 Task: Create a route with stops at Rockefeller Center, Fifth Avenue Shopping, and Grand Central Terminal.
Action: Mouse moved to (250, 61)
Screenshot: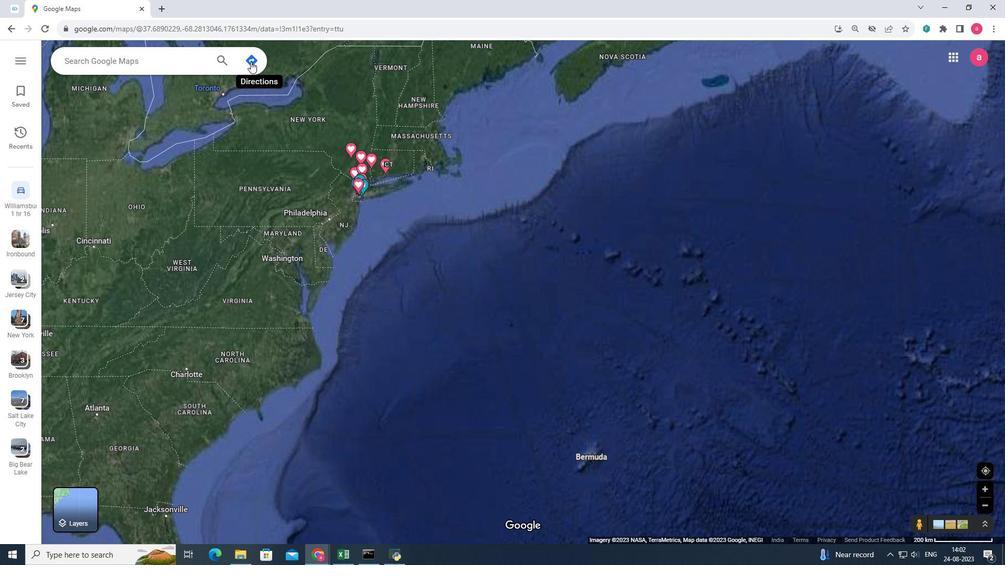 
Action: Mouse pressed left at (250, 61)
Screenshot: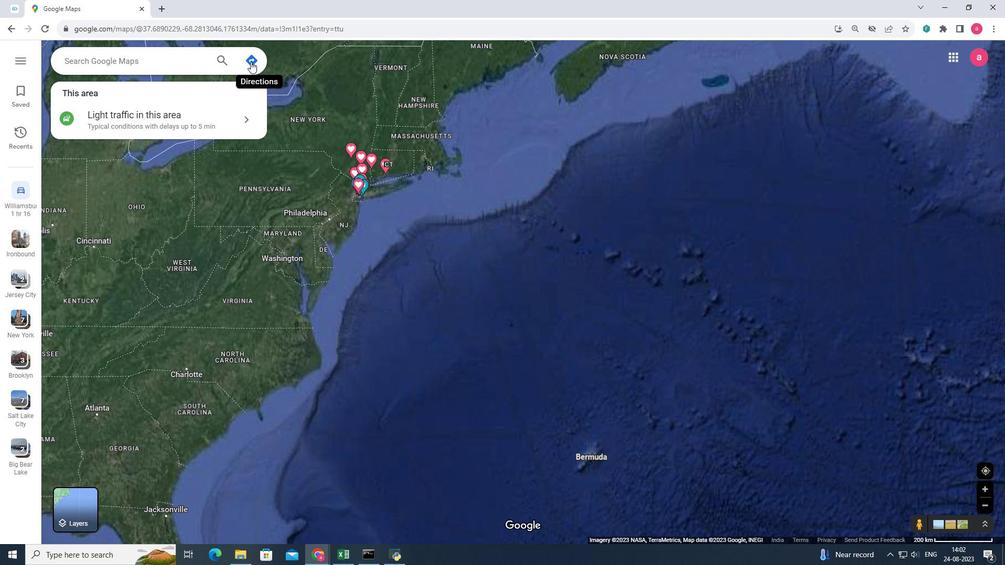 
Action: Mouse moved to (135, 100)
Screenshot: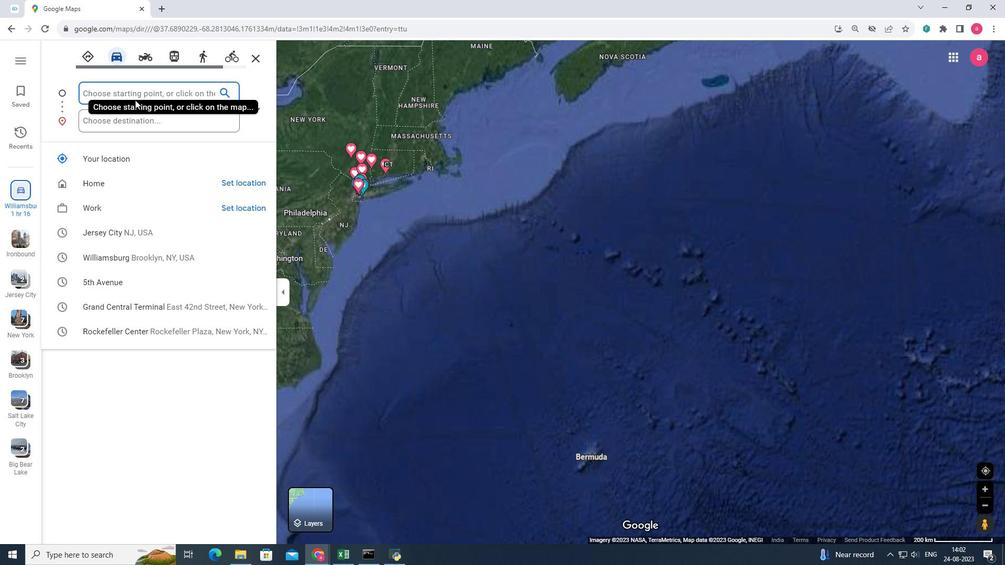 
Action: Mouse pressed left at (135, 100)
Screenshot: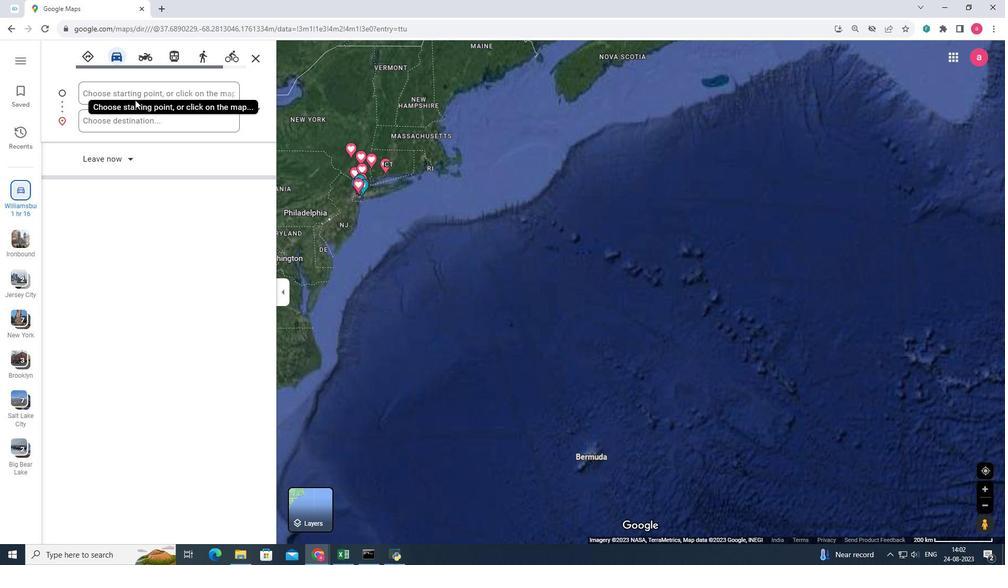 
Action: Mouse moved to (134, 91)
Screenshot: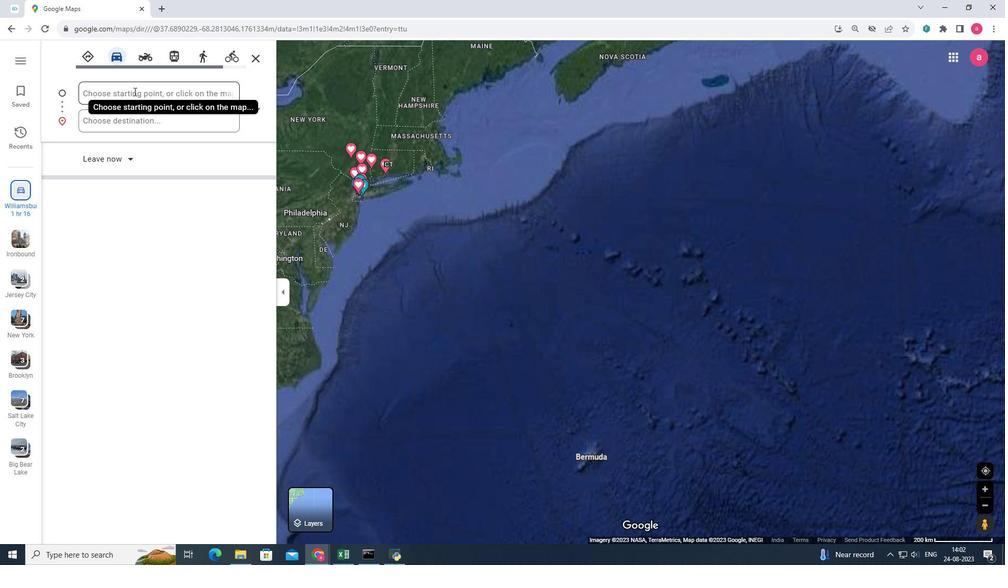 
Action: Mouse pressed left at (134, 91)
Screenshot: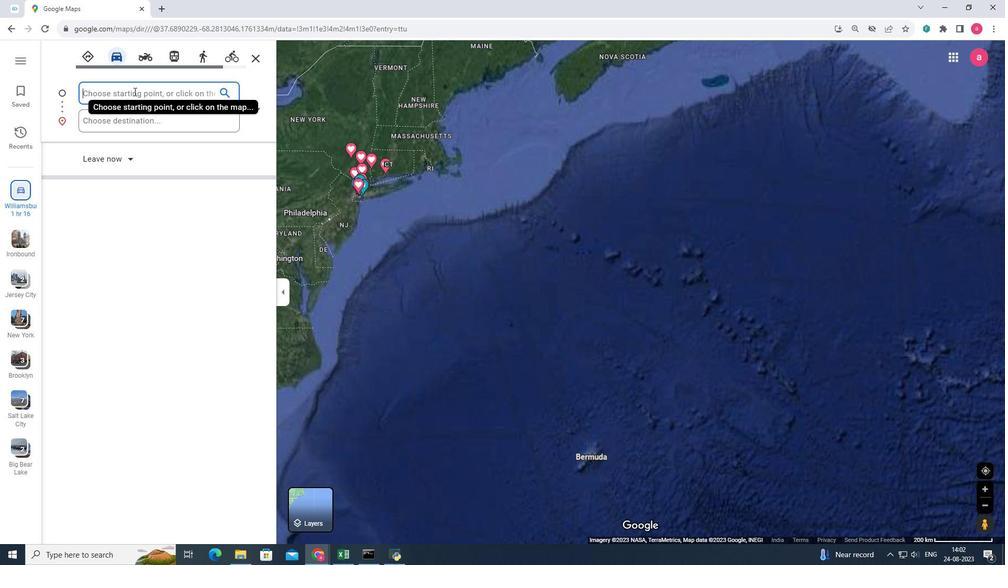 
Action: Key pressed jer
Screenshot: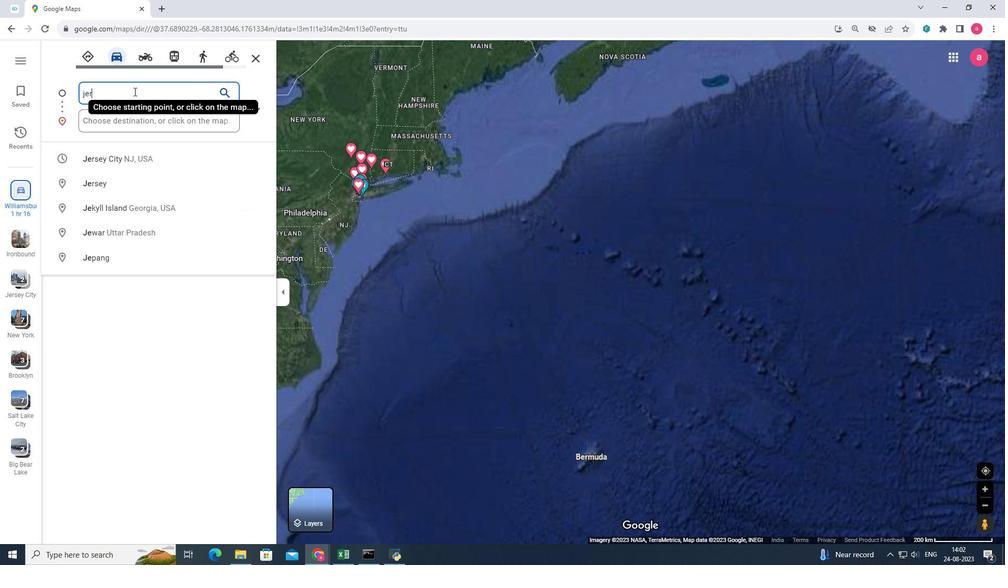 
Action: Mouse moved to (132, 153)
Screenshot: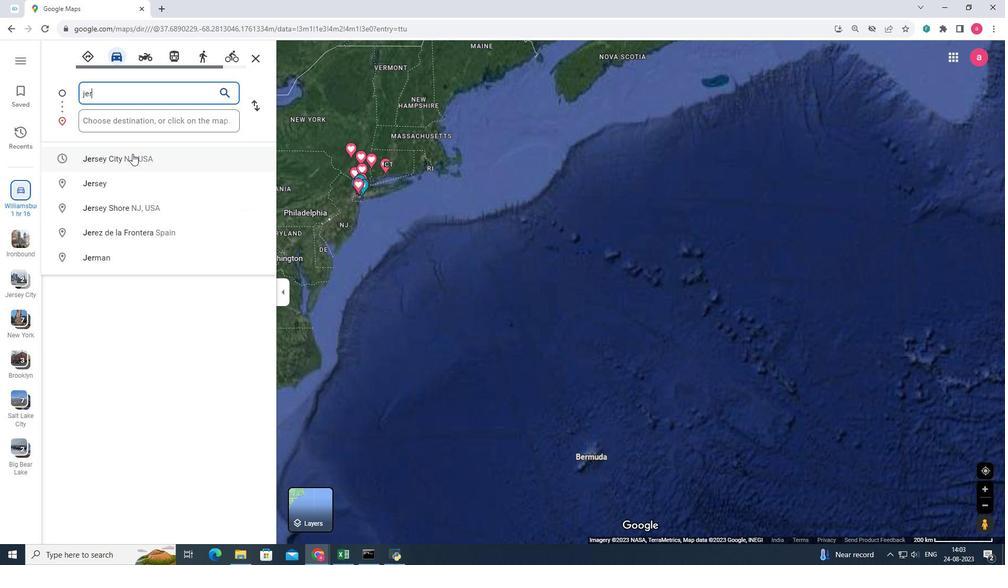 
Action: Mouse pressed left at (132, 153)
Screenshot: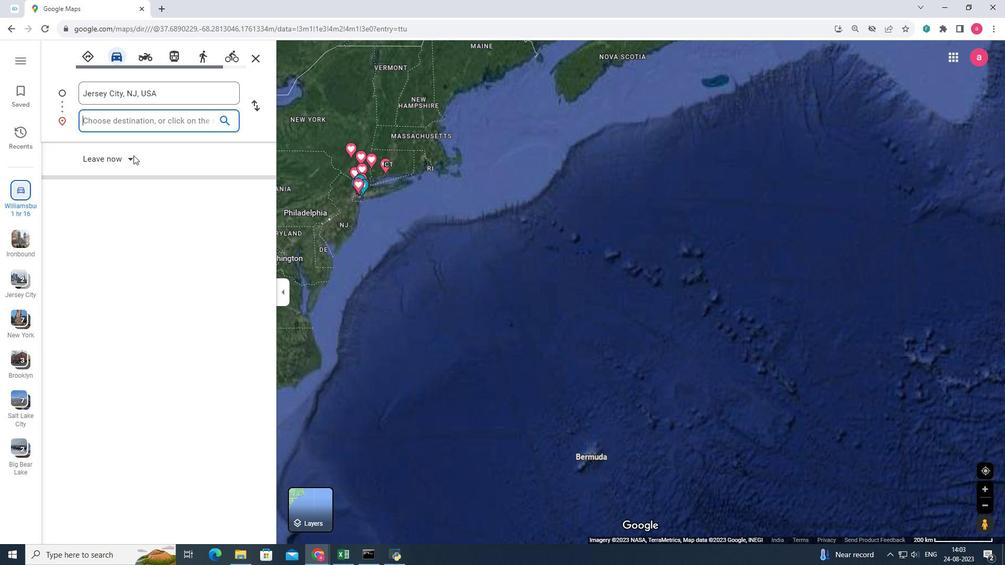 
Action: Mouse moved to (121, 122)
Screenshot: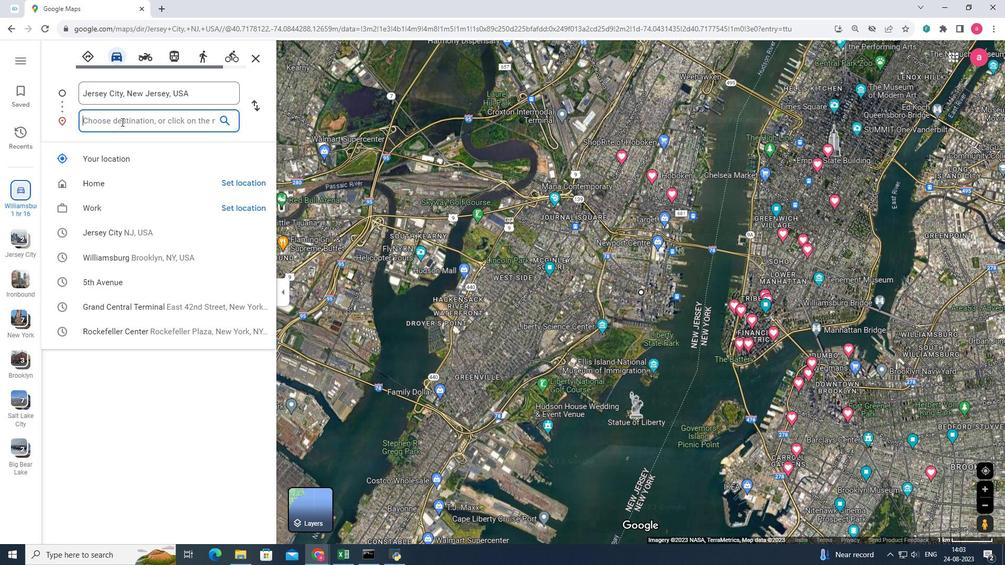 
Action: Mouse pressed left at (121, 122)
Screenshot: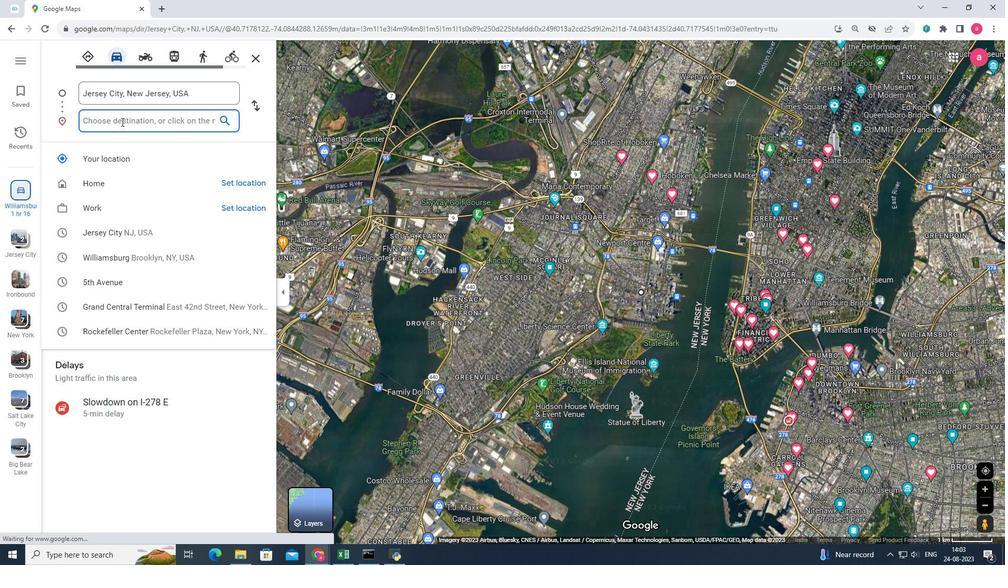 
Action: Key pressed <Key.shift>Rockefeller<Key.space>center
Screenshot: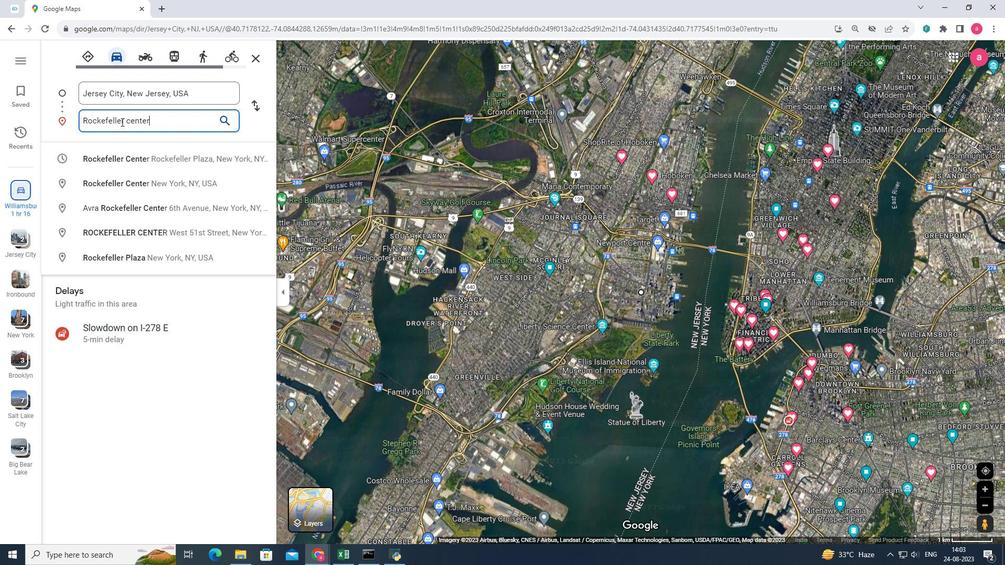 
Action: Mouse moved to (118, 162)
Screenshot: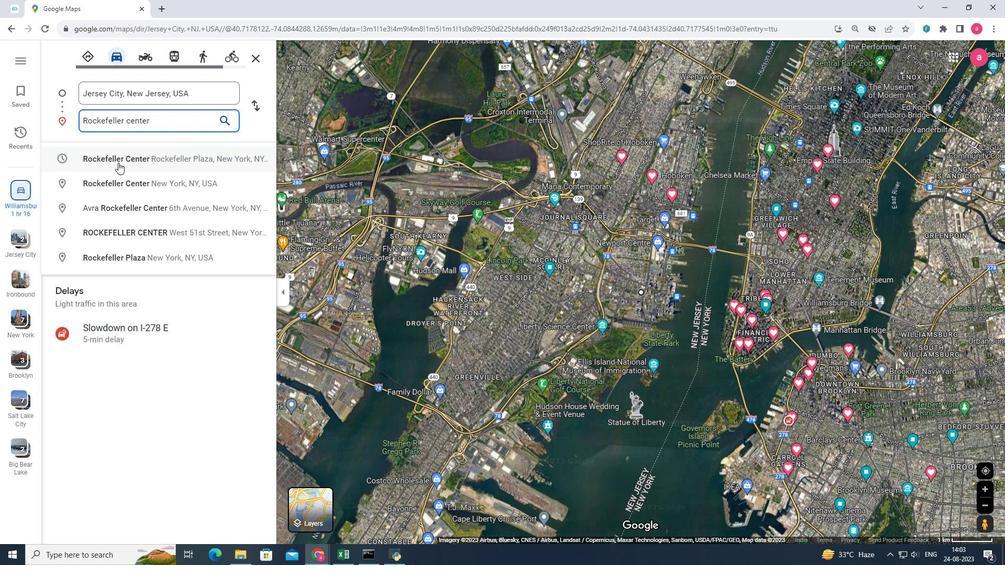 
Action: Mouse pressed left at (118, 162)
Screenshot: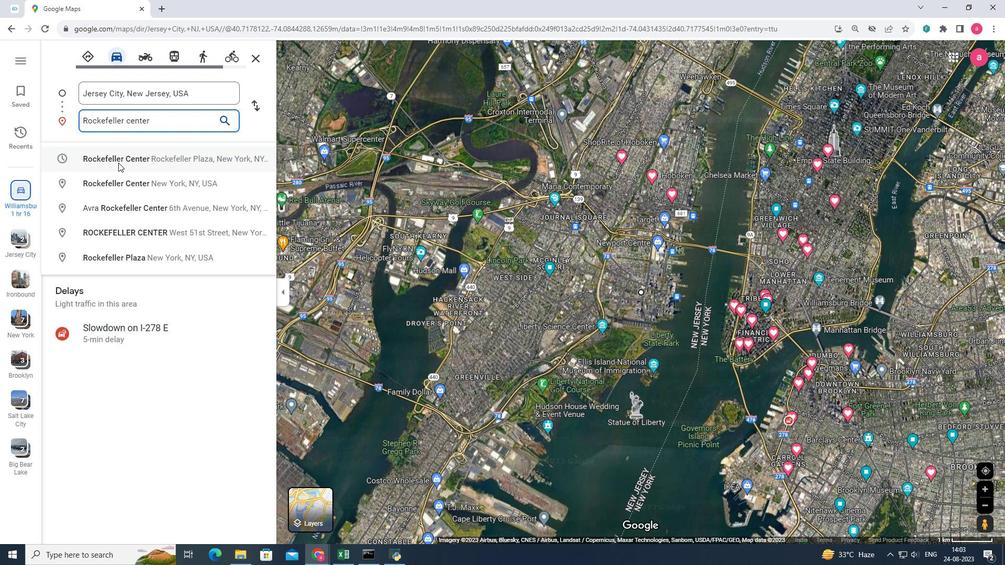 
Action: Mouse moved to (69, 145)
Screenshot: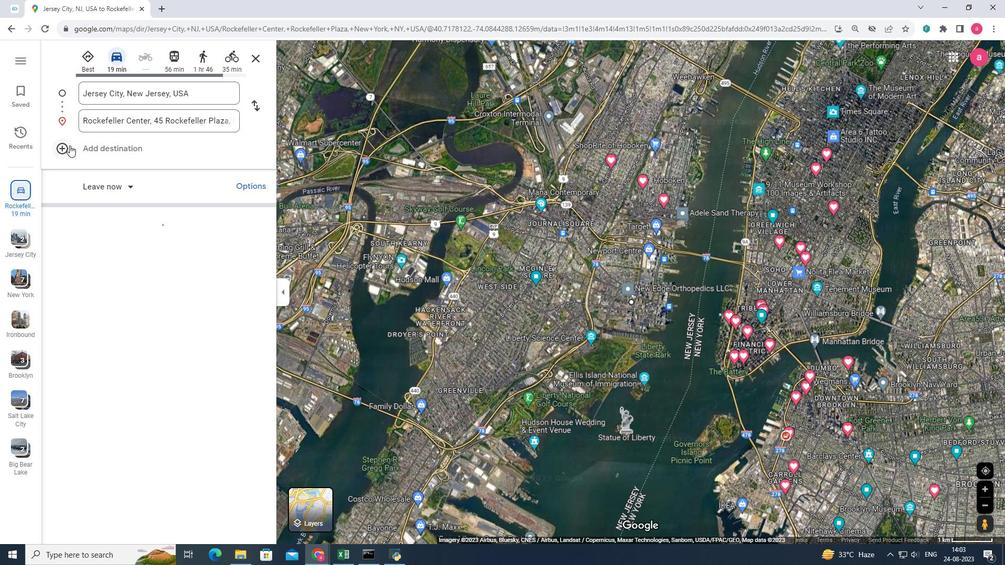 
Action: Mouse pressed left at (69, 145)
Screenshot: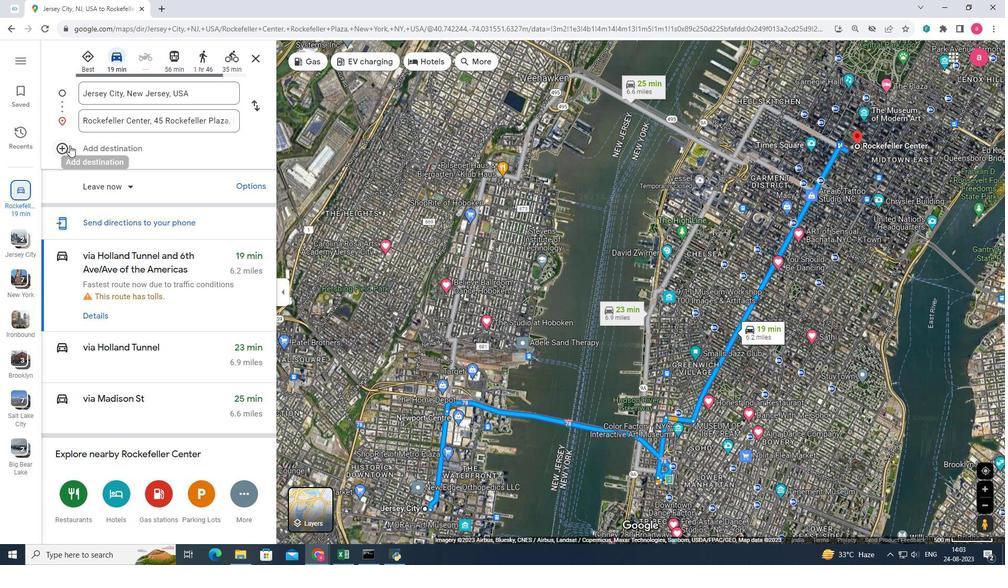 
Action: Mouse moved to (87, 150)
Screenshot: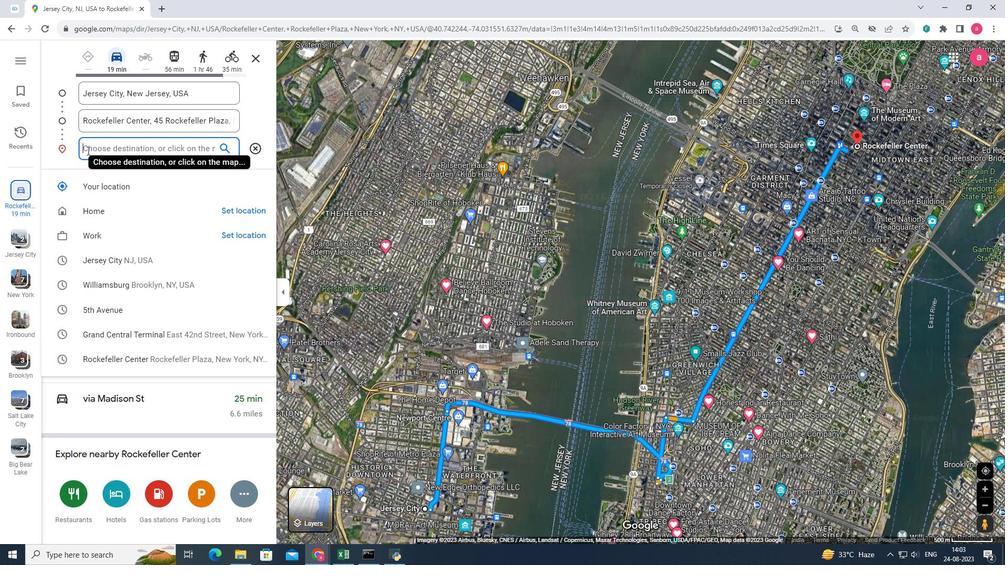 
Action: Key pressed <Key.shift>Fifth<Key.space><Key.shift>Avenue<Key.space>shopping
Screenshot: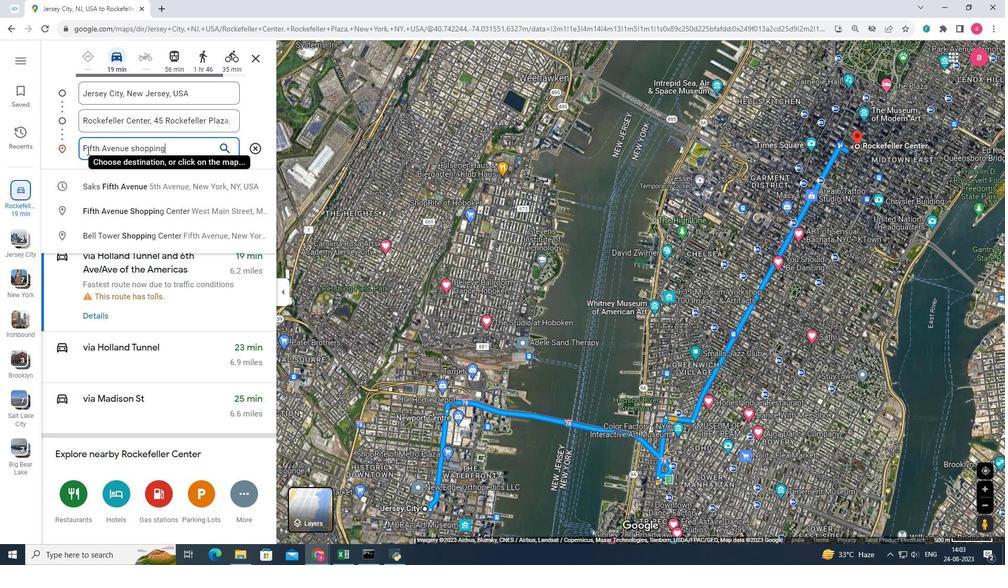
Action: Mouse moved to (106, 205)
Screenshot: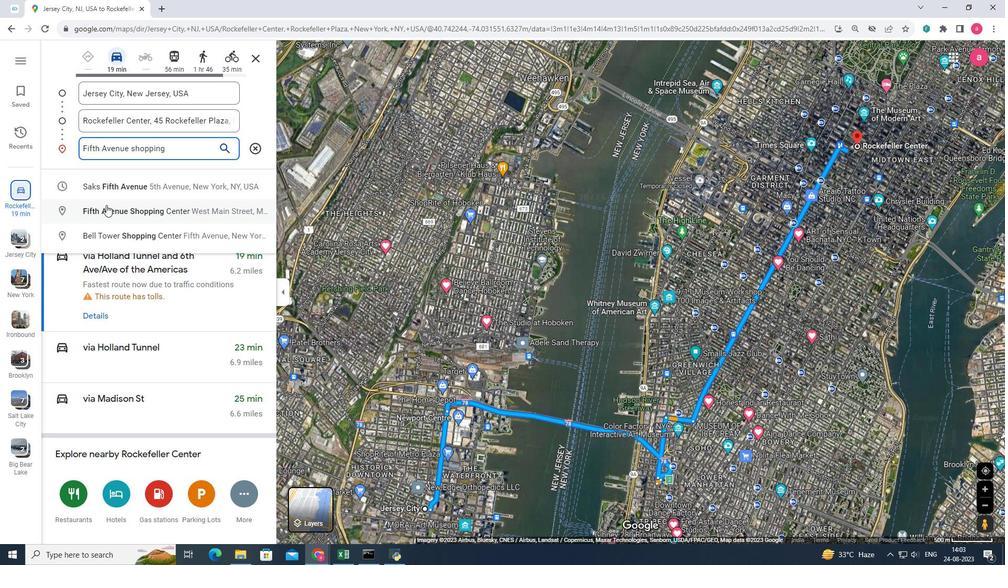 
Action: Mouse pressed left at (106, 205)
Screenshot: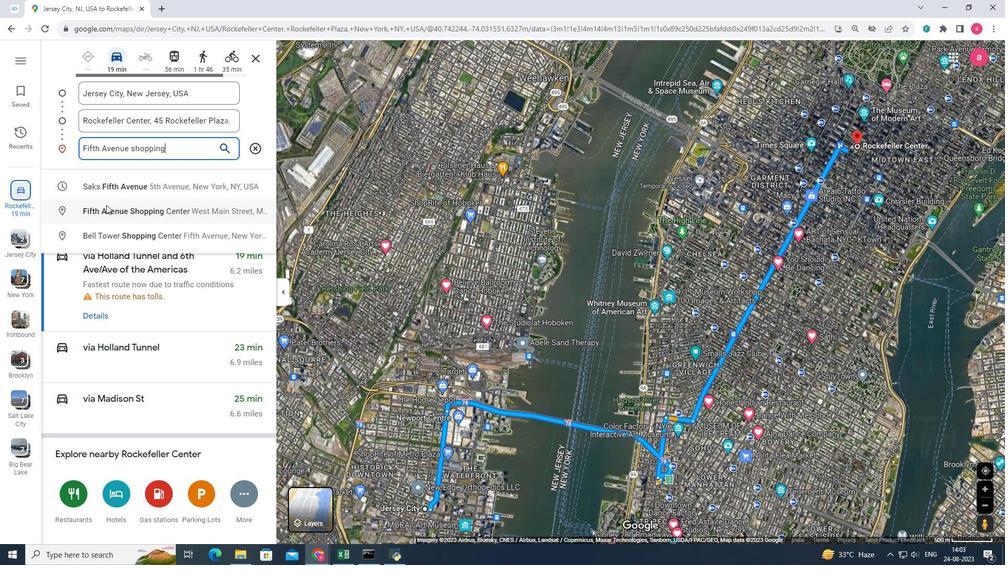 
Action: Mouse moved to (125, 150)
Screenshot: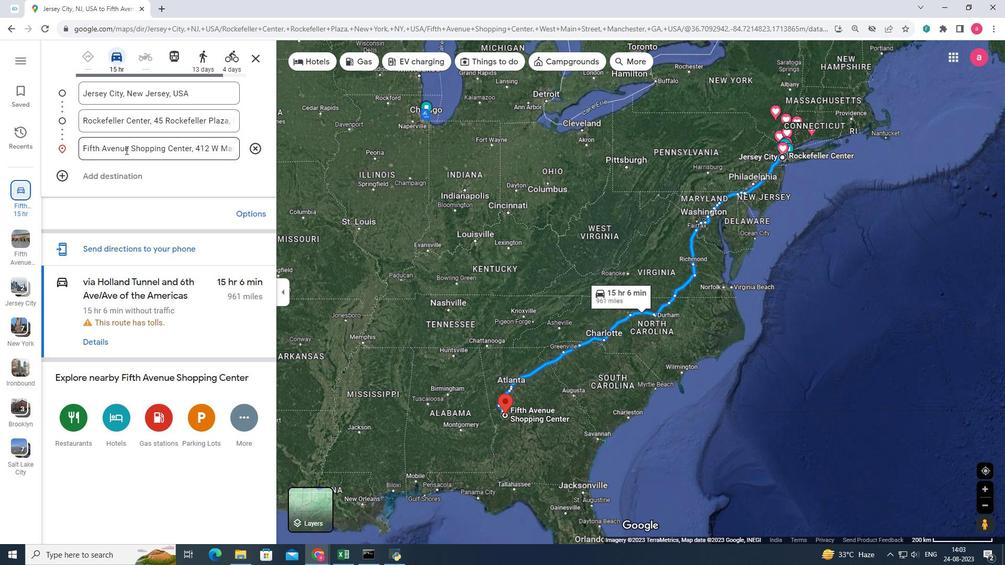 
Action: Mouse pressed left at (125, 150)
Screenshot: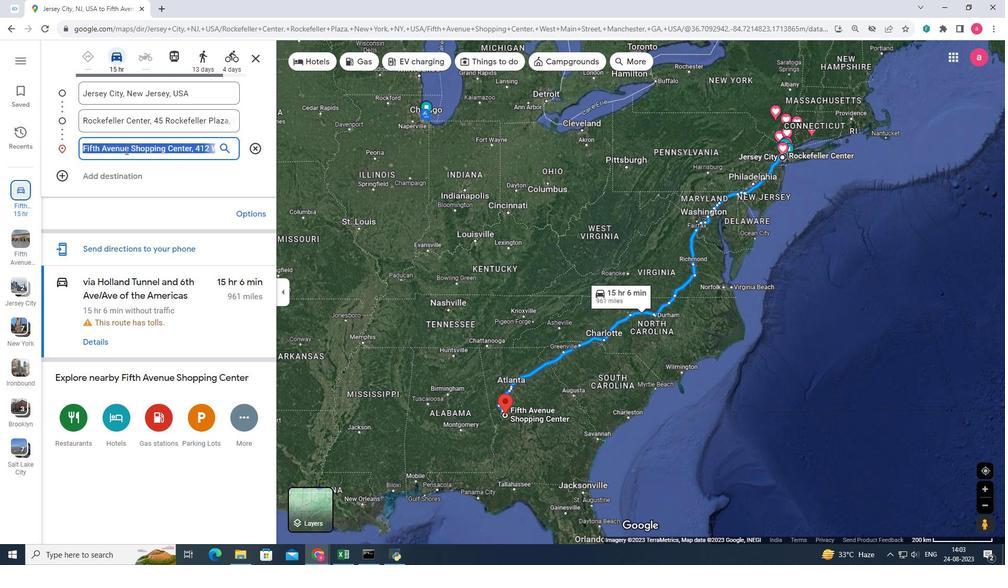 
Action: Mouse moved to (255, 146)
Screenshot: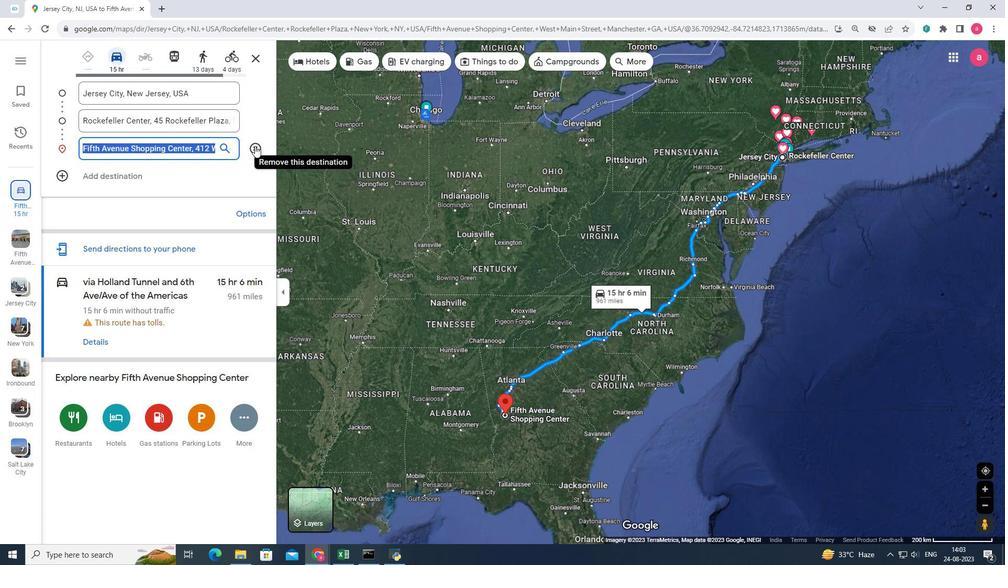 
Action: Mouse pressed left at (255, 146)
Screenshot: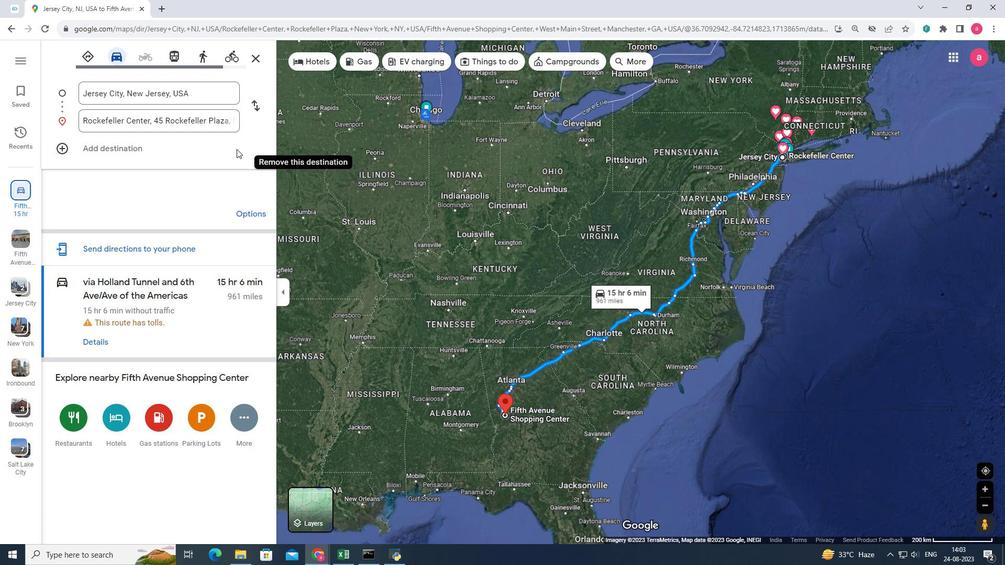 
Action: Mouse moved to (125, 148)
Screenshot: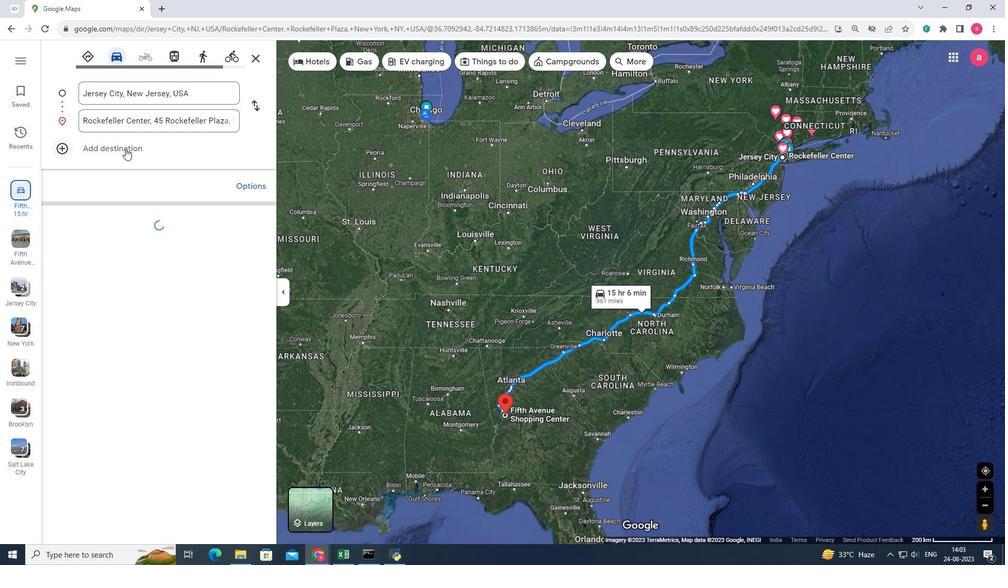 
Action: Mouse pressed left at (125, 148)
Screenshot: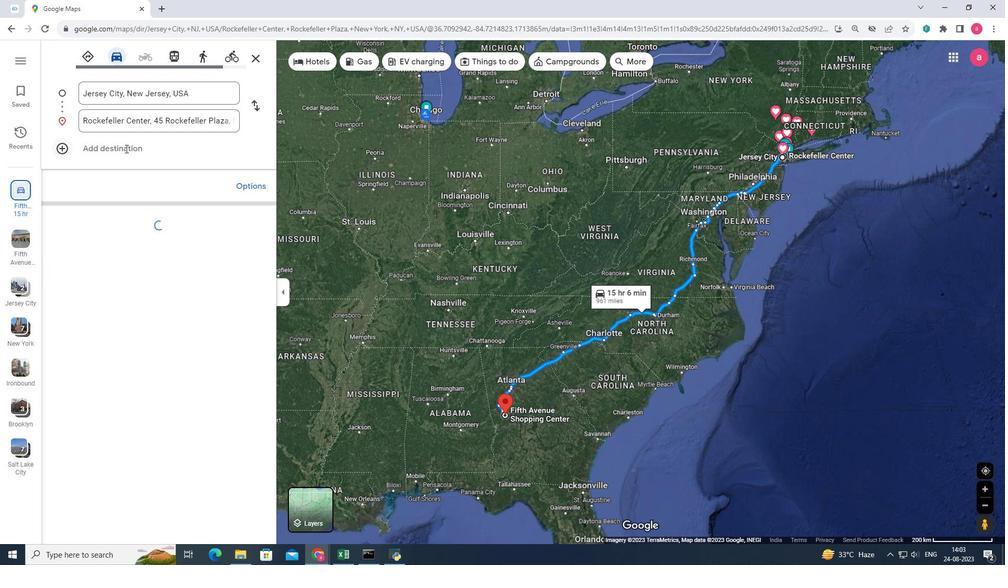 
Action: Mouse moved to (118, 148)
Screenshot: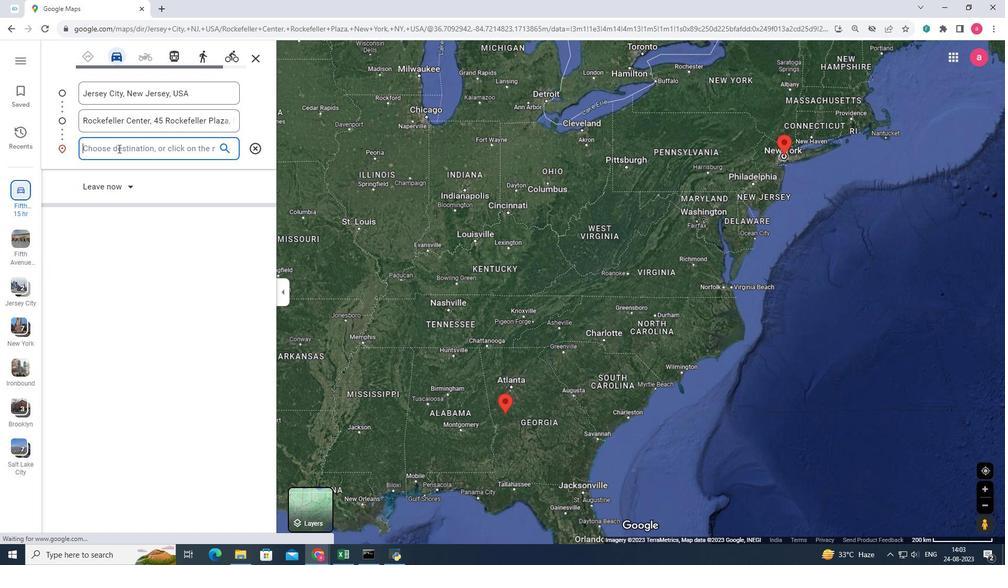 
Action: Key pressed <Key.shift>fifth<Key.space>avenue<Key.space>shopping
Screenshot: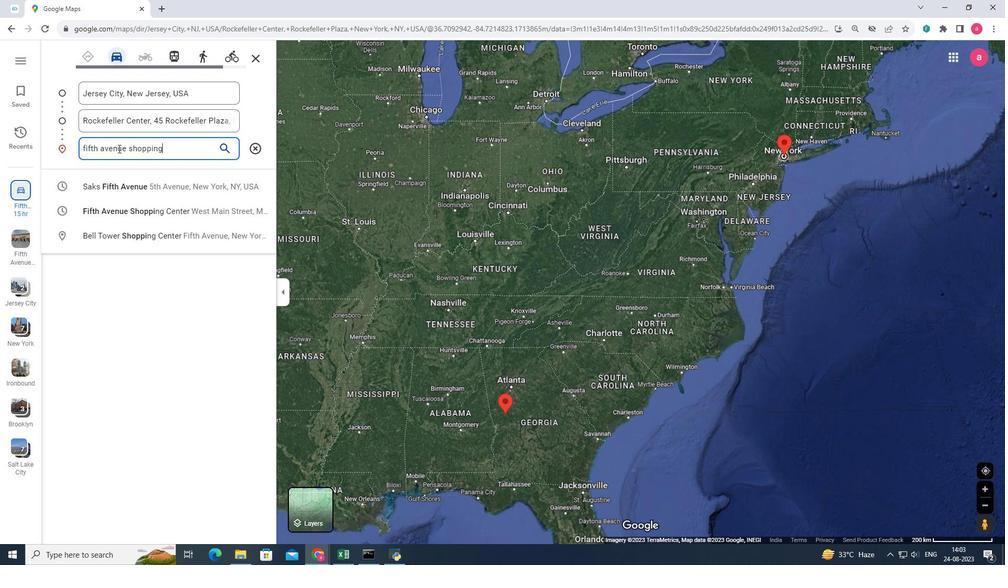 
Action: Mouse moved to (134, 184)
Screenshot: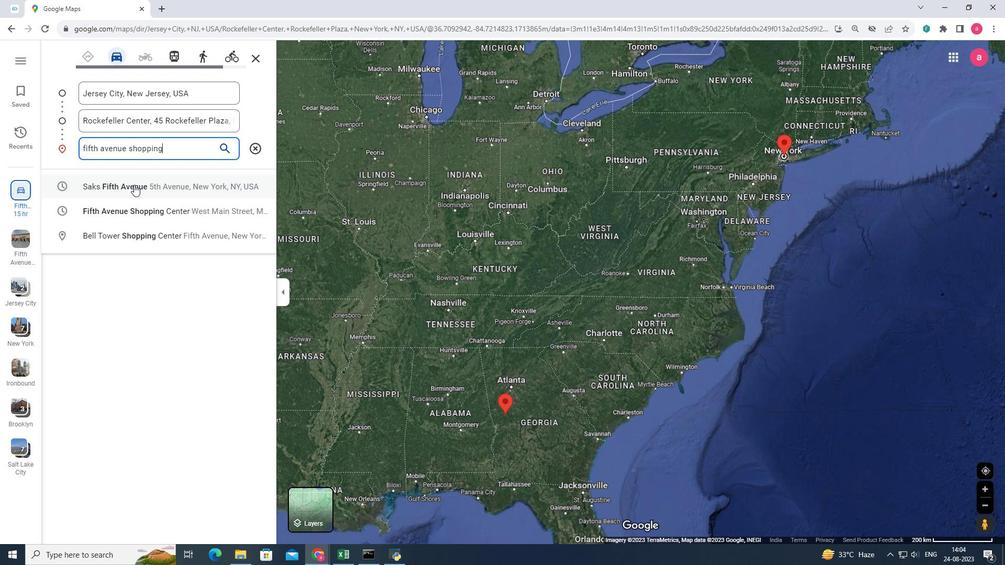 
Action: Mouse pressed left at (134, 184)
Screenshot: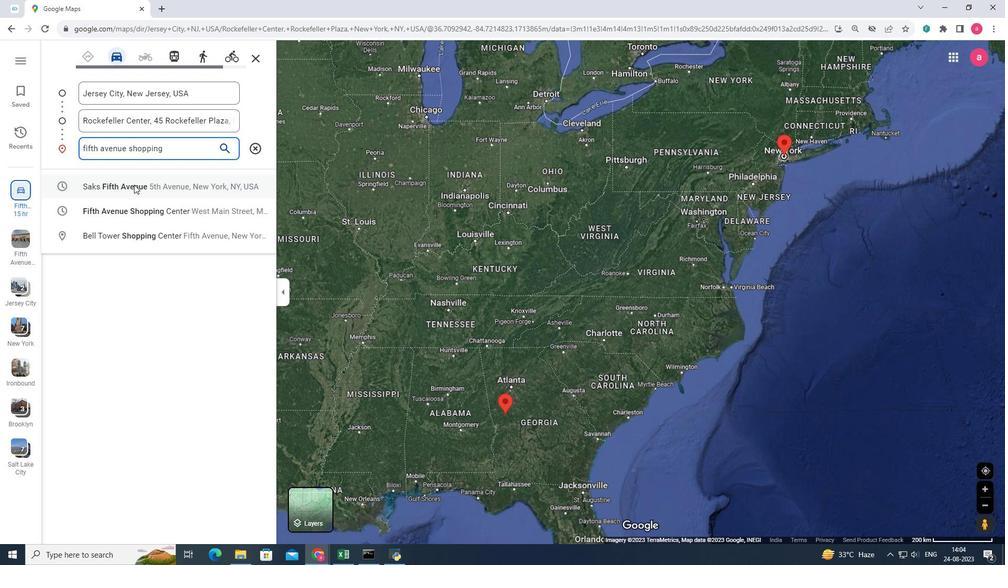 
Action: Mouse moved to (121, 178)
Screenshot: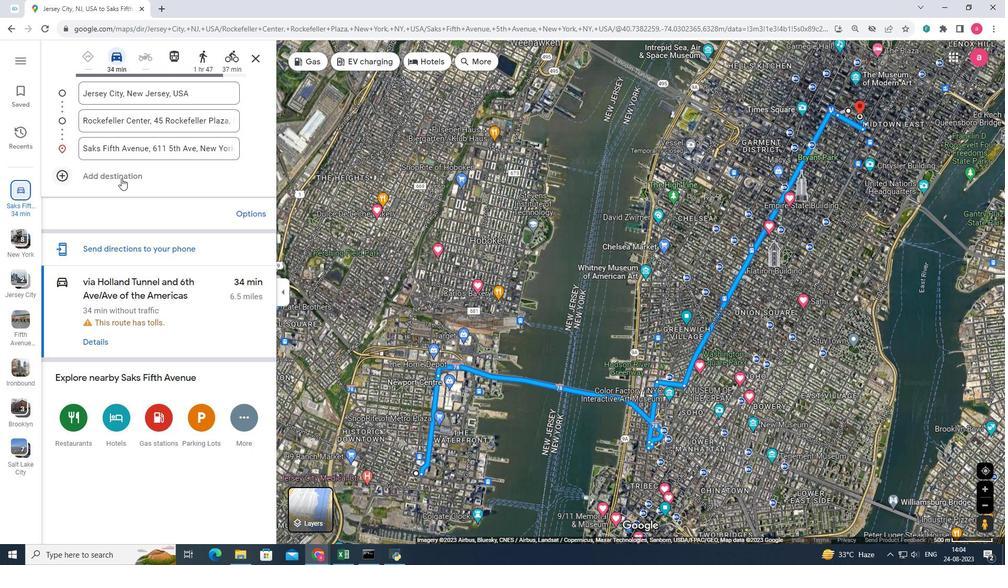 
Action: Mouse pressed left at (121, 178)
Screenshot: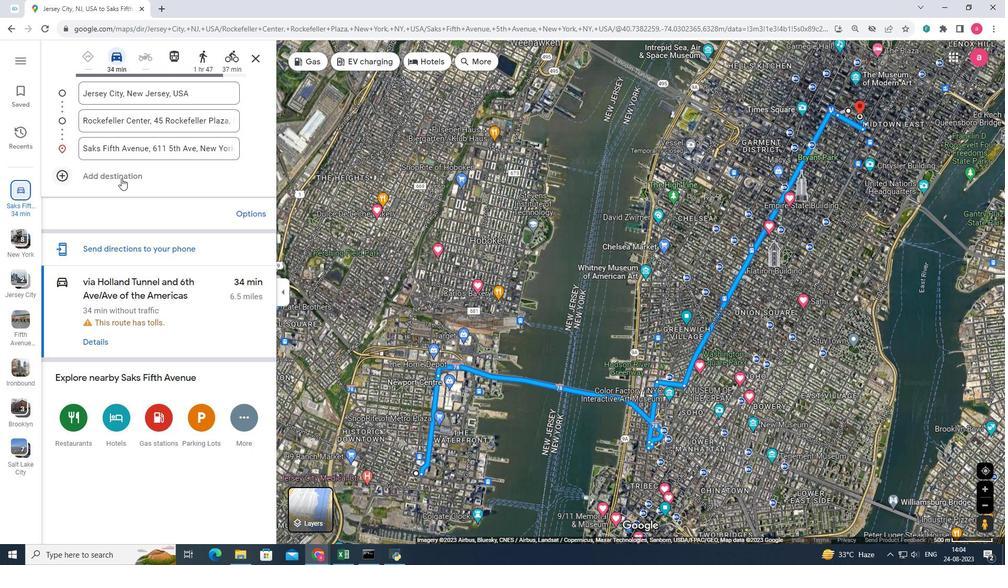 
Action: Key pressed <Key.shift>Grand<Key.space>central<Key.space>termal<Key.enter>
Screenshot: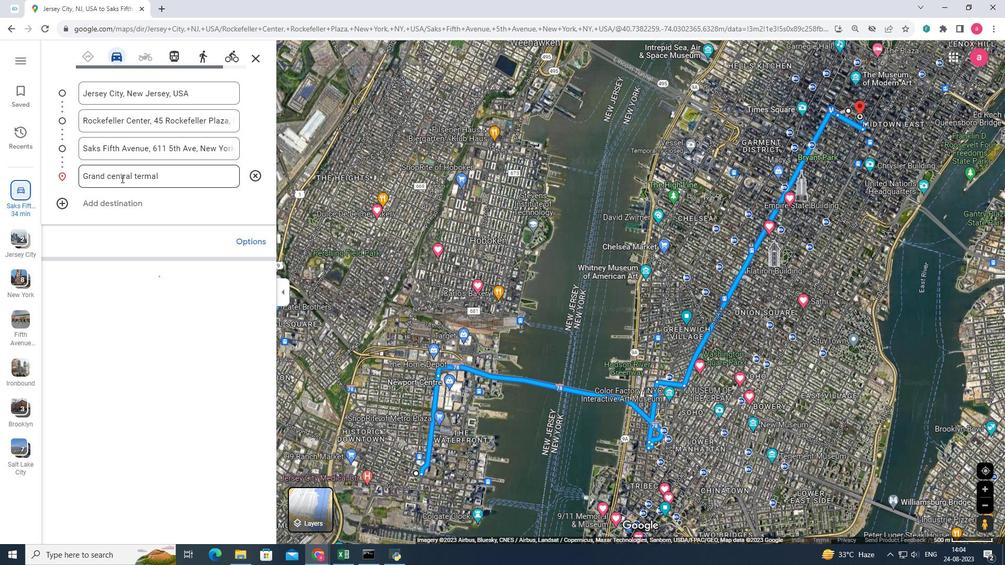 
Action: Mouse moved to (749, 316)
Screenshot: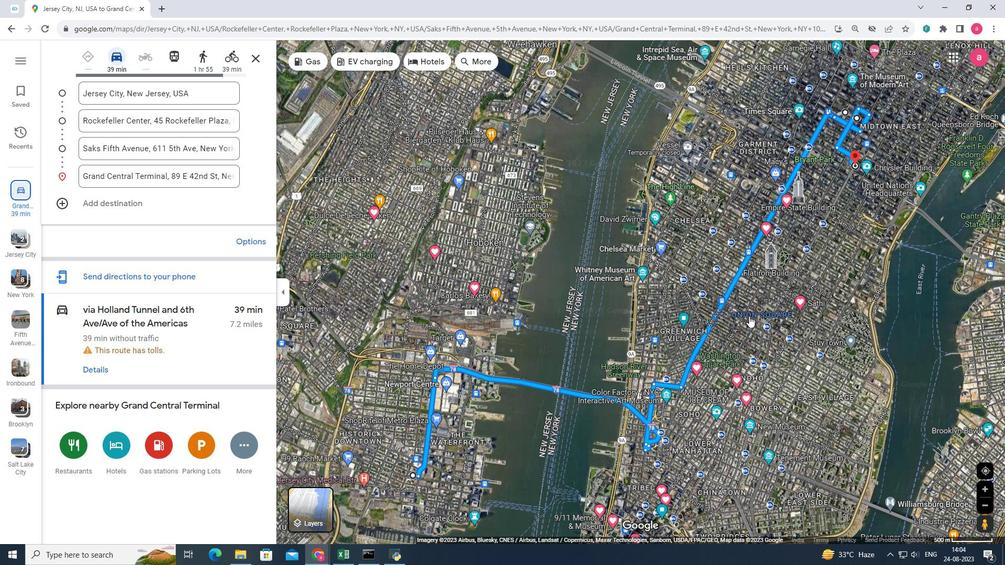 
Action: Mouse scrolled (749, 315) with delta (0, 0)
Screenshot: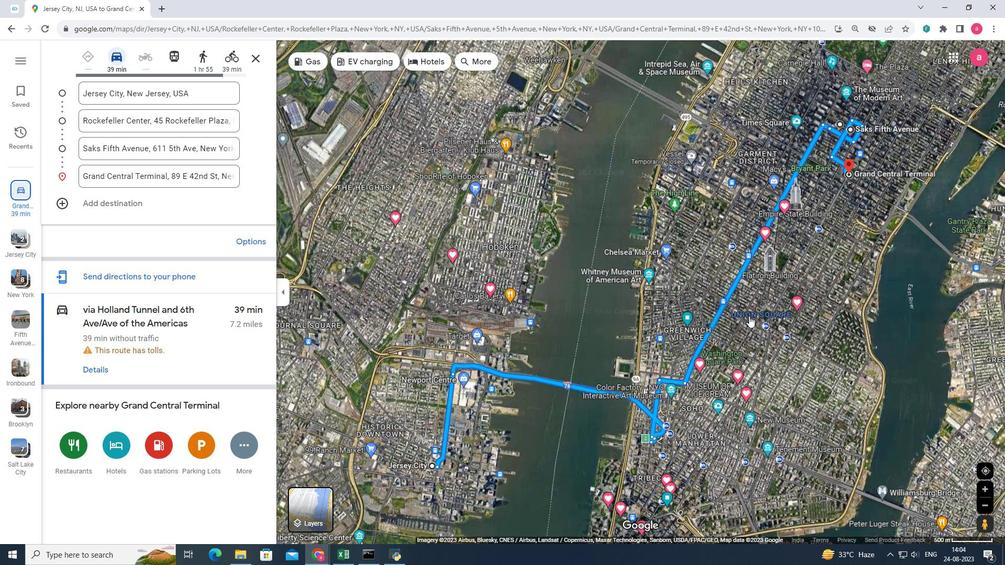 
Action: Mouse scrolled (749, 315) with delta (0, 0)
Screenshot: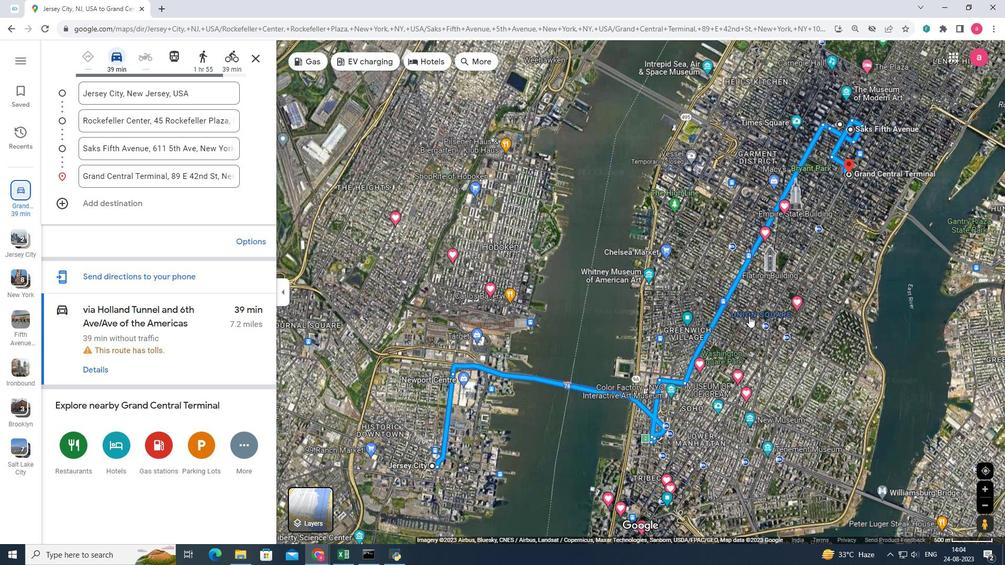 
Action: Mouse moved to (746, 316)
Screenshot: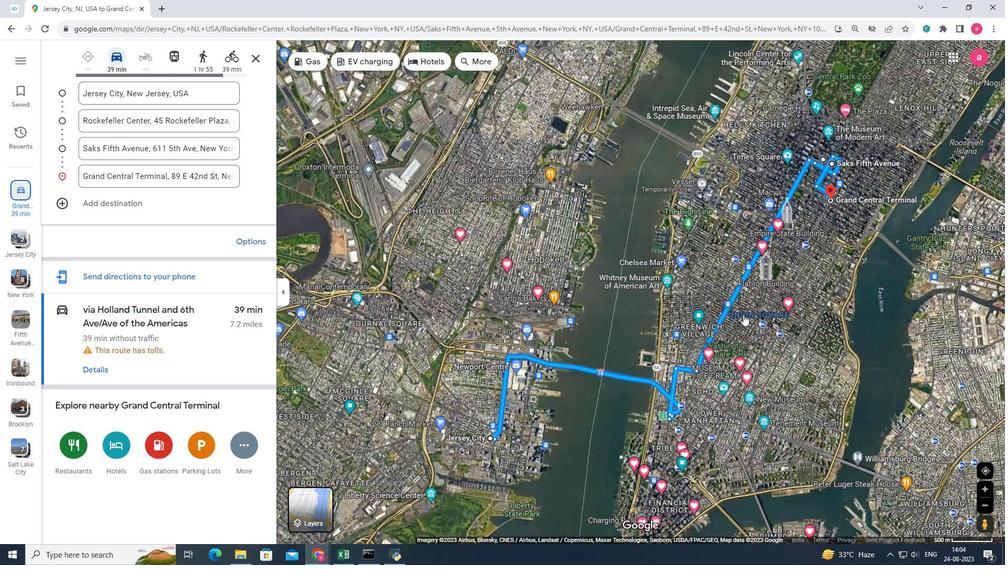
Action: Mouse scrolled (746, 315) with delta (0, 0)
Screenshot: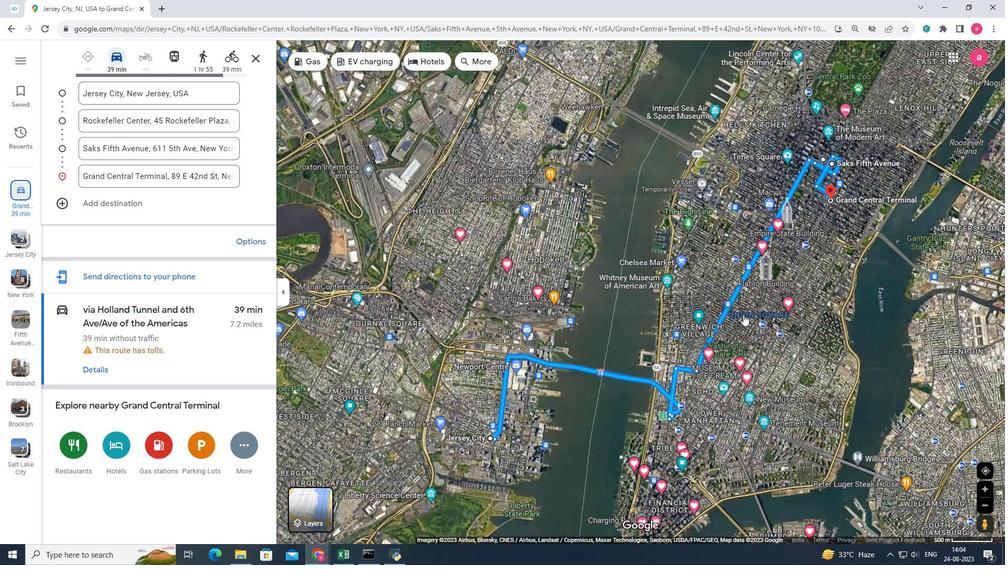 
Action: Mouse moved to (760, 364)
Screenshot: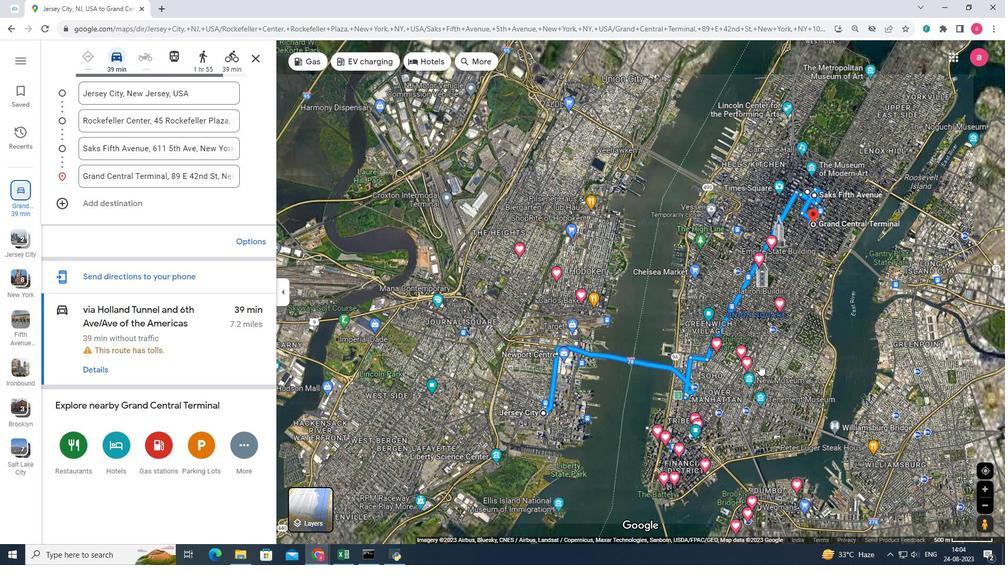 
Action: Mouse pressed left at (760, 364)
Screenshot: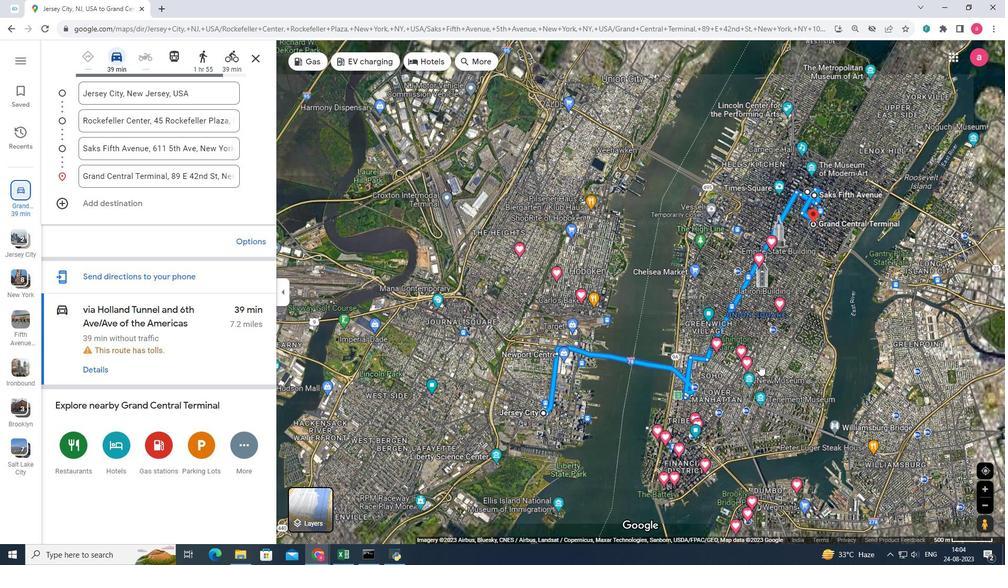
Action: Mouse moved to (105, 205)
Screenshot: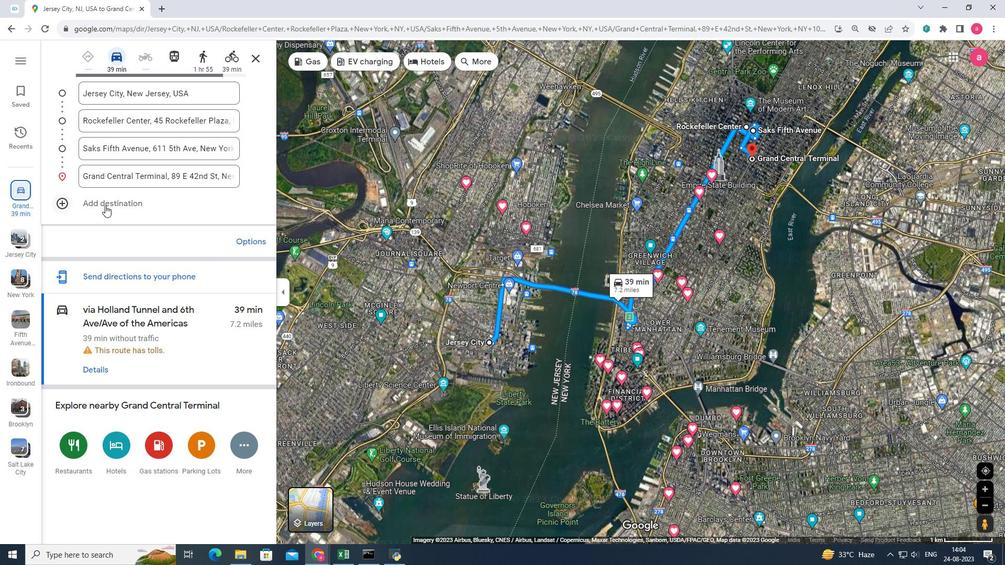 
Action: Mouse pressed left at (105, 205)
Screenshot: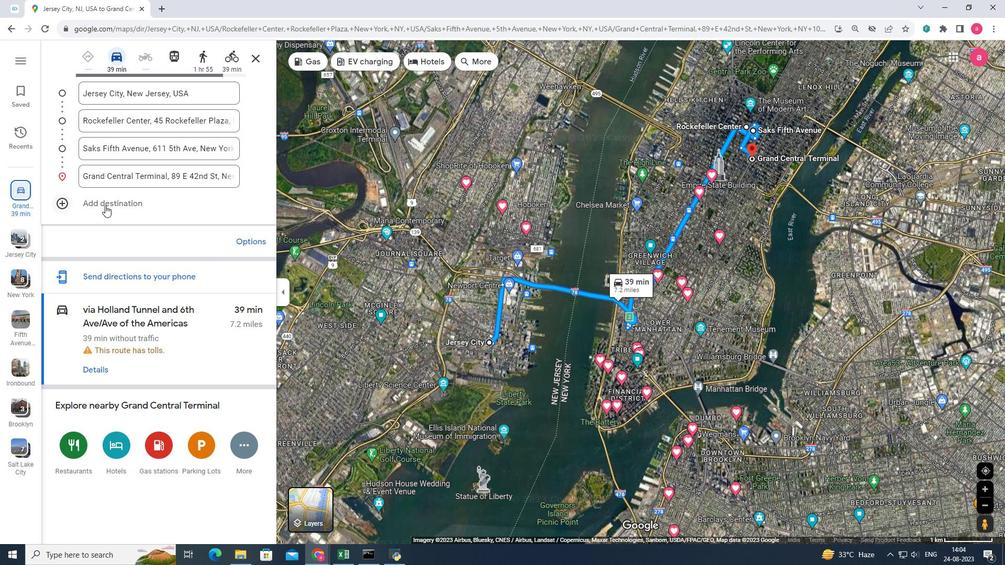 
Action: Key pressed manhattan<Key.space>bridge
Screenshot: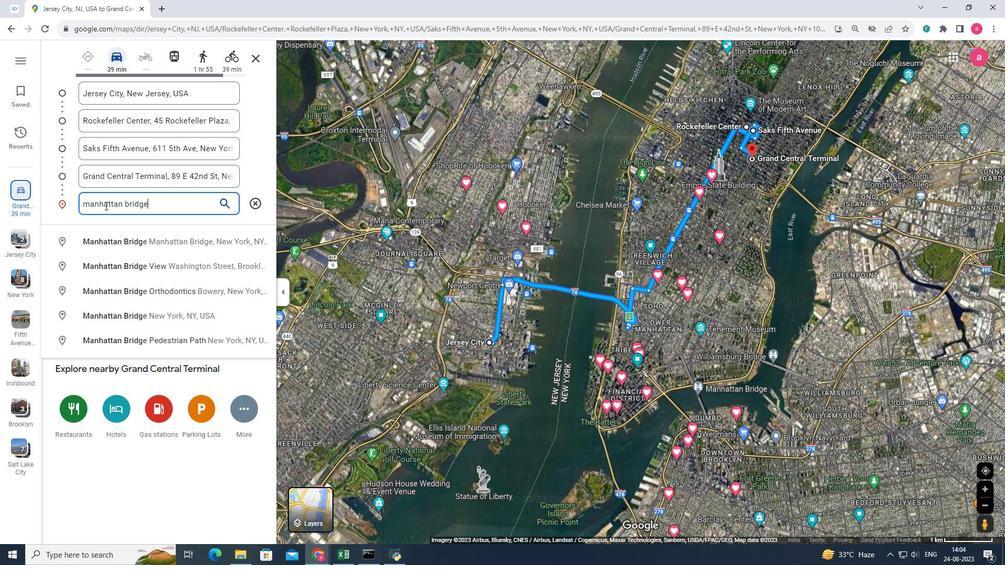 
Action: Mouse moved to (135, 236)
Screenshot: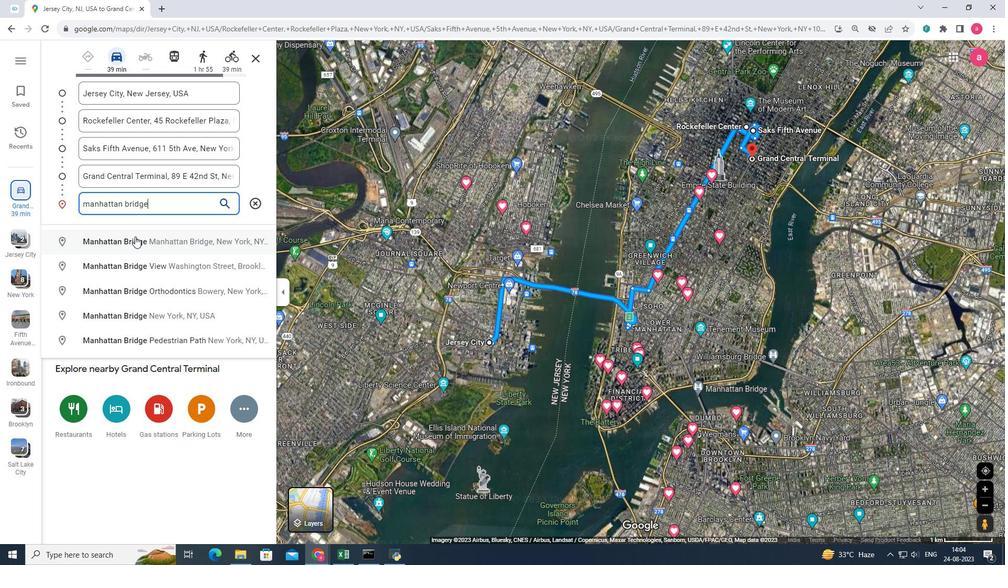 
Action: Mouse pressed left at (135, 236)
Screenshot: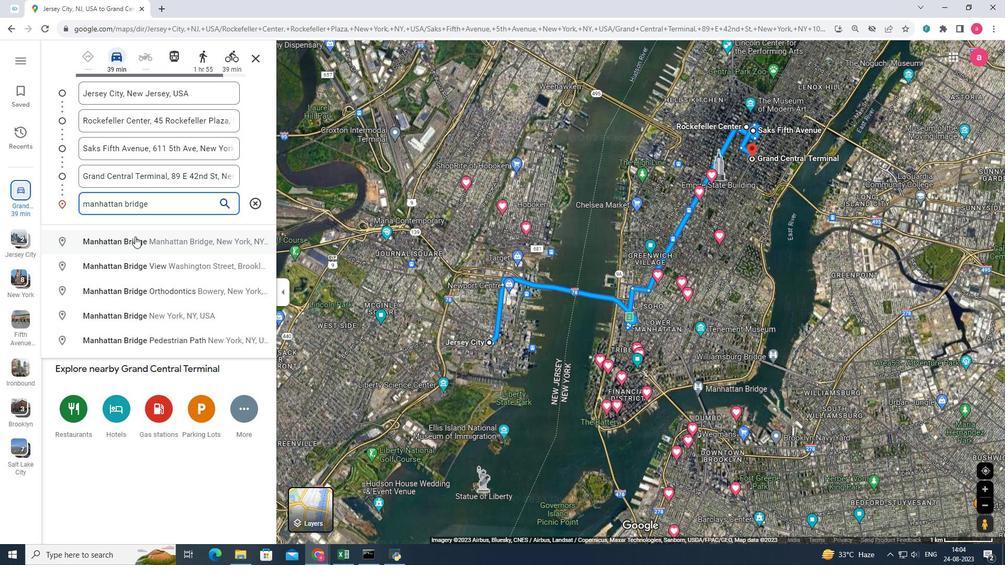 
Action: Mouse moved to (505, 345)
Screenshot: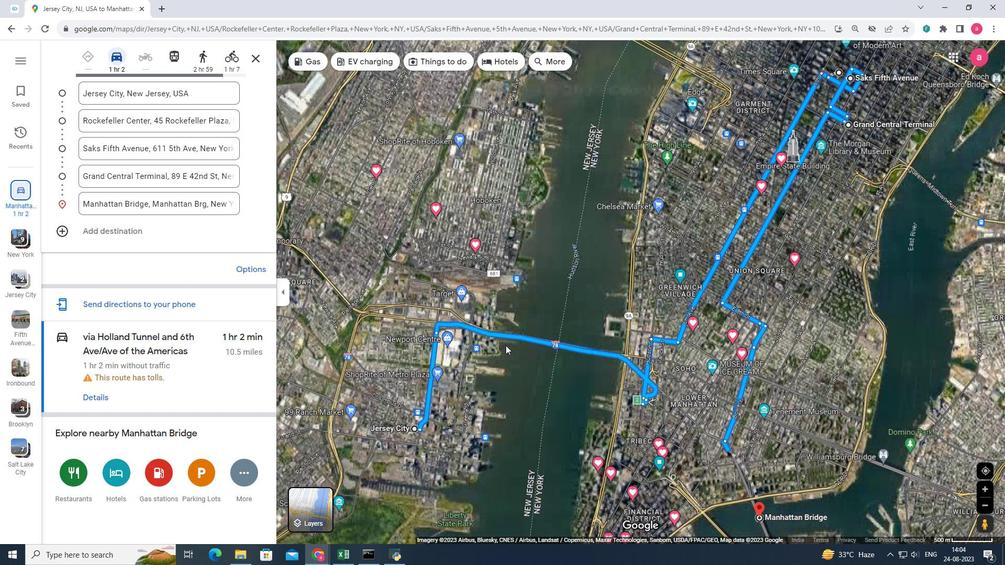 
Action: Mouse scrolled (505, 345) with delta (0, 0)
Screenshot: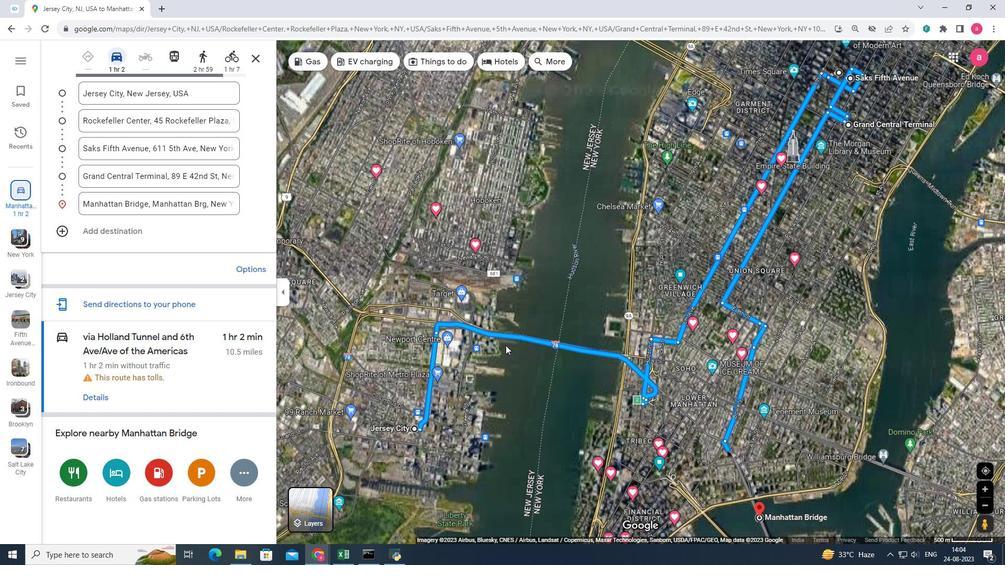 
Action: Mouse scrolled (505, 345) with delta (0, 0)
Screenshot: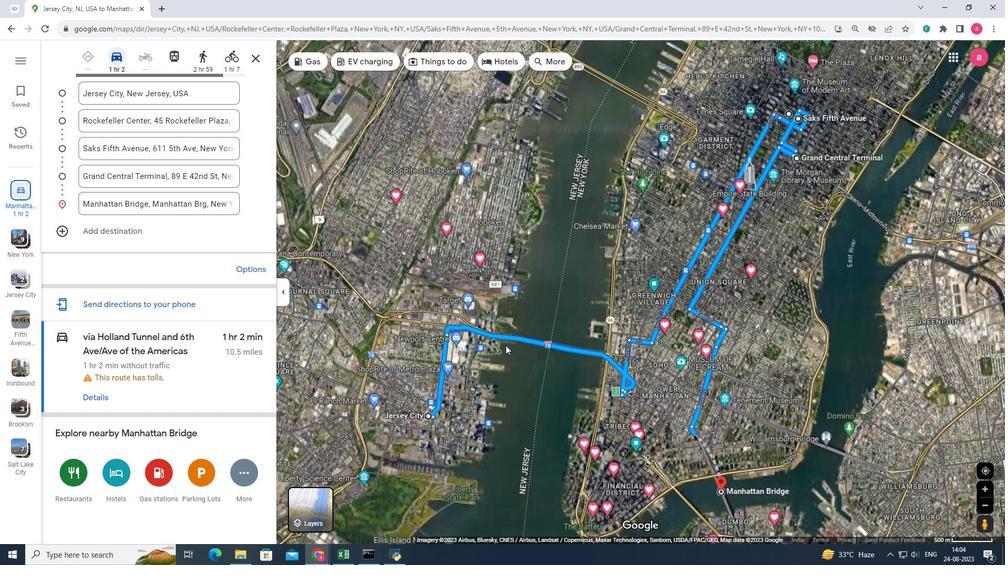 
Action: Mouse scrolled (505, 345) with delta (0, 0)
Screenshot: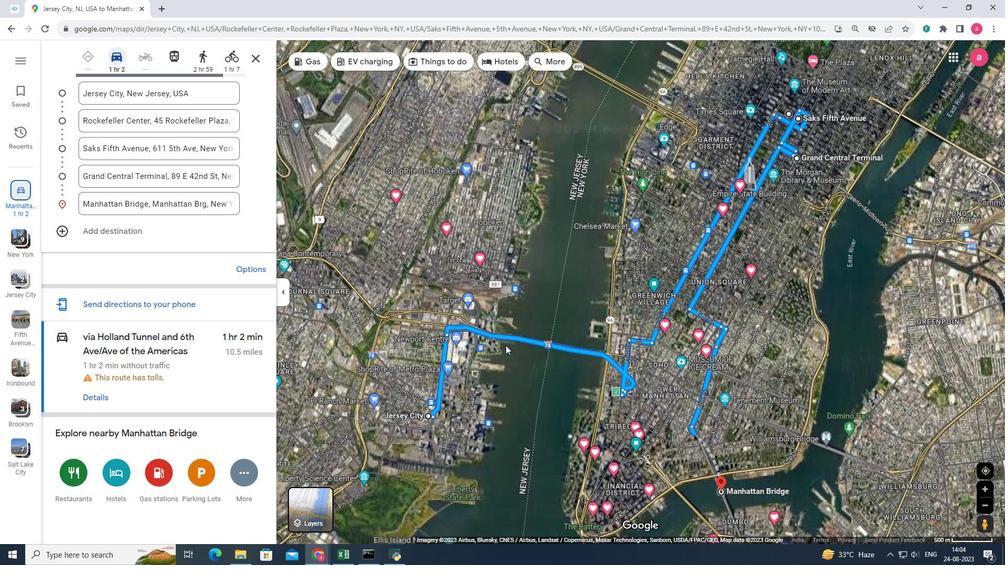 
Action: Mouse moved to (710, 213)
Screenshot: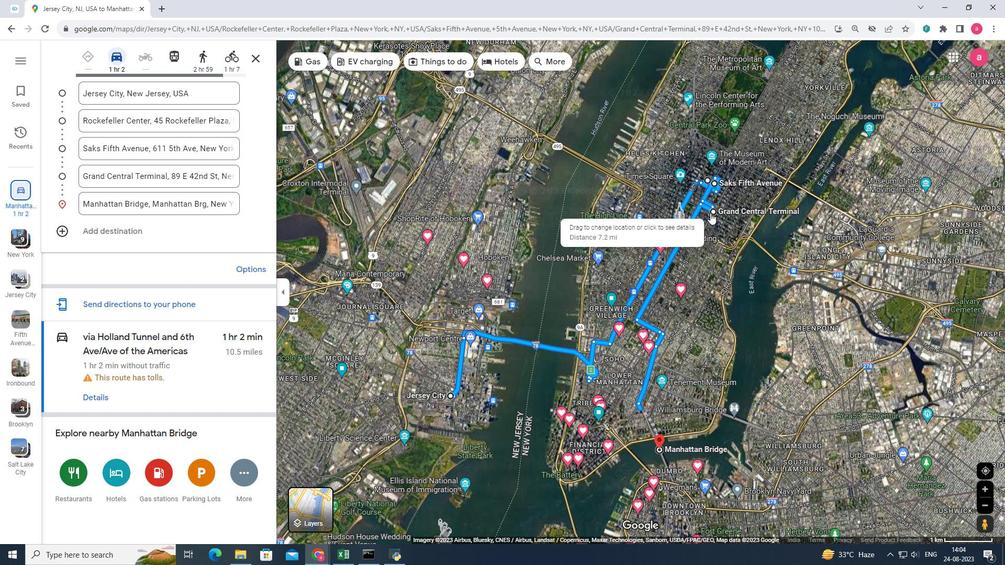 
Action: Mouse scrolled (710, 213) with delta (0, 0)
Screenshot: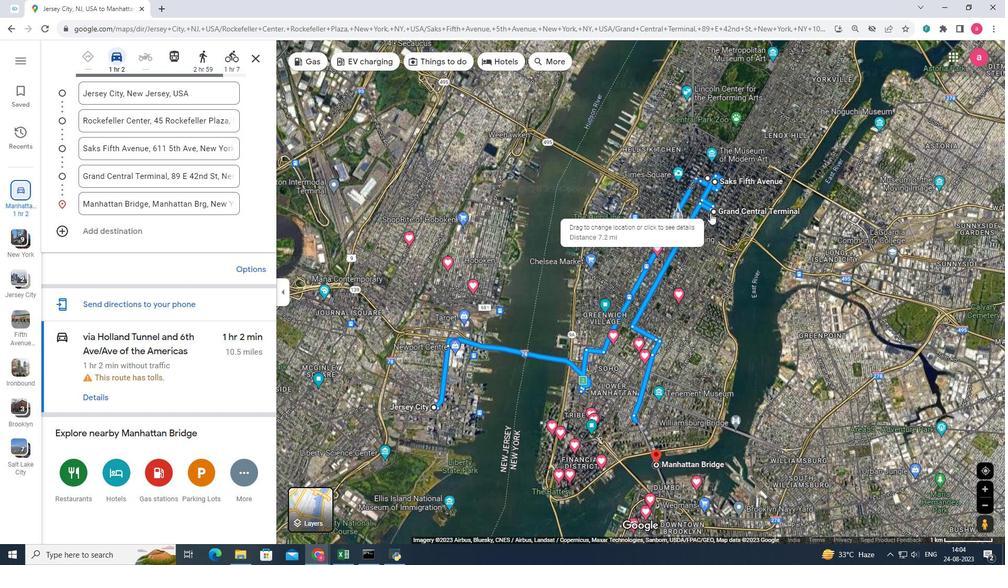 
Action: Mouse scrolled (710, 213) with delta (0, 0)
Screenshot: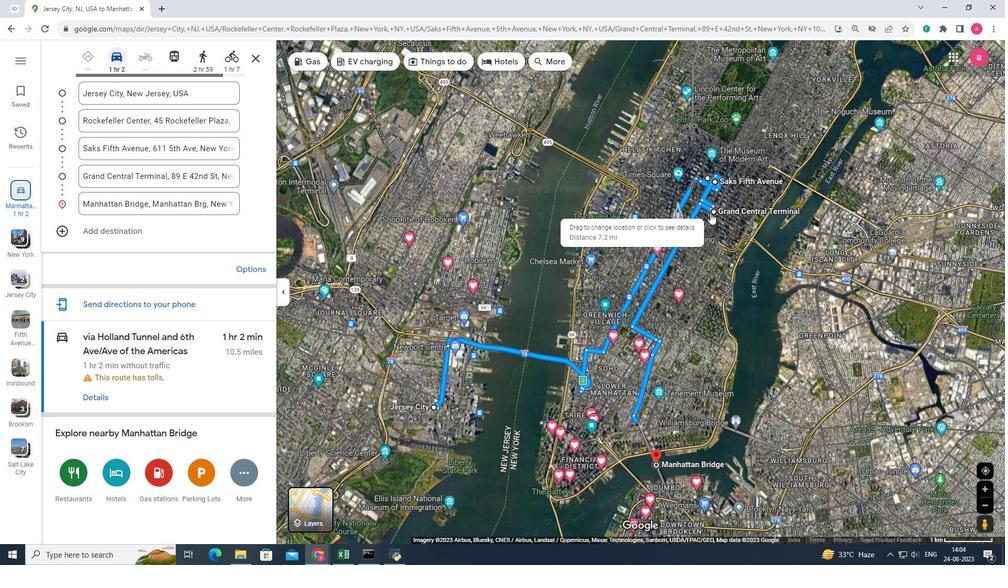 
Action: Mouse scrolled (710, 213) with delta (0, 0)
Screenshot: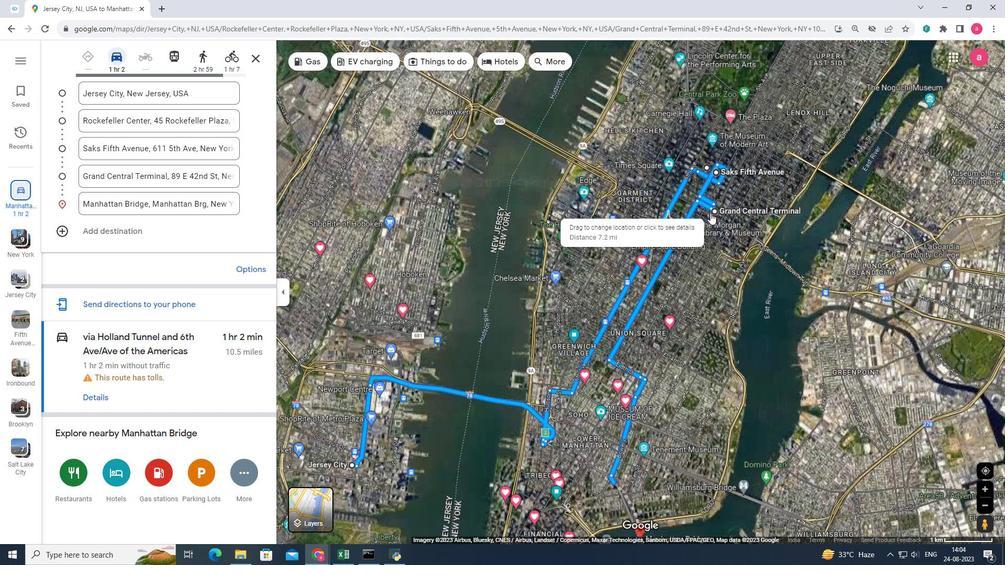 
Action: Mouse moved to (681, 285)
Screenshot: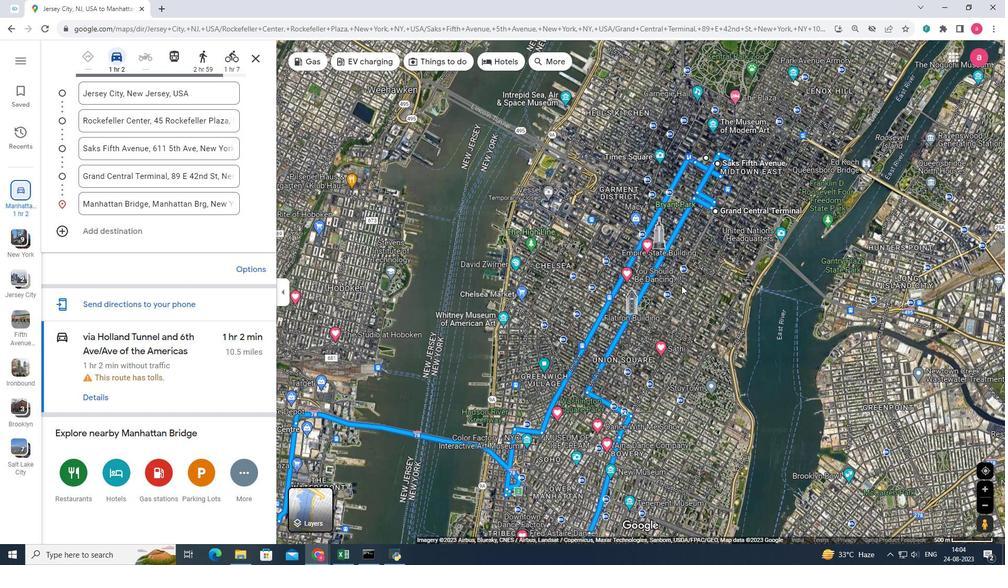 
Action: Mouse scrolled (681, 285) with delta (0, 0)
Screenshot: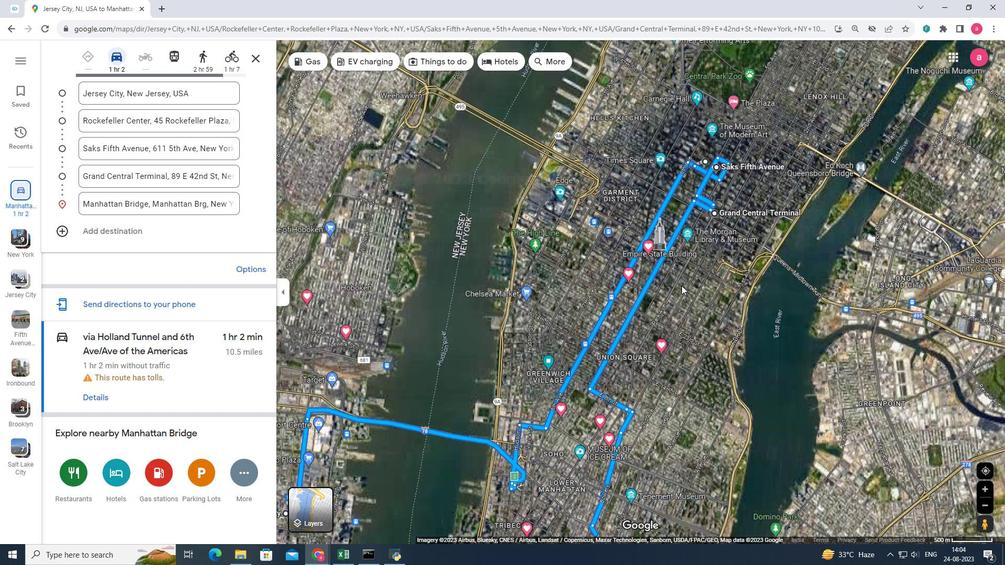 
Action: Mouse scrolled (681, 285) with delta (0, 0)
Screenshot: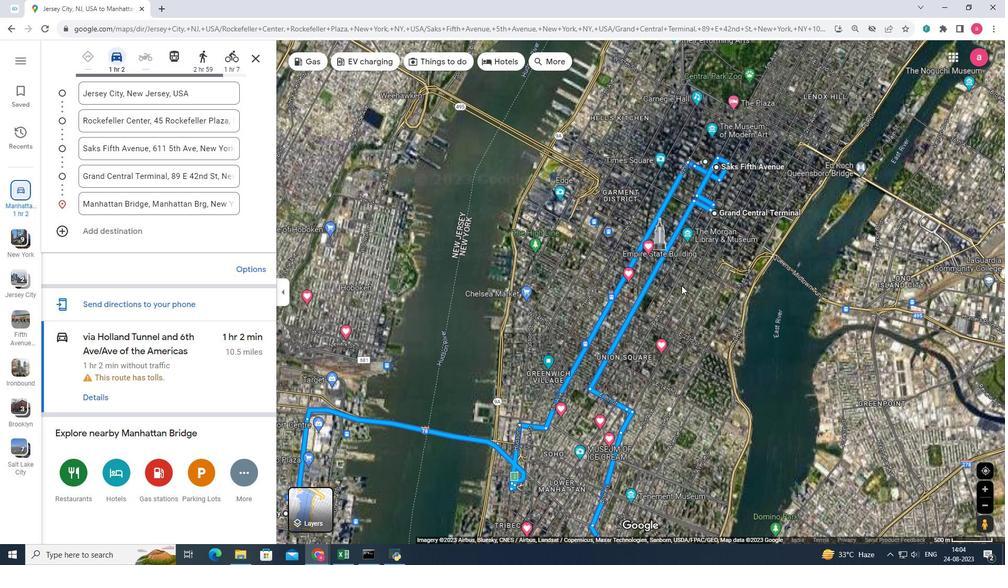 
Action: Mouse scrolled (681, 285) with delta (0, 0)
Screenshot: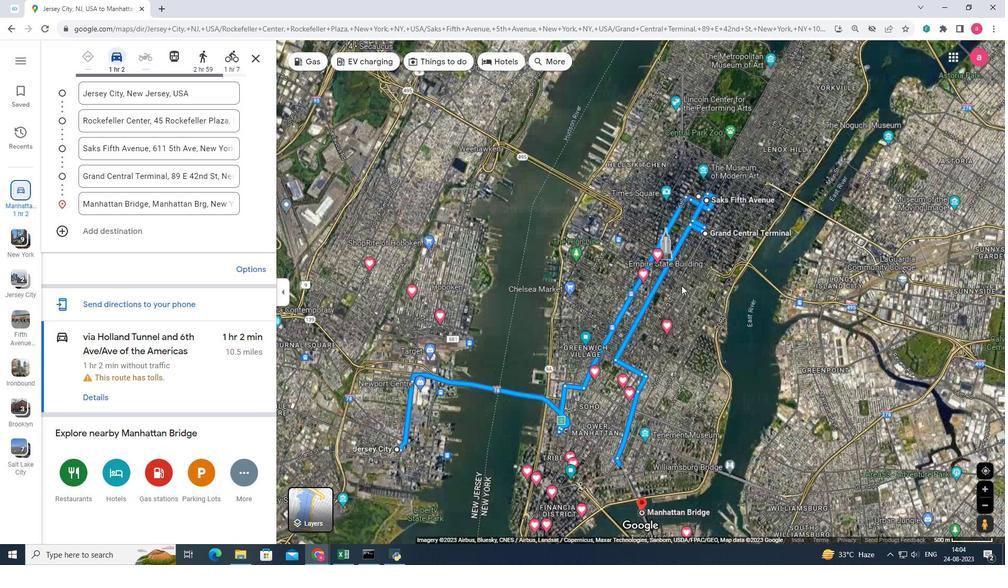 
Action: Mouse moved to (599, 405)
Screenshot: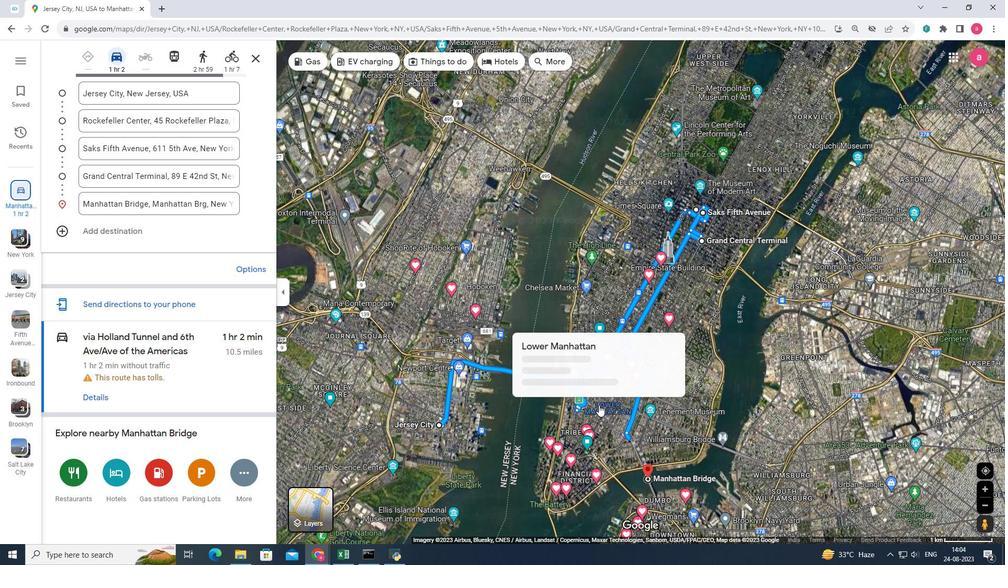 
Action: Mouse scrolled (599, 405) with delta (0, 0)
Screenshot: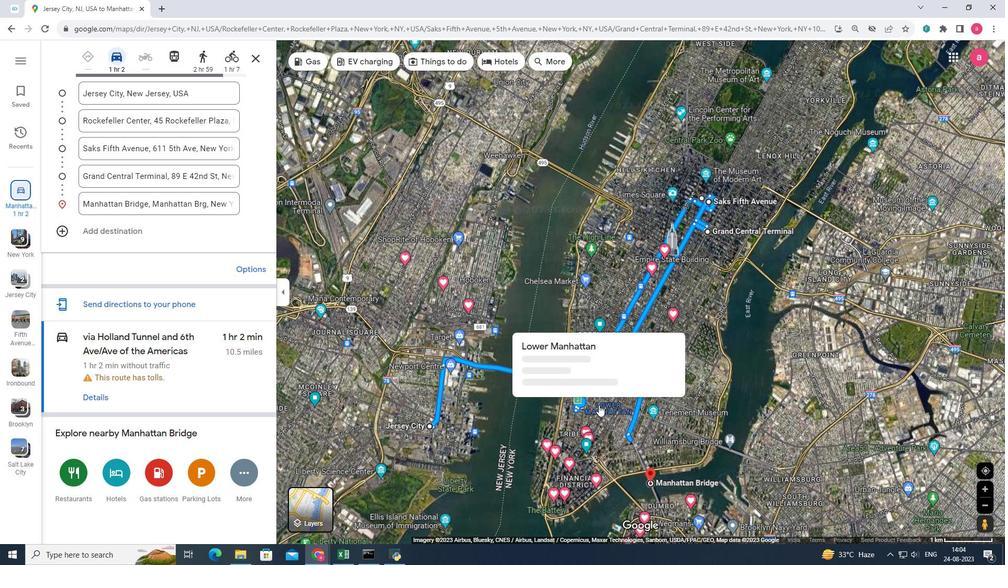 
Action: Mouse scrolled (599, 405) with delta (0, 0)
Screenshot: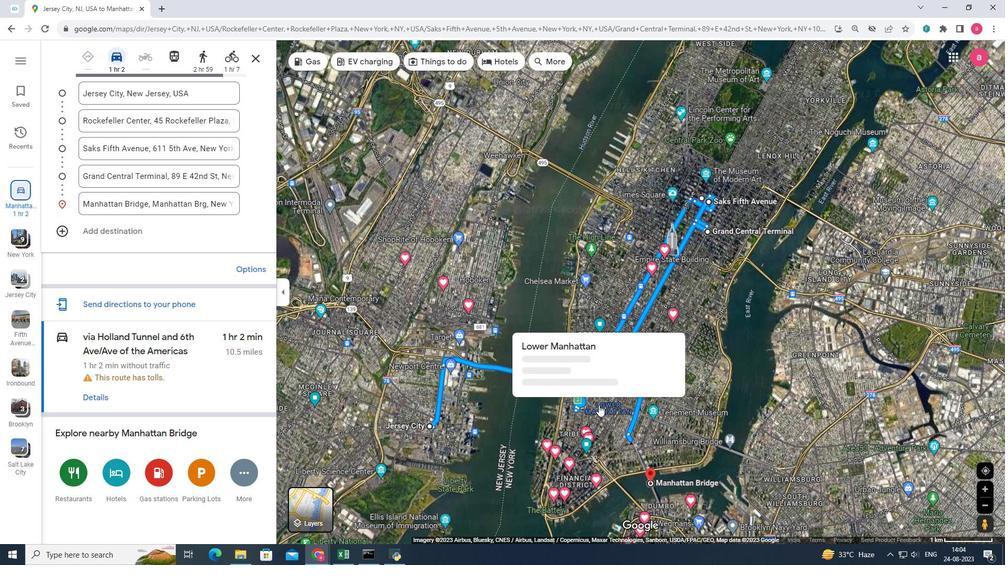 
Action: Mouse scrolled (599, 405) with delta (0, 0)
Screenshot: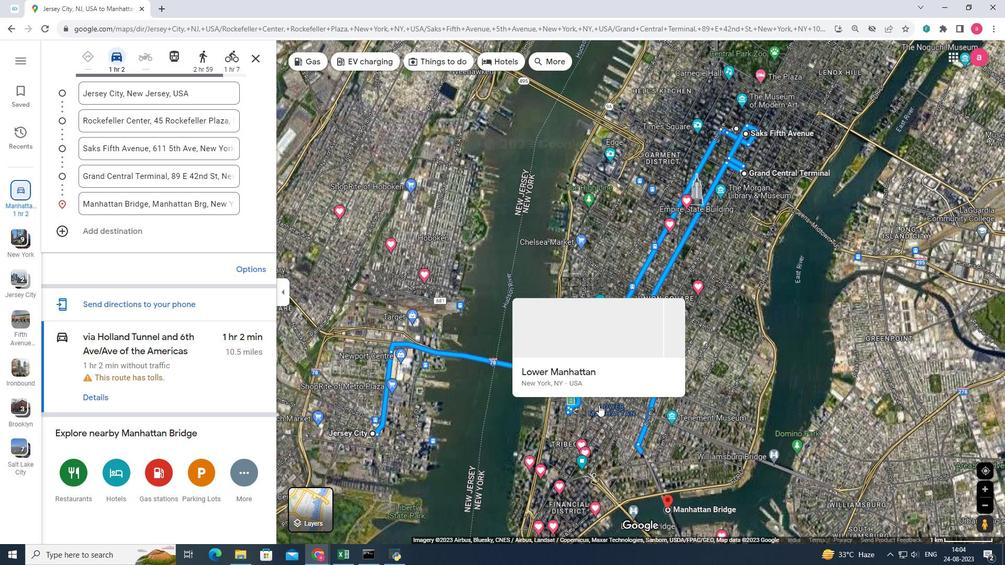
Action: Mouse scrolled (599, 405) with delta (0, 0)
Screenshot: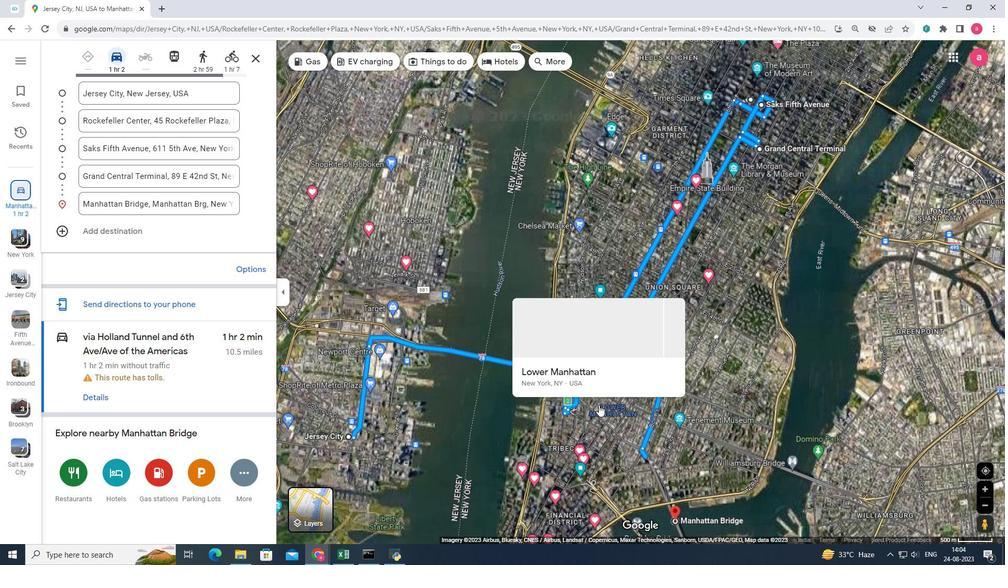 
Action: Mouse moved to (632, 346)
Screenshot: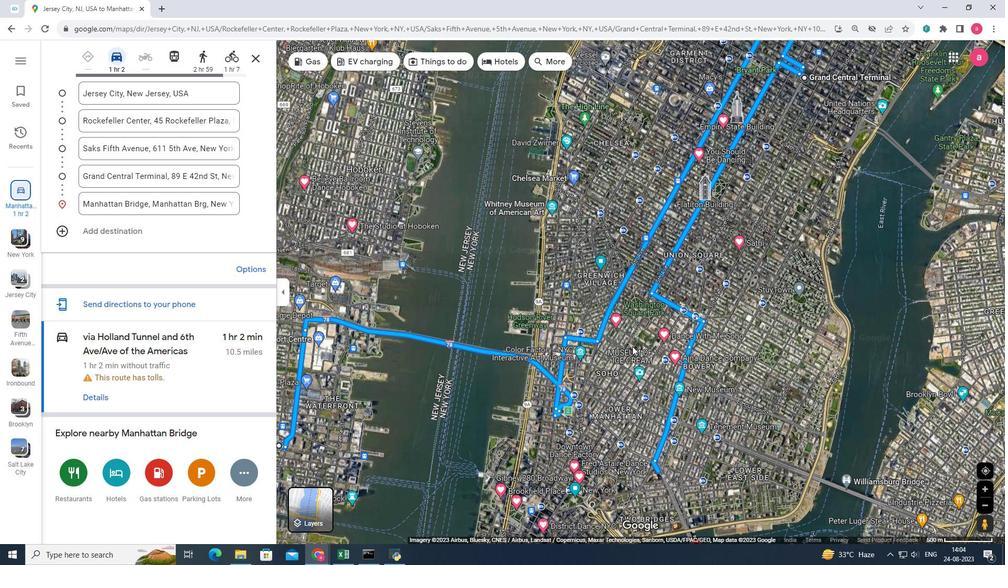 
Action: Mouse pressed left at (632, 346)
Screenshot: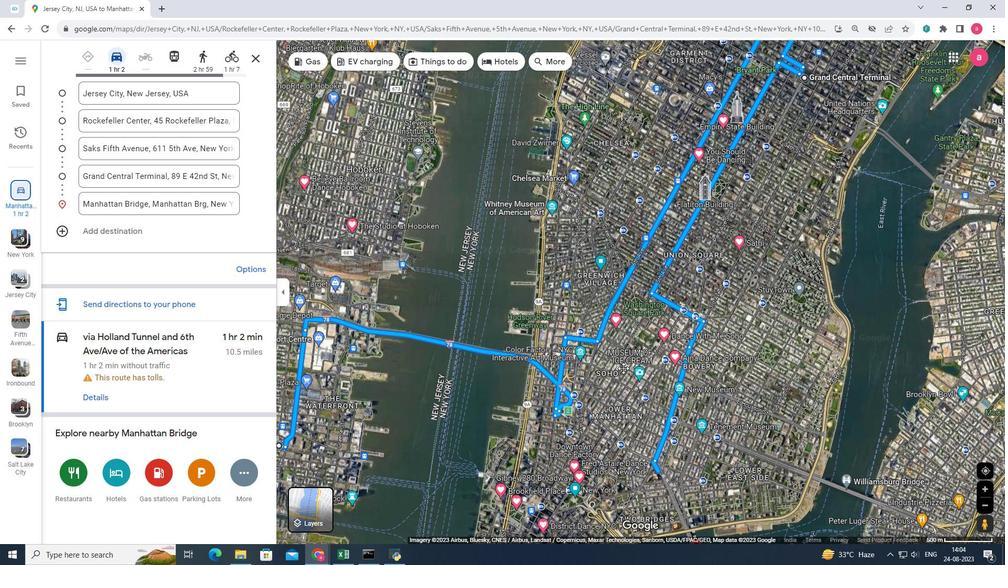 
Action: Mouse moved to (721, 234)
Screenshot: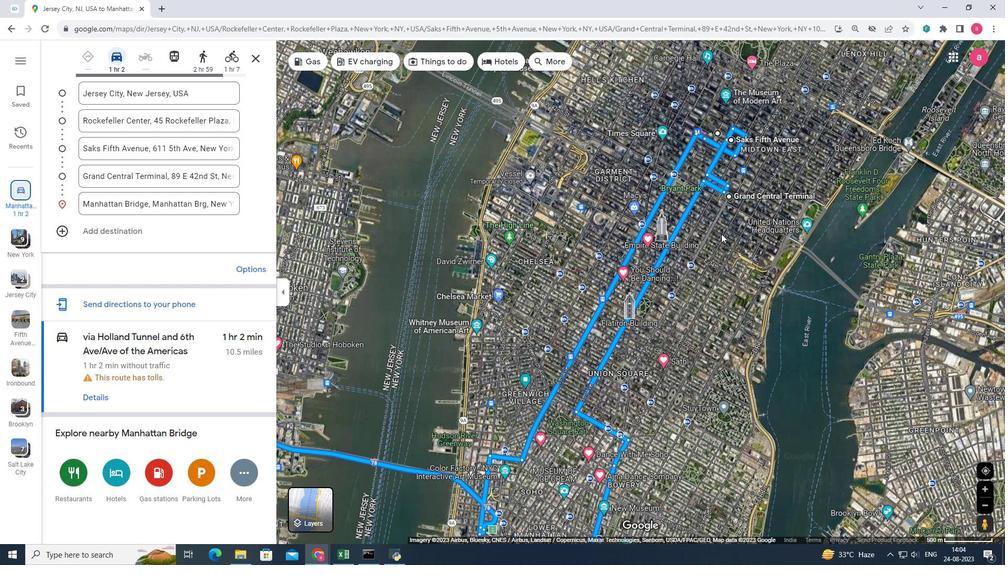 
Action: Mouse scrolled (721, 233) with delta (0, 0)
Screenshot: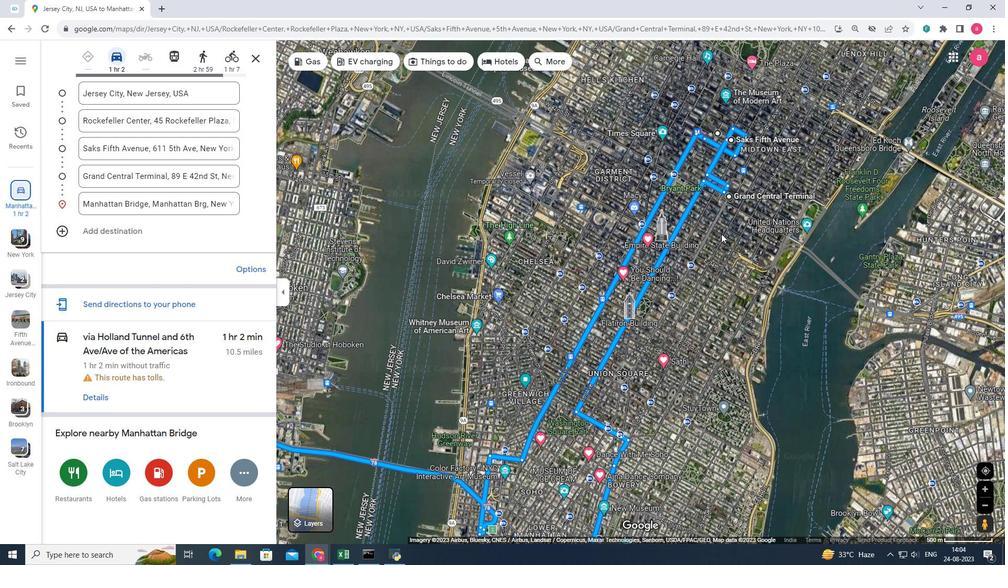 
Action: Mouse scrolled (721, 233) with delta (0, 0)
Screenshot: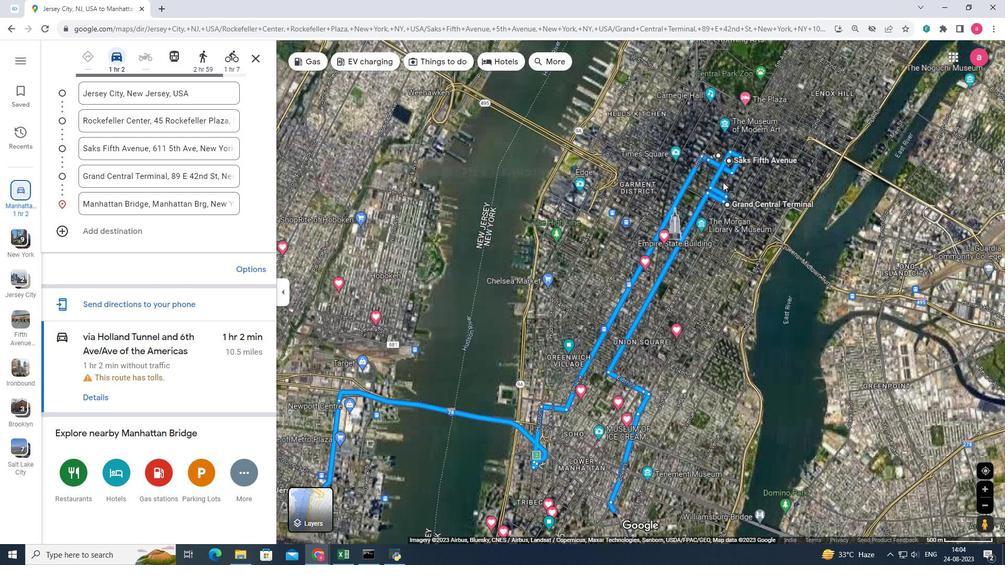 
Action: Mouse moved to (717, 163)
Screenshot: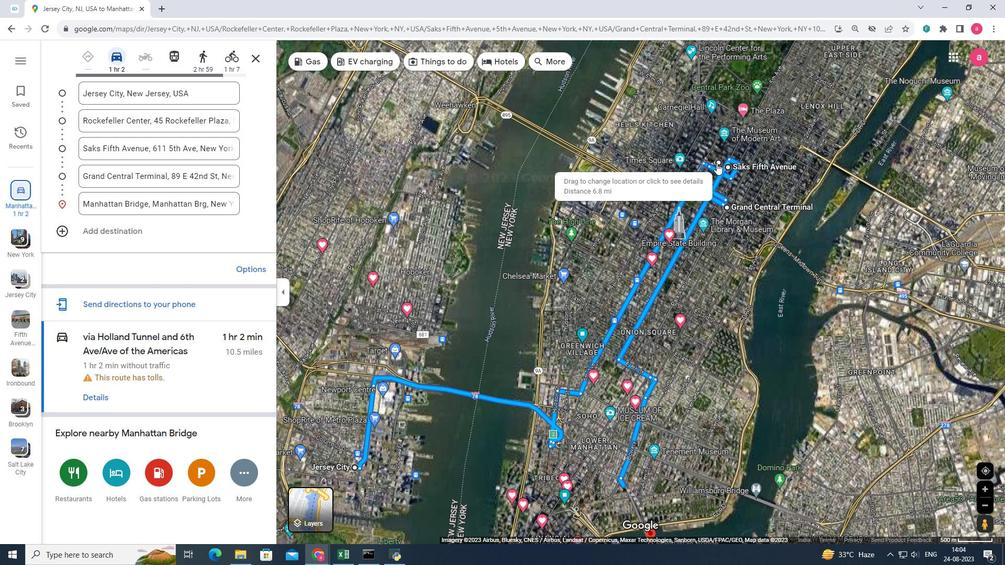 
Action: Mouse pressed left at (717, 163)
Screenshot: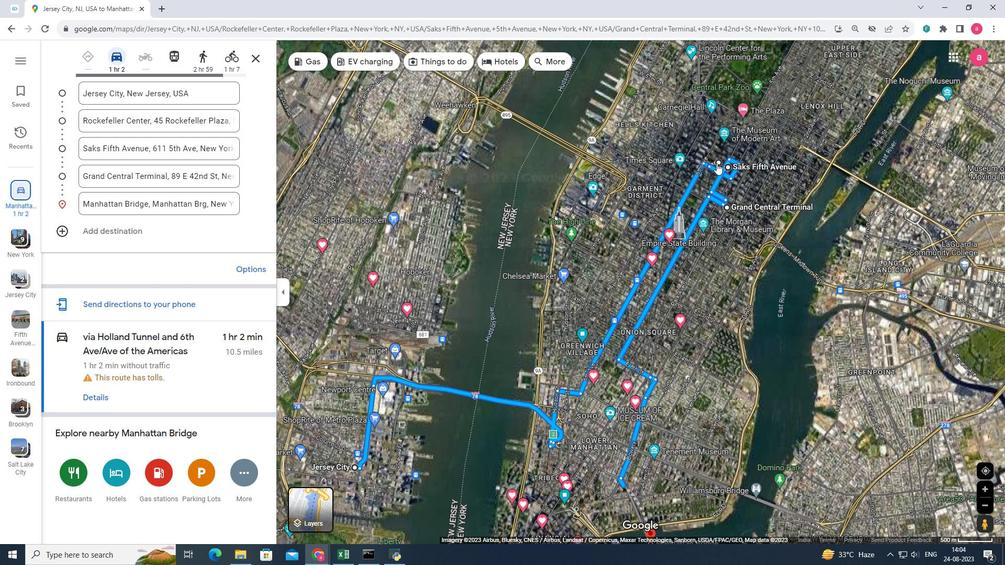 
Action: Mouse moved to (159, 302)
Screenshot: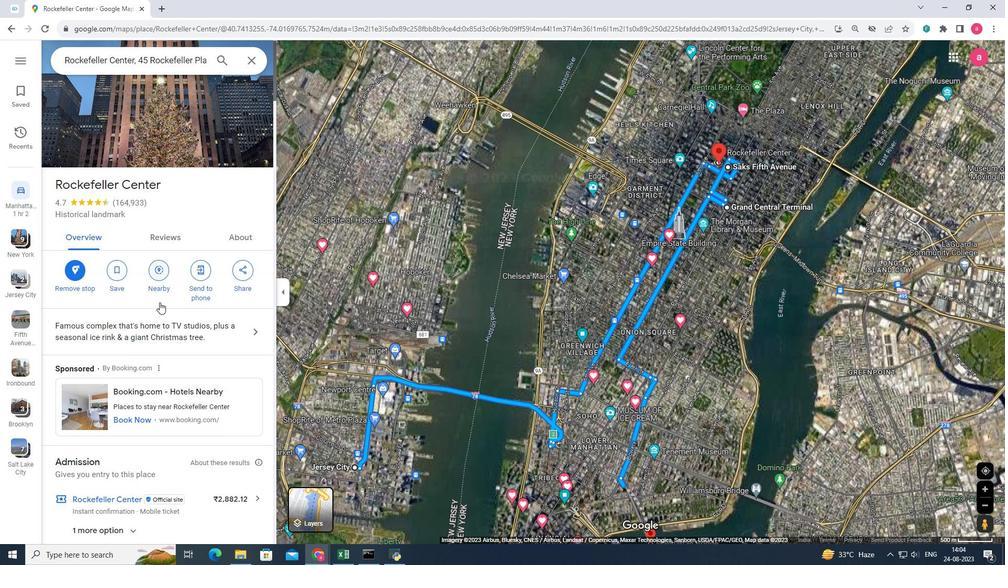 
Action: Mouse scrolled (159, 302) with delta (0, 0)
Screenshot: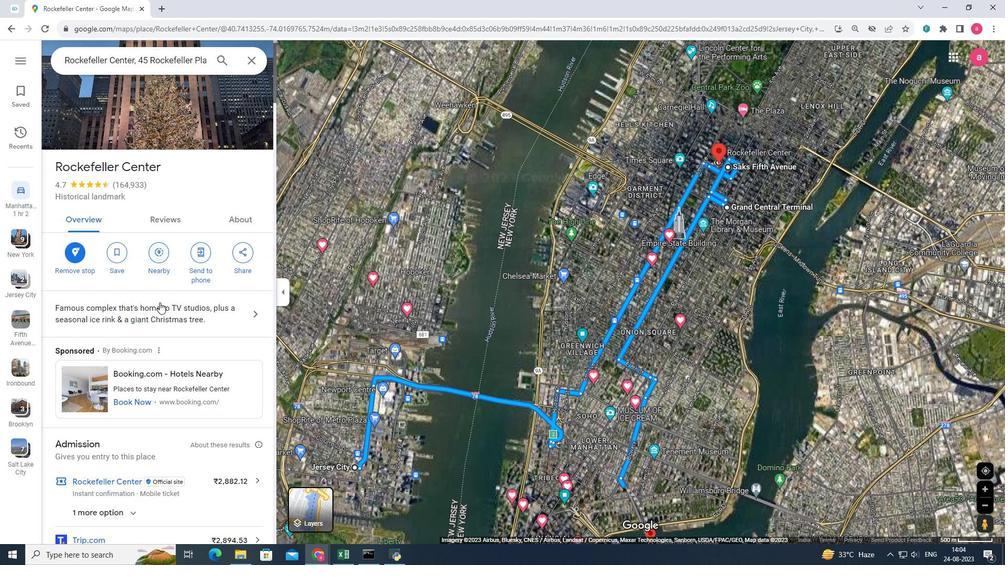 
Action: Mouse scrolled (159, 302) with delta (0, 0)
Screenshot: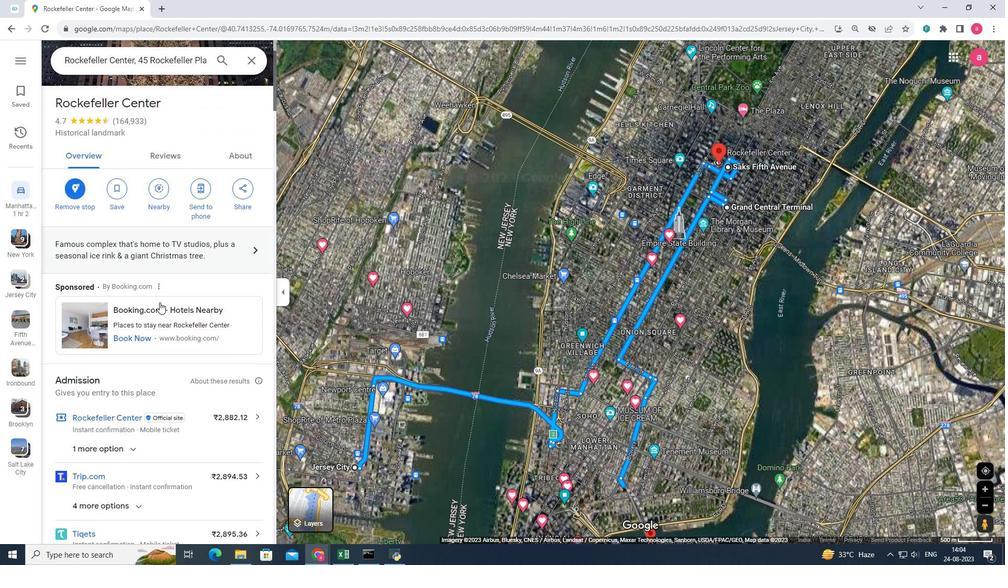 
Action: Mouse moved to (163, 304)
Screenshot: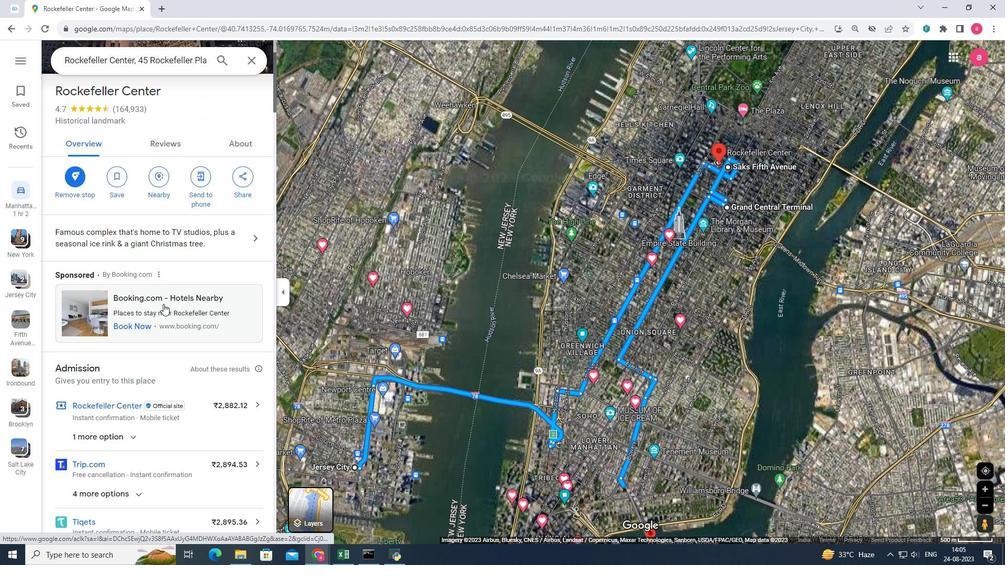 
Action: Mouse scrolled (163, 304) with delta (0, 0)
Screenshot: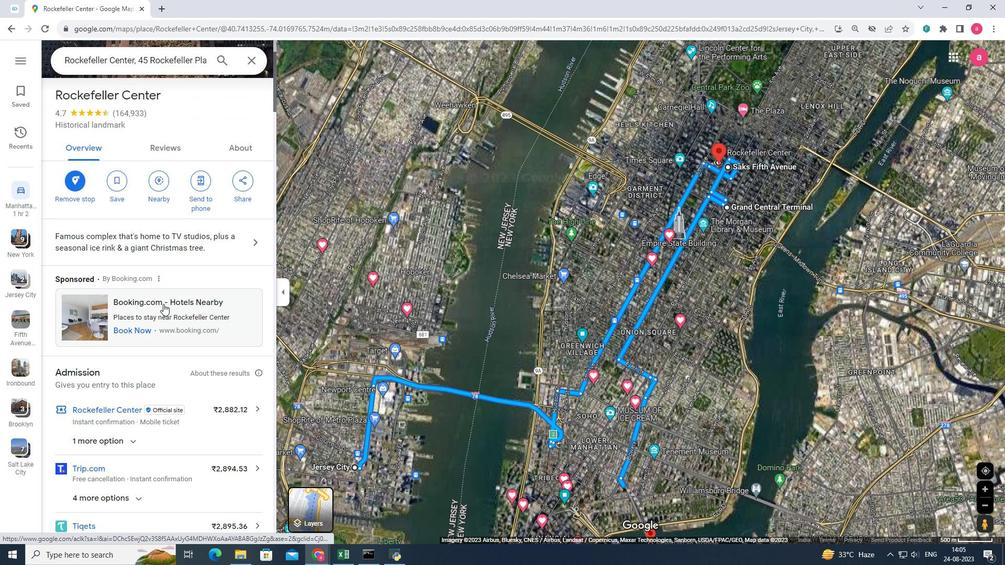 
Action: Mouse scrolled (163, 304) with delta (0, 0)
Screenshot: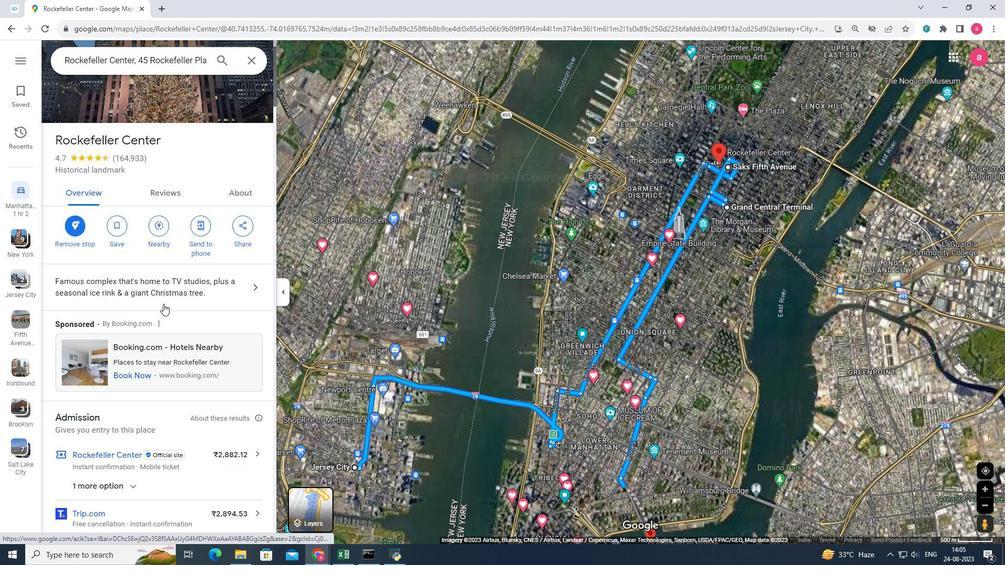 
Action: Mouse scrolled (163, 304) with delta (0, 0)
Screenshot: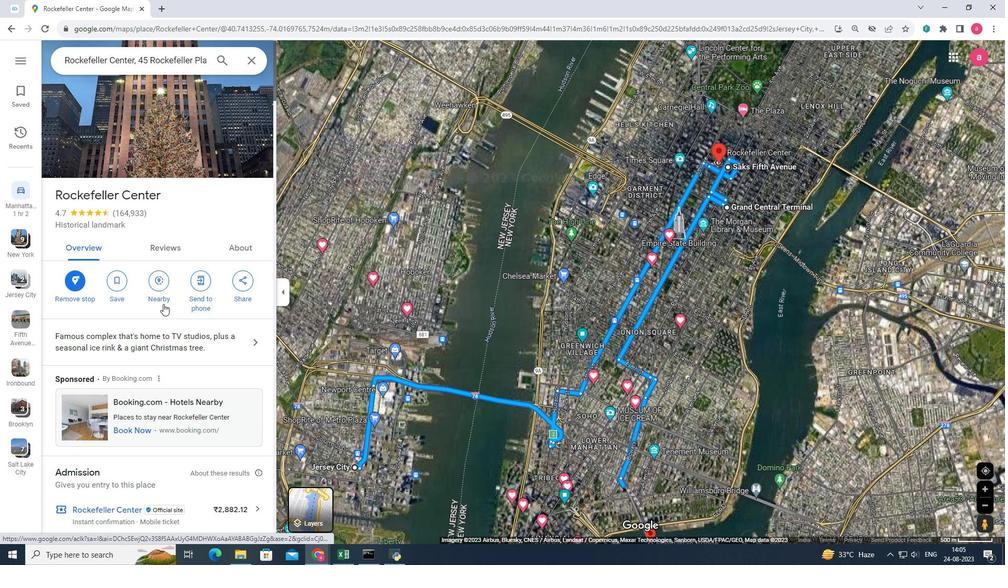 
Action: Mouse scrolled (163, 304) with delta (0, 0)
Screenshot: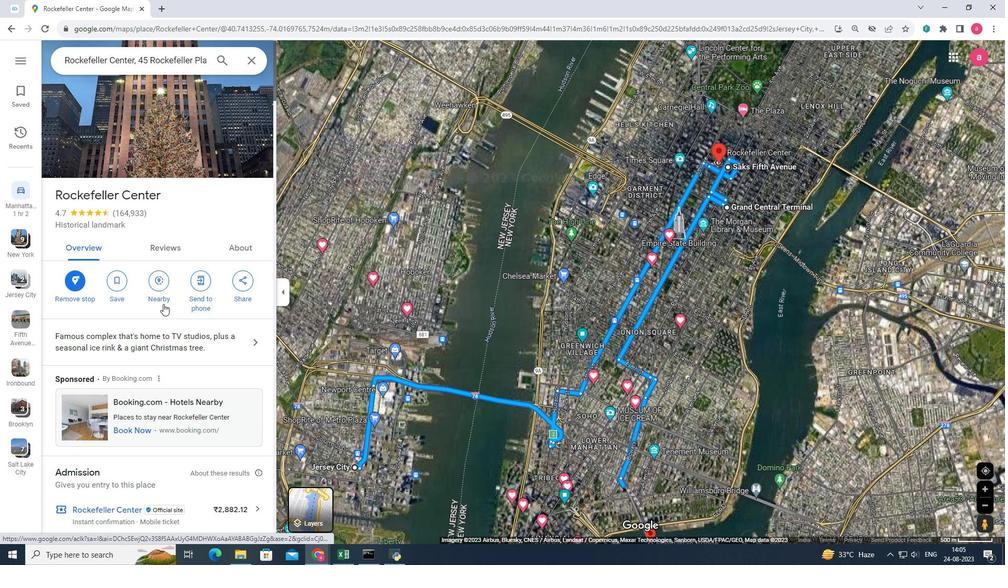 
Action: Mouse moved to (162, 248)
Screenshot: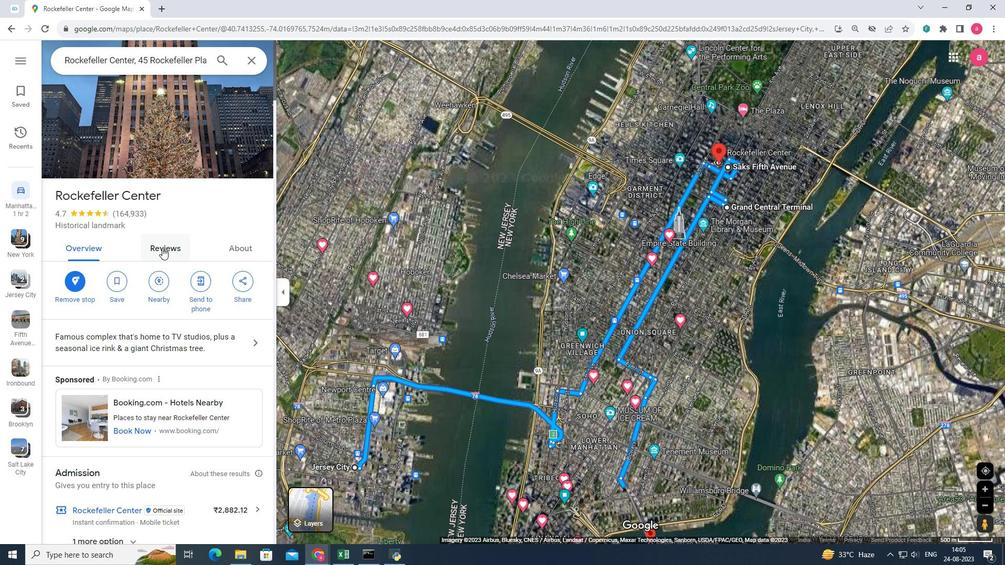 
Action: Mouse pressed left at (162, 248)
Screenshot: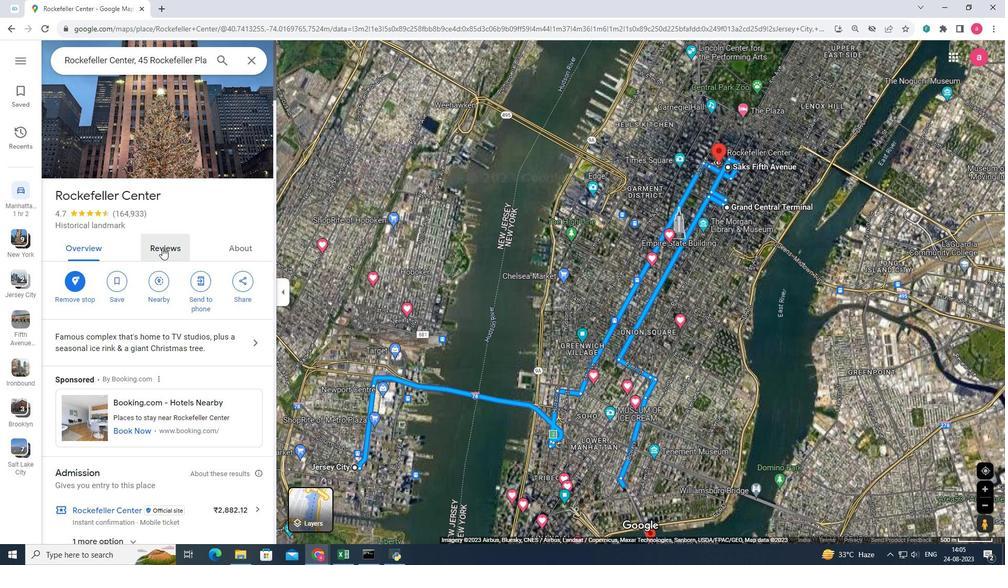
Action: Mouse moved to (189, 311)
Screenshot: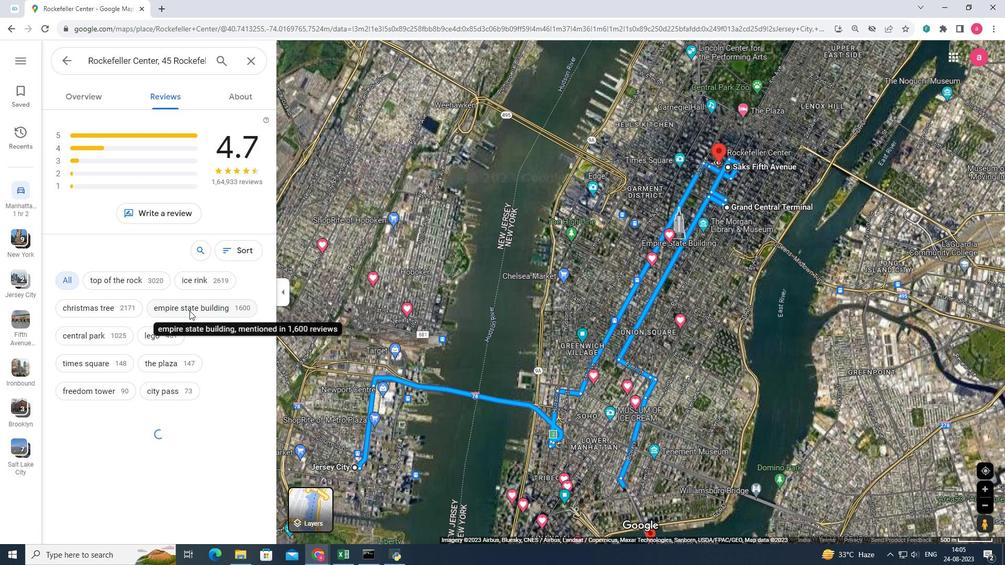 
Action: Mouse scrolled (189, 310) with delta (0, 0)
Screenshot: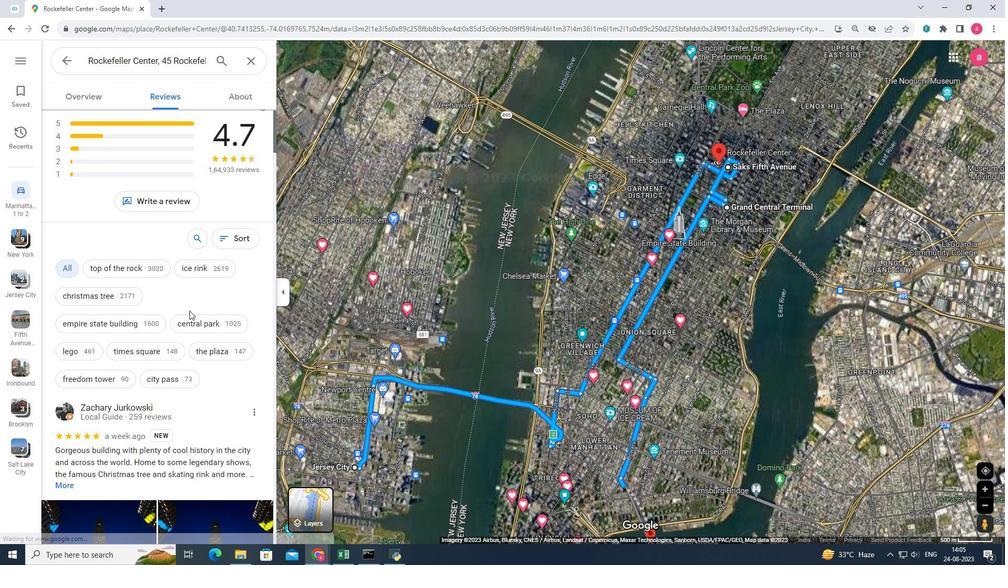 
Action: Mouse scrolled (189, 310) with delta (0, 0)
Screenshot: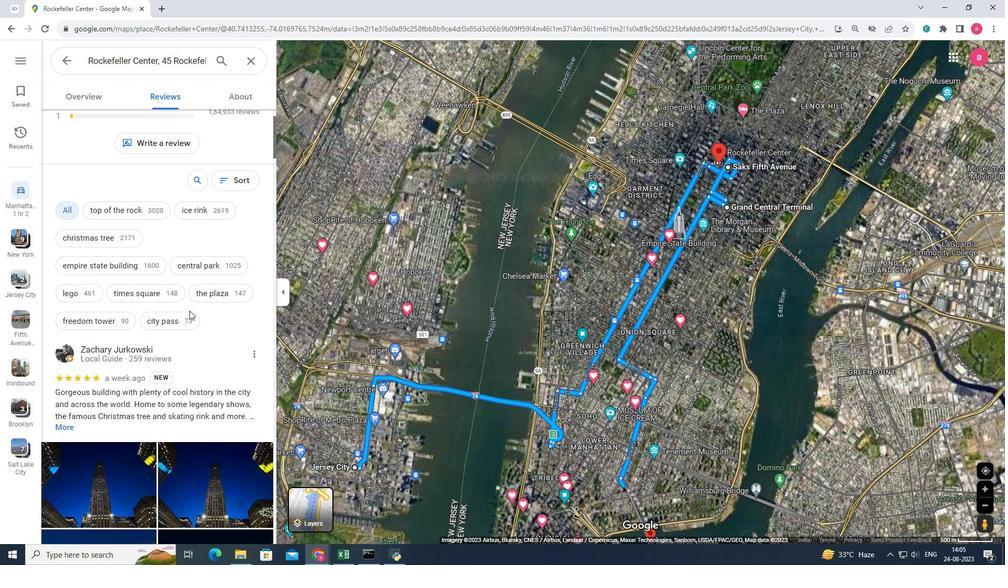 
Action: Mouse scrolled (189, 310) with delta (0, 0)
Screenshot: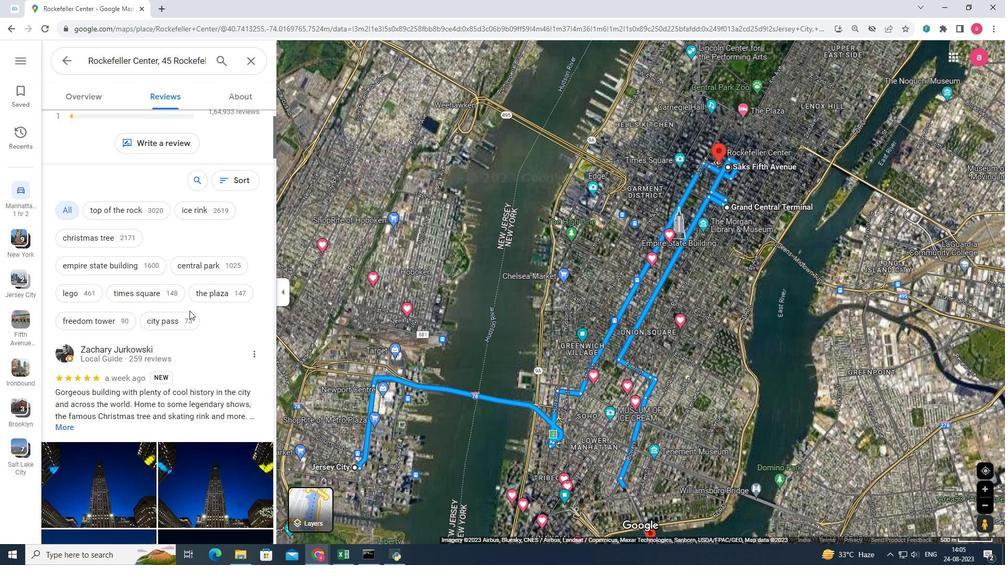 
Action: Mouse scrolled (189, 310) with delta (0, 0)
Screenshot: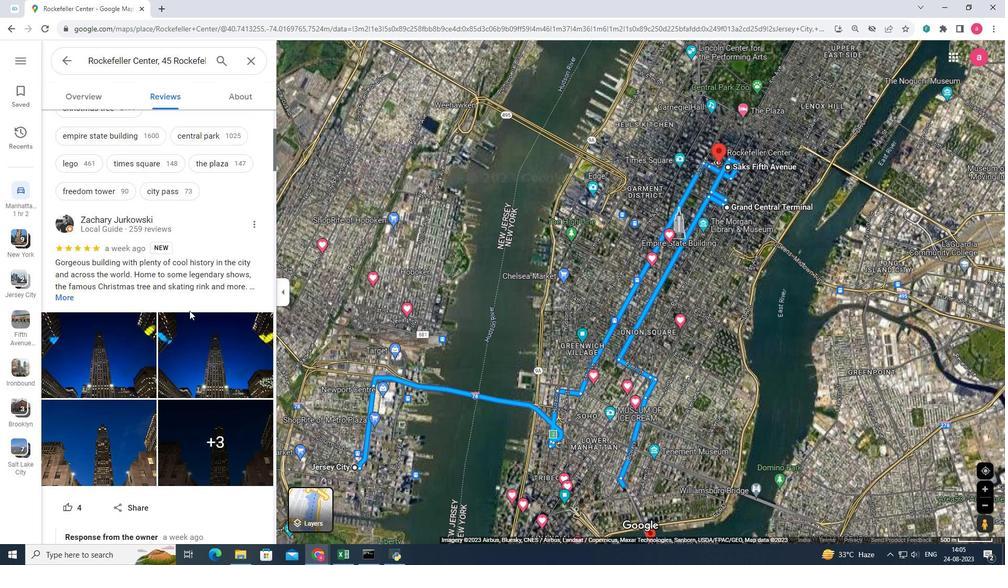 
Action: Mouse scrolled (189, 310) with delta (0, 0)
Screenshot: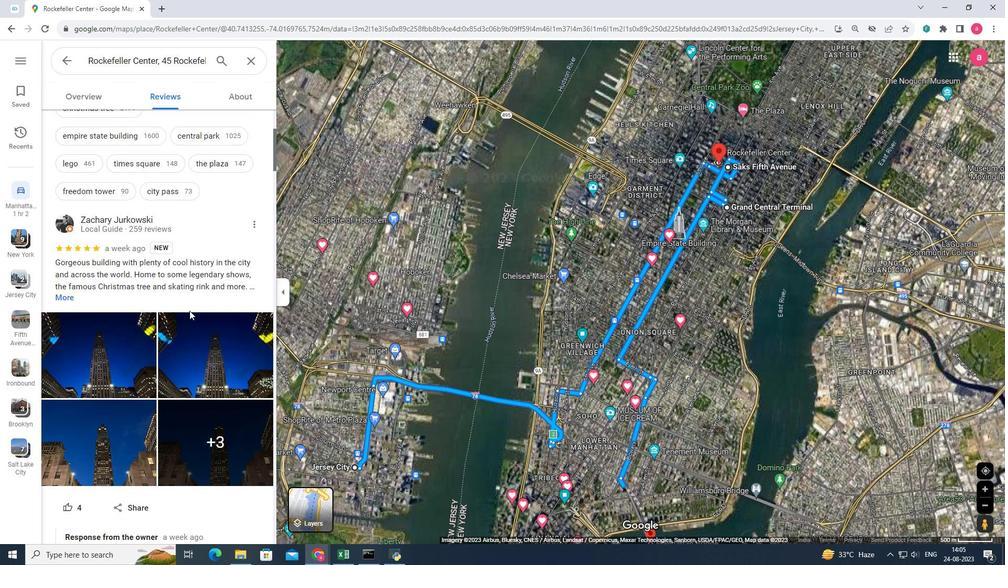 
Action: Mouse scrolled (189, 310) with delta (0, 0)
Screenshot: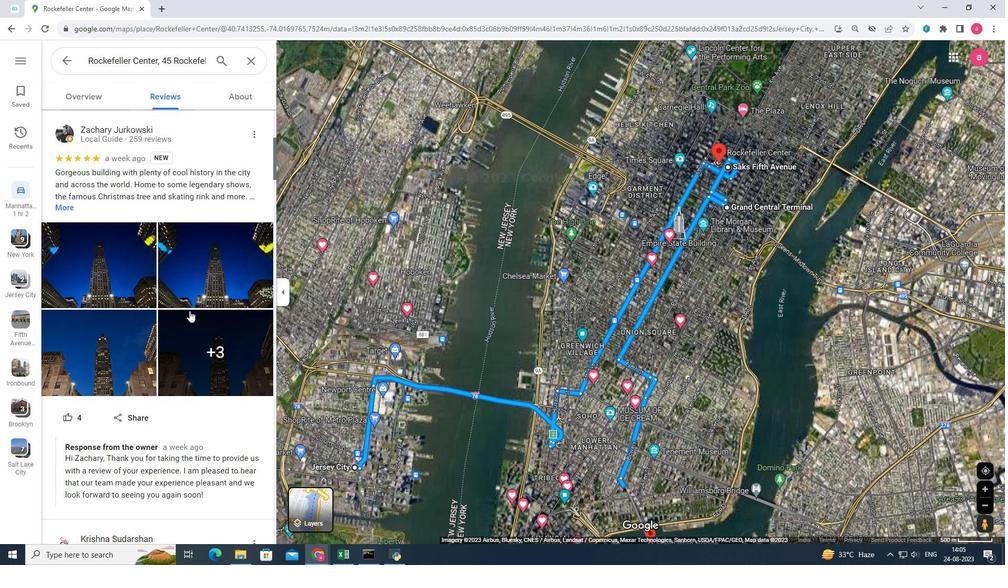 
Action: Mouse scrolled (189, 310) with delta (0, 0)
Screenshot: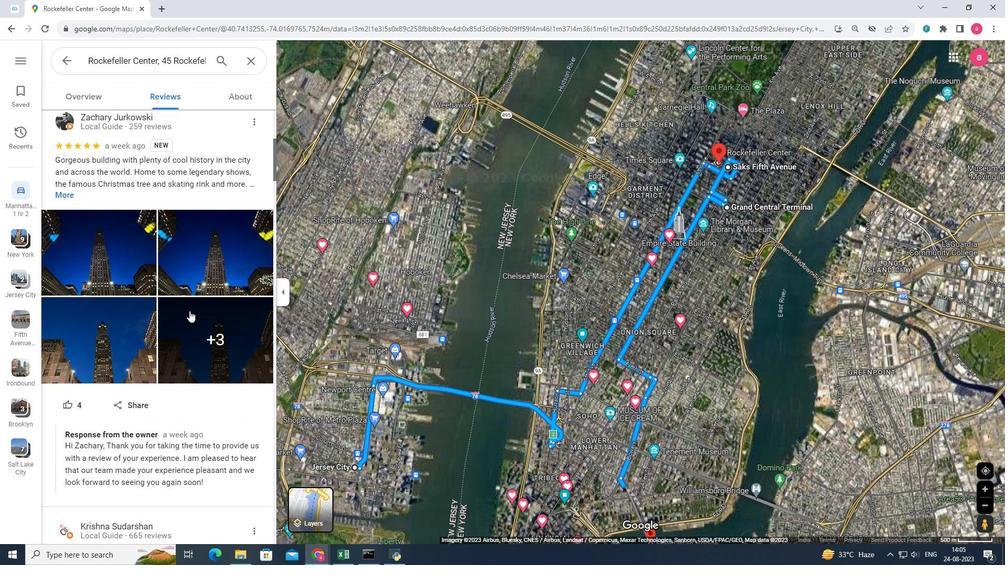 
Action: Mouse scrolled (189, 310) with delta (0, 0)
Screenshot: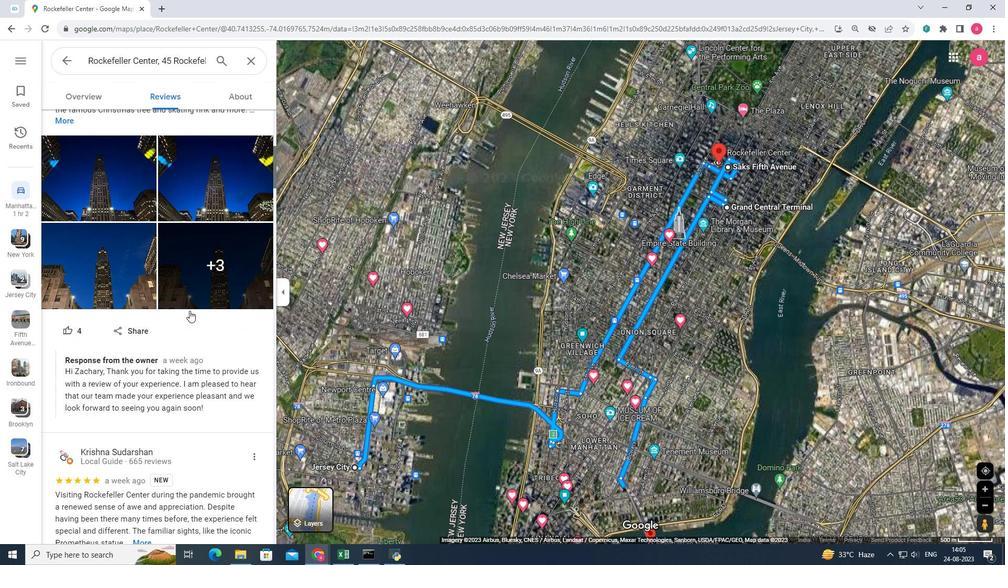 
Action: Mouse scrolled (189, 310) with delta (0, 0)
Screenshot: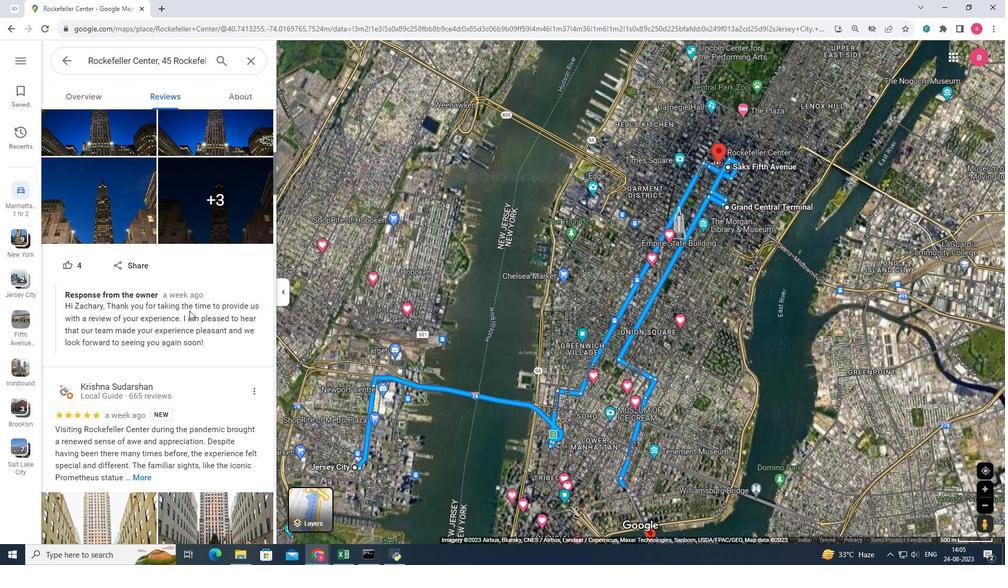 
Action: Mouse scrolled (189, 310) with delta (0, 0)
Screenshot: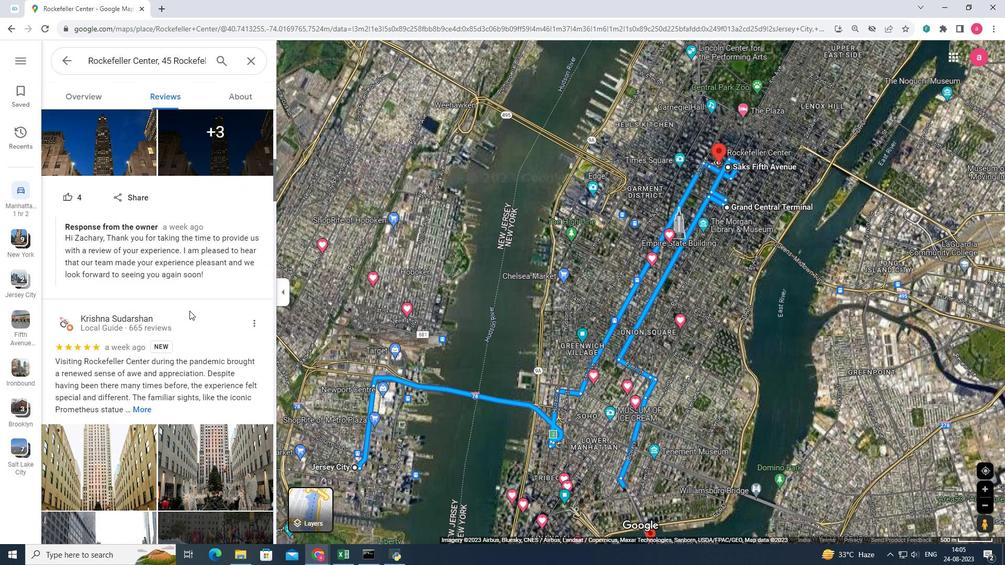 
Action: Mouse scrolled (189, 310) with delta (0, 0)
Screenshot: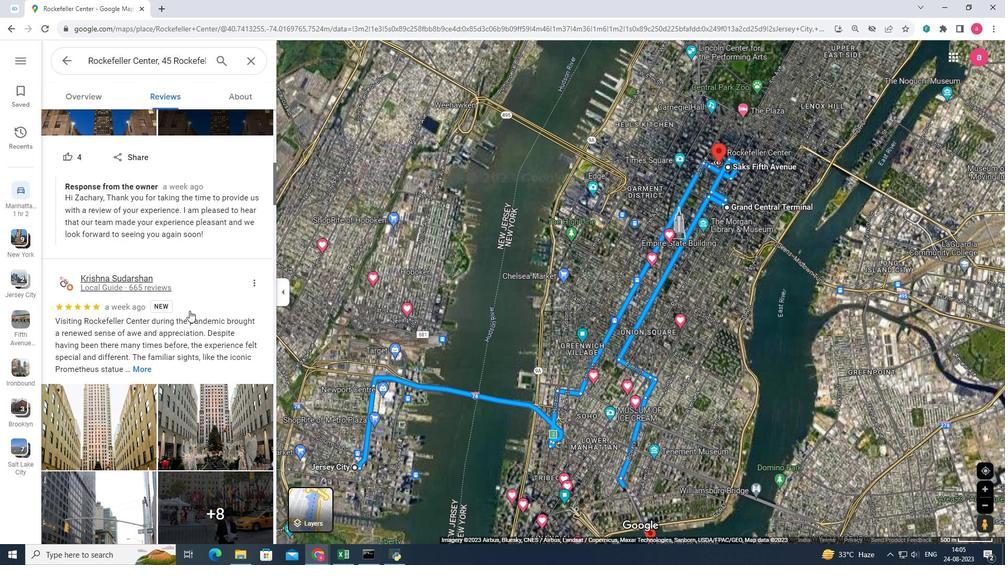 
Action: Mouse scrolled (189, 310) with delta (0, 0)
Screenshot: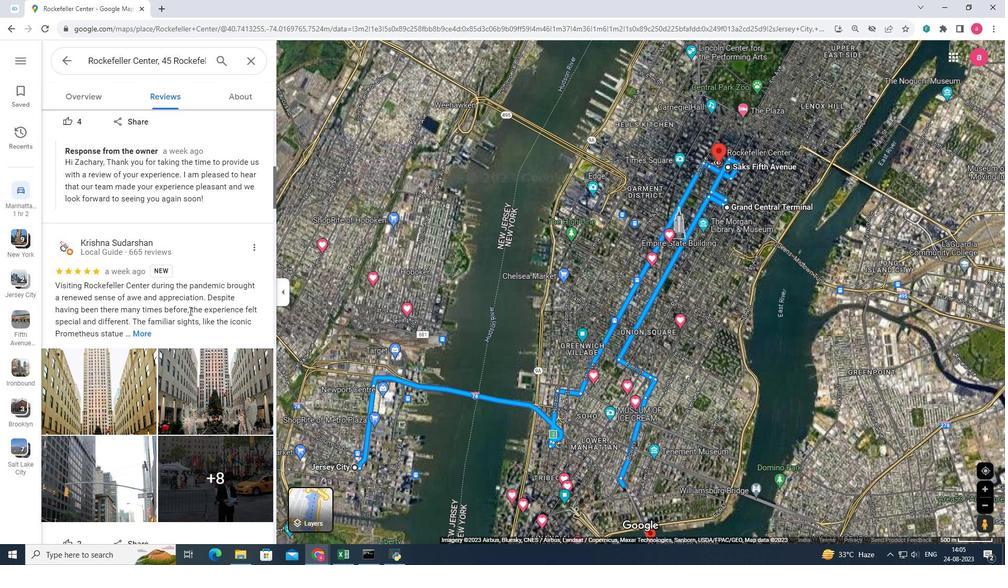 
Action: Mouse scrolled (189, 310) with delta (0, 0)
Screenshot: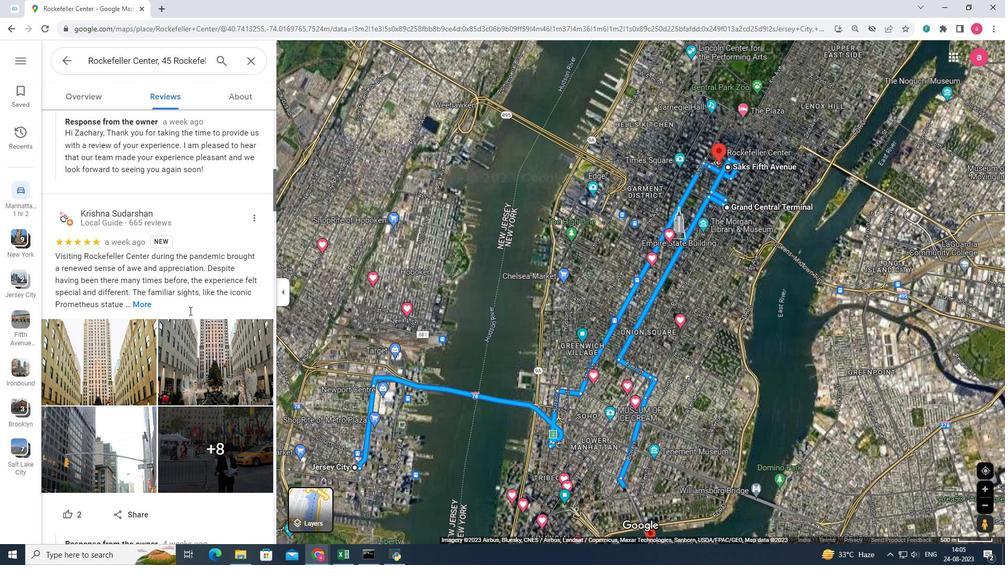
Action: Mouse scrolled (189, 310) with delta (0, 0)
Screenshot: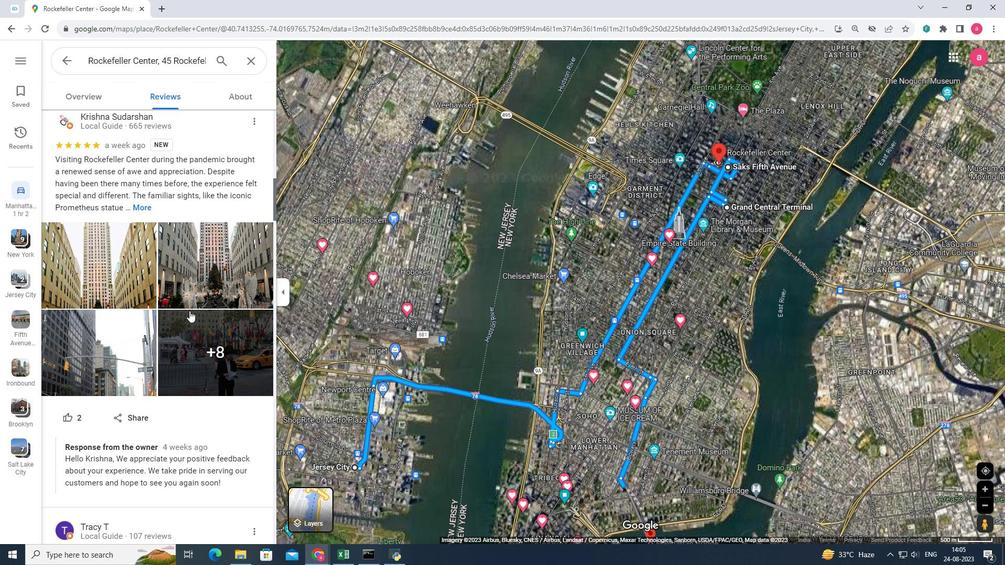 
Action: Mouse scrolled (189, 310) with delta (0, 0)
Screenshot: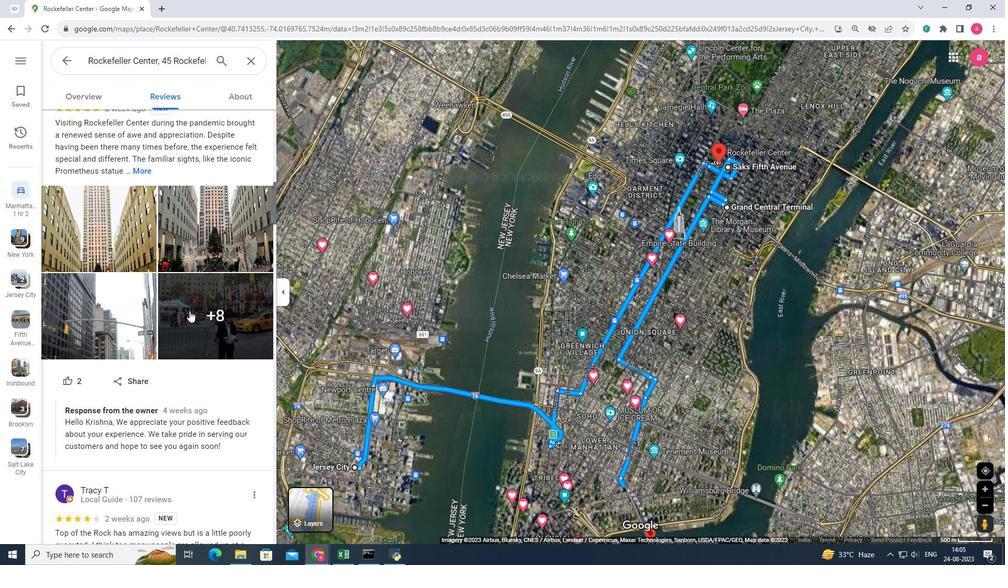 
Action: Mouse scrolled (189, 310) with delta (0, 0)
Screenshot: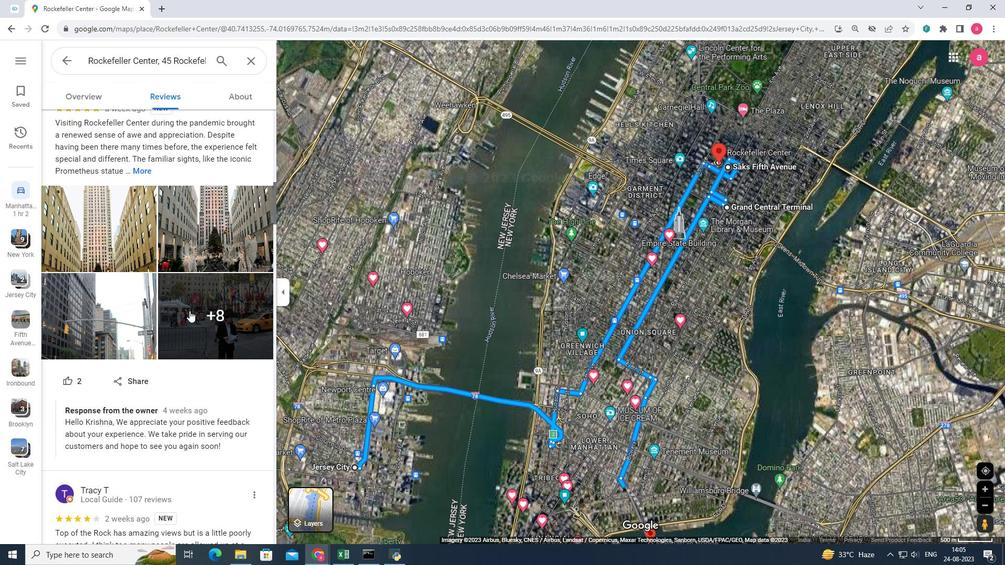 
Action: Mouse scrolled (189, 310) with delta (0, 0)
Screenshot: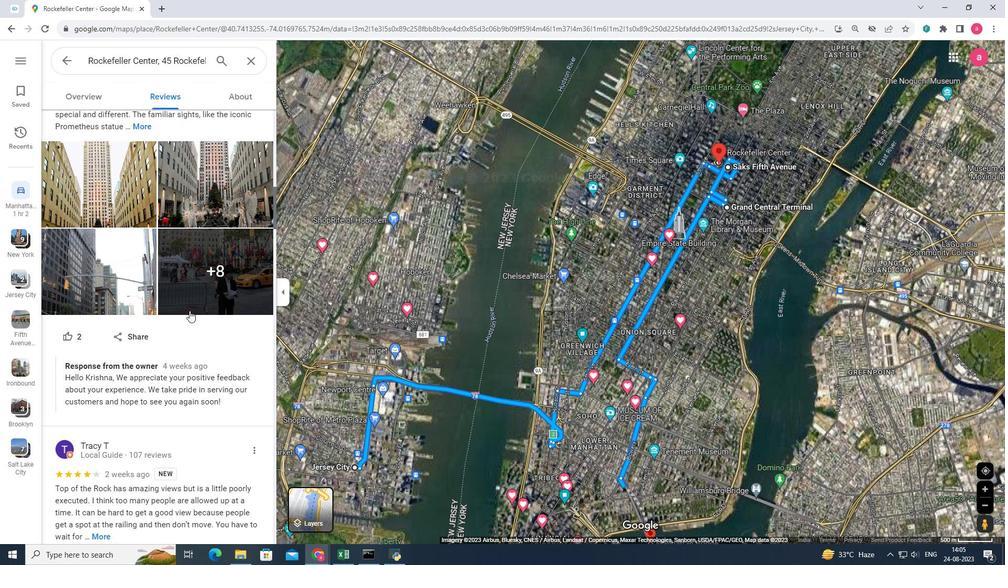 
Action: Mouse scrolled (189, 310) with delta (0, 0)
Screenshot: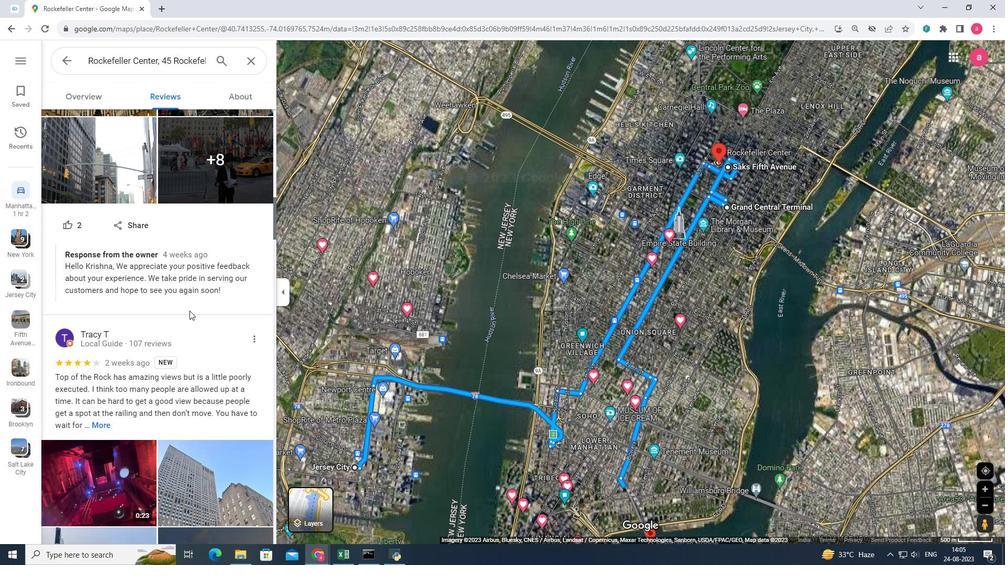 
Action: Mouse scrolled (189, 310) with delta (0, 0)
Screenshot: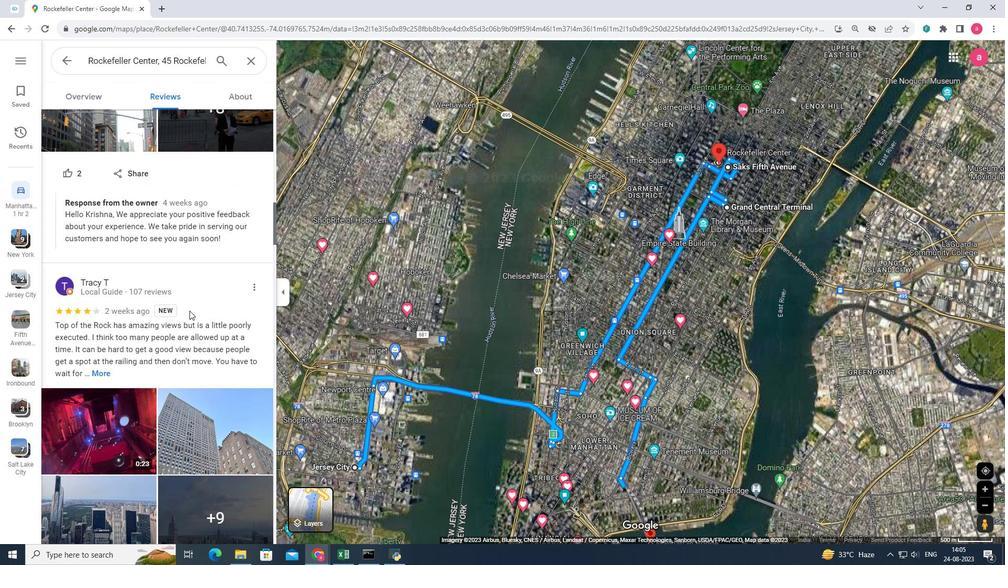 
Action: Mouse scrolled (189, 310) with delta (0, 0)
Screenshot: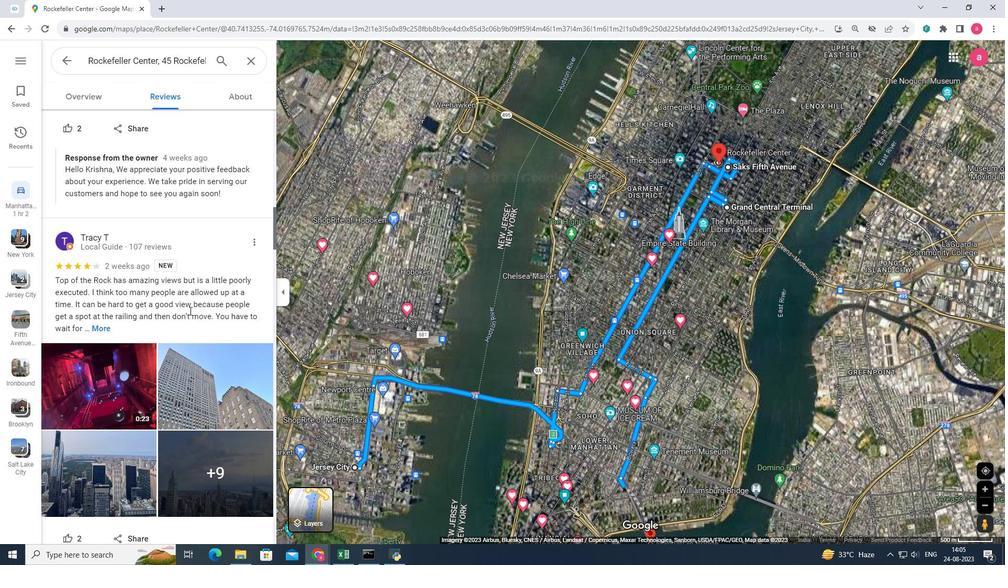 
Action: Mouse scrolled (189, 310) with delta (0, 0)
Screenshot: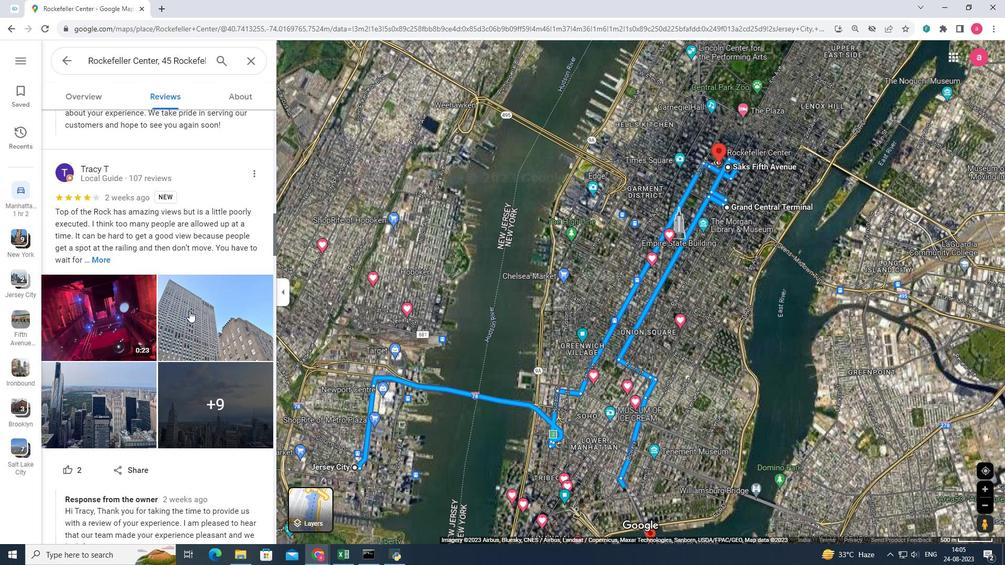 
Action: Mouse scrolled (189, 310) with delta (0, 0)
Screenshot: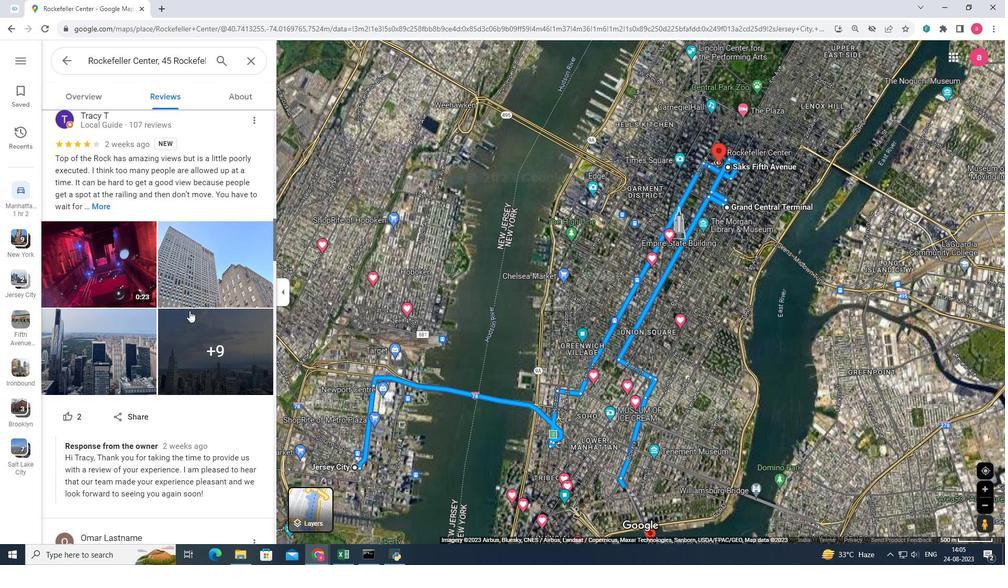
Action: Mouse scrolled (189, 310) with delta (0, 0)
Screenshot: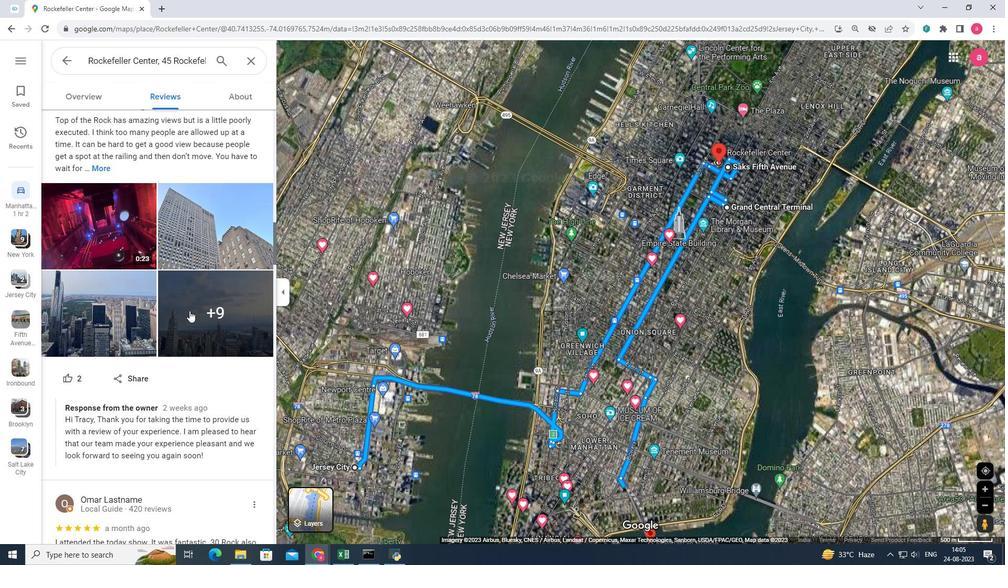 
Action: Mouse scrolled (189, 310) with delta (0, 0)
Screenshot: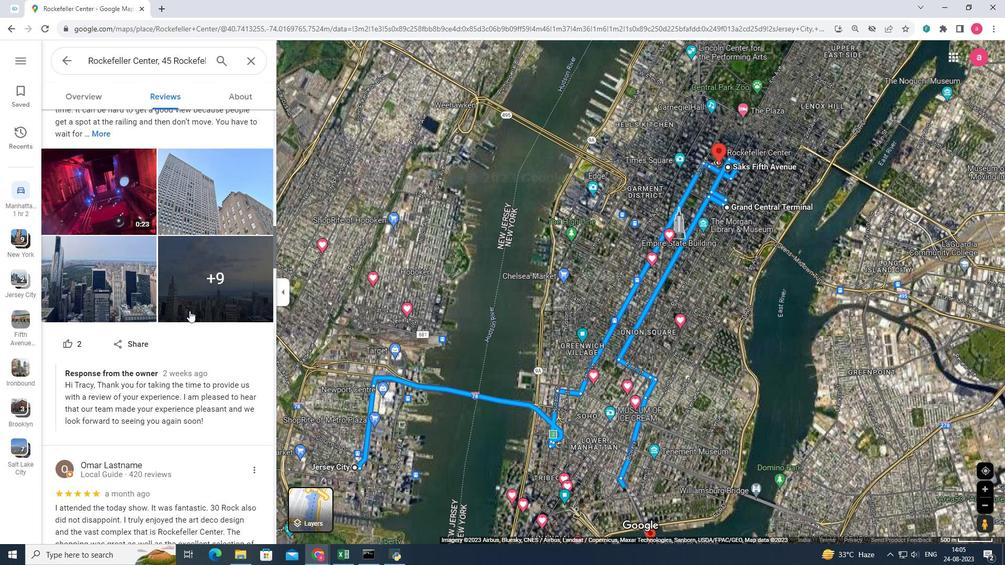 
Action: Mouse scrolled (189, 310) with delta (0, 0)
Screenshot: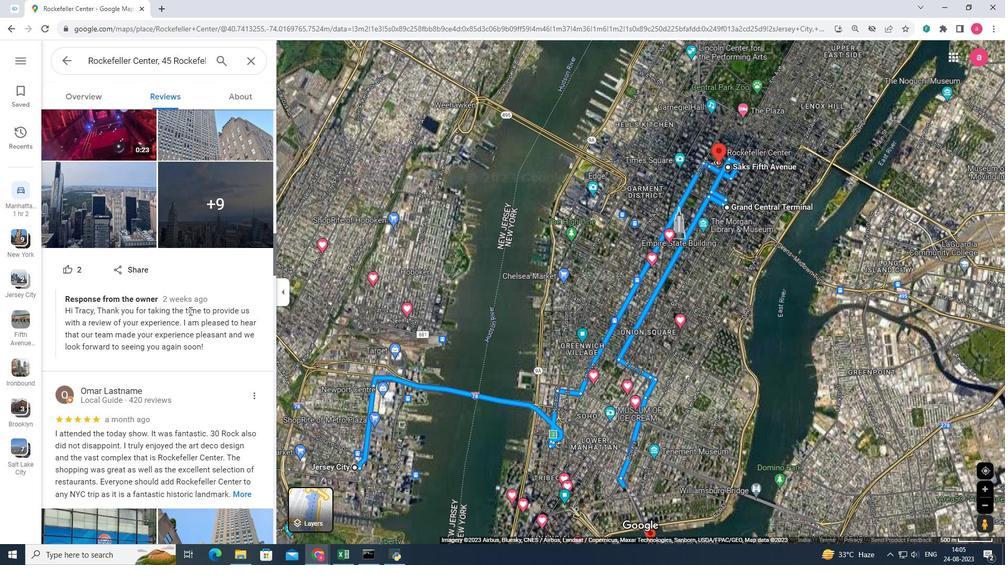 
Action: Mouse scrolled (189, 310) with delta (0, 0)
Screenshot: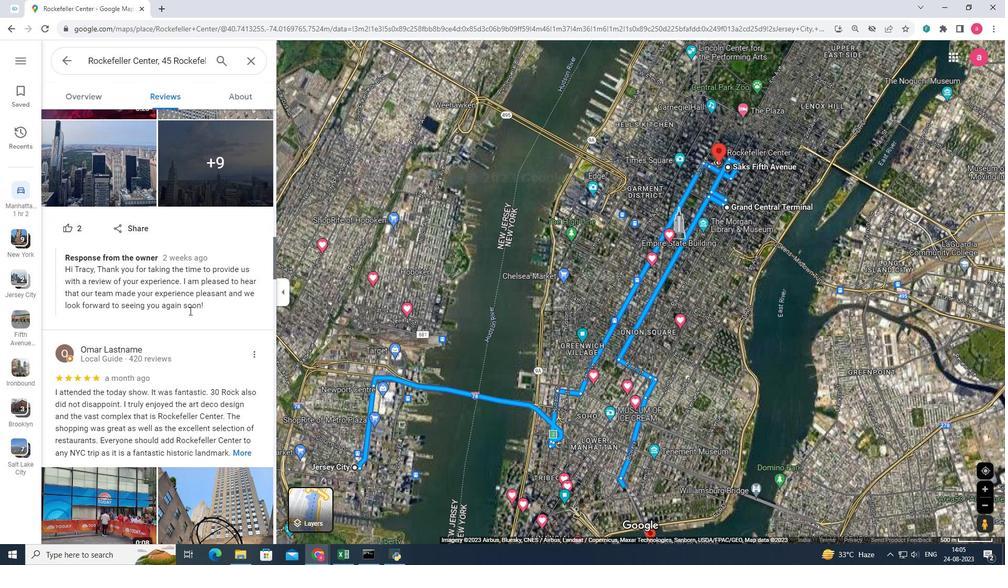 
Action: Mouse scrolled (189, 310) with delta (0, 0)
Screenshot: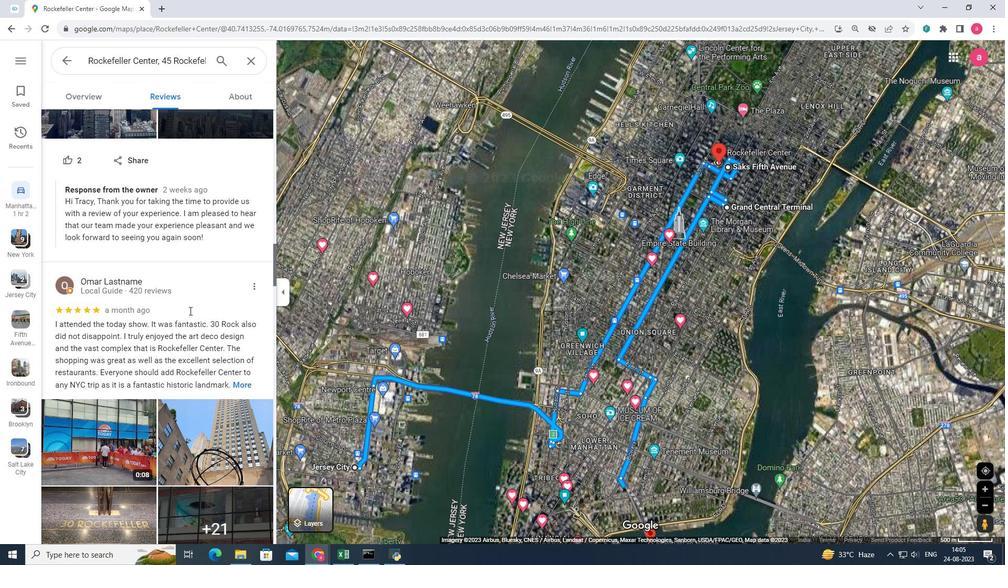 
Action: Mouse scrolled (189, 310) with delta (0, 0)
Screenshot: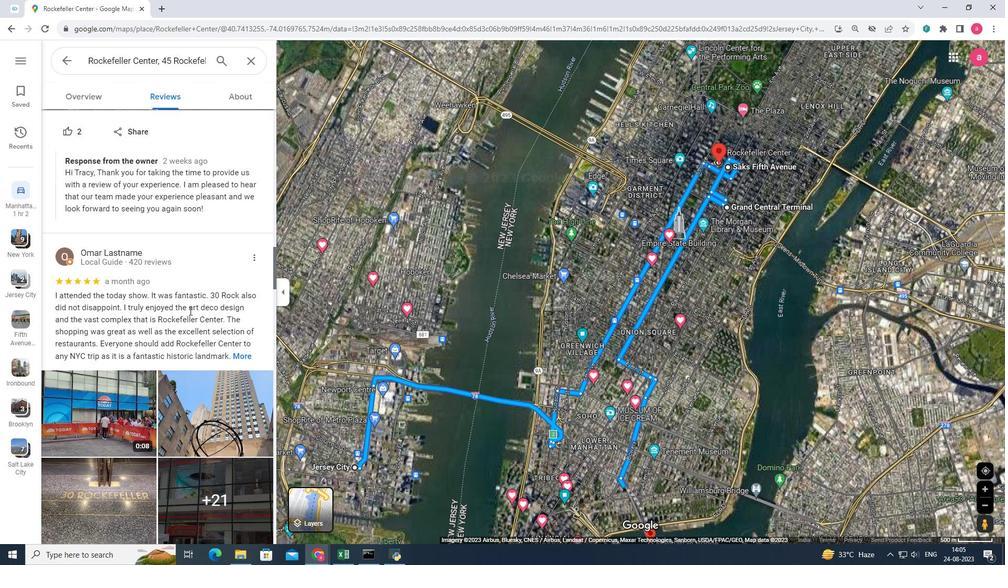 
Action: Mouse scrolled (189, 310) with delta (0, 0)
Screenshot: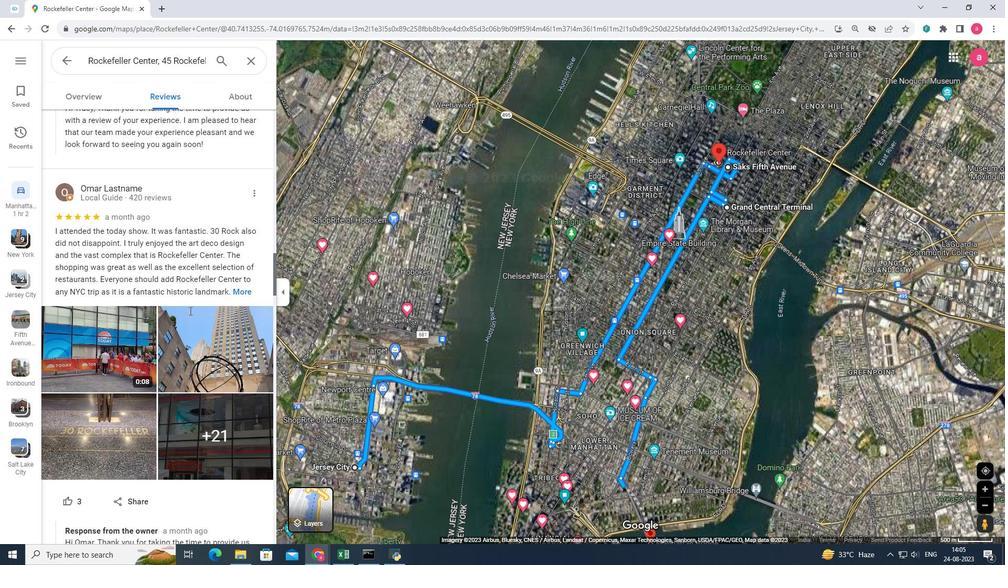 
Action: Mouse scrolled (189, 310) with delta (0, 0)
Screenshot: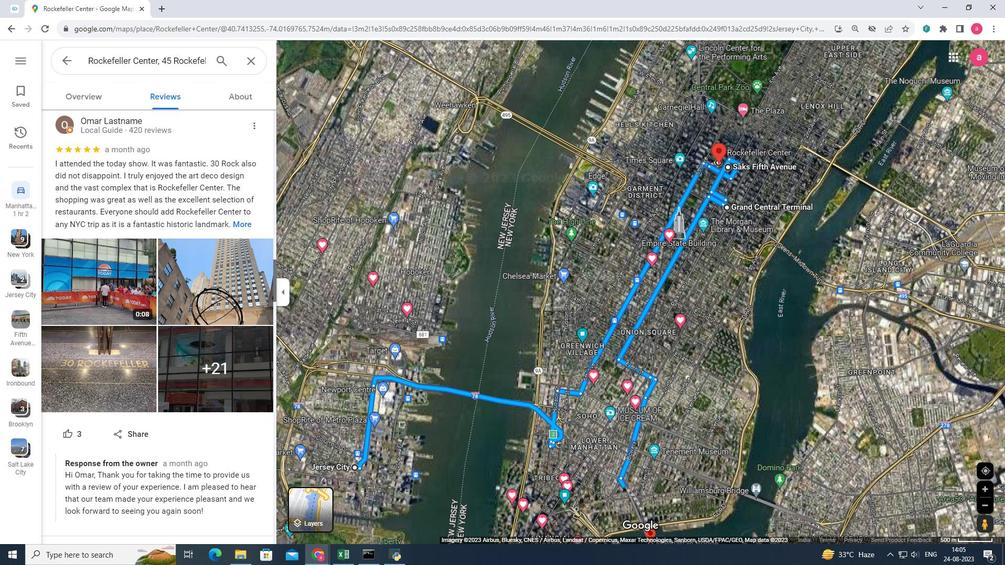 
Action: Mouse scrolled (189, 310) with delta (0, 0)
Screenshot: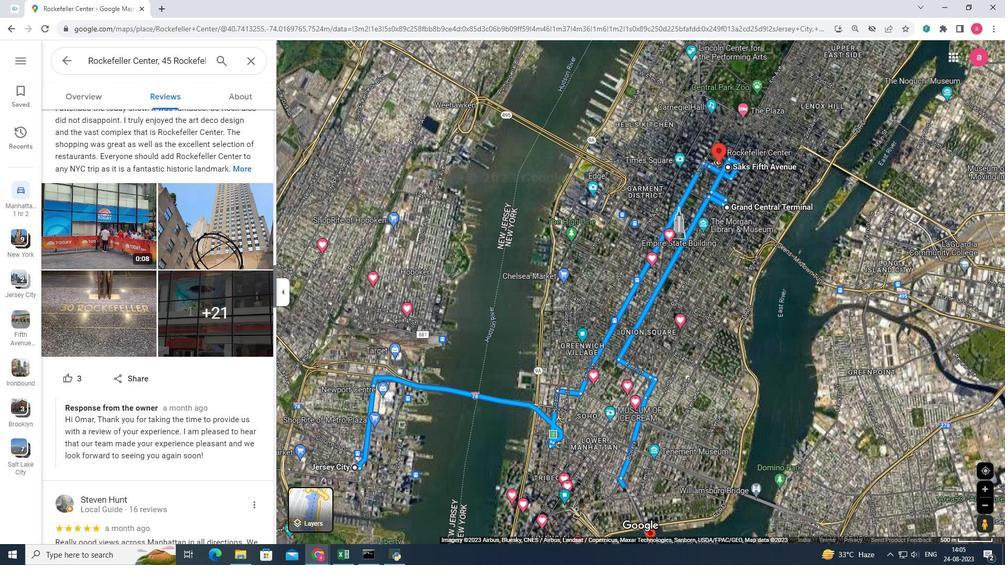 
Action: Mouse scrolled (189, 310) with delta (0, 0)
Screenshot: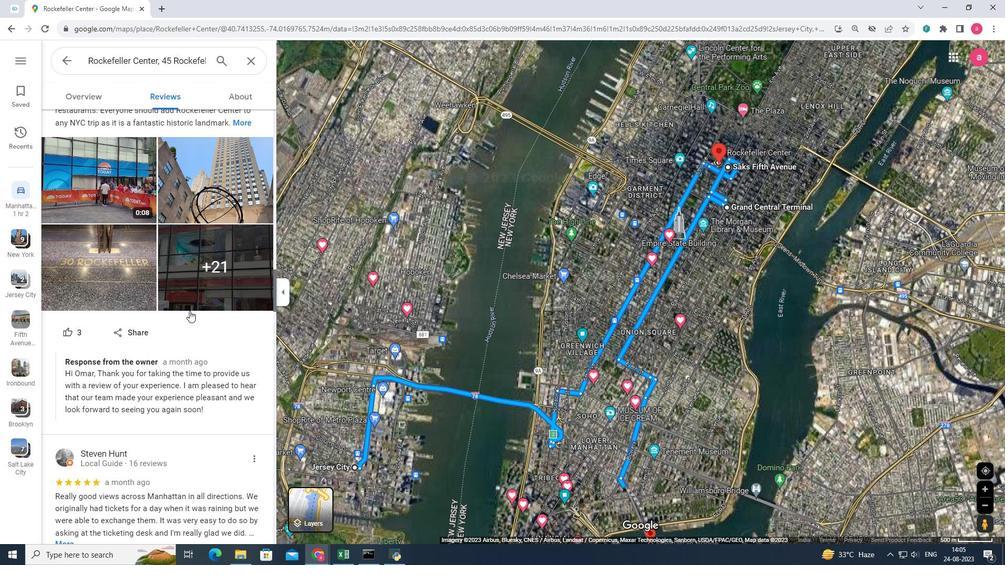 
Action: Mouse scrolled (189, 310) with delta (0, 0)
Screenshot: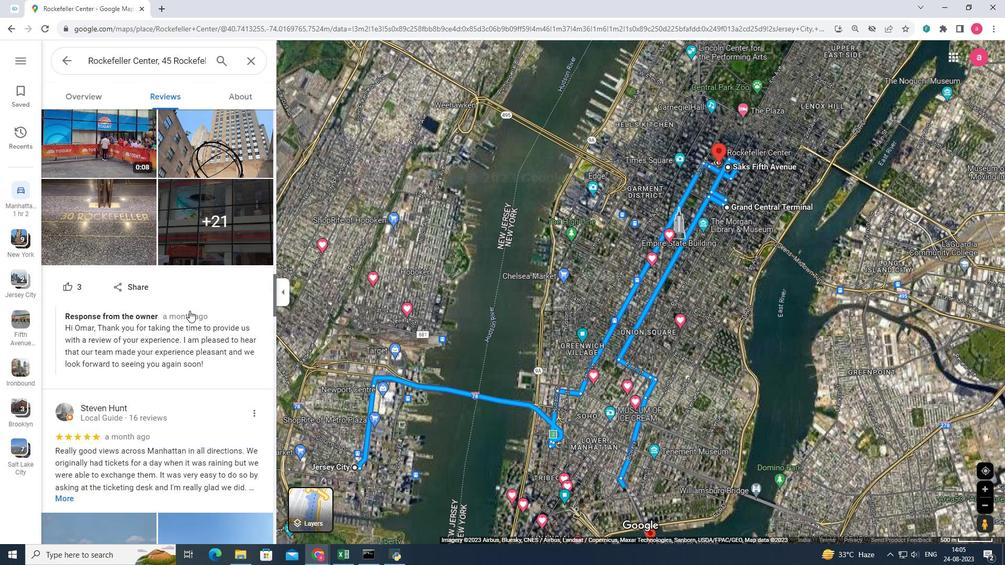 
Action: Mouse scrolled (189, 310) with delta (0, 0)
Screenshot: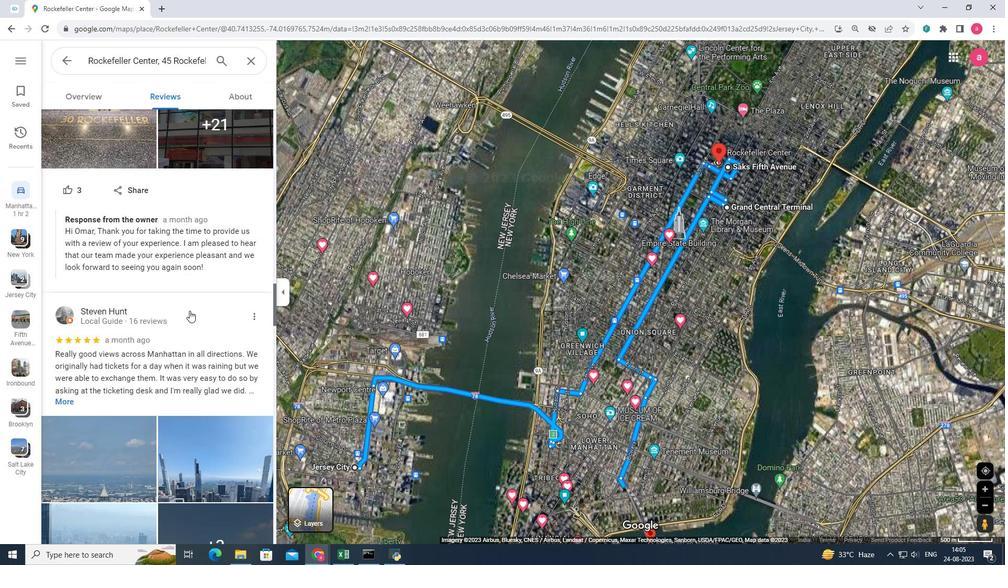 
Action: Mouse scrolled (189, 310) with delta (0, 0)
Screenshot: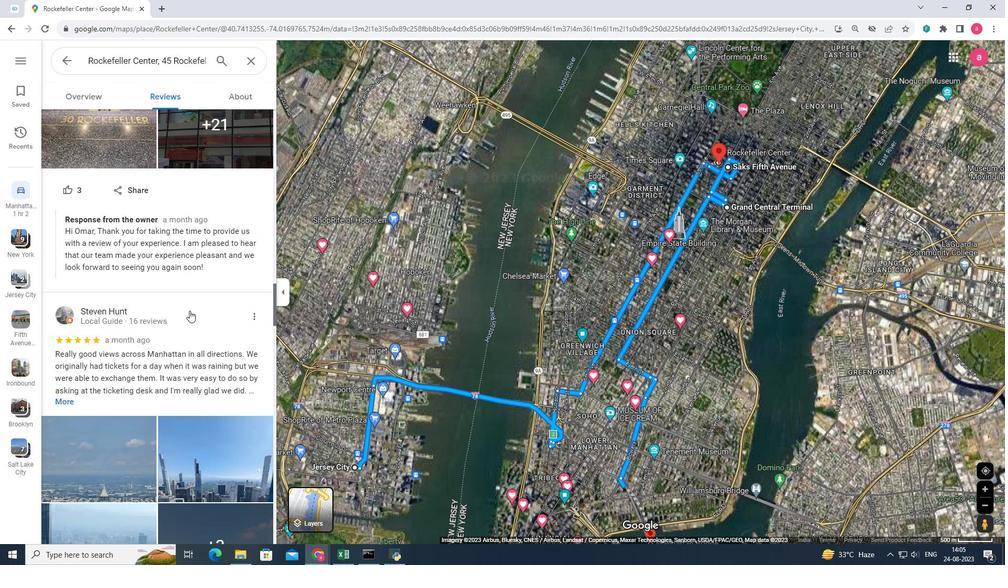 
Action: Mouse scrolled (189, 310) with delta (0, 0)
Screenshot: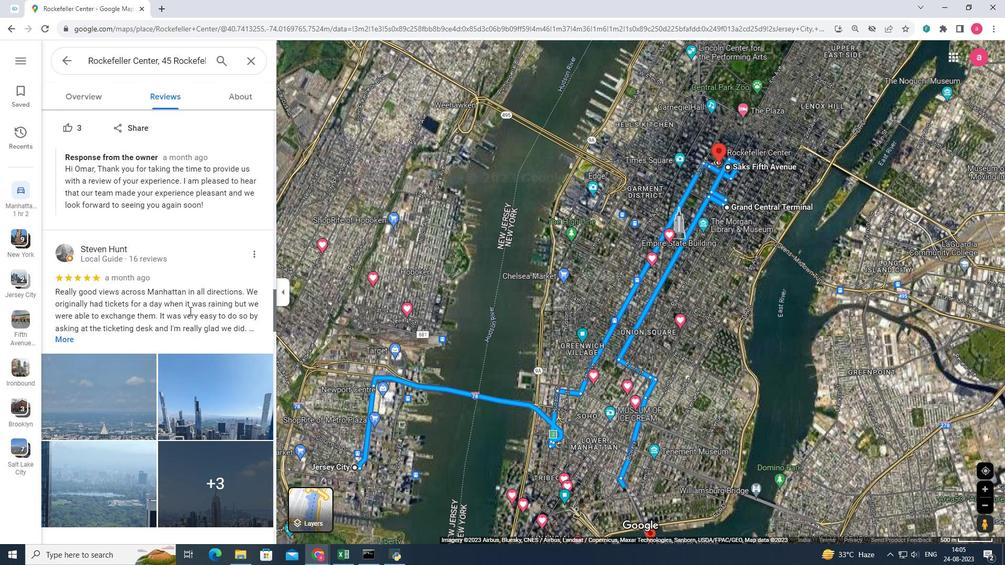 
Action: Mouse scrolled (189, 310) with delta (0, 0)
Screenshot: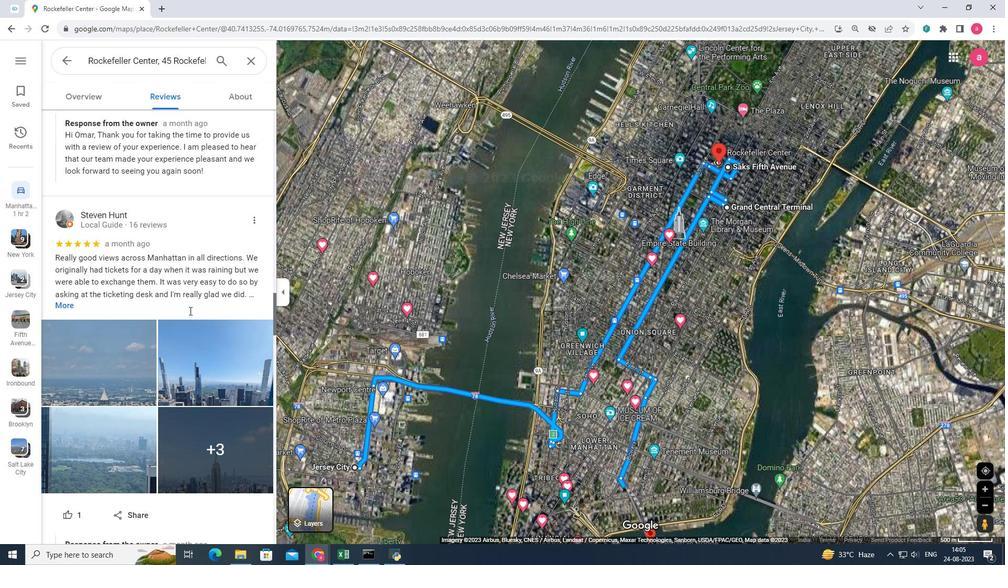
Action: Mouse scrolled (189, 310) with delta (0, 0)
Screenshot: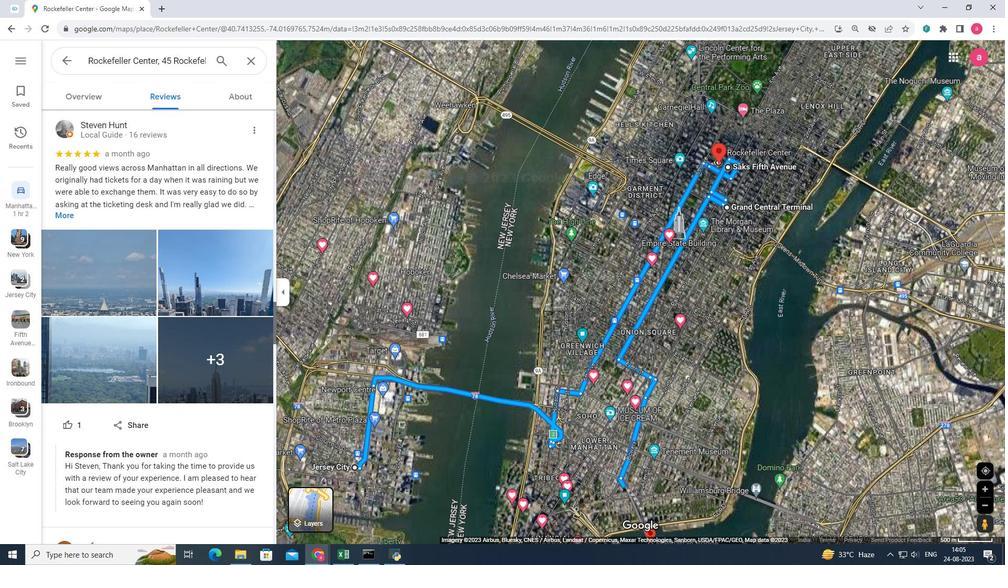
Action: Mouse scrolled (189, 310) with delta (0, 0)
Screenshot: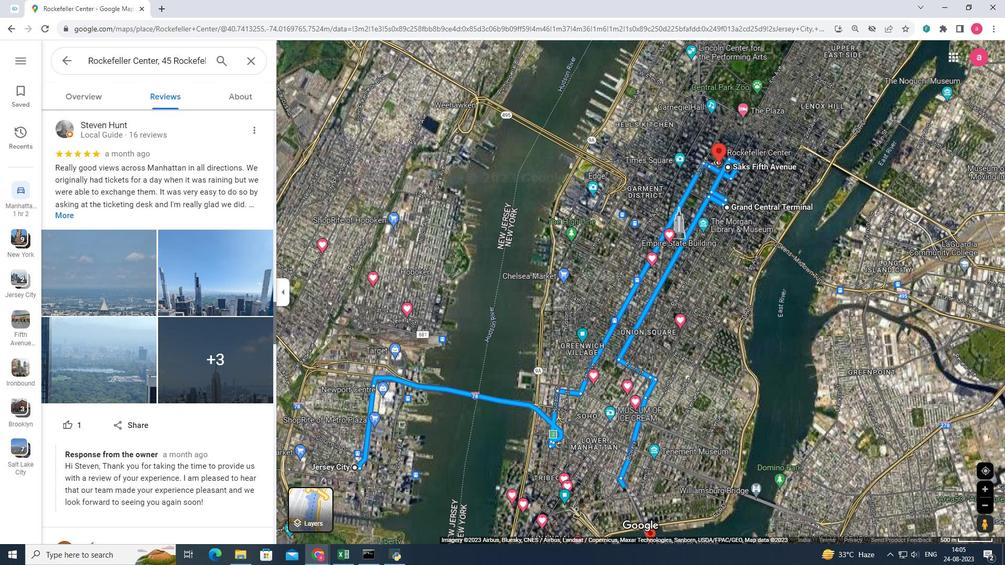 
Action: Mouse scrolled (189, 310) with delta (0, 0)
Screenshot: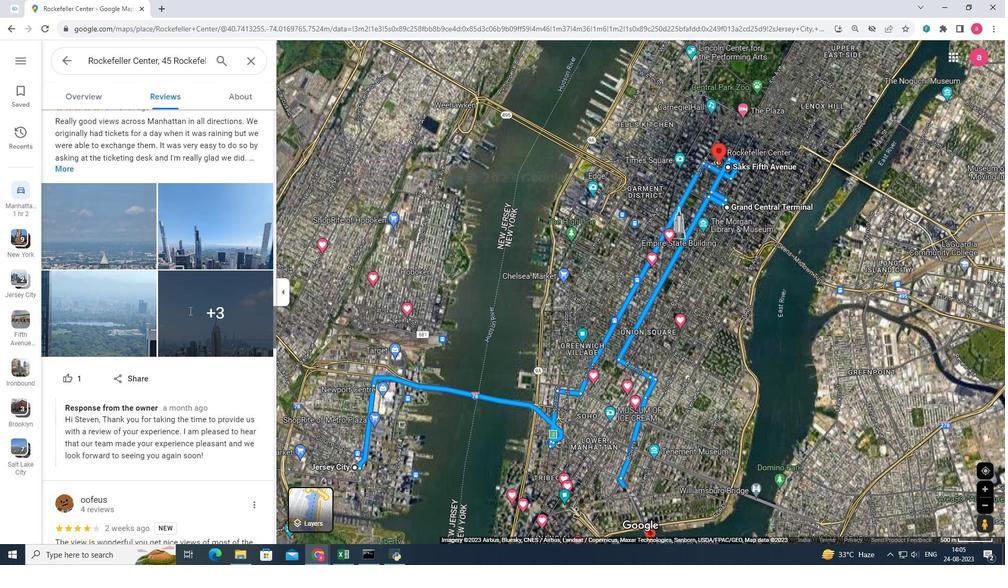 
Action: Mouse scrolled (189, 310) with delta (0, 0)
Screenshot: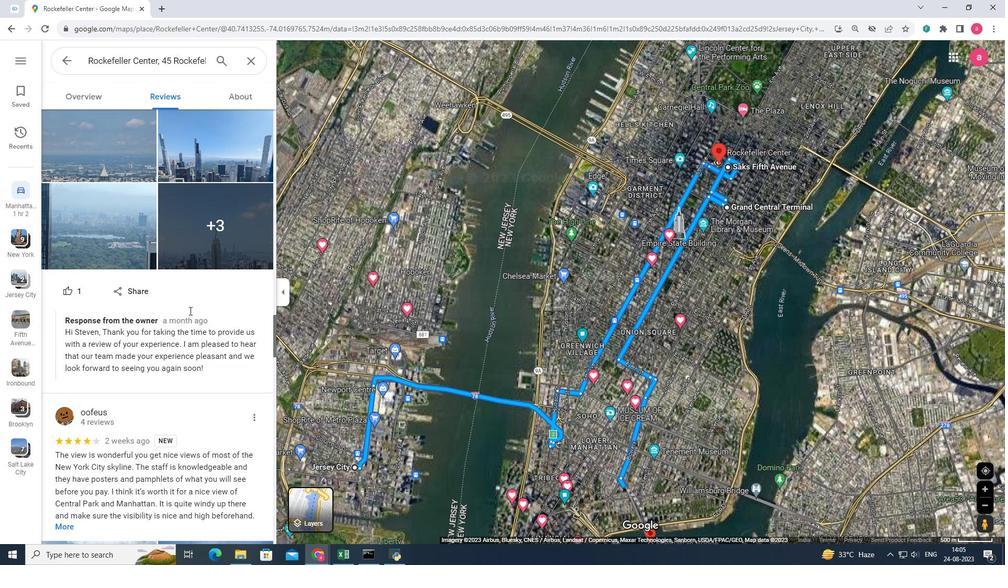 
Action: Mouse scrolled (189, 310) with delta (0, 0)
Screenshot: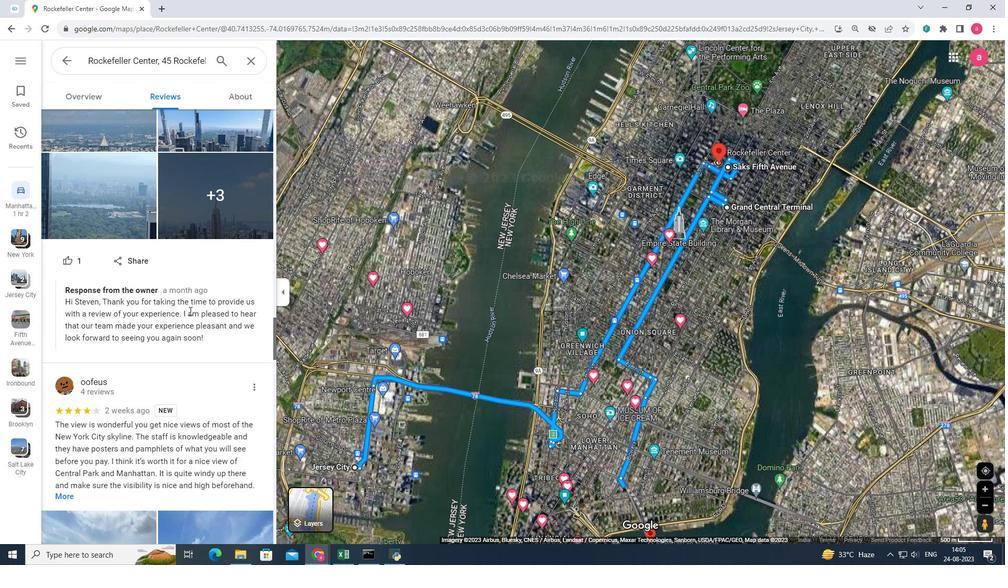 
Action: Mouse scrolled (189, 310) with delta (0, 0)
Screenshot: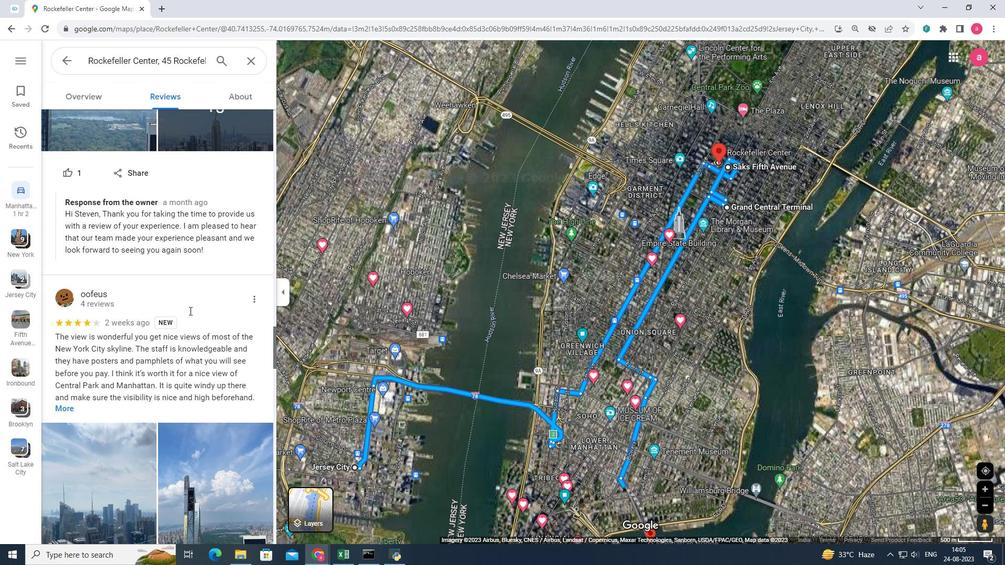
Action: Mouse scrolled (189, 310) with delta (0, 0)
Screenshot: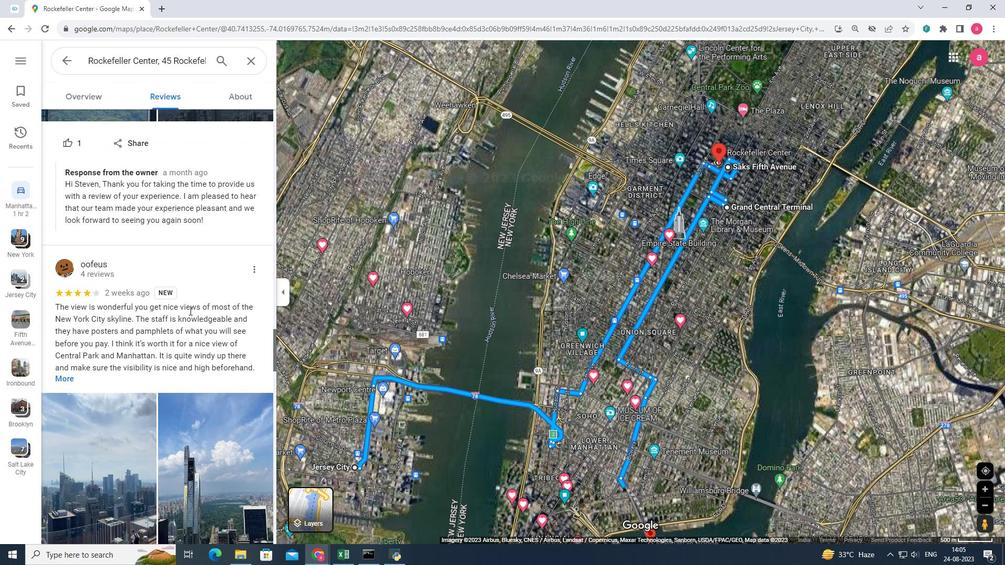 
Action: Mouse scrolled (189, 310) with delta (0, 0)
Screenshot: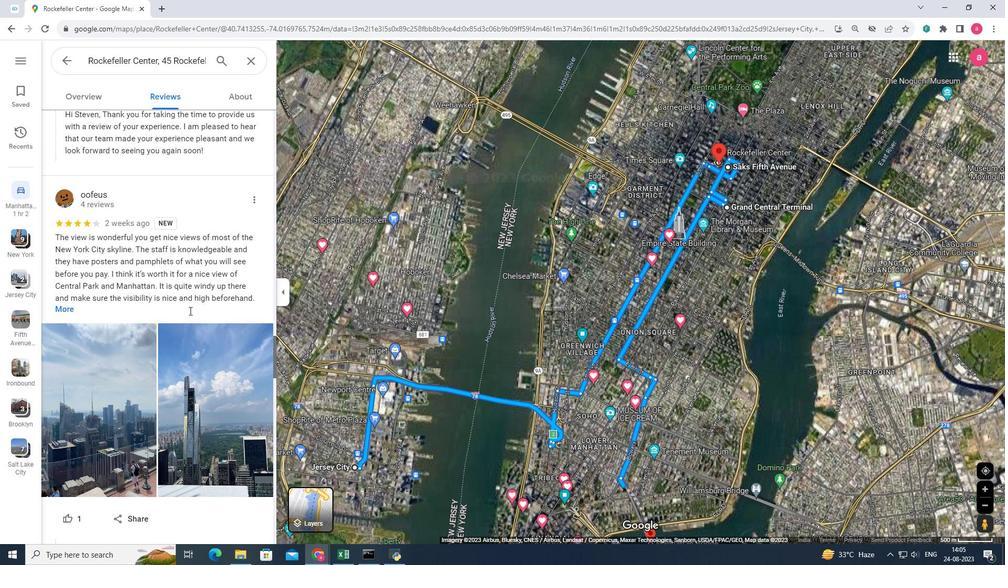 
Action: Mouse scrolled (189, 310) with delta (0, 0)
Screenshot: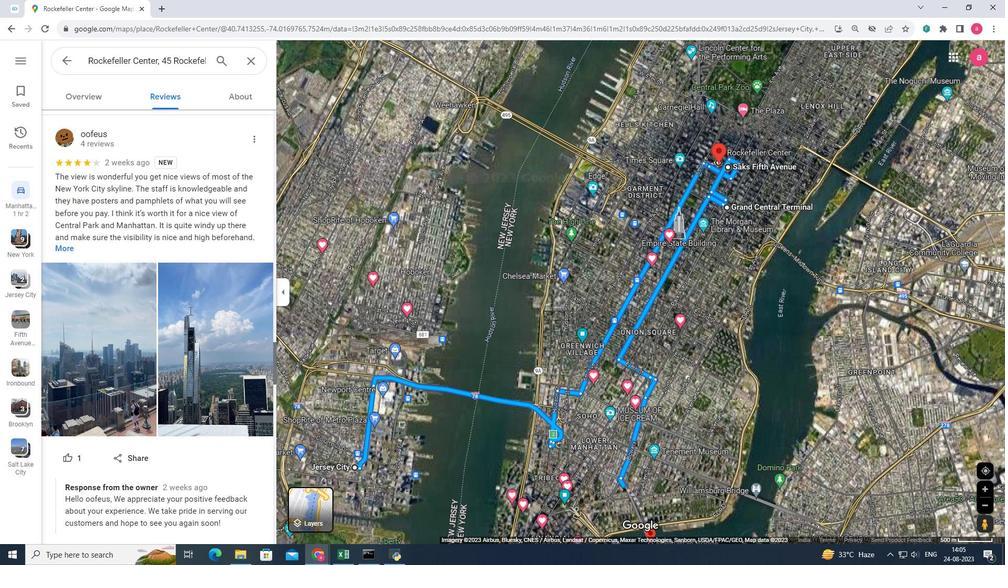 
Action: Mouse scrolled (189, 310) with delta (0, 0)
Screenshot: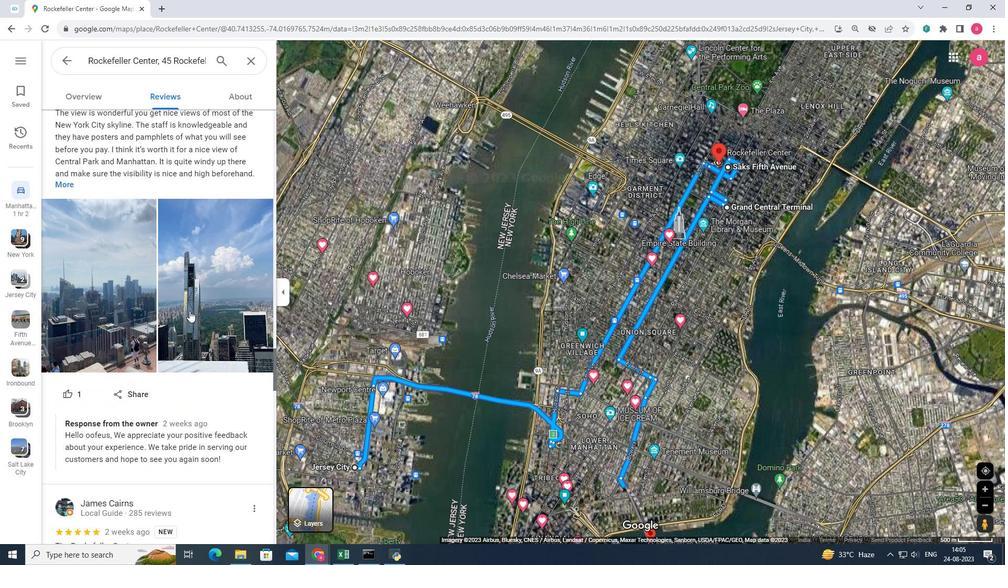 
Action: Mouse scrolled (189, 310) with delta (0, 0)
Screenshot: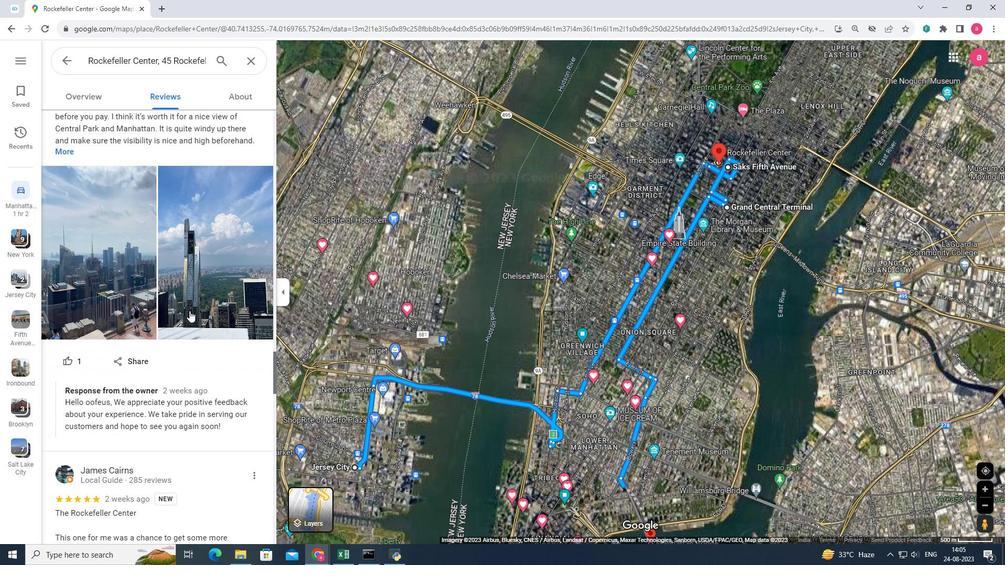 
Action: Mouse scrolled (189, 310) with delta (0, 0)
Screenshot: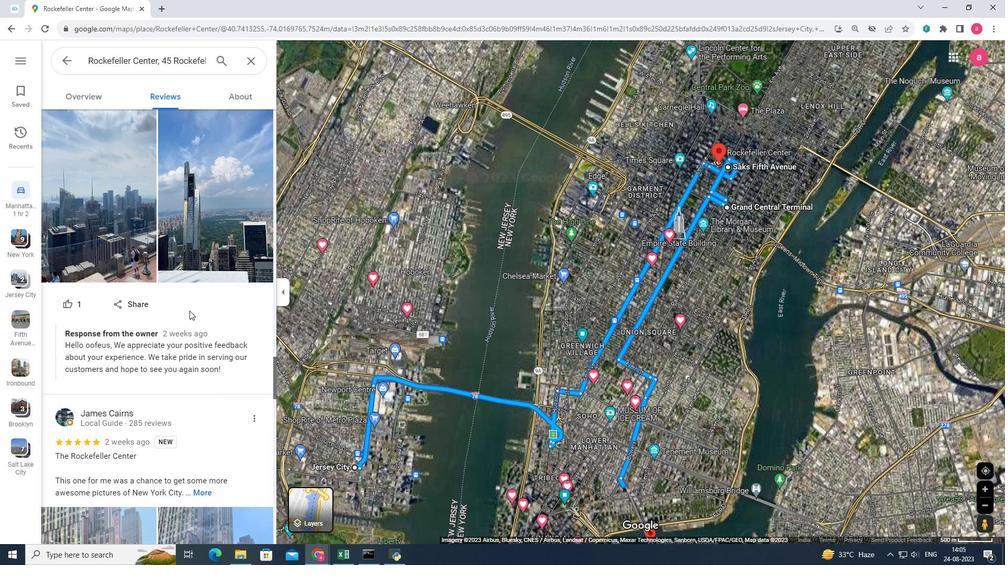 
Action: Mouse scrolled (189, 310) with delta (0, 0)
Screenshot: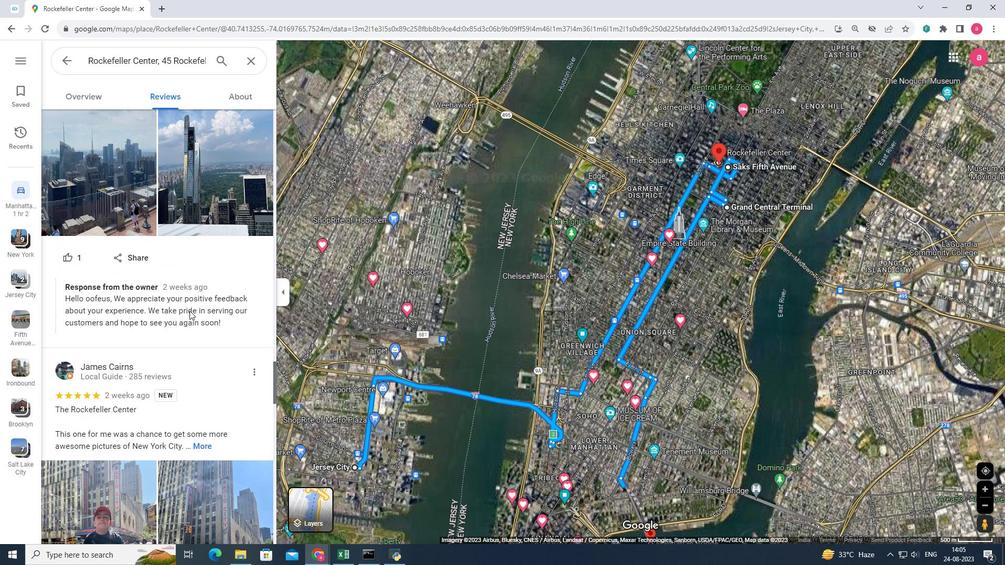 
Action: Mouse scrolled (189, 310) with delta (0, 0)
Screenshot: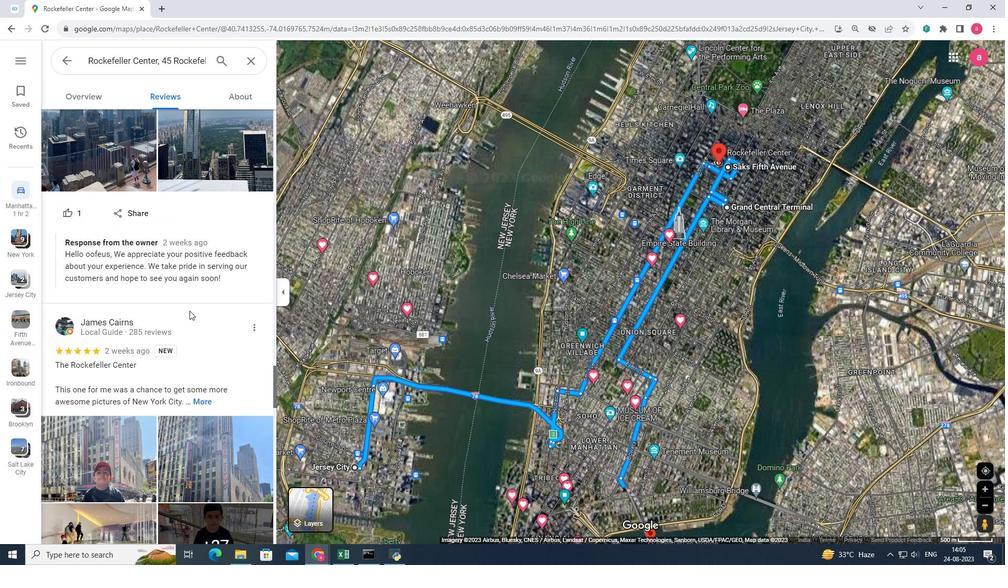 
Action: Mouse scrolled (189, 310) with delta (0, 0)
Screenshot: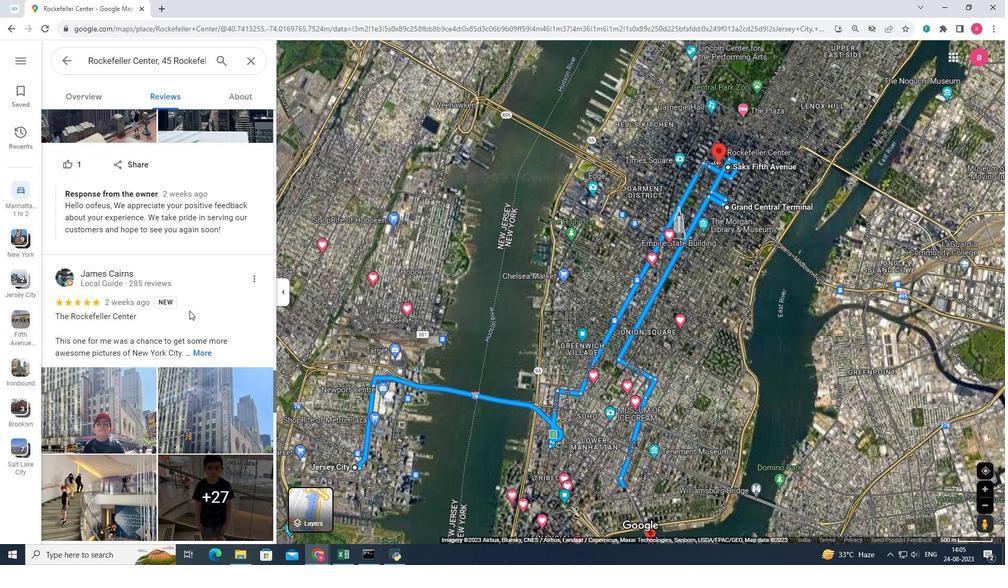 
Action: Mouse scrolled (189, 310) with delta (0, 0)
Screenshot: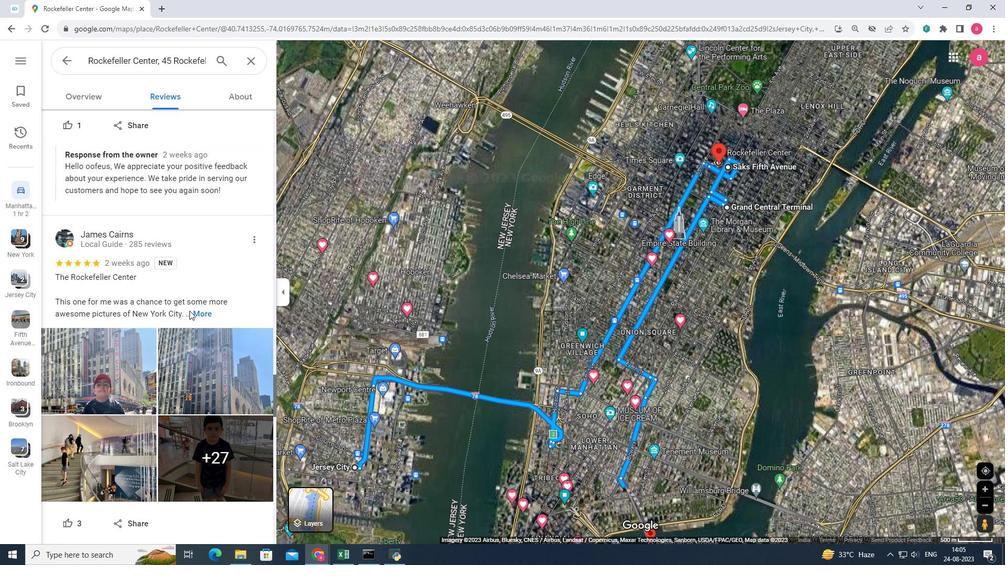 
Action: Mouse scrolled (189, 310) with delta (0, 0)
Screenshot: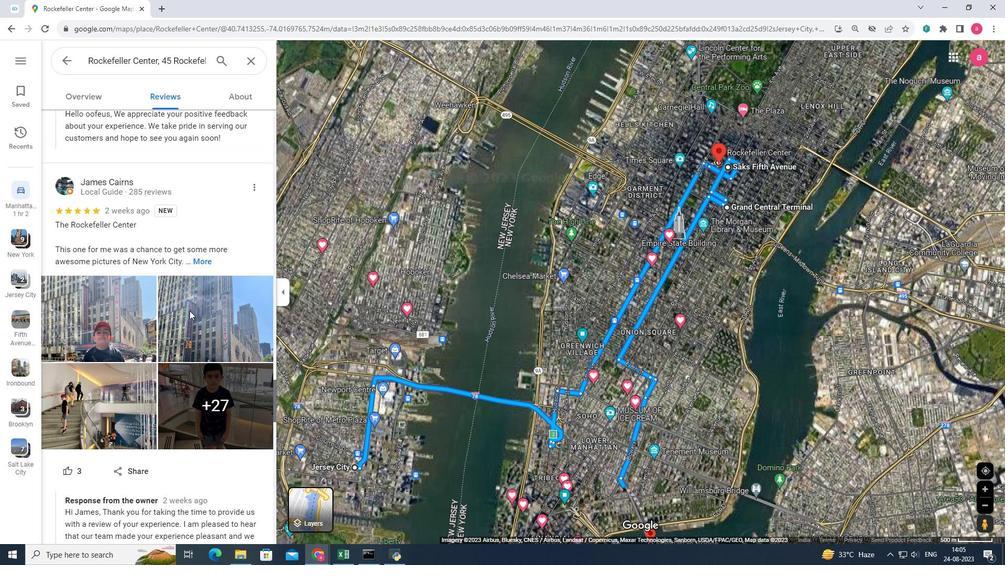 
Action: Mouse scrolled (189, 310) with delta (0, 0)
Screenshot: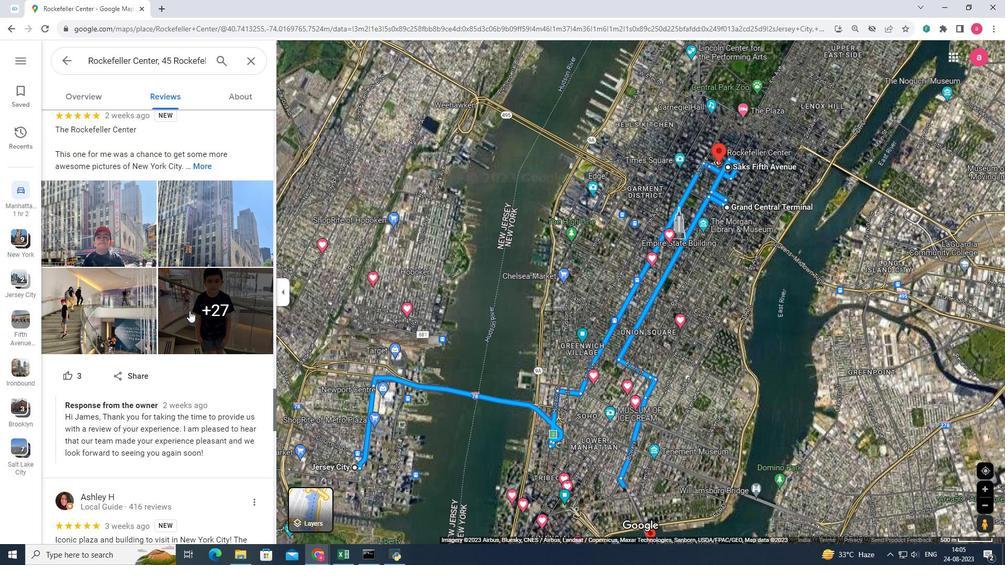 
Action: Mouse scrolled (189, 310) with delta (0, 0)
Screenshot: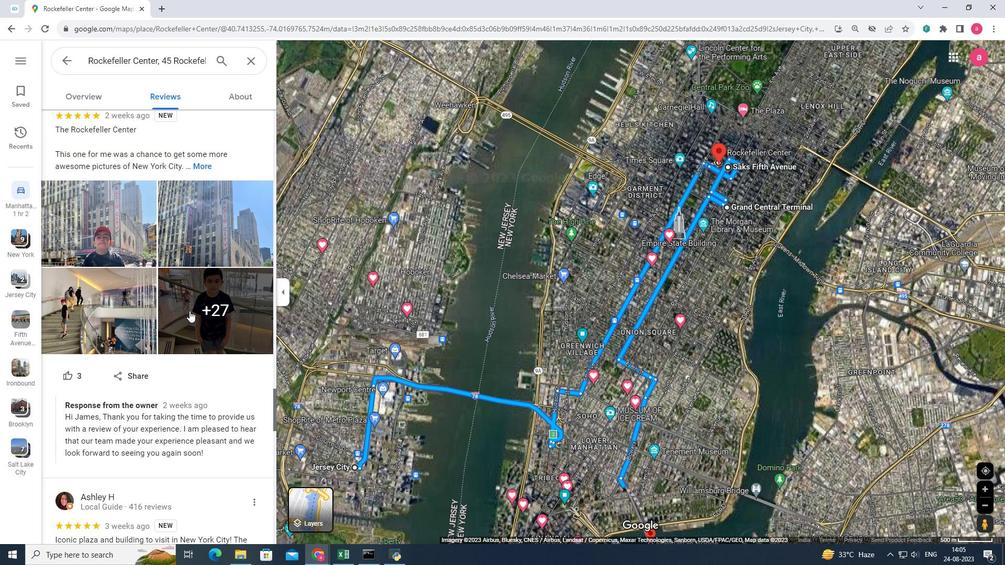 
Action: Mouse scrolled (189, 310) with delta (0, 0)
Screenshot: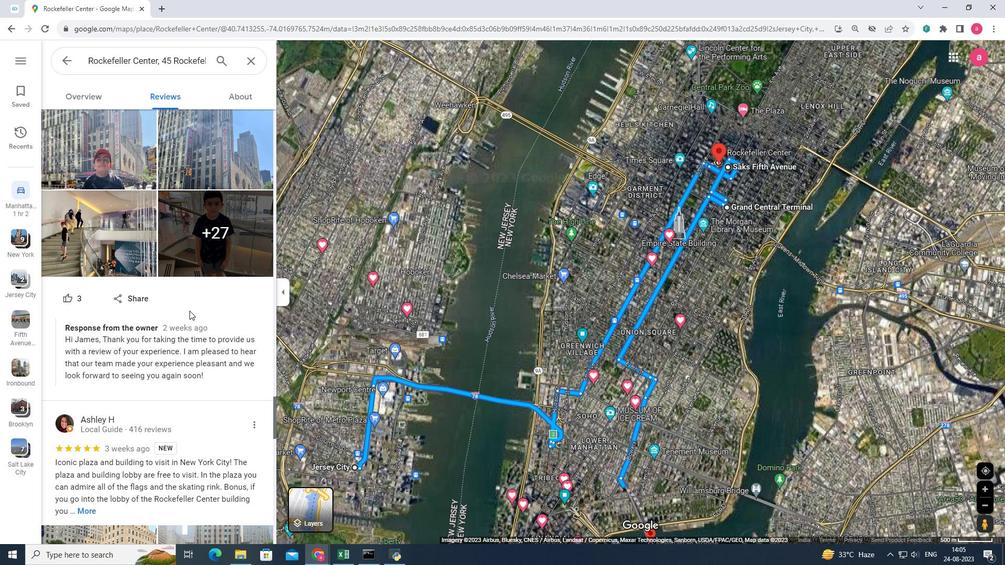 
Action: Mouse scrolled (189, 310) with delta (0, 0)
Screenshot: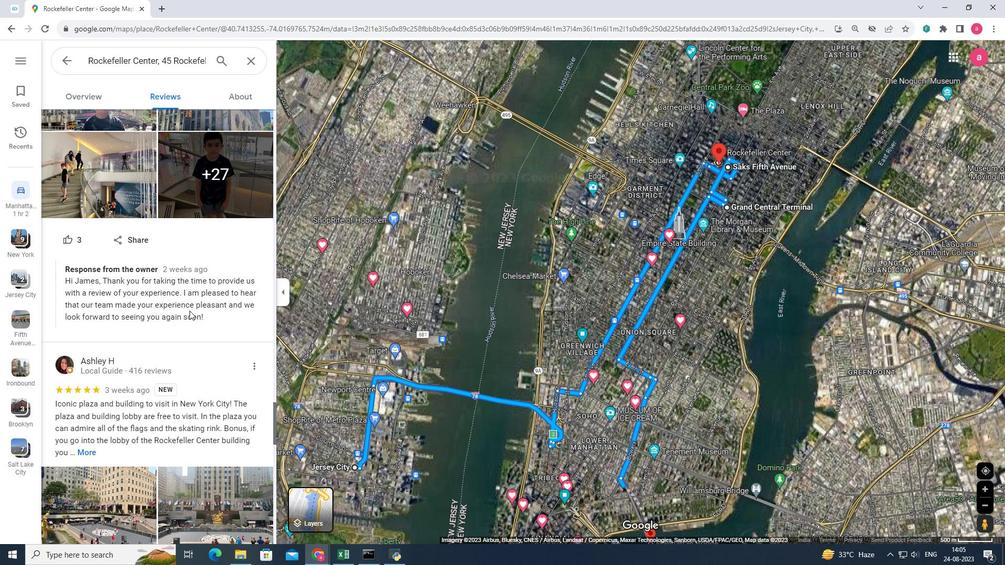 
Action: Mouse scrolled (189, 310) with delta (0, 0)
Screenshot: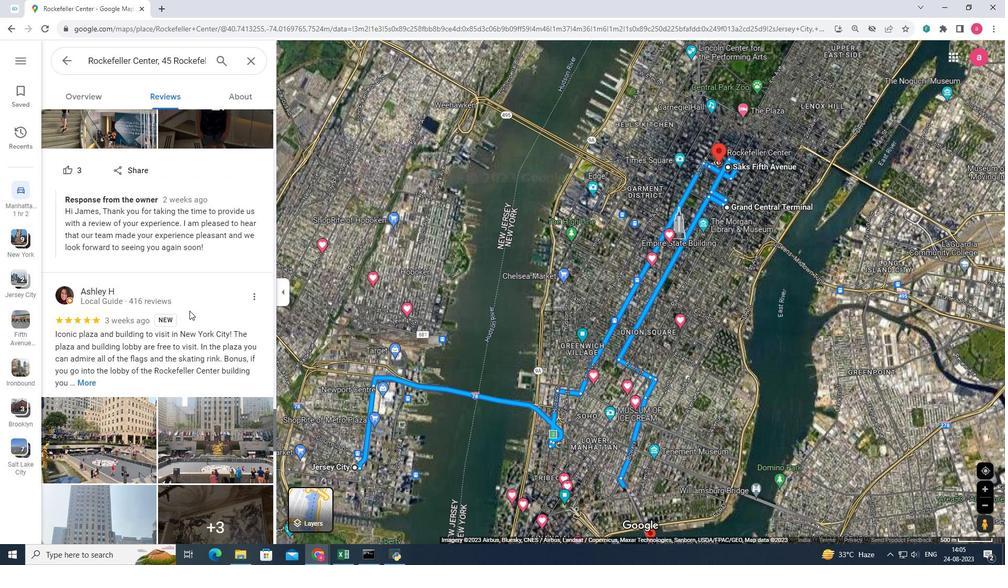 
Action: Mouse scrolled (189, 310) with delta (0, 0)
Screenshot: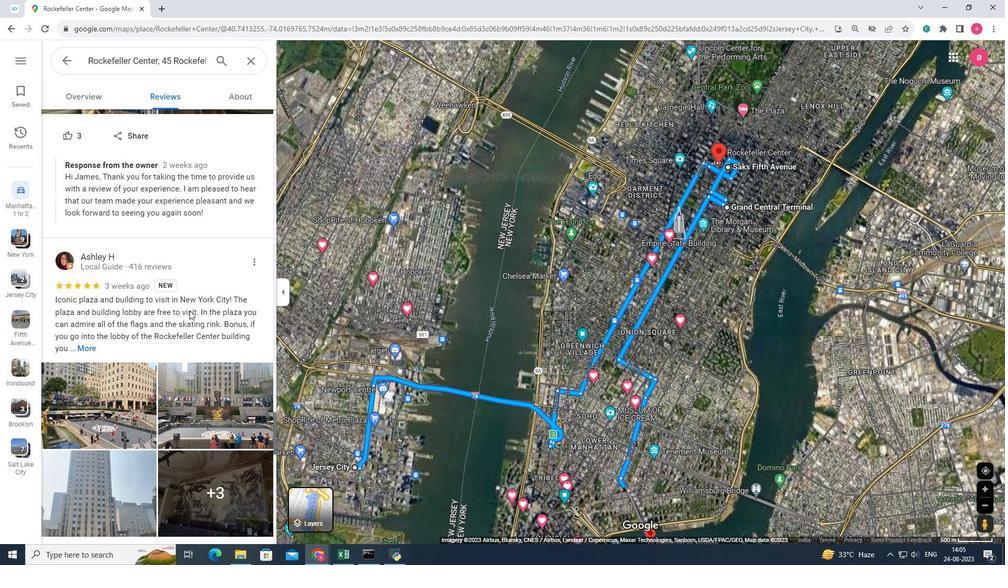 
Action: Mouse scrolled (189, 310) with delta (0, 0)
Screenshot: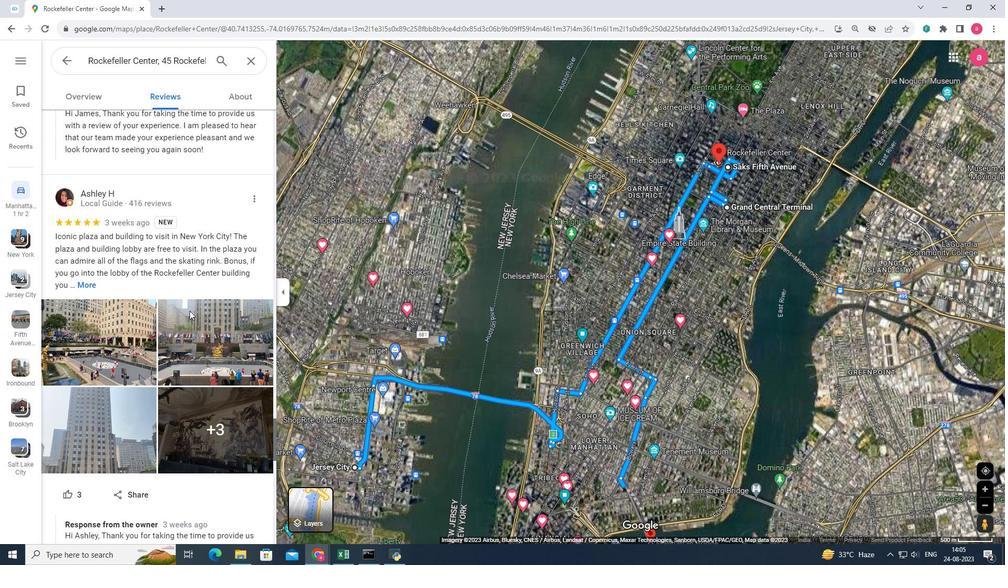 
Action: Mouse scrolled (189, 310) with delta (0, 0)
Screenshot: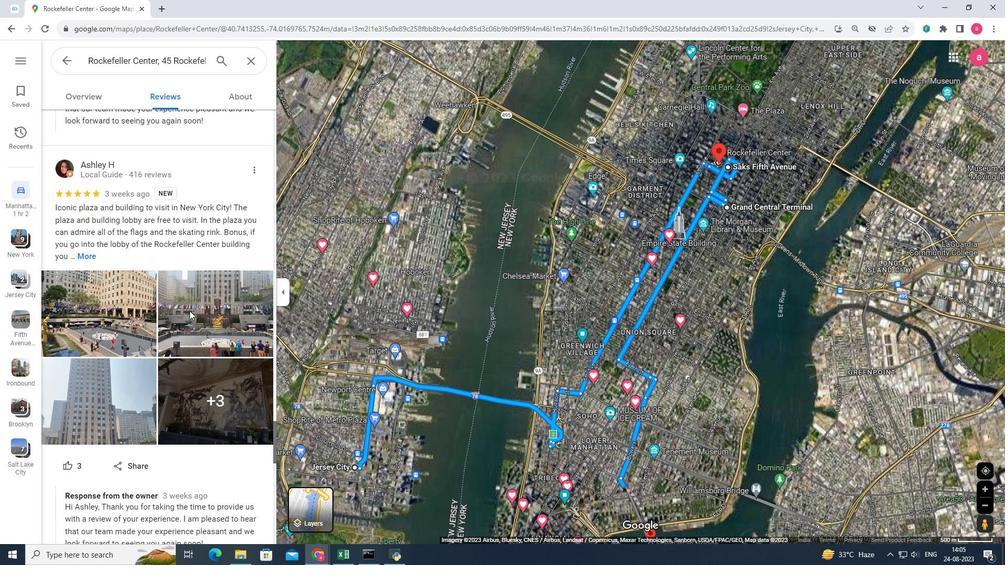 
Action: Mouse scrolled (189, 310) with delta (0, 0)
Screenshot: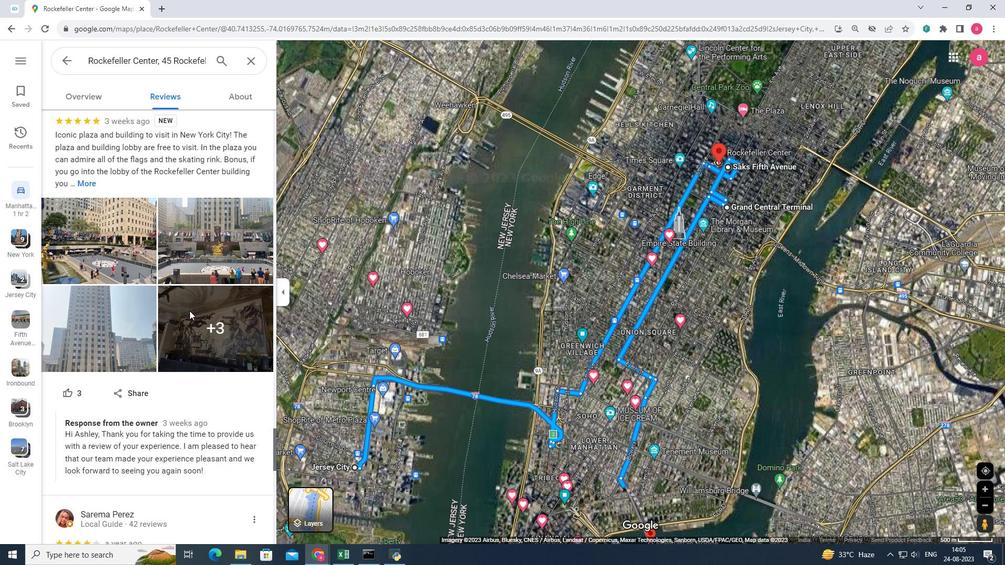 
Action: Mouse scrolled (189, 310) with delta (0, 0)
Screenshot: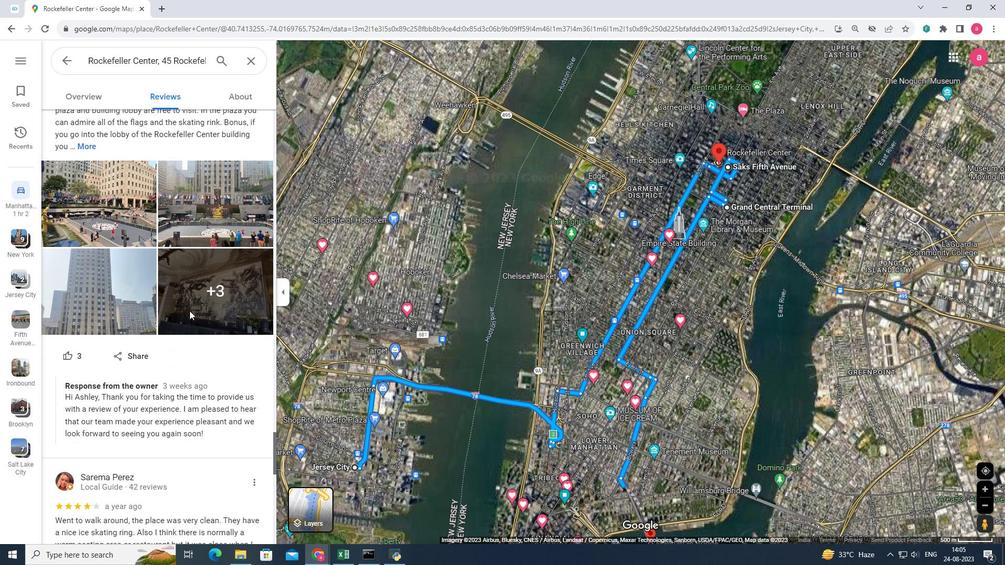 
Action: Mouse scrolled (189, 310) with delta (0, 0)
Screenshot: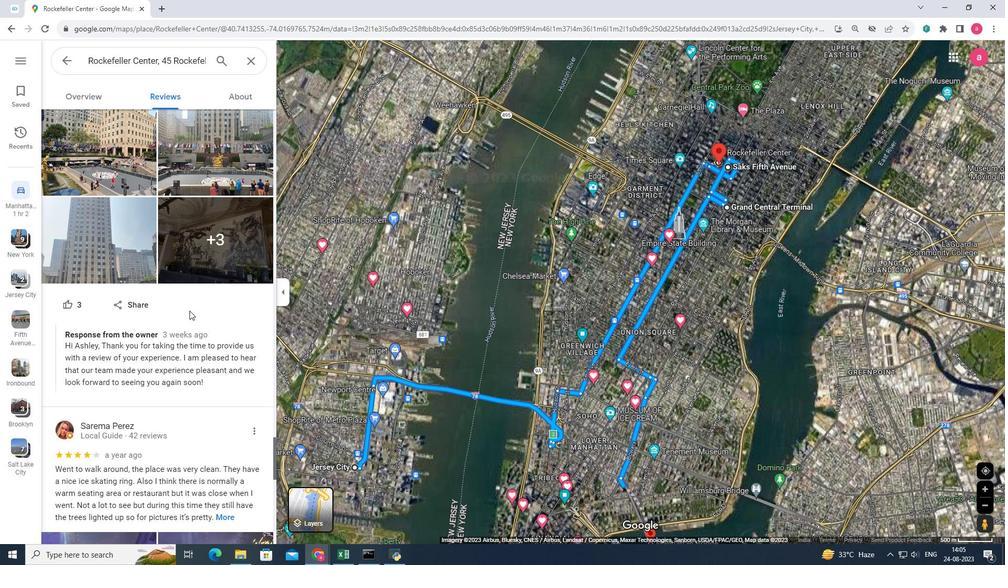 
Action: Mouse scrolled (189, 310) with delta (0, 0)
Screenshot: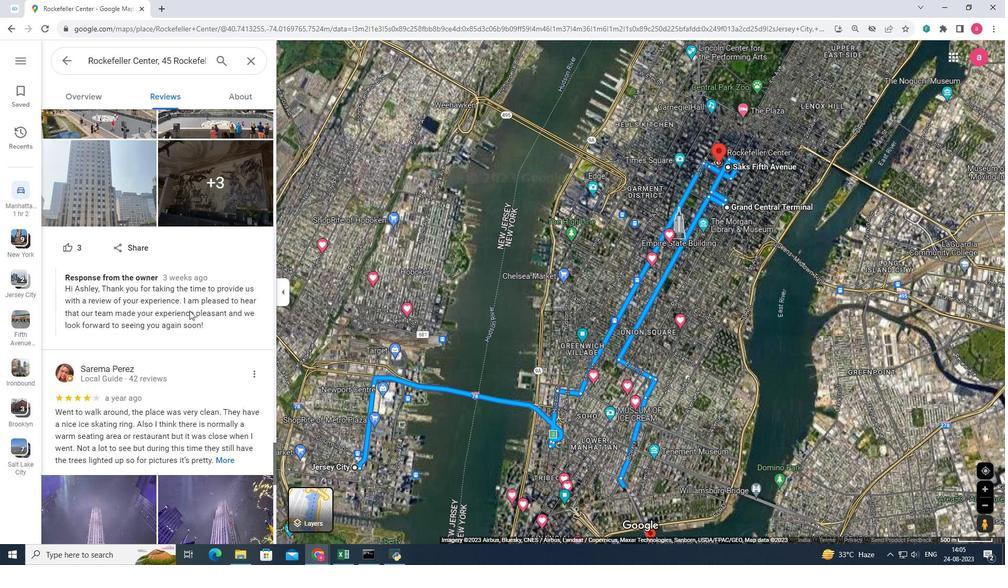 
Action: Mouse scrolled (189, 310) with delta (0, 0)
Screenshot: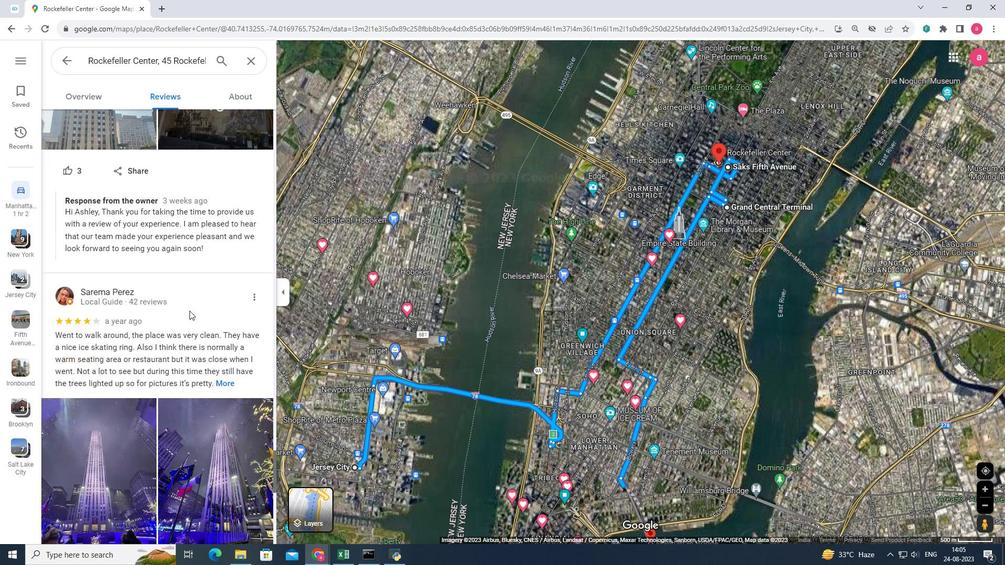 
Action: Mouse scrolled (189, 310) with delta (0, 0)
Screenshot: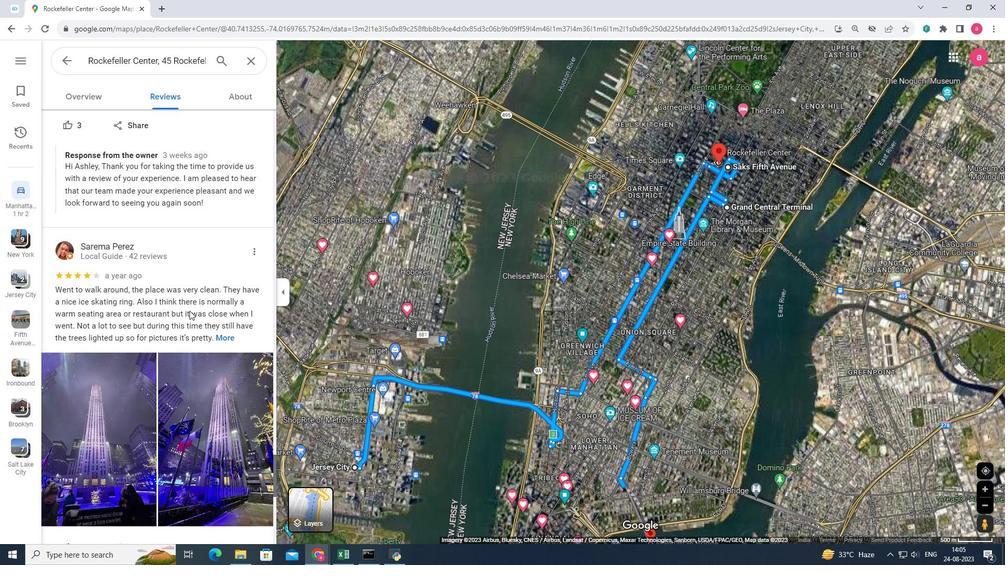 
Action: Mouse scrolled (189, 310) with delta (0, 0)
Screenshot: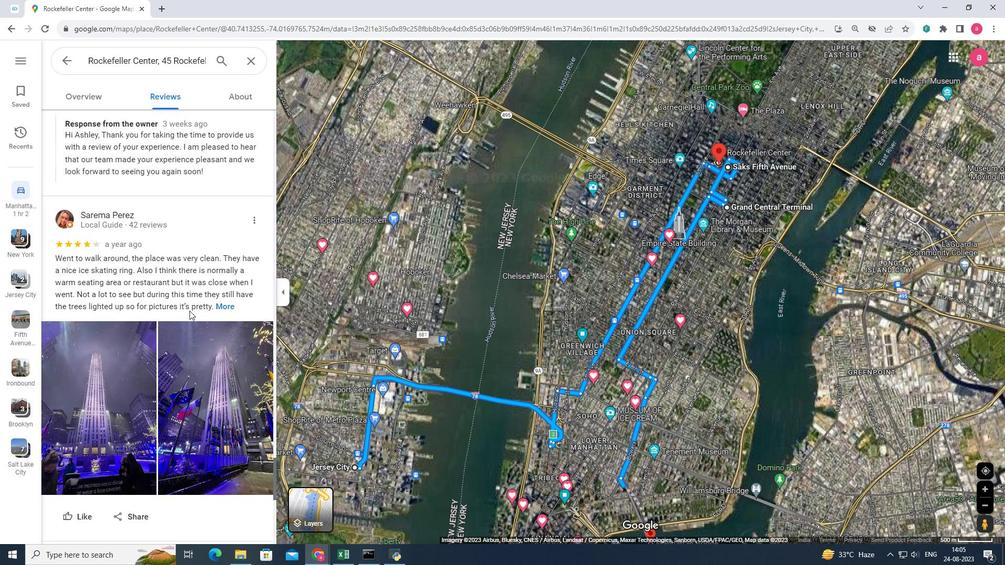
Action: Mouse scrolled (189, 310) with delta (0, 0)
Screenshot: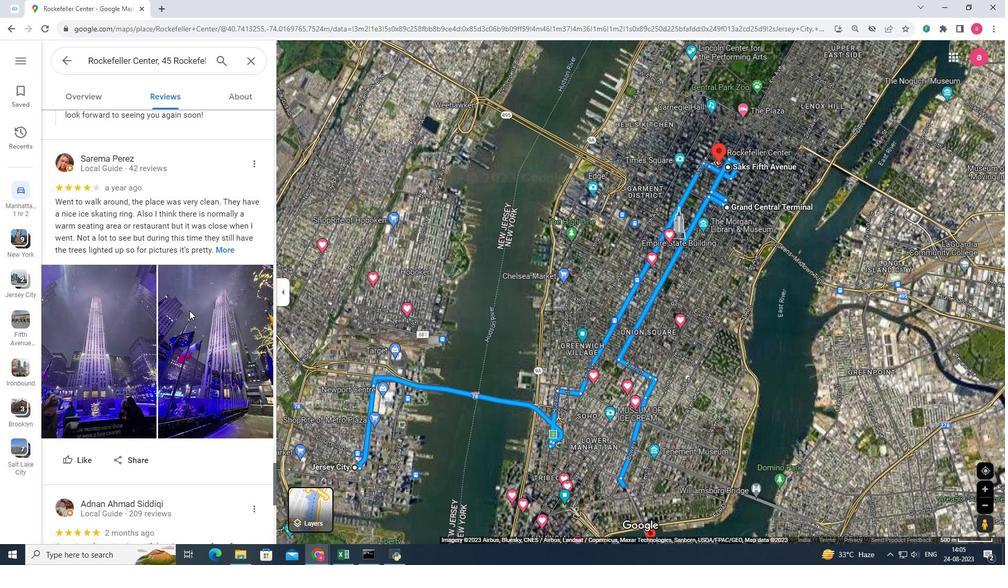 
Action: Mouse scrolled (189, 310) with delta (0, 0)
Screenshot: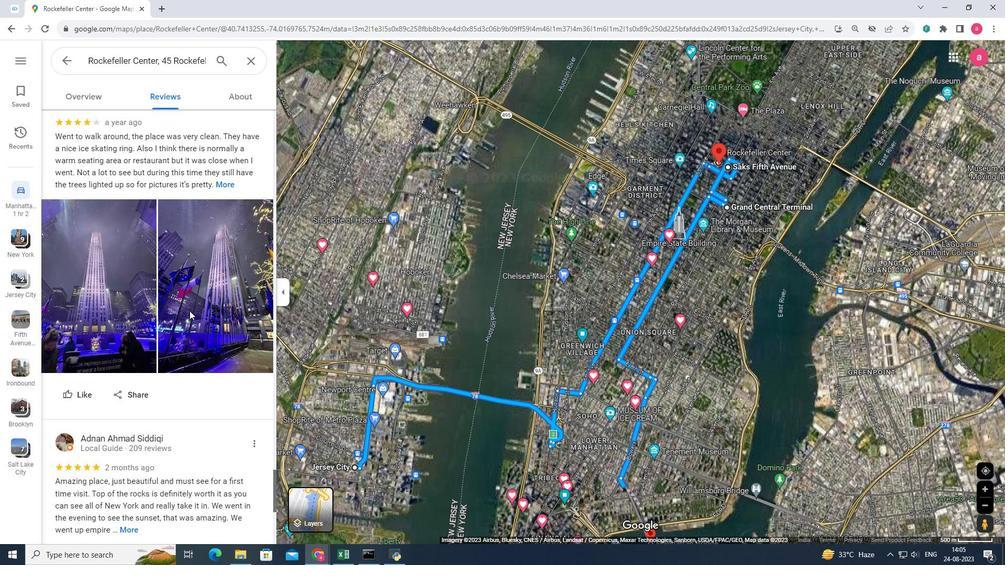 
Action: Mouse scrolled (189, 310) with delta (0, 0)
Screenshot: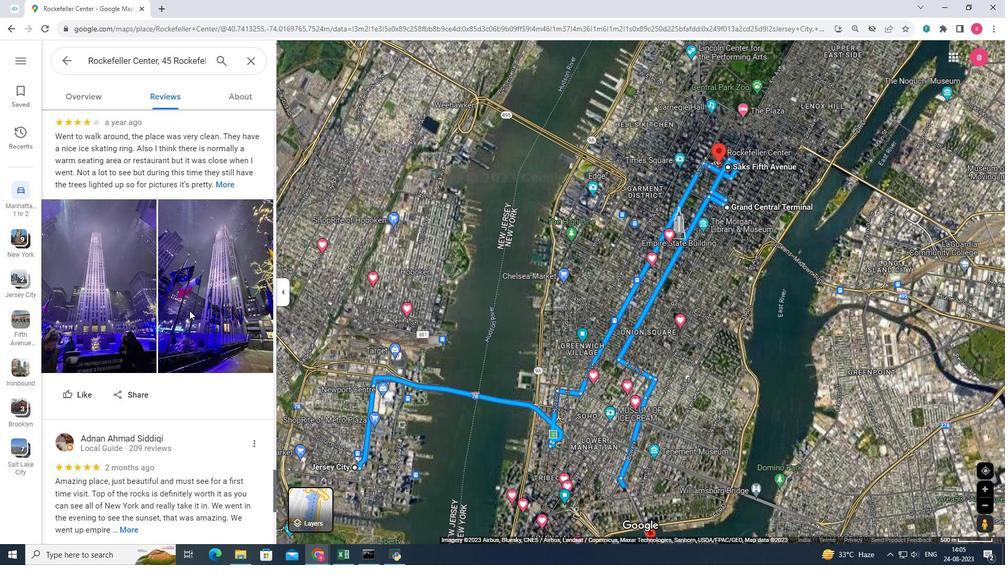 
Action: Mouse scrolled (189, 310) with delta (0, 0)
Screenshot: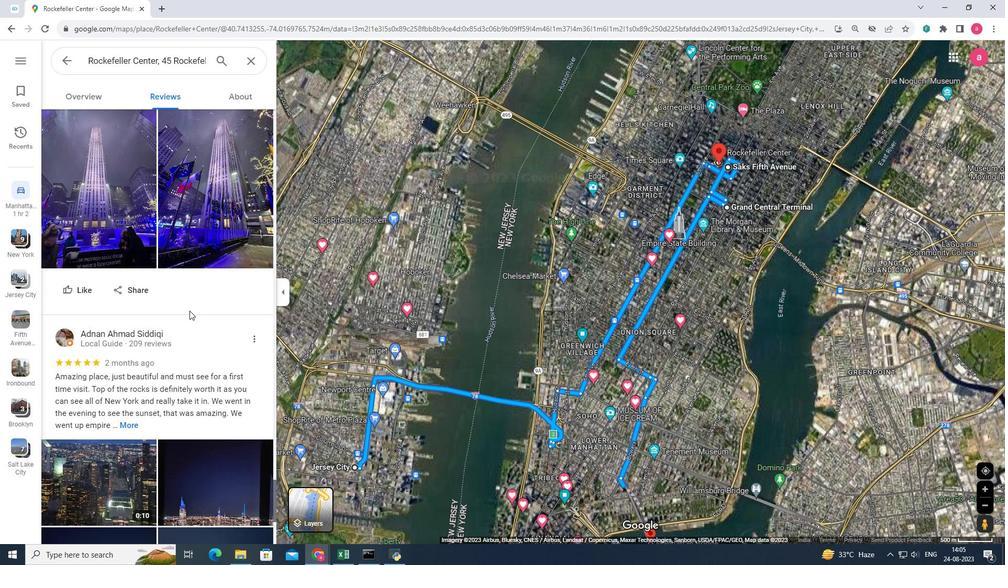 
Action: Mouse scrolled (189, 310) with delta (0, 0)
Screenshot: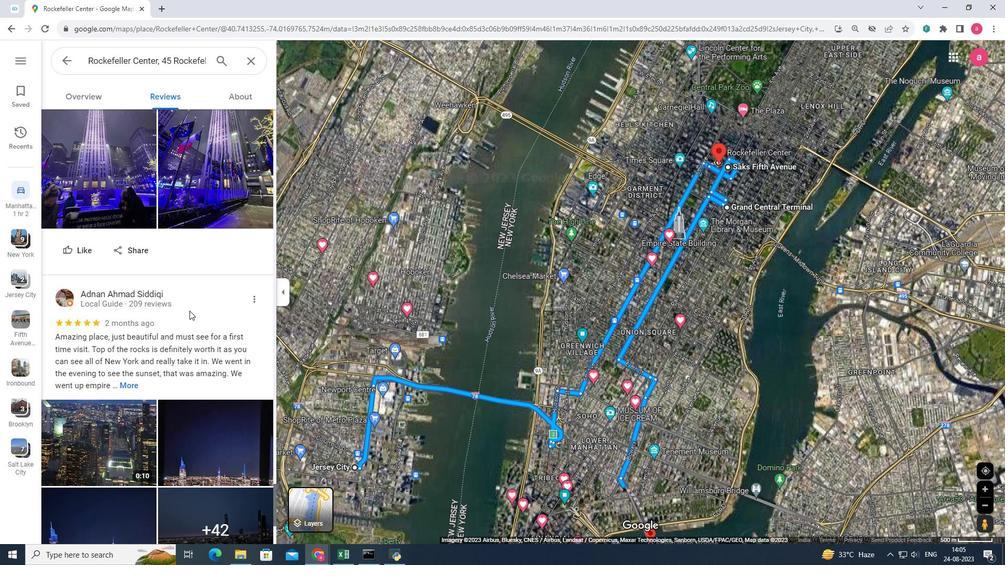 
Action: Mouse scrolled (189, 310) with delta (0, 0)
Screenshot: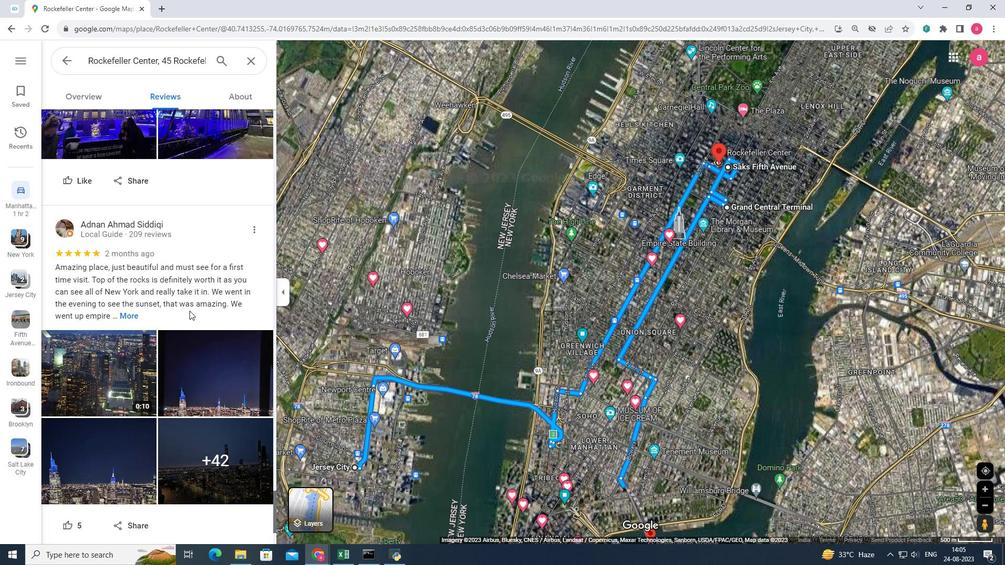 
Action: Mouse scrolled (189, 310) with delta (0, 0)
Screenshot: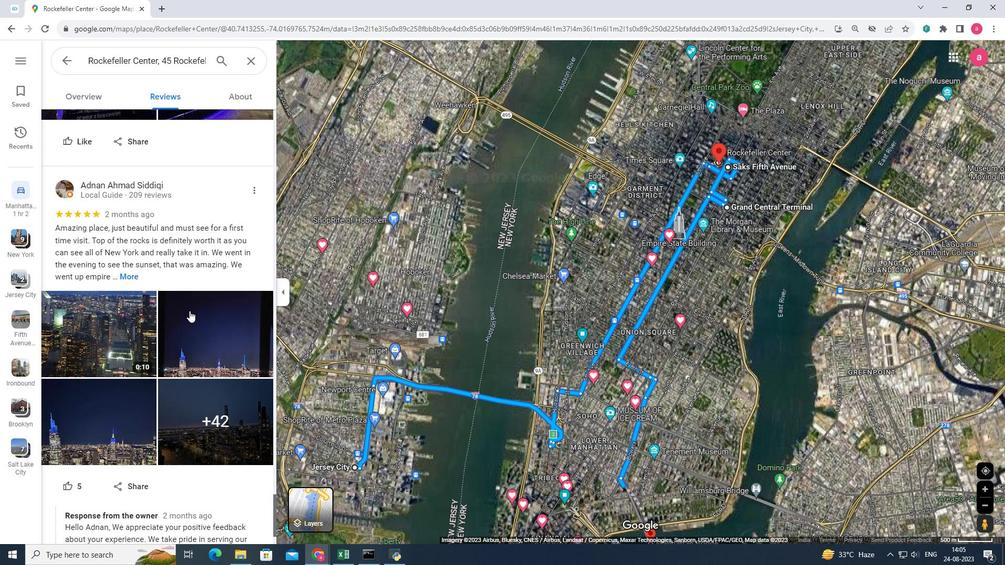 
Action: Mouse scrolled (189, 310) with delta (0, 0)
Screenshot: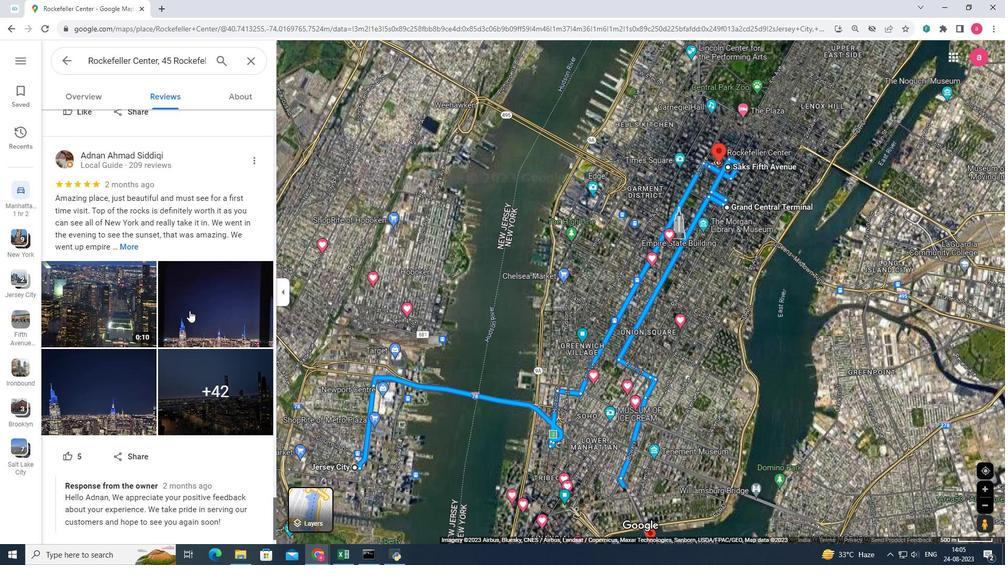 
Action: Mouse scrolled (189, 310) with delta (0, 0)
Screenshot: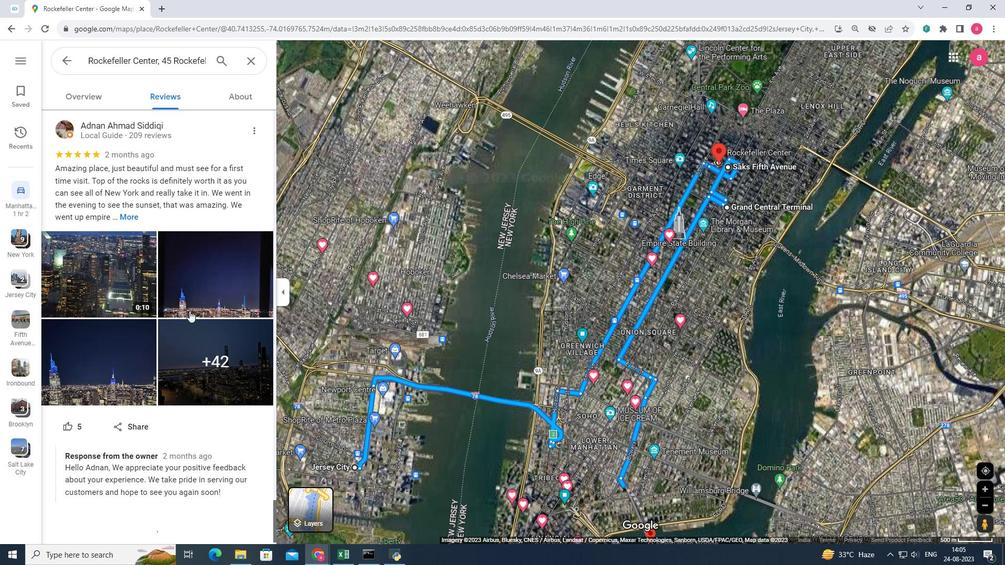 
Action: Mouse scrolled (189, 310) with delta (0, 0)
Screenshot: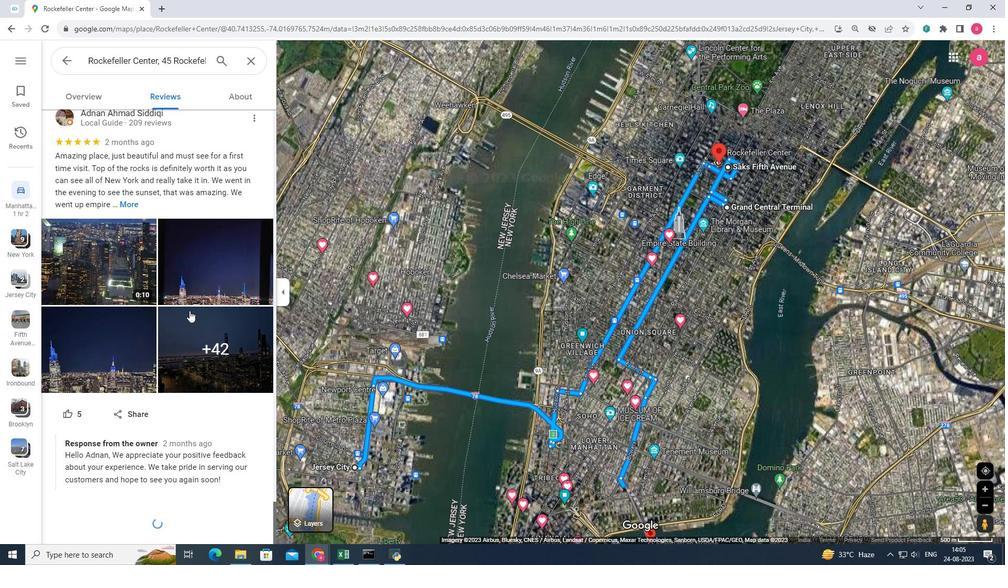 
Action: Mouse scrolled (189, 310) with delta (0, 0)
Screenshot: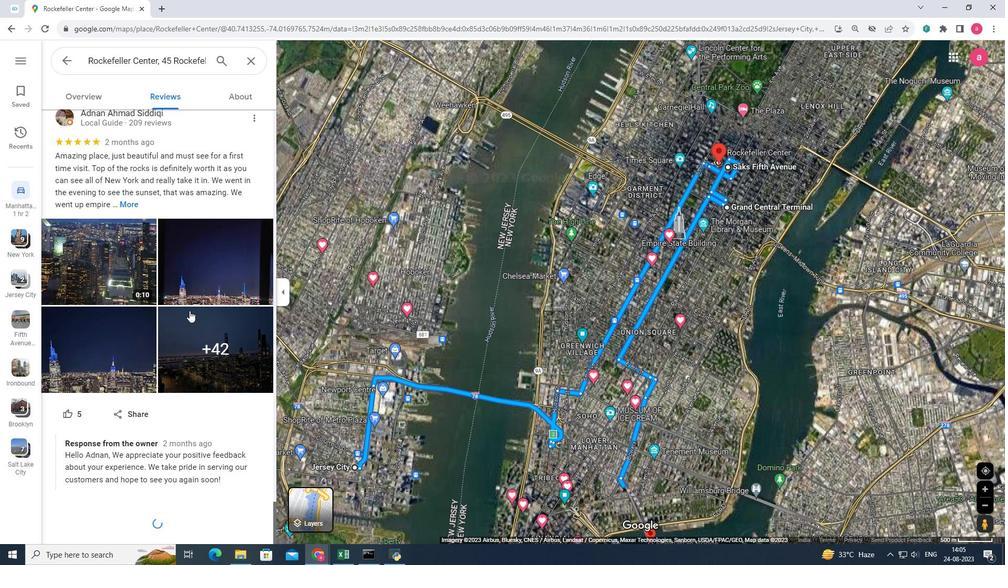 
Action: Mouse scrolled (189, 310) with delta (0, 0)
Screenshot: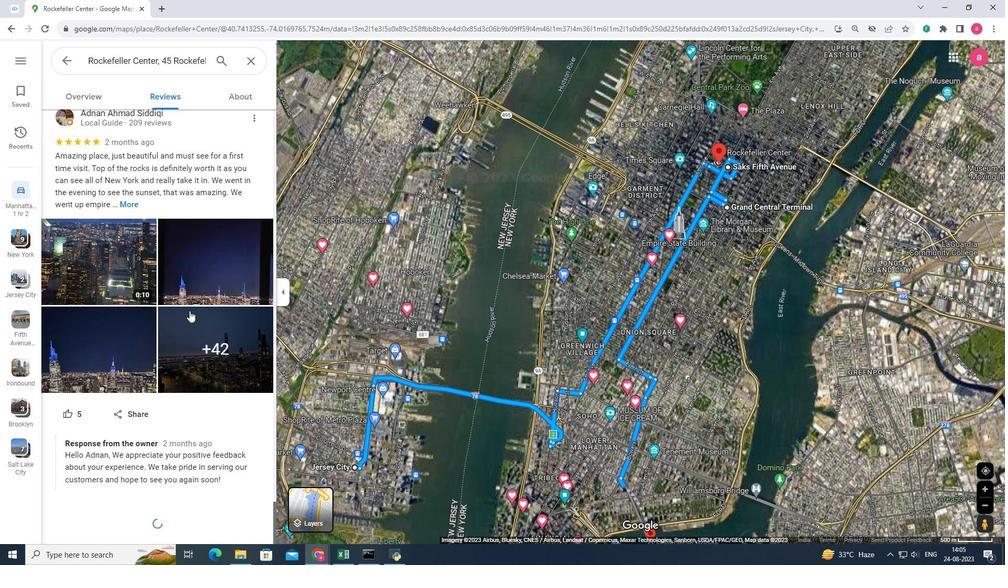 
Action: Mouse scrolled (189, 311) with delta (0, 0)
Screenshot: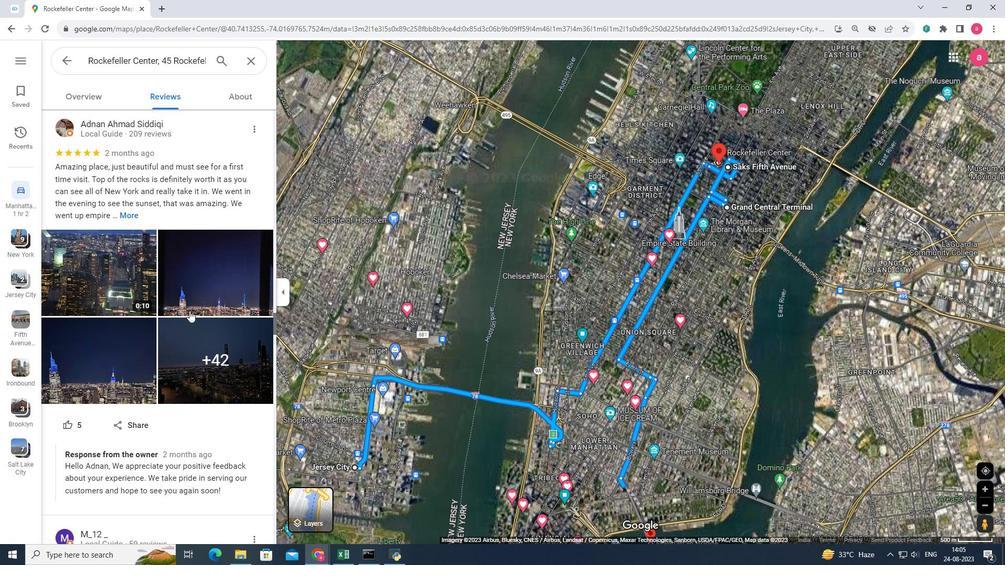 
Action: Mouse scrolled (189, 311) with delta (0, 0)
Screenshot: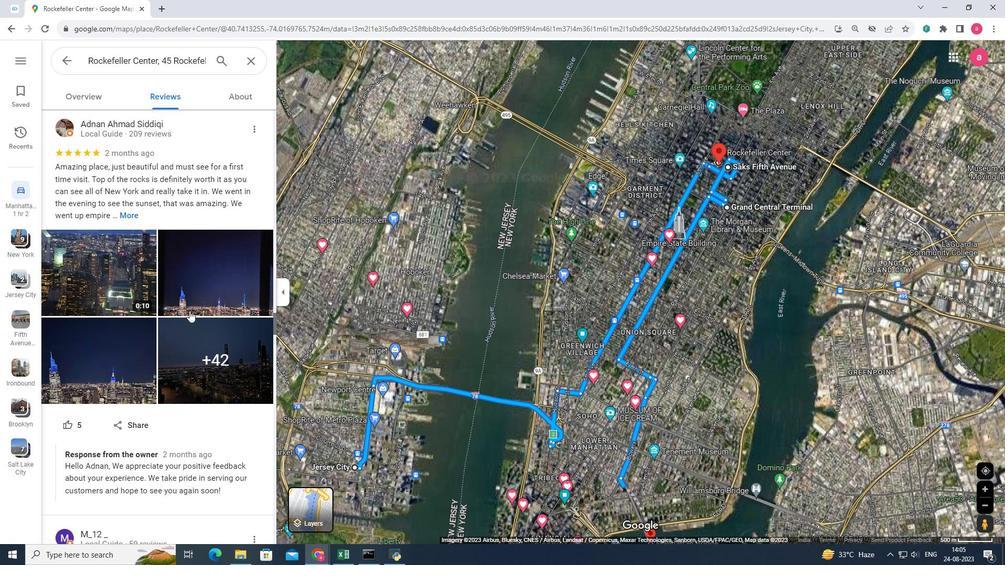 
Action: Mouse scrolled (189, 311) with delta (0, 0)
Screenshot: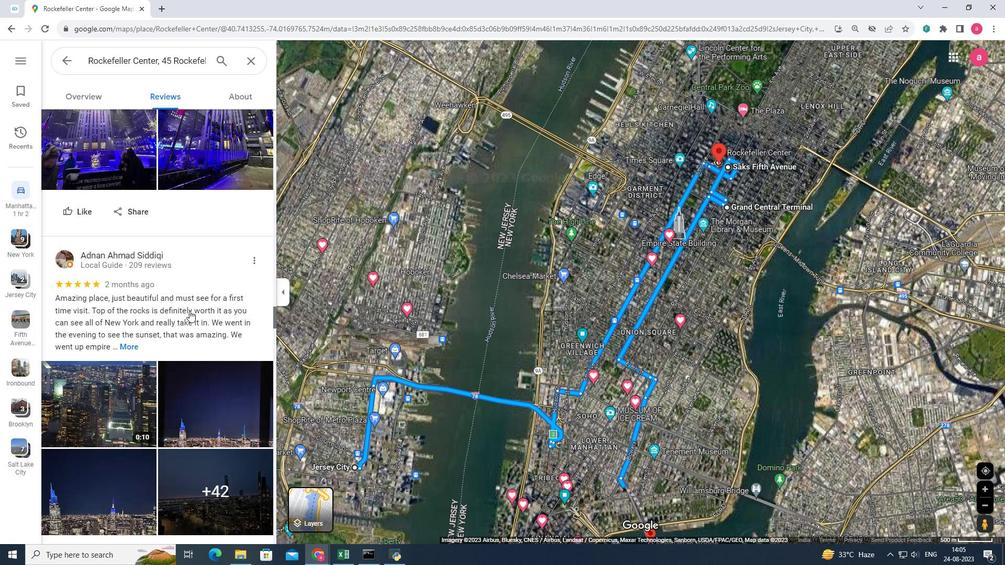 
Action: Mouse scrolled (189, 311) with delta (0, 0)
Screenshot: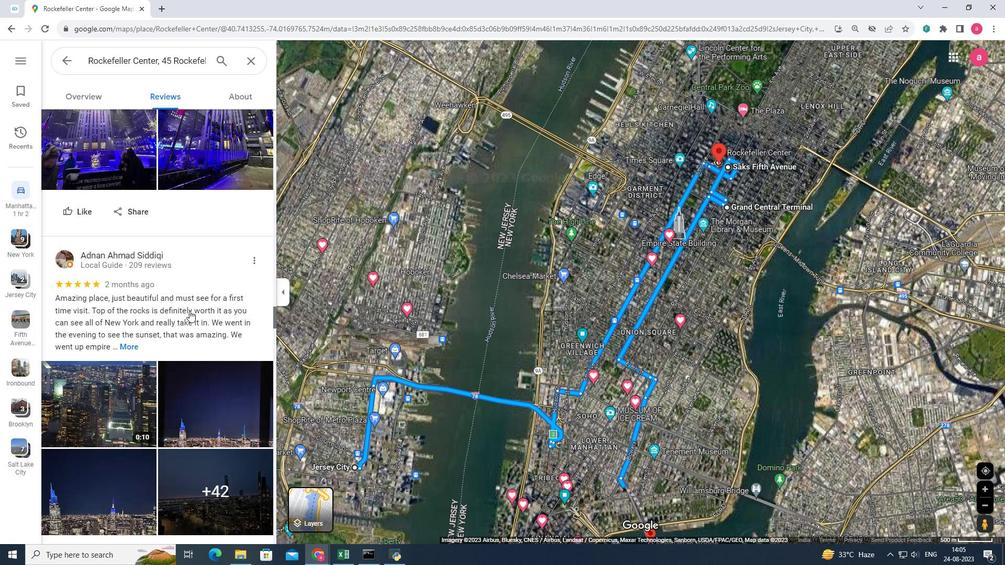 
Action: Mouse scrolled (189, 311) with delta (0, 0)
Screenshot: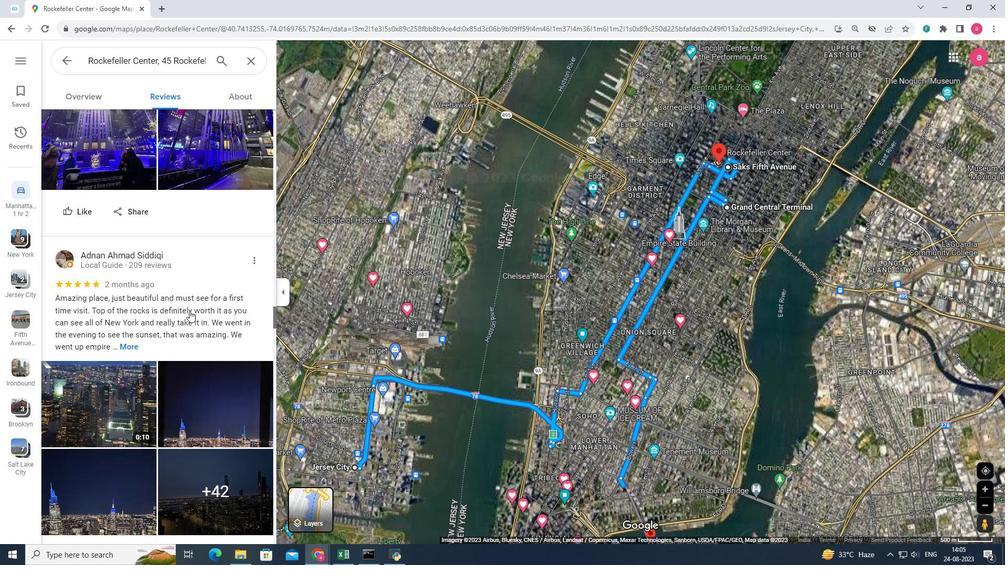 
Action: Mouse scrolled (189, 311) with delta (0, 0)
Screenshot: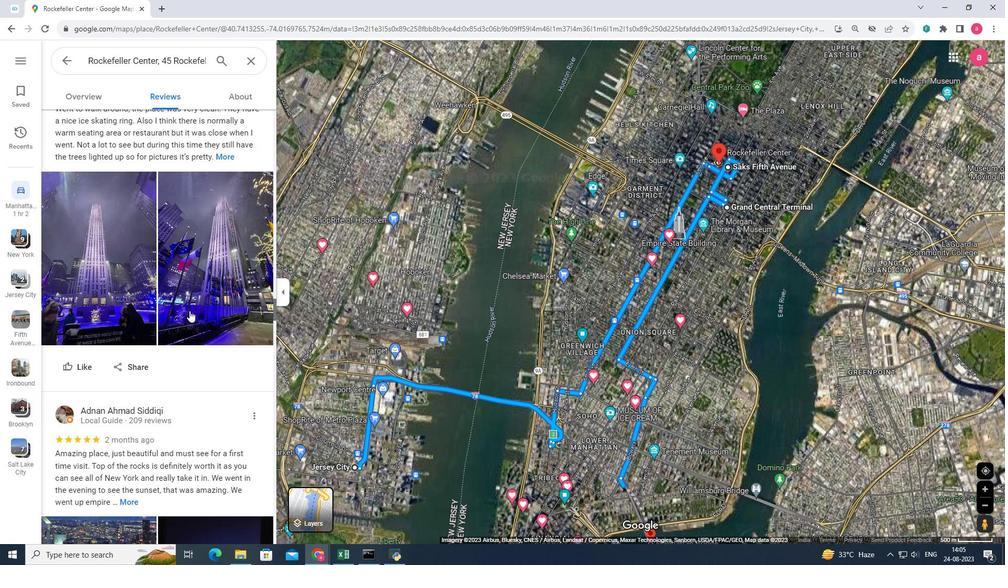 
Action: Mouse scrolled (189, 311) with delta (0, 0)
Screenshot: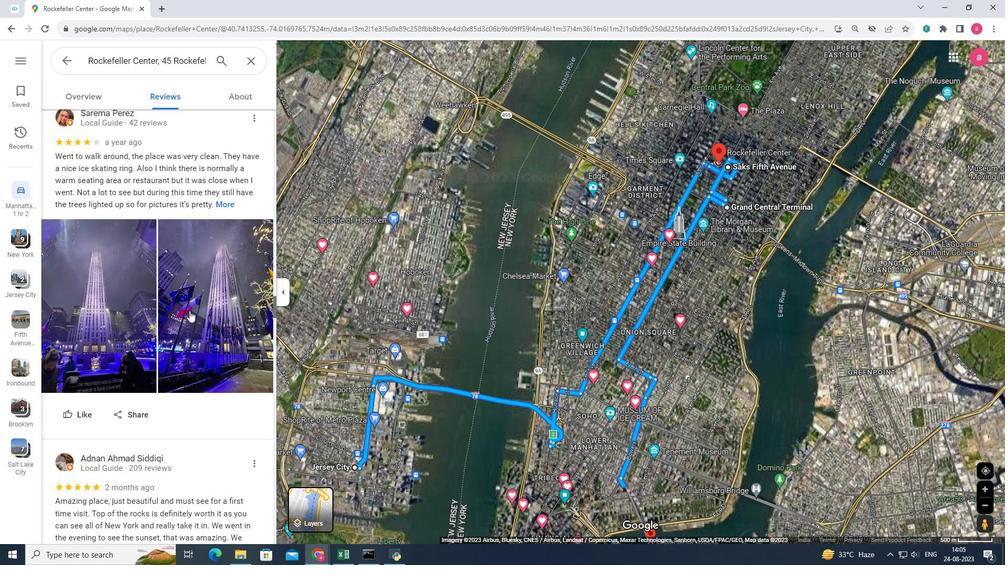 
Action: Mouse scrolled (189, 311) with delta (0, 0)
Screenshot: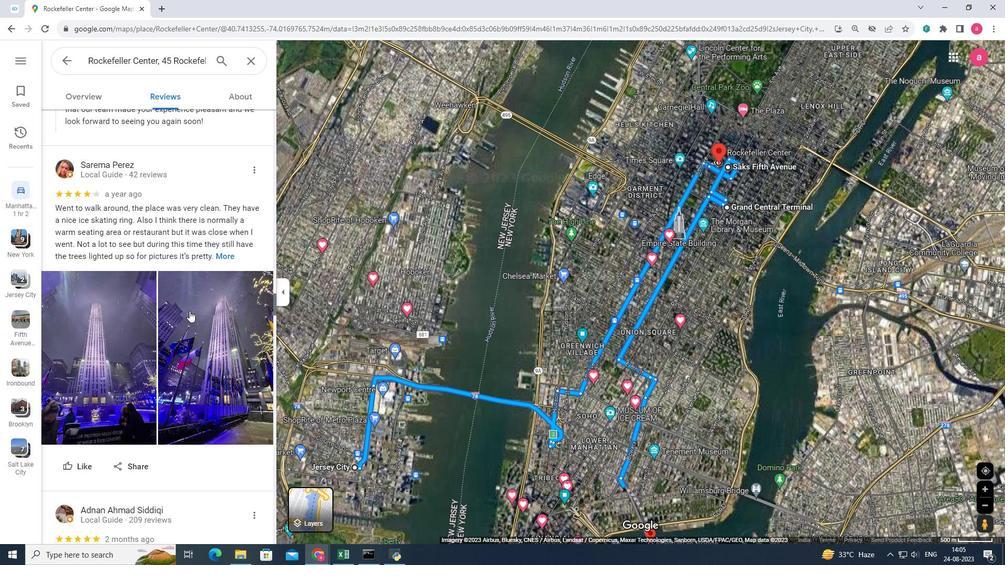 
Action: Mouse scrolled (189, 311) with delta (0, 0)
Screenshot: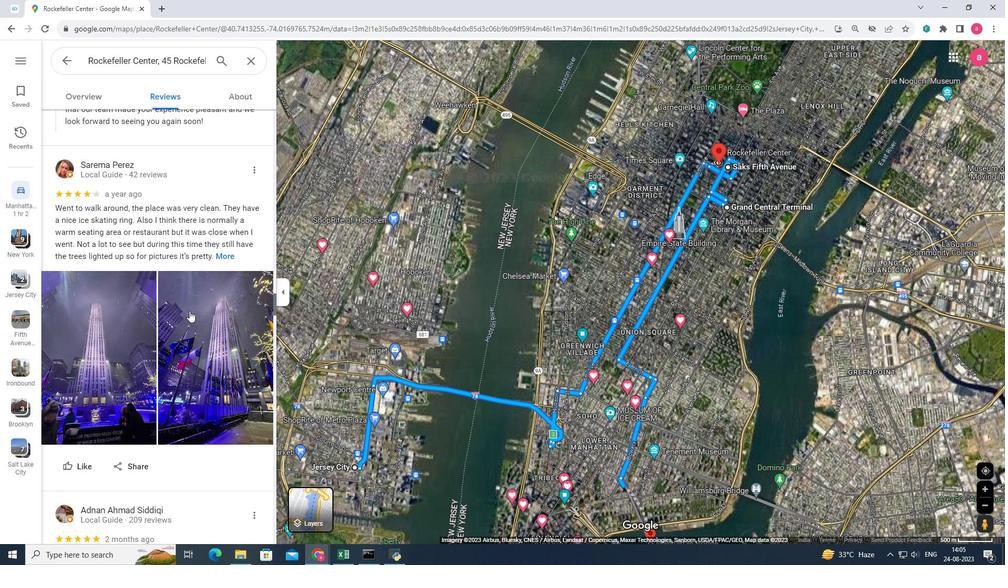 
Action: Mouse scrolled (189, 311) with delta (0, 0)
Screenshot: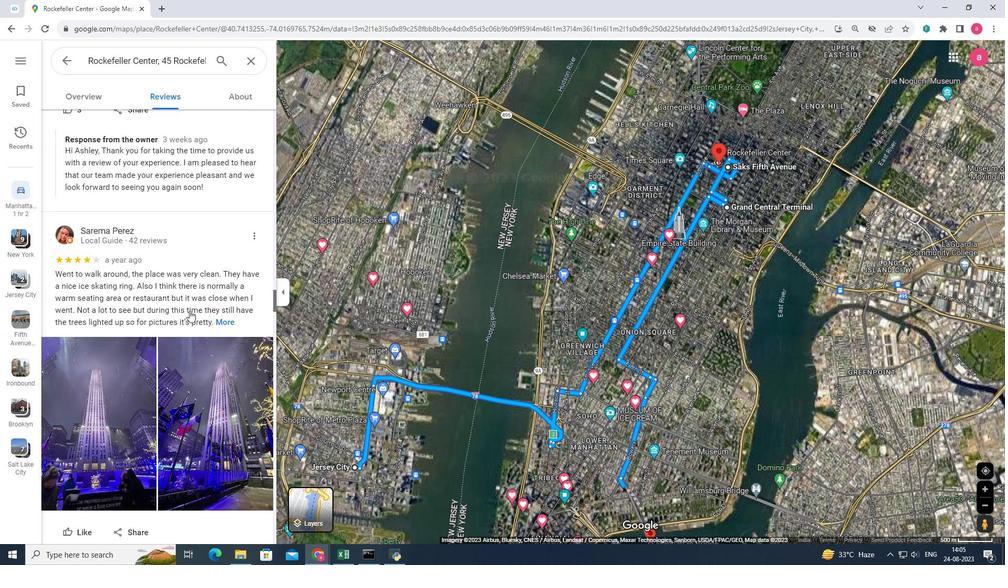 
Action: Mouse scrolled (189, 311) with delta (0, 0)
Screenshot: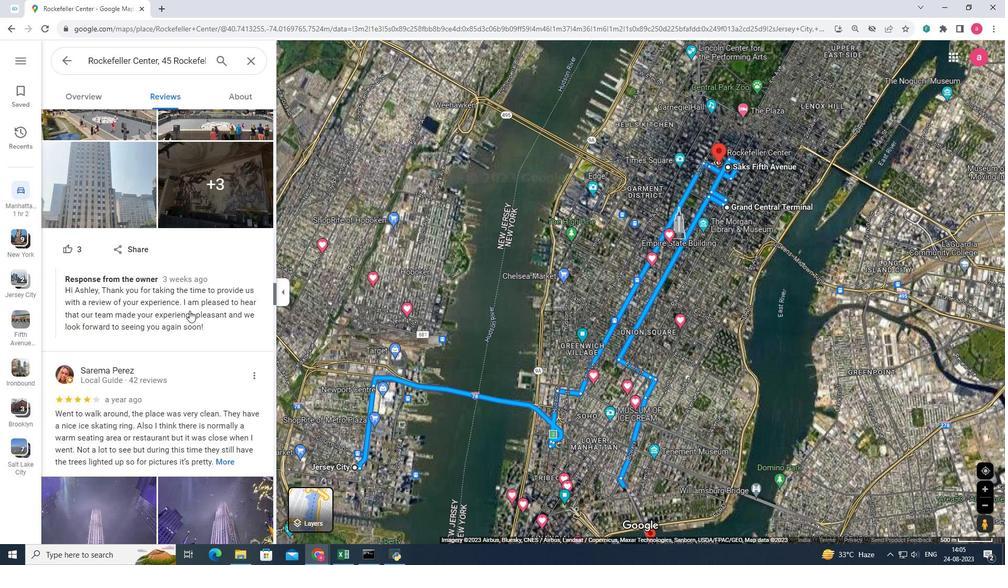 
Action: Mouse scrolled (189, 311) with delta (0, 0)
Screenshot: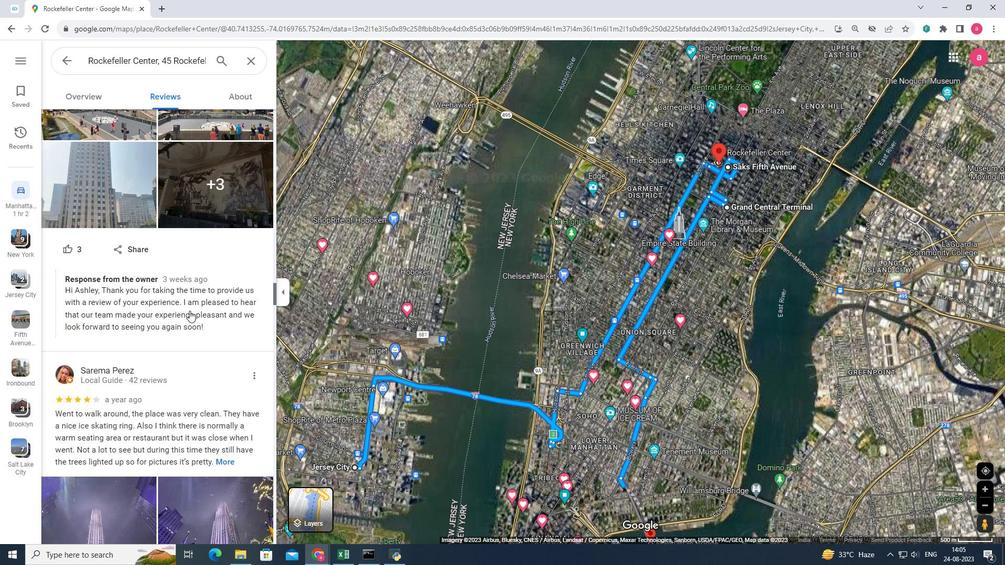 
Action: Mouse scrolled (189, 311) with delta (0, 0)
Screenshot: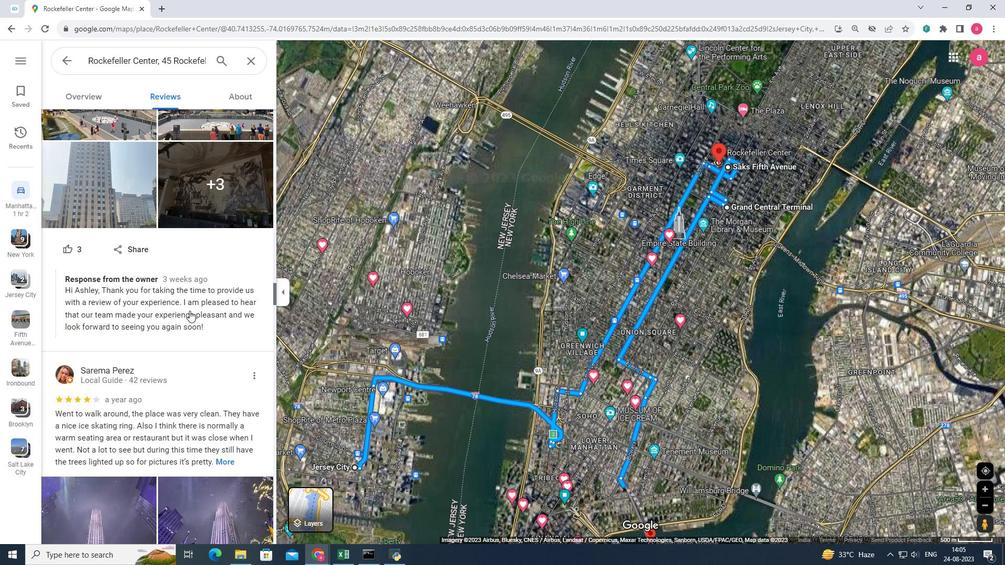 
Action: Mouse scrolled (189, 311) with delta (0, 0)
Screenshot: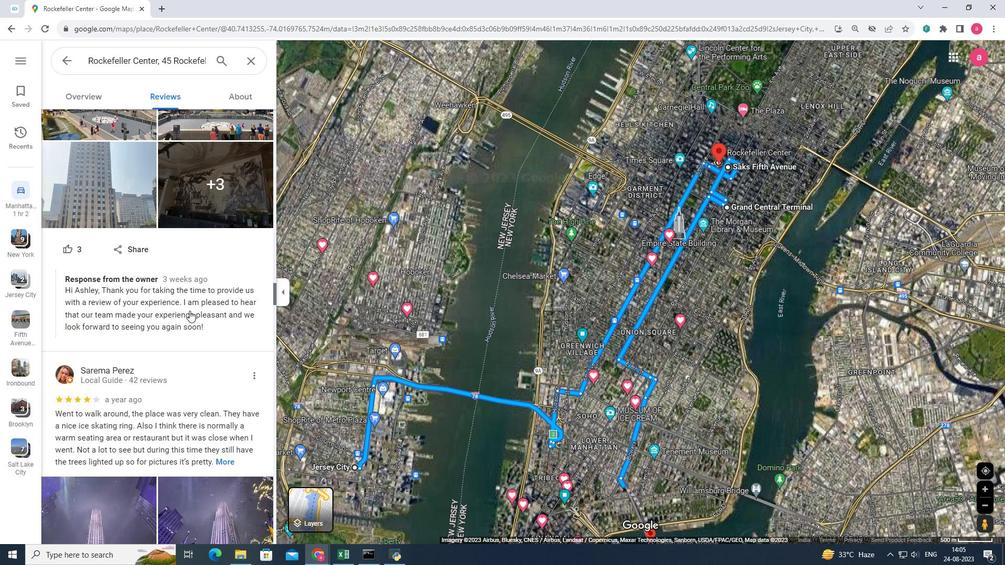 
Action: Mouse scrolled (189, 311) with delta (0, 0)
Screenshot: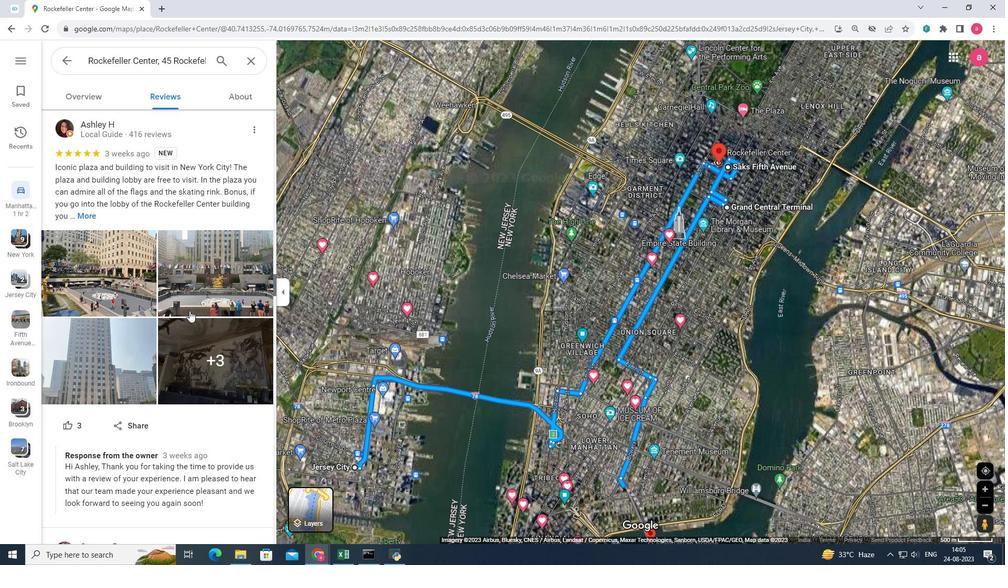 
Action: Mouse scrolled (189, 311) with delta (0, 0)
Screenshot: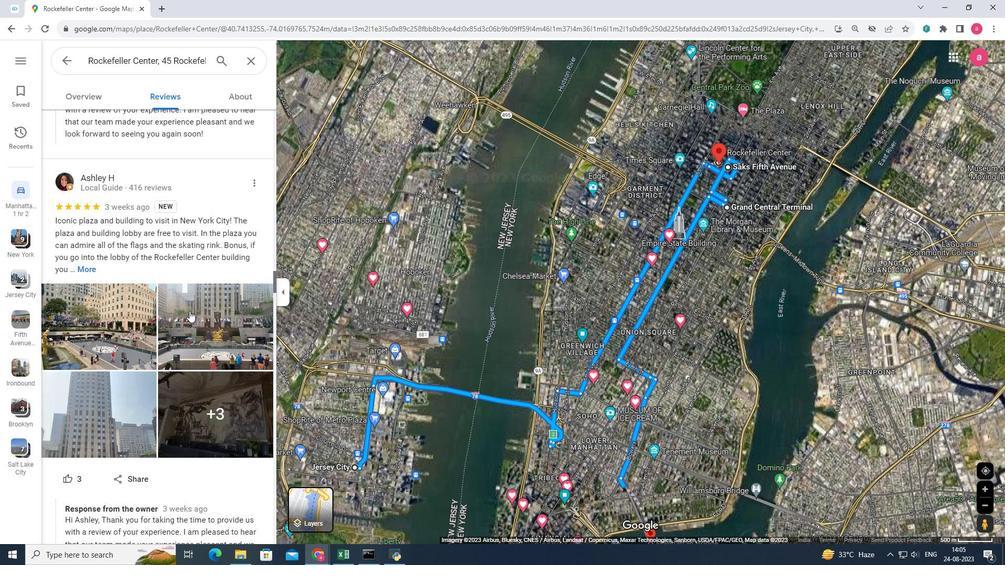 
Action: Mouse scrolled (189, 311) with delta (0, 0)
Screenshot: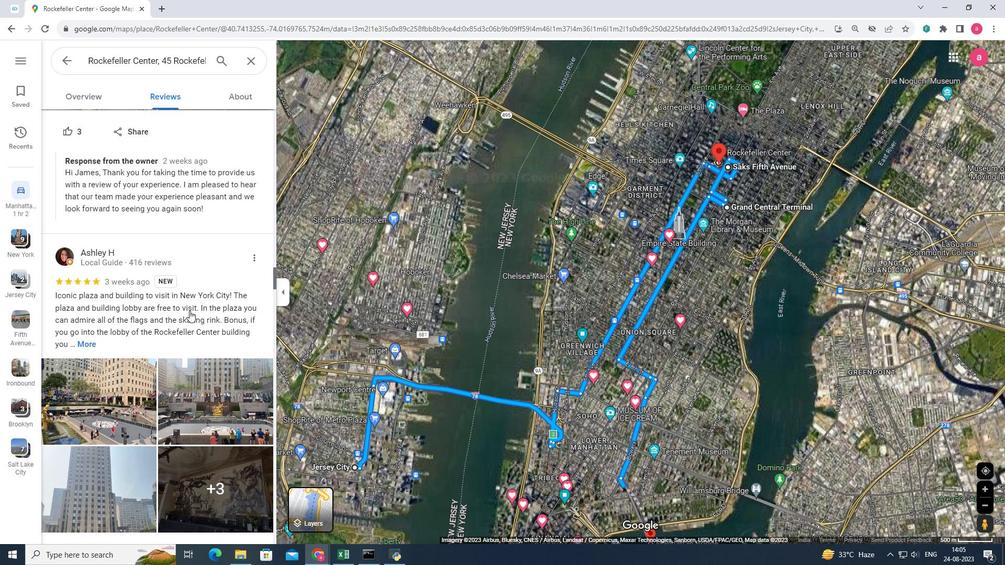 
Action: Mouse scrolled (189, 311) with delta (0, 0)
Screenshot: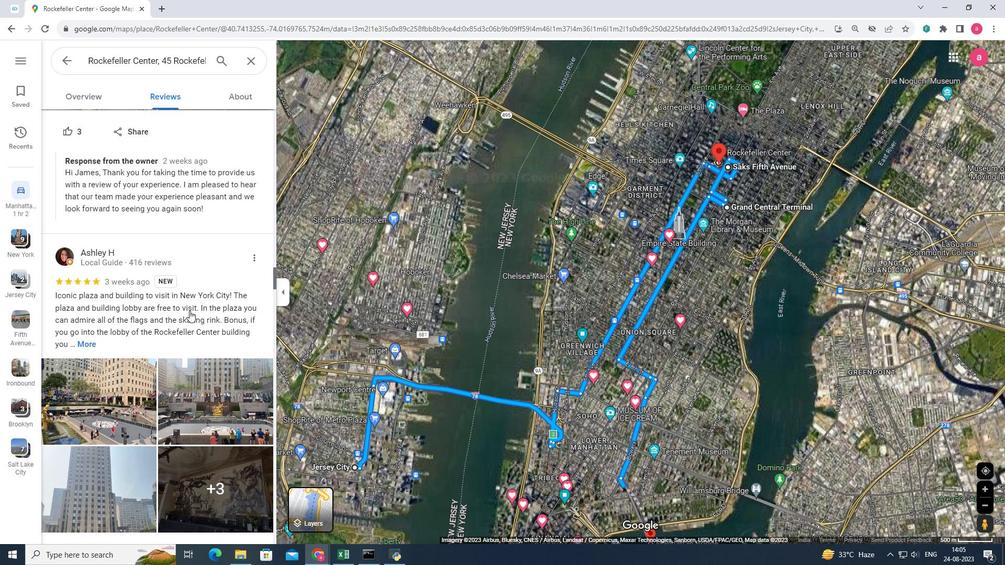 
Action: Mouse scrolled (189, 311) with delta (0, 0)
Screenshot: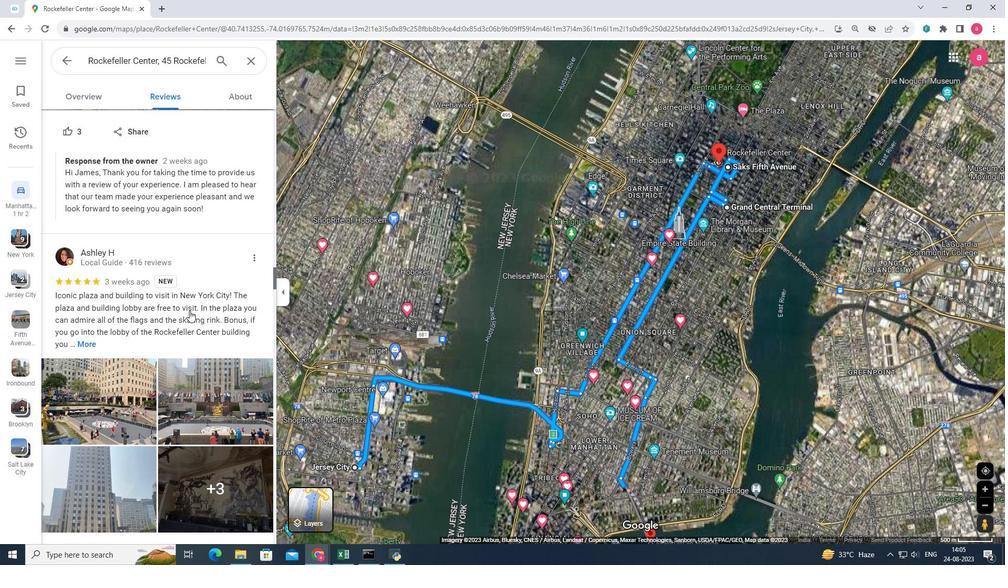 
Action: Mouse scrolled (189, 311) with delta (0, 0)
Screenshot: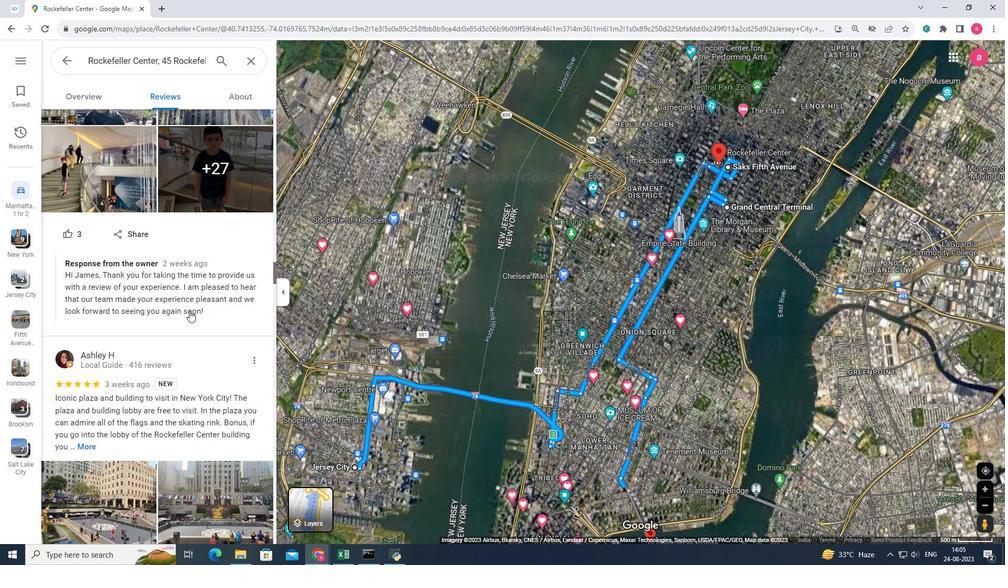 
Action: Mouse scrolled (189, 311) with delta (0, 0)
Screenshot: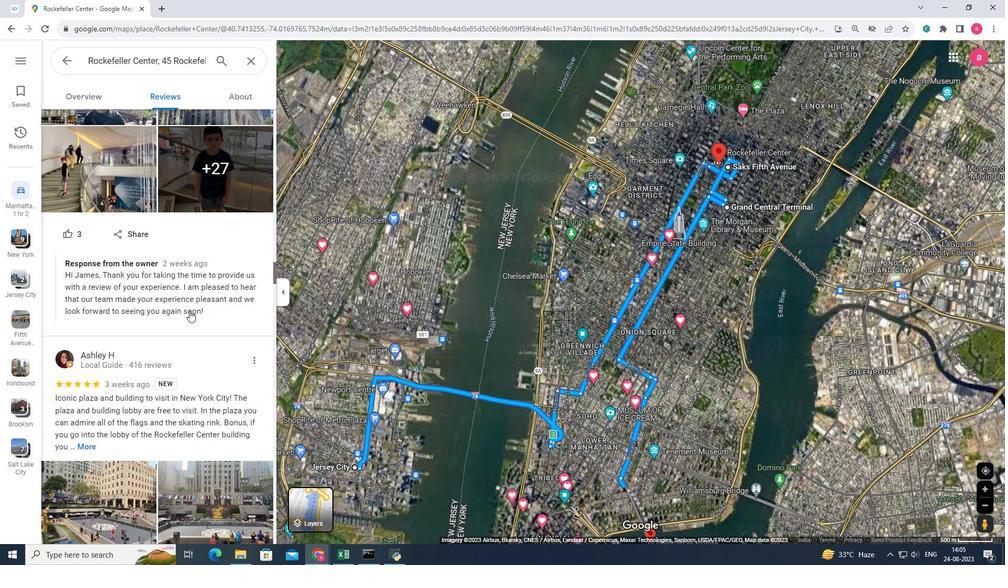 
Action: Mouse scrolled (189, 311) with delta (0, 0)
Screenshot: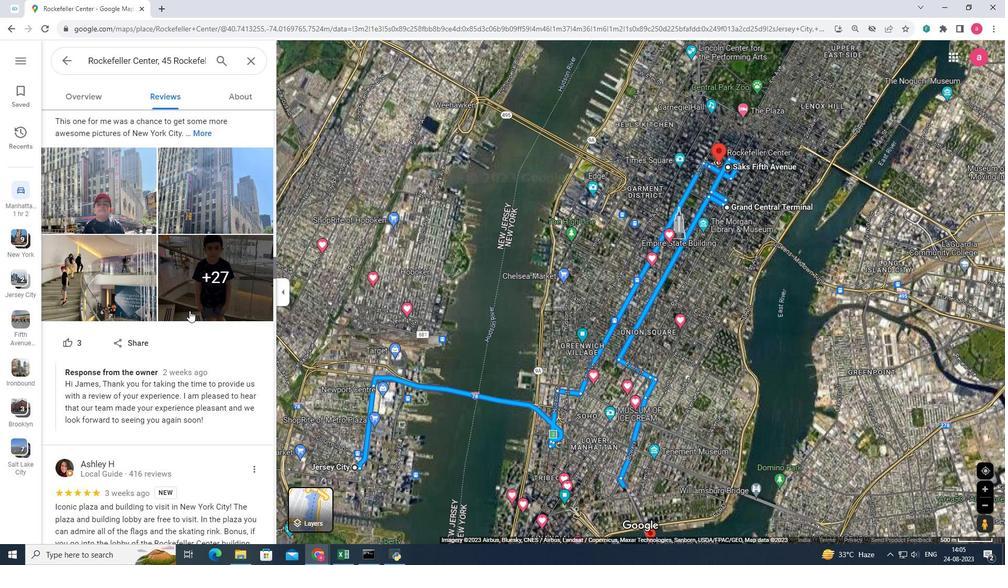 
Action: Mouse scrolled (189, 311) with delta (0, 0)
Screenshot: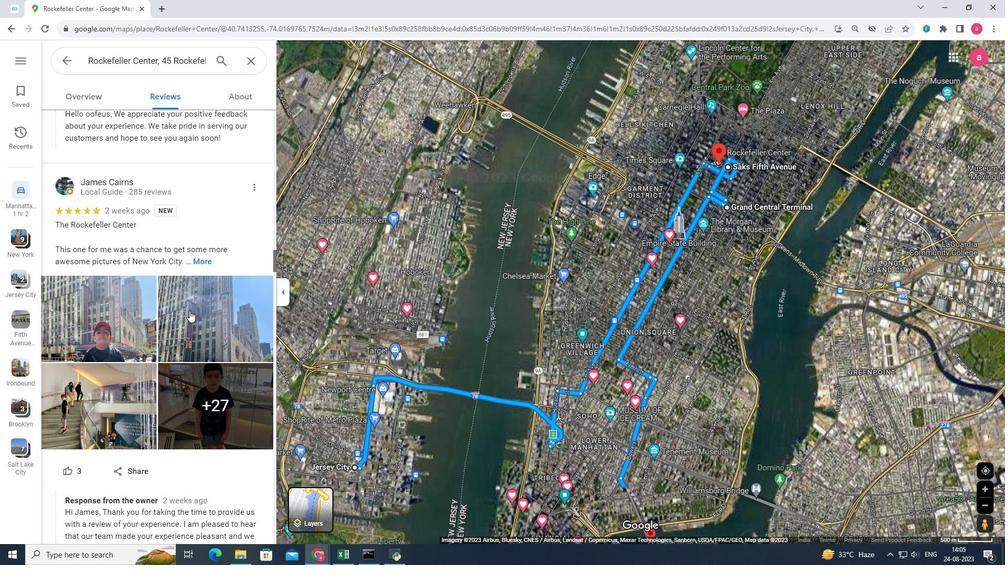 
Action: Mouse scrolled (189, 311) with delta (0, 0)
Screenshot: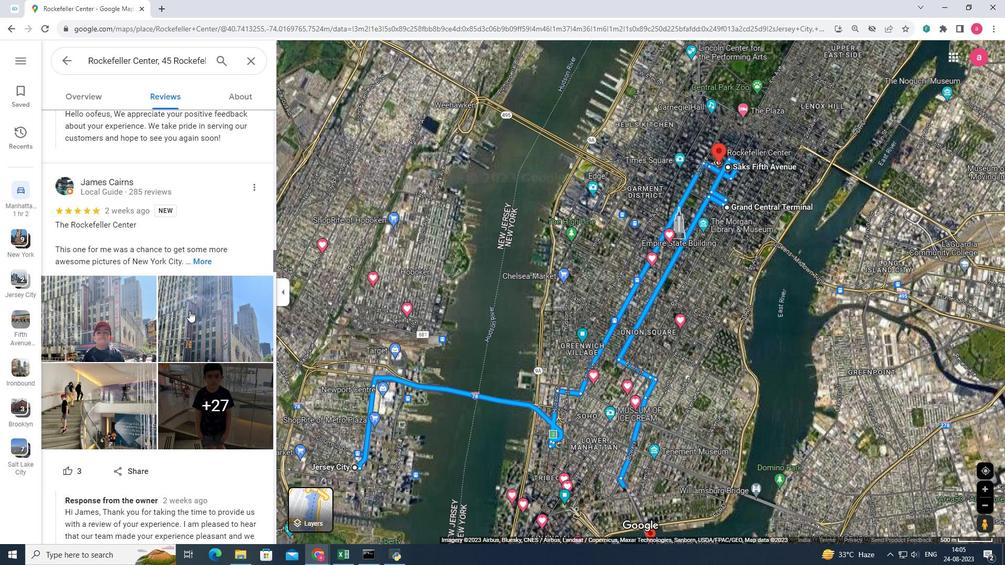 
Action: Mouse scrolled (189, 311) with delta (0, 0)
Screenshot: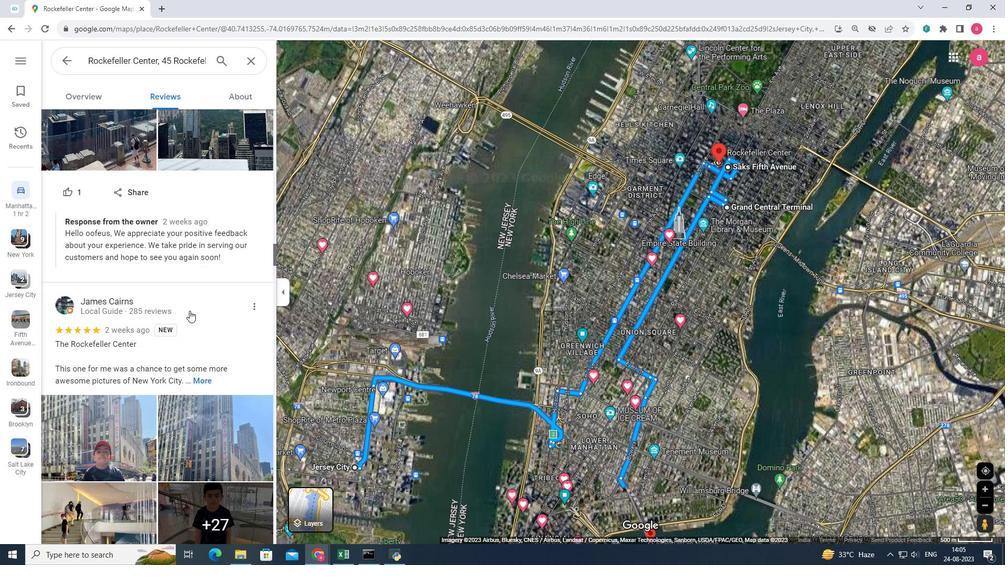 
Action: Mouse scrolled (189, 311) with delta (0, 0)
Screenshot: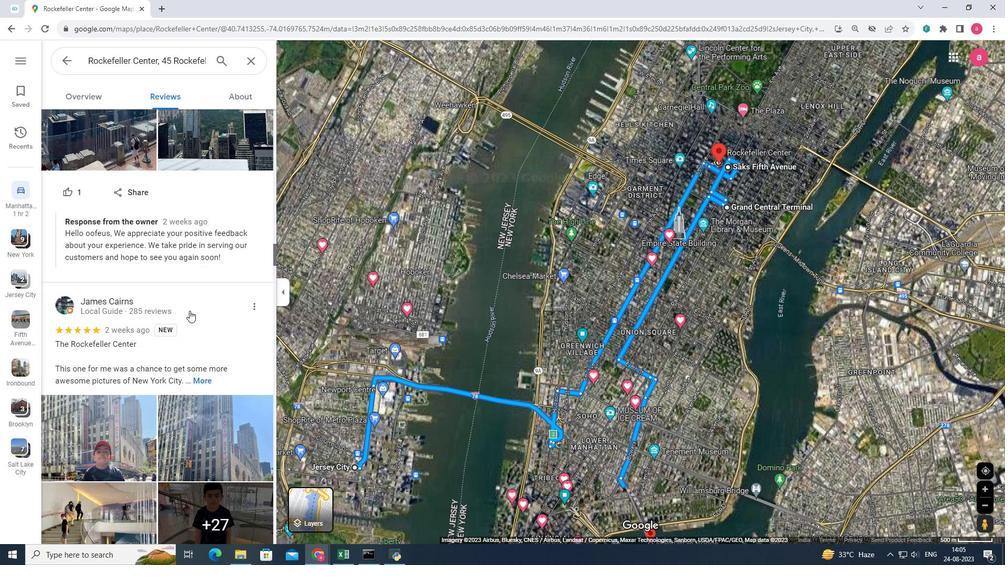 
Action: Mouse scrolled (189, 311) with delta (0, 0)
Screenshot: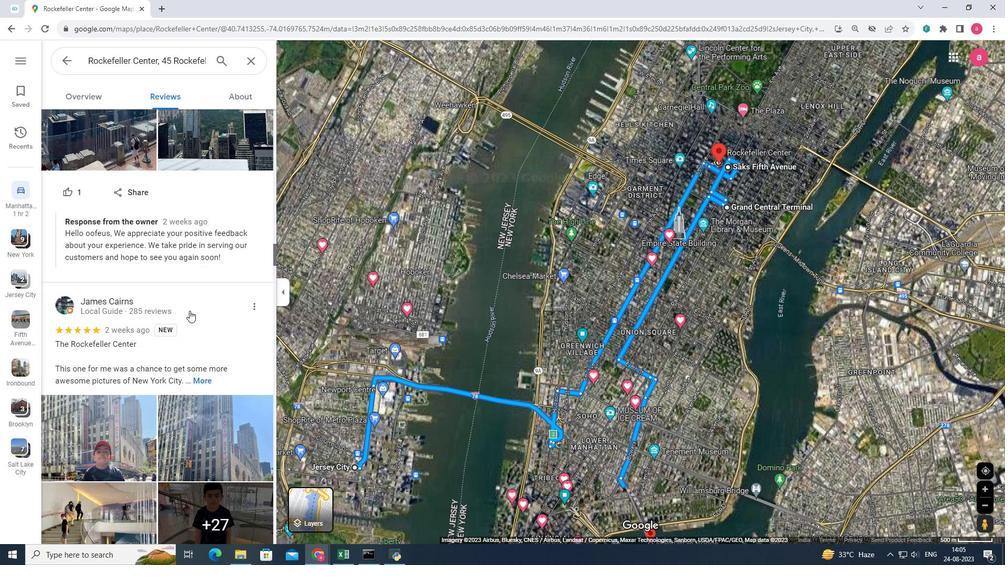 
Action: Mouse scrolled (189, 311) with delta (0, 0)
Screenshot: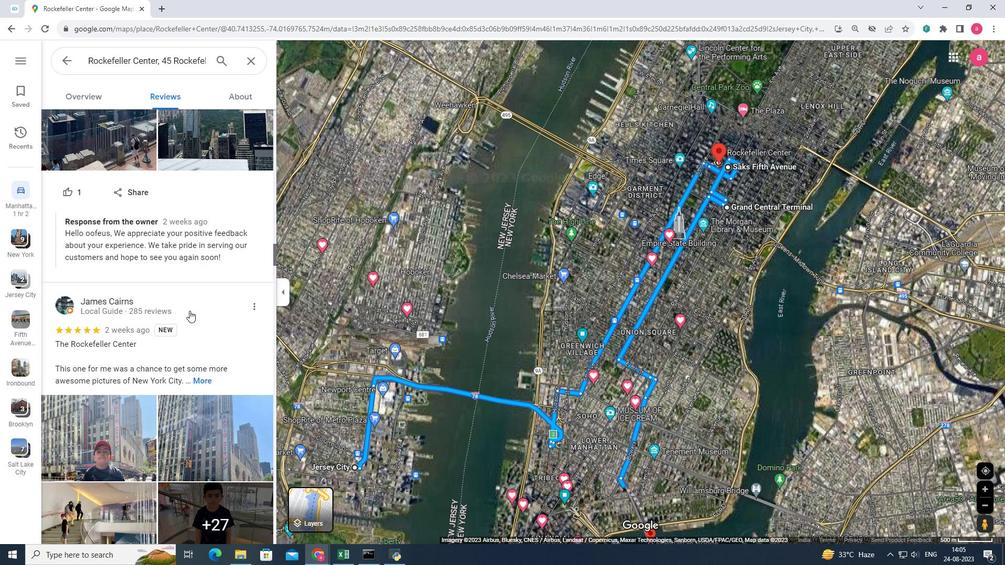 
Action: Mouse scrolled (189, 311) with delta (0, 0)
Screenshot: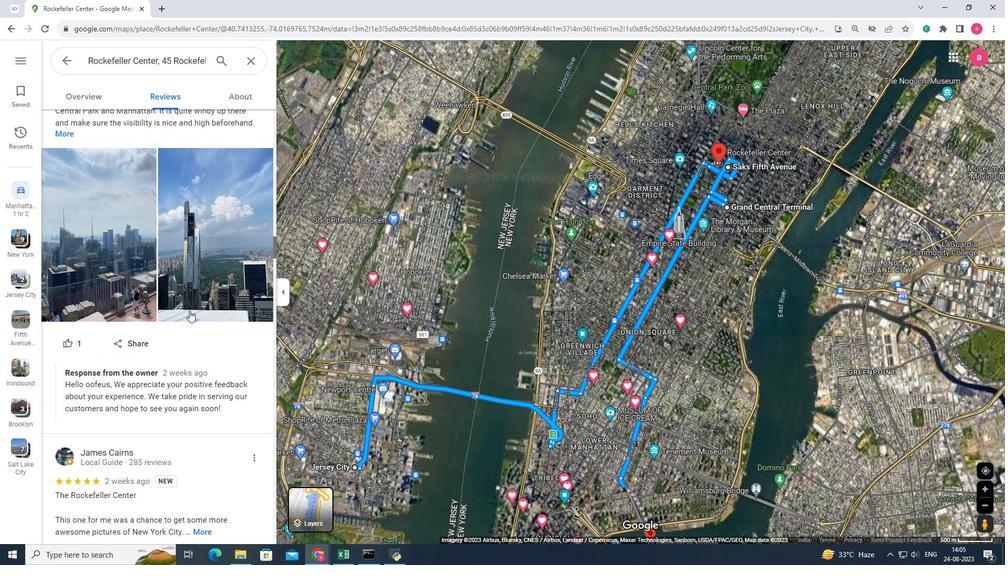 
Action: Mouse scrolled (189, 311) with delta (0, 0)
Screenshot: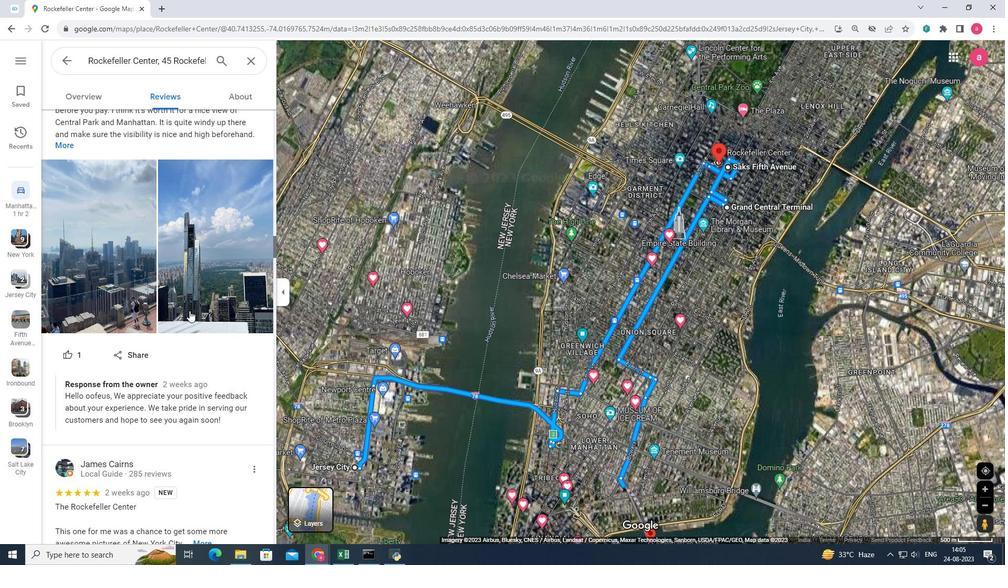 
Action: Mouse scrolled (189, 311) with delta (0, 0)
Screenshot: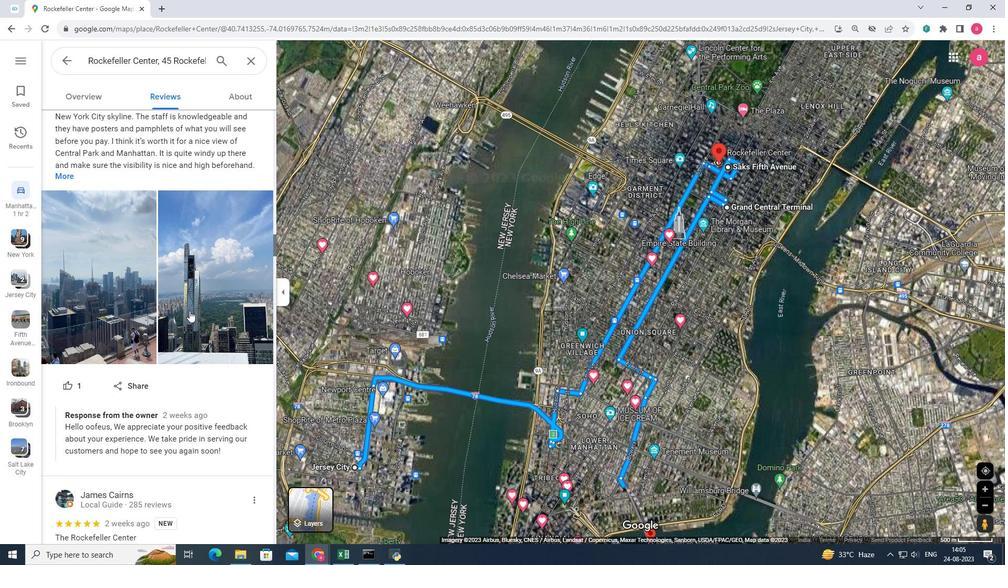 
Action: Mouse scrolled (189, 311) with delta (0, 0)
Screenshot: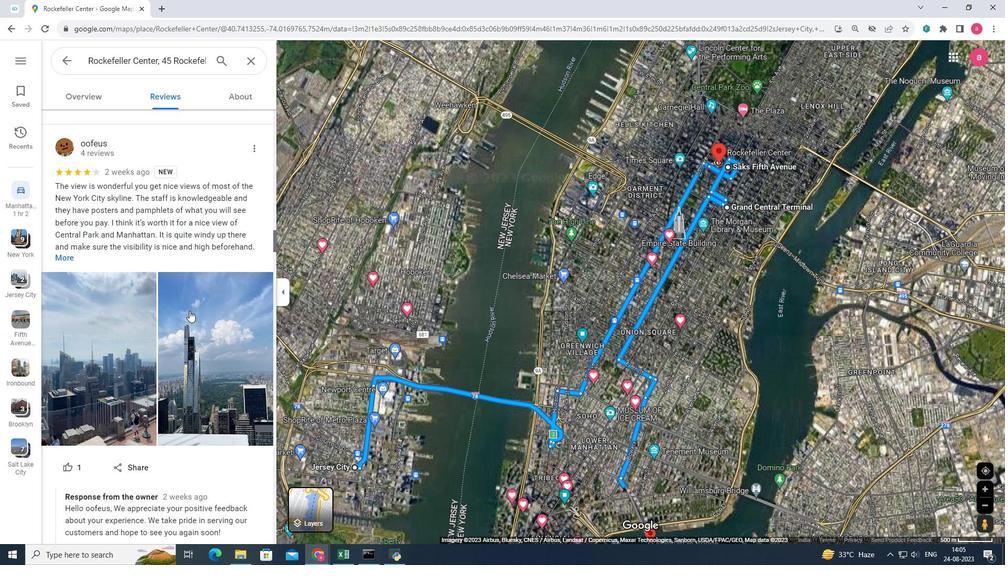 
Action: Mouse scrolled (189, 311) with delta (0, 0)
Screenshot: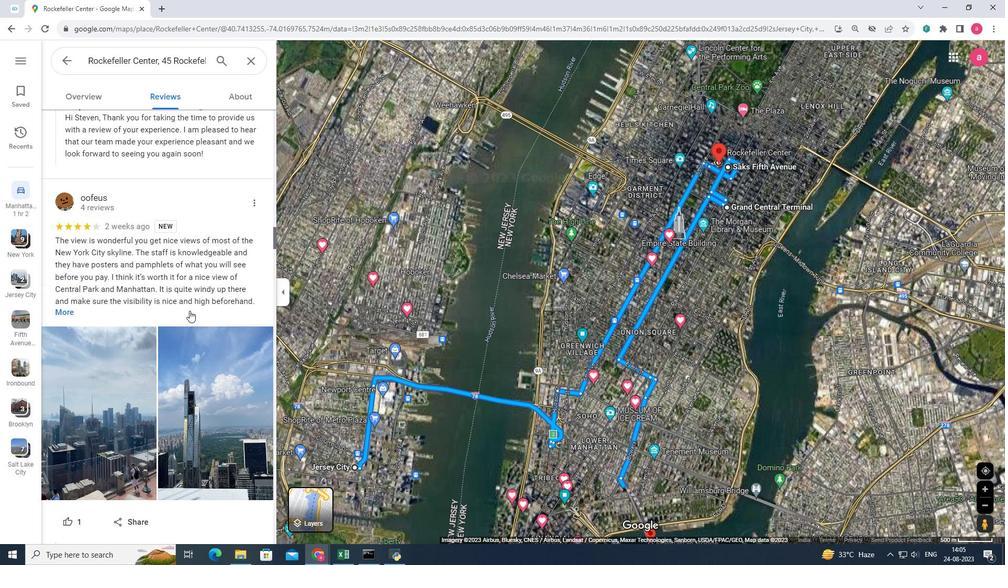 
Action: Mouse scrolled (189, 311) with delta (0, 0)
Screenshot: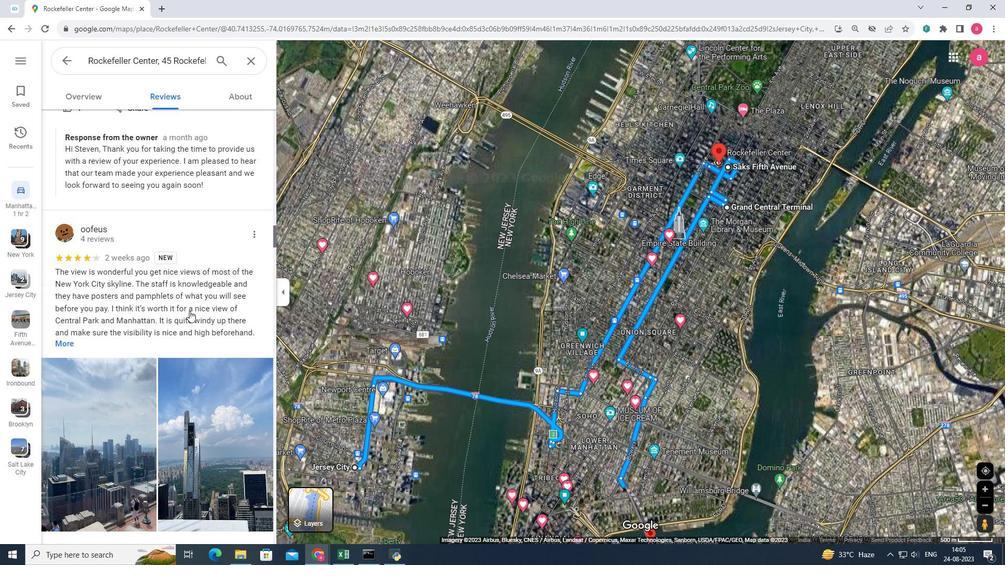
Action: Mouse scrolled (189, 311) with delta (0, 0)
Screenshot: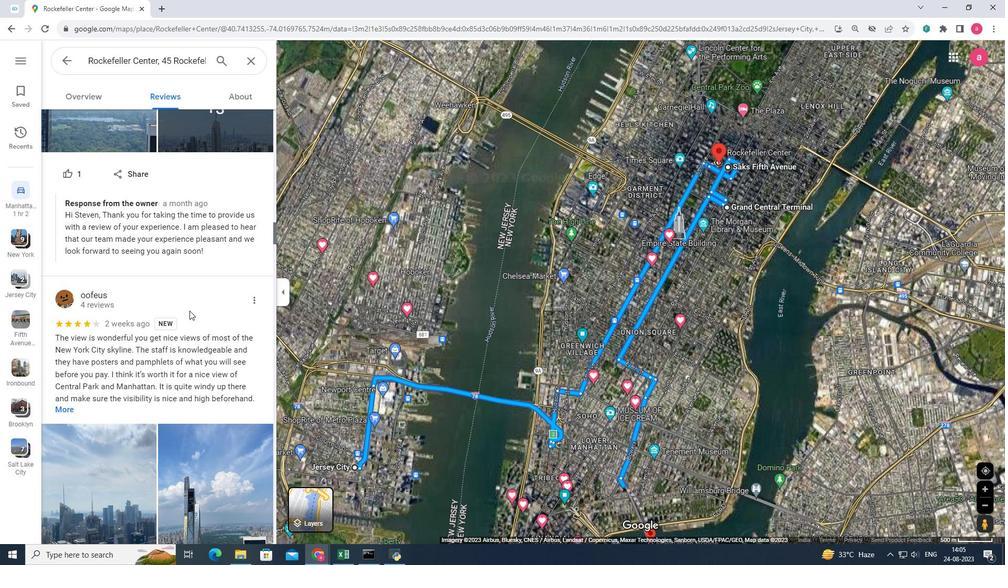 
Action: Mouse scrolled (189, 311) with delta (0, 0)
Screenshot: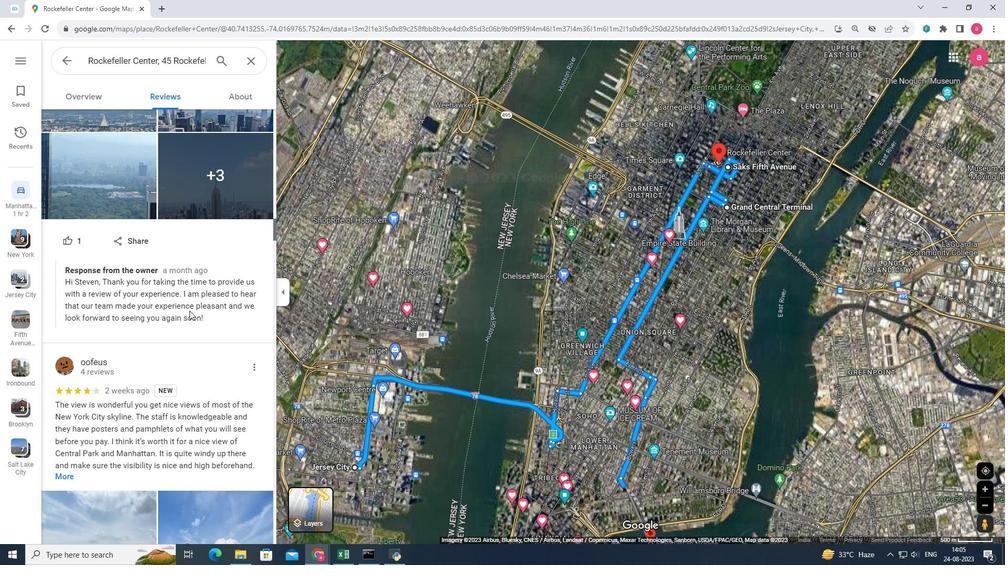 
Action: Mouse scrolled (189, 311) with delta (0, 0)
Screenshot: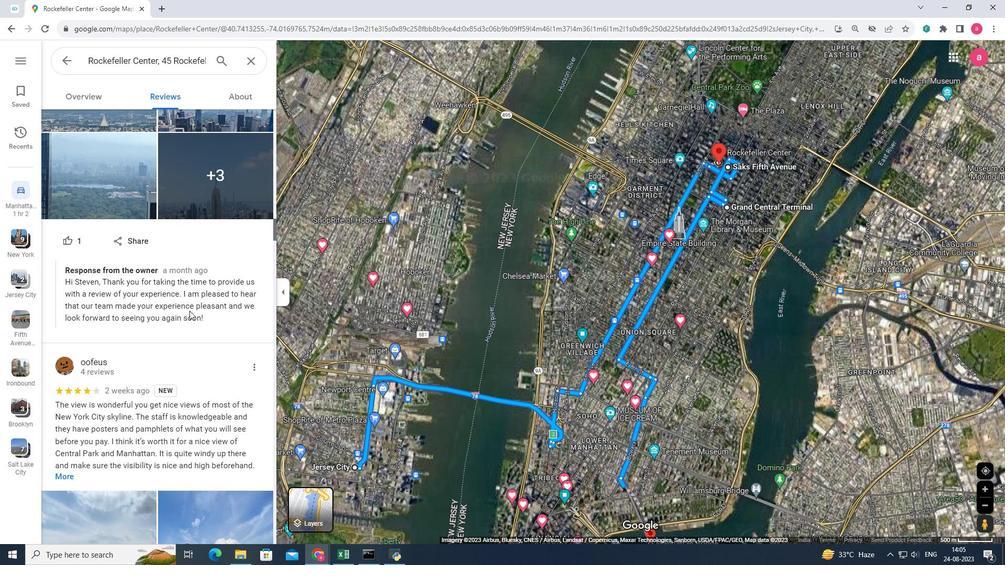 
Action: Mouse scrolled (189, 311) with delta (0, 0)
Screenshot: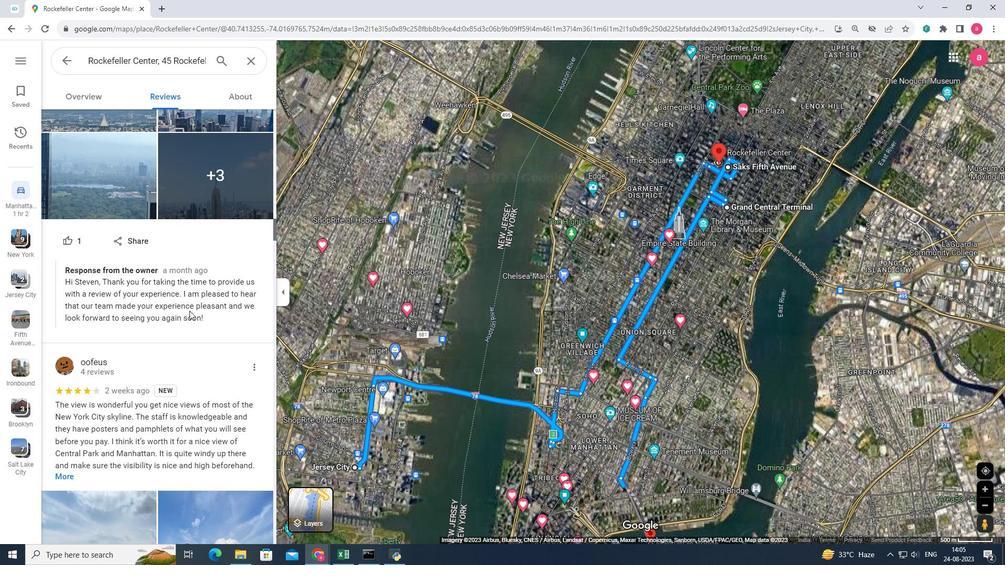 
Action: Mouse scrolled (189, 311) with delta (0, 0)
Screenshot: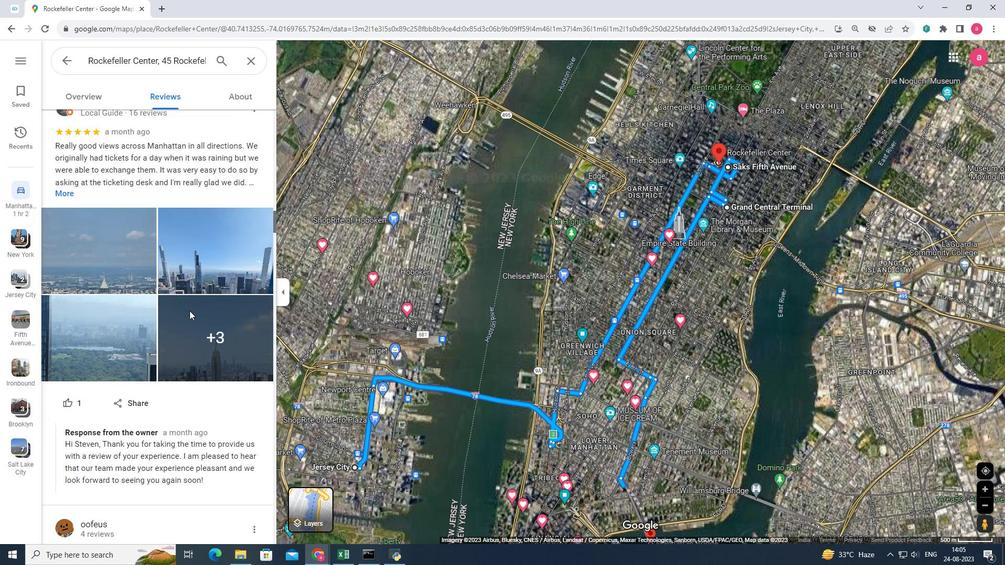 
Action: Mouse moved to (730, 166)
Screenshot: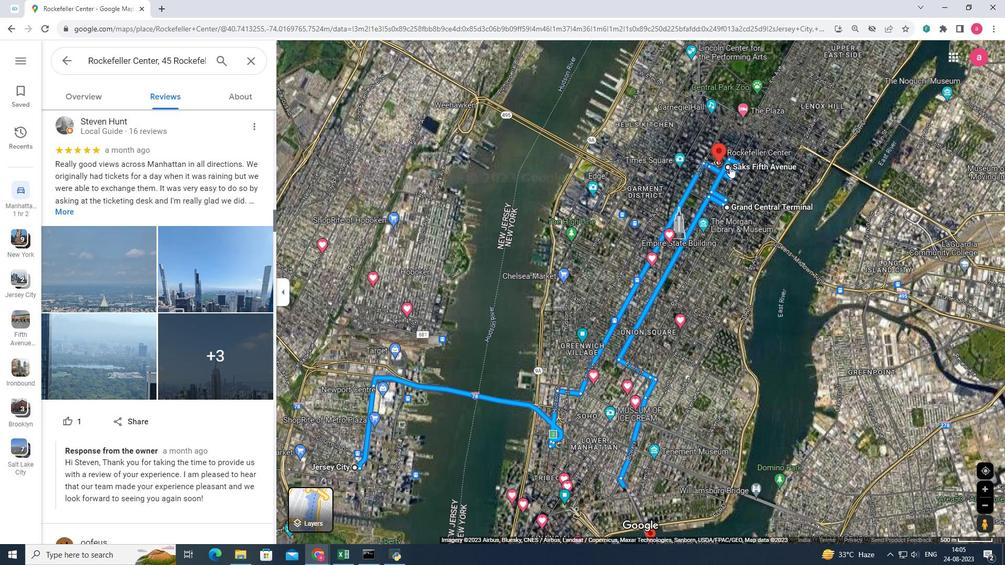 
Action: Mouse pressed left at (730, 166)
Screenshot: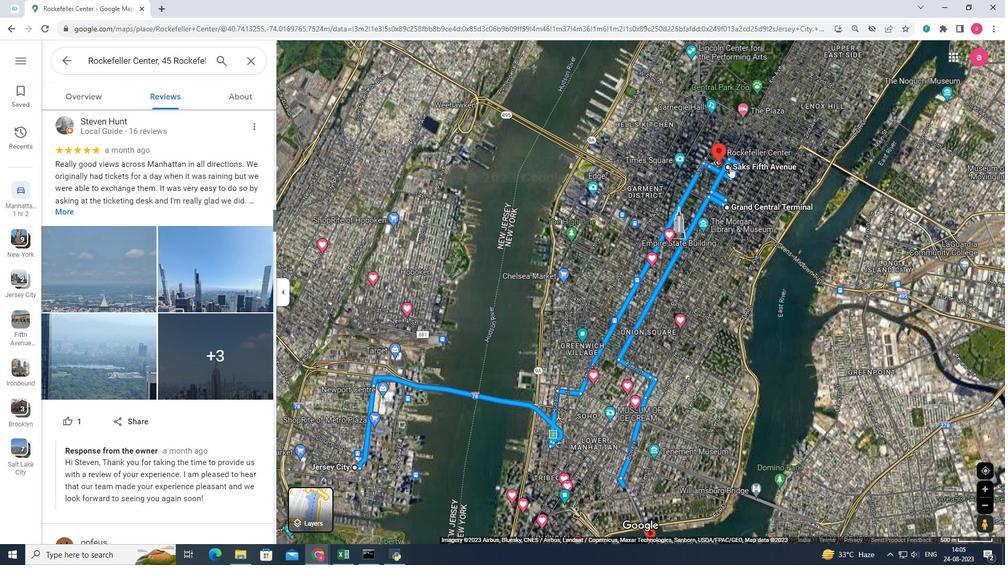
Action: Mouse moved to (727, 164)
Screenshot: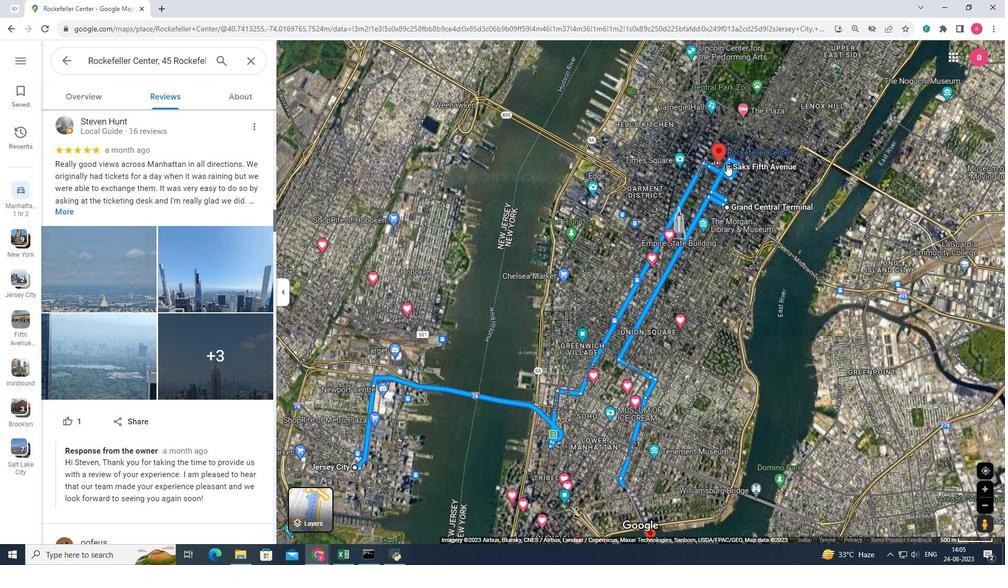 
Action: Mouse pressed left at (727, 164)
Screenshot: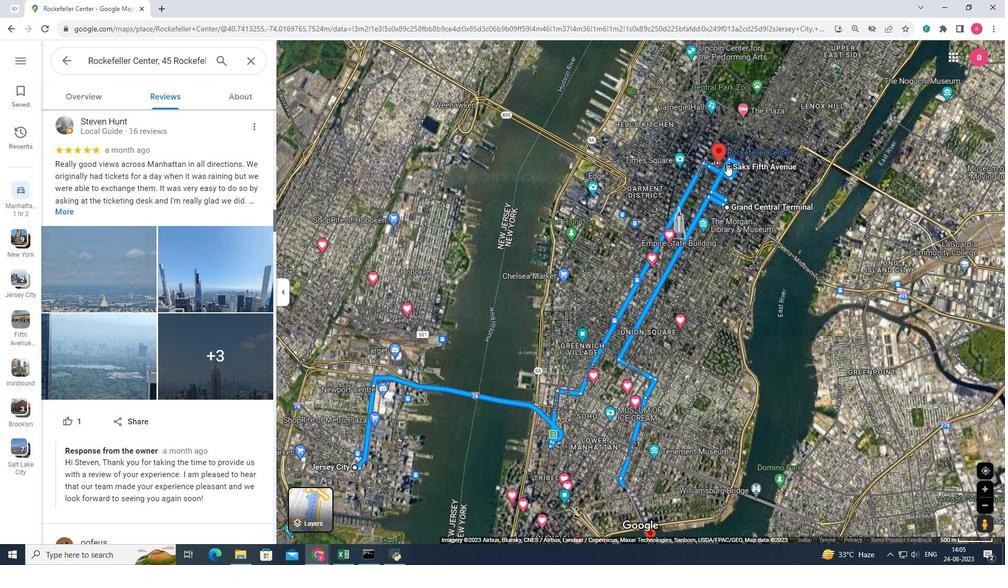 
Action: Mouse moved to (723, 176)
Screenshot: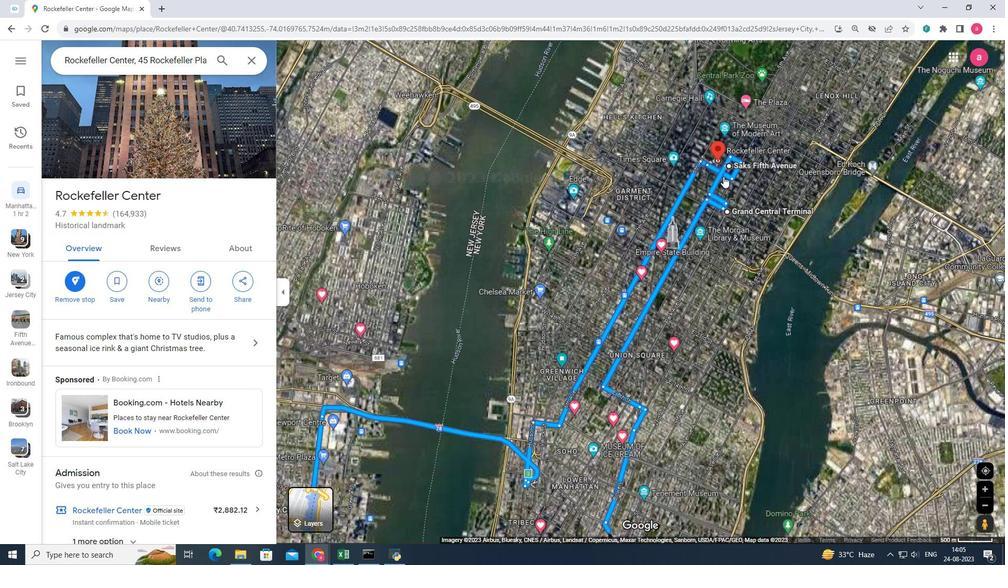 
Action: Mouse scrolled (723, 177) with delta (0, 0)
Screenshot: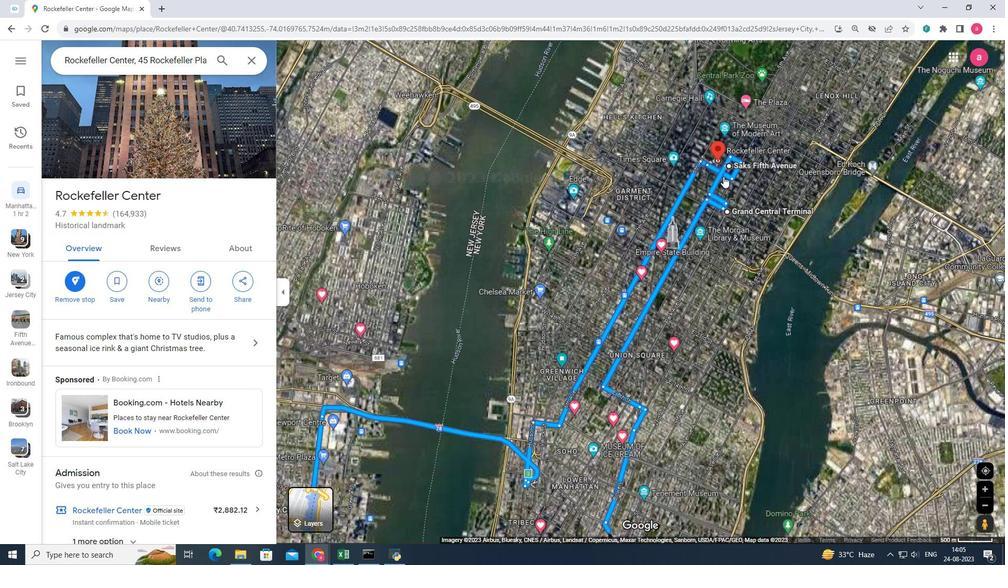 
Action: Mouse scrolled (723, 177) with delta (0, 0)
Screenshot: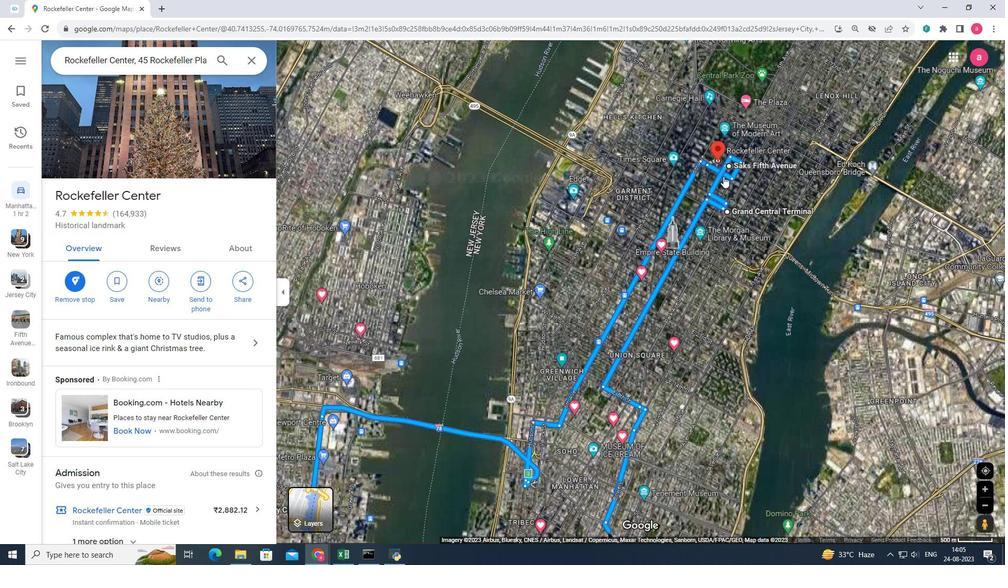 
Action: Mouse scrolled (723, 177) with delta (0, 0)
Screenshot: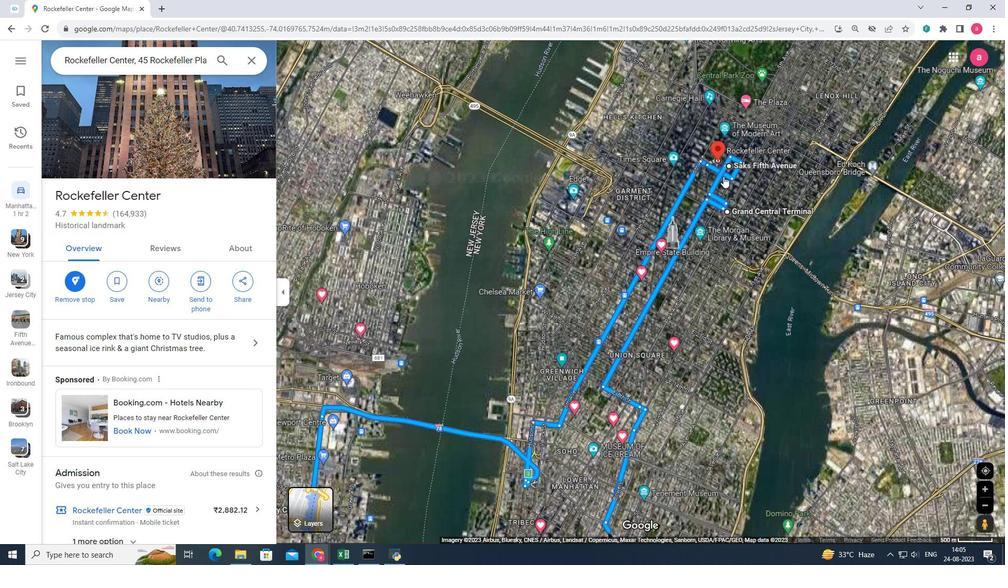 
Action: Mouse scrolled (723, 177) with delta (0, 0)
Screenshot: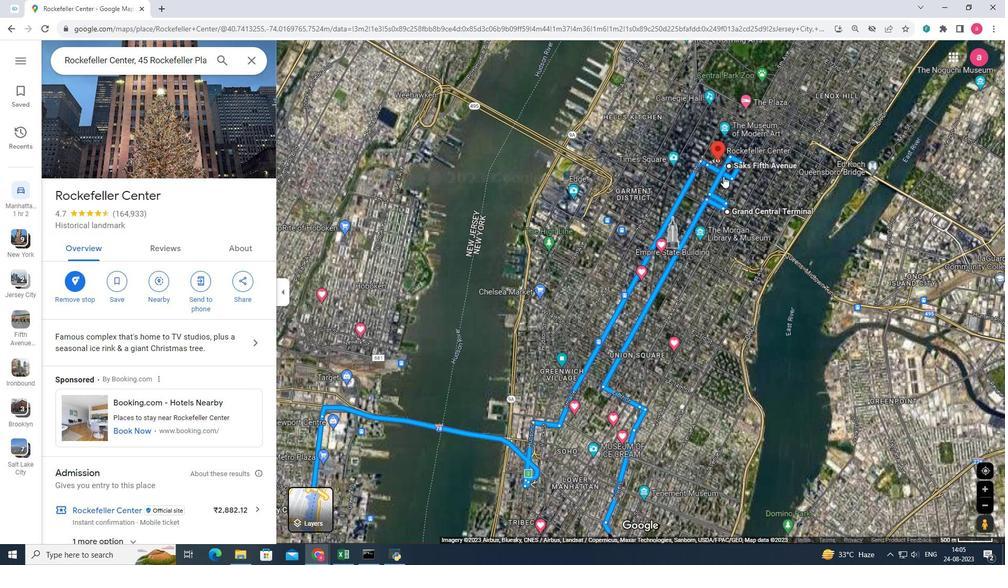 
Action: Mouse scrolled (723, 177) with delta (0, 0)
Screenshot: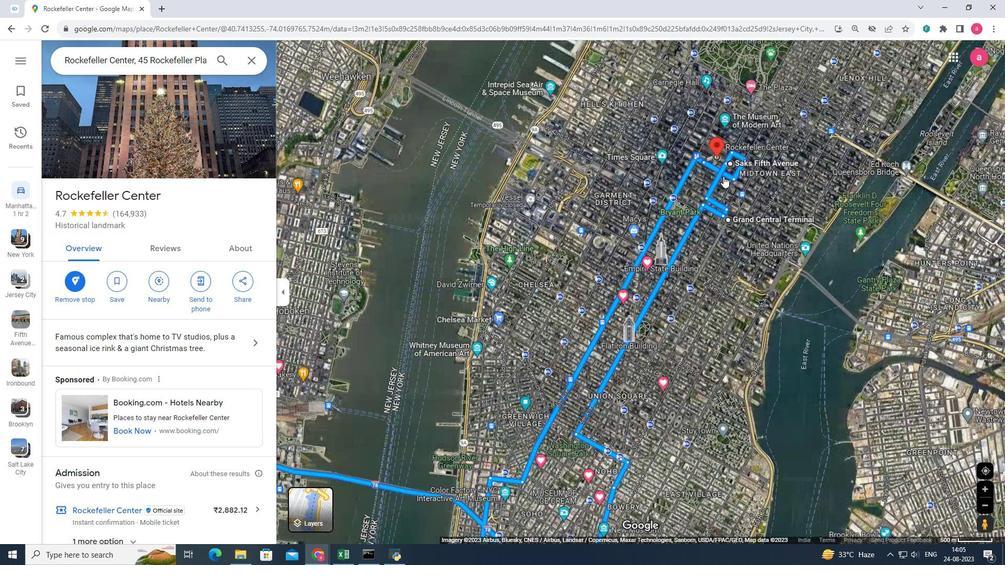 
Action: Mouse scrolled (723, 177) with delta (0, 0)
Screenshot: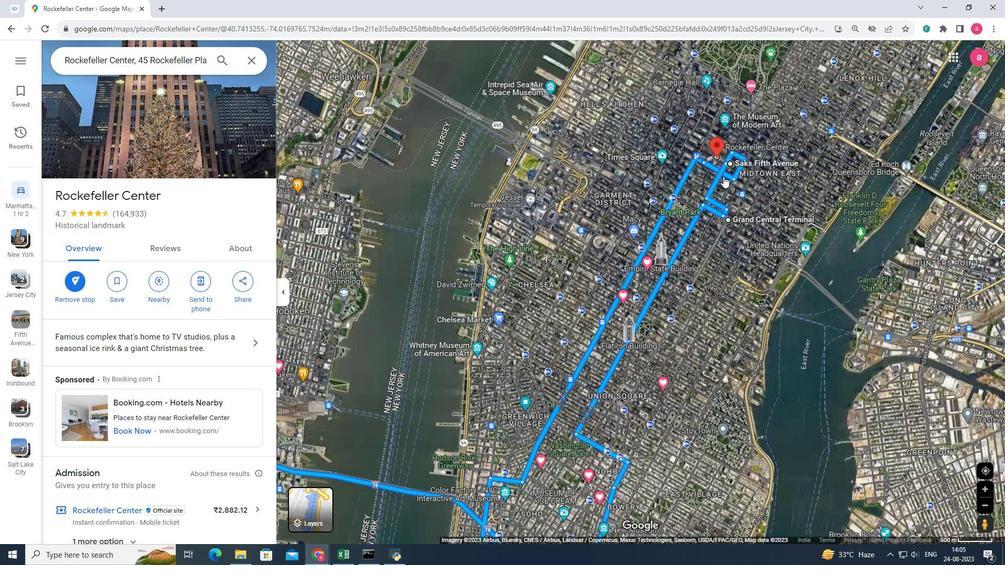 
Action: Mouse moved to (735, 149)
Screenshot: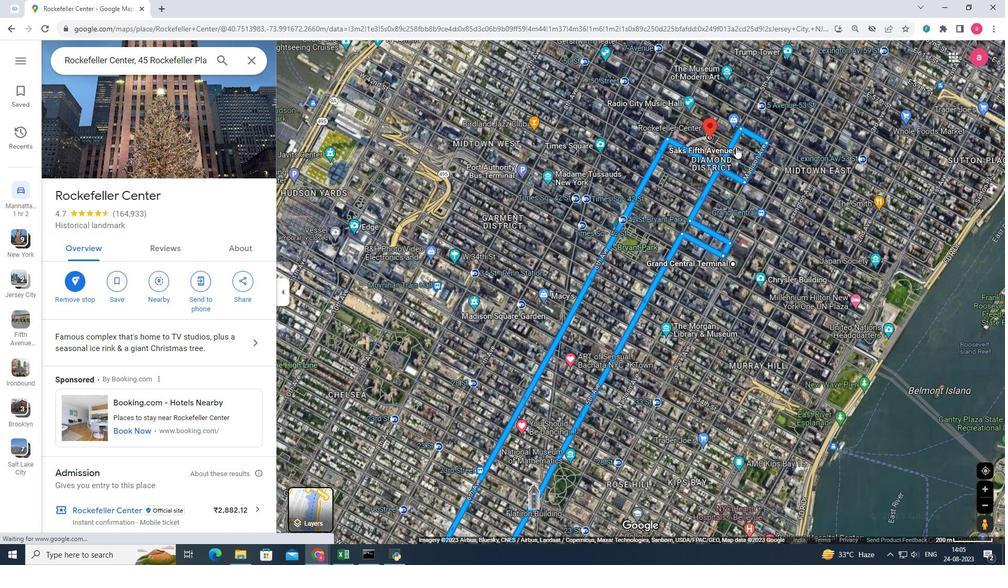 
Action: Mouse pressed left at (735, 149)
Screenshot: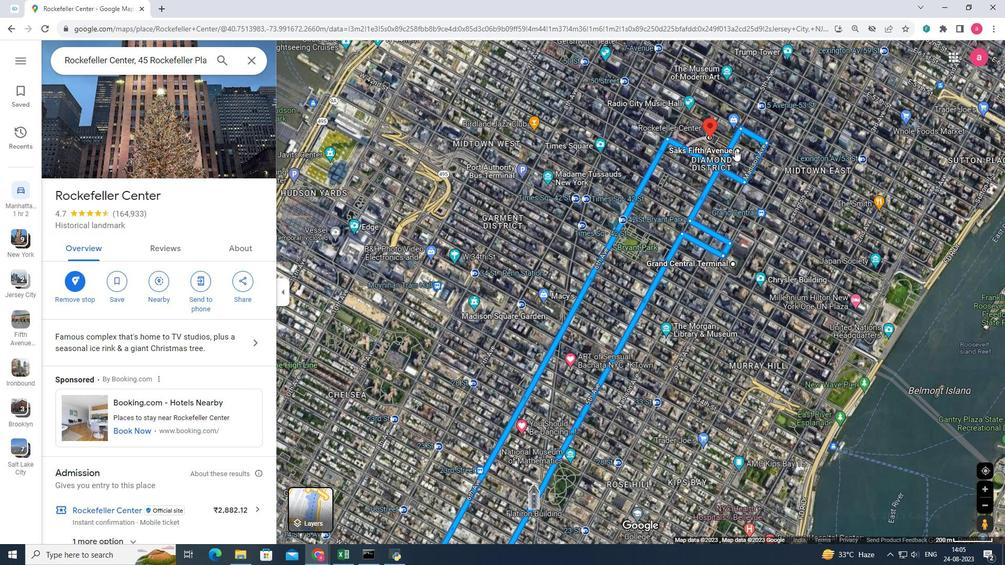 
Action: Mouse pressed left at (735, 149)
Screenshot: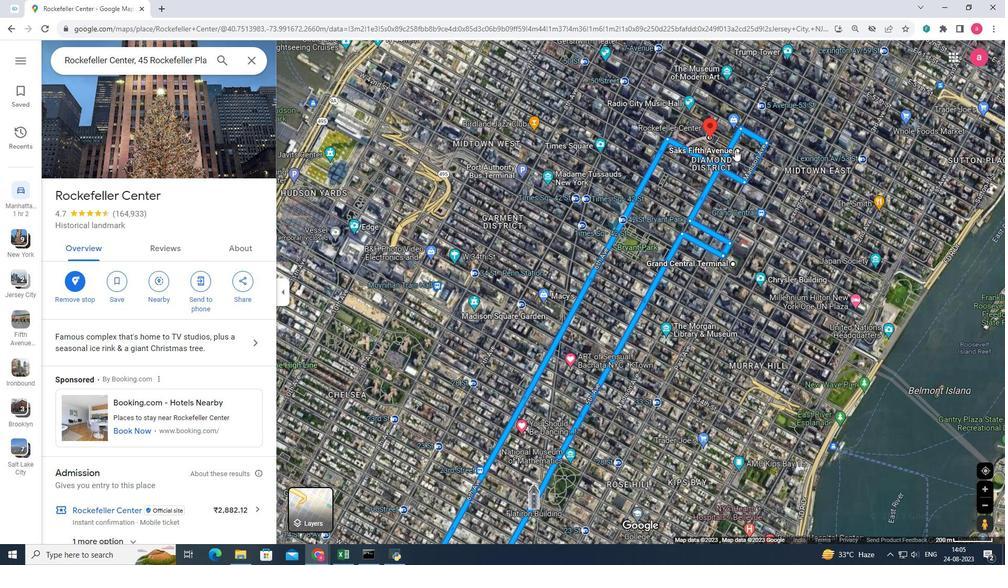 
Action: Mouse pressed left at (735, 149)
Screenshot: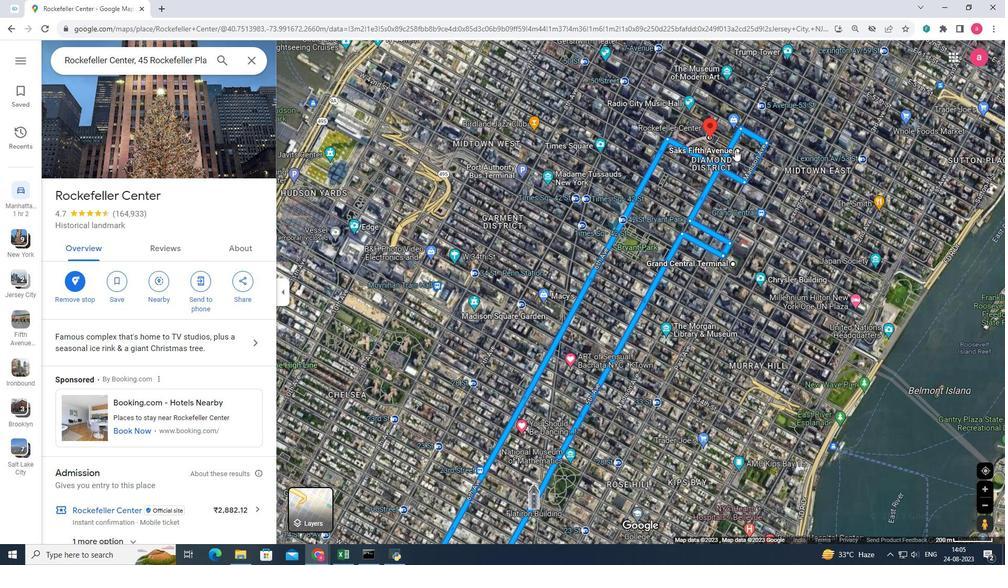 
Action: Mouse pressed left at (735, 149)
Screenshot: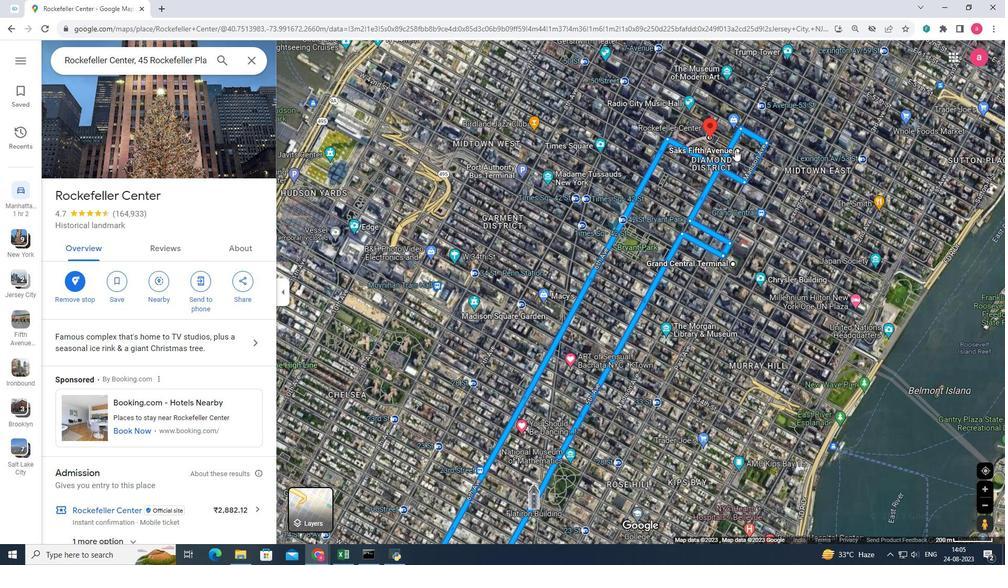 
Action: Mouse pressed left at (735, 149)
Screenshot: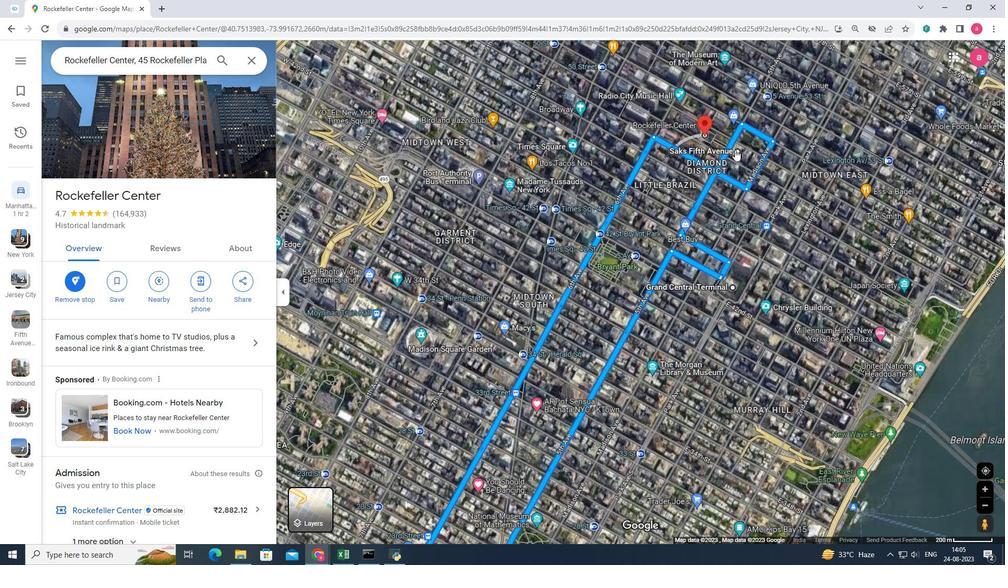 
Action: Mouse moved to (739, 152)
Screenshot: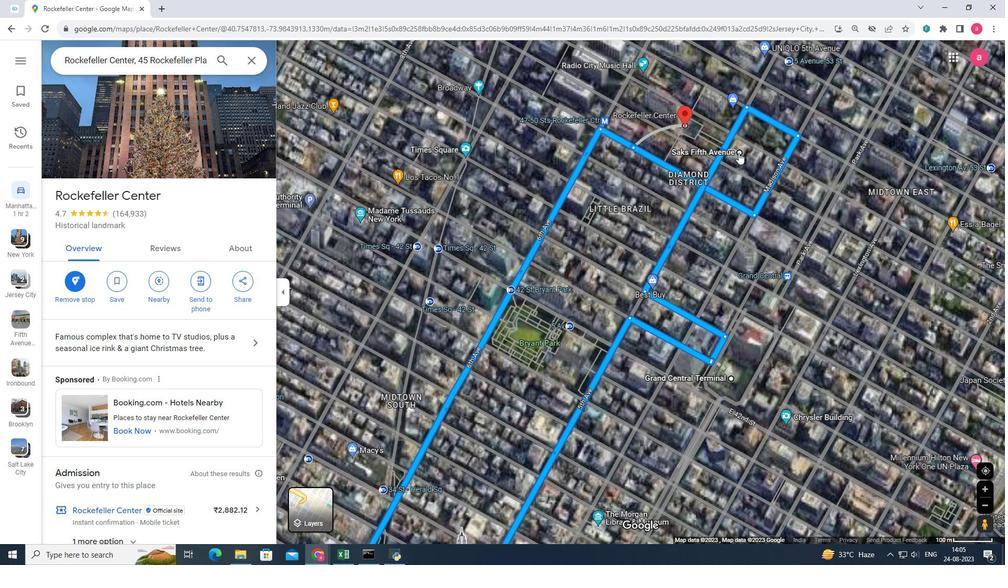 
Action: Mouse pressed left at (739, 152)
Screenshot: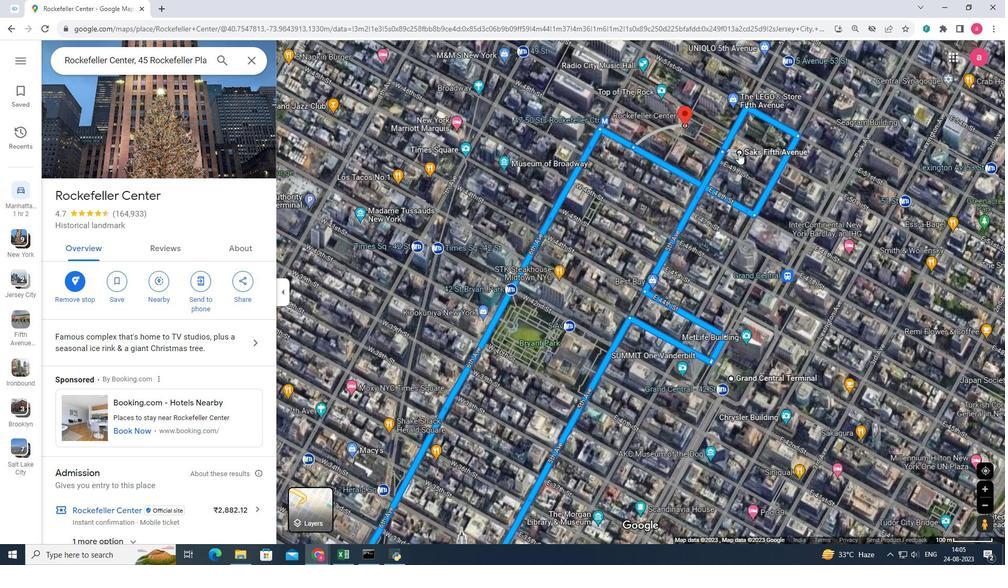 
Action: Mouse pressed left at (739, 152)
Screenshot: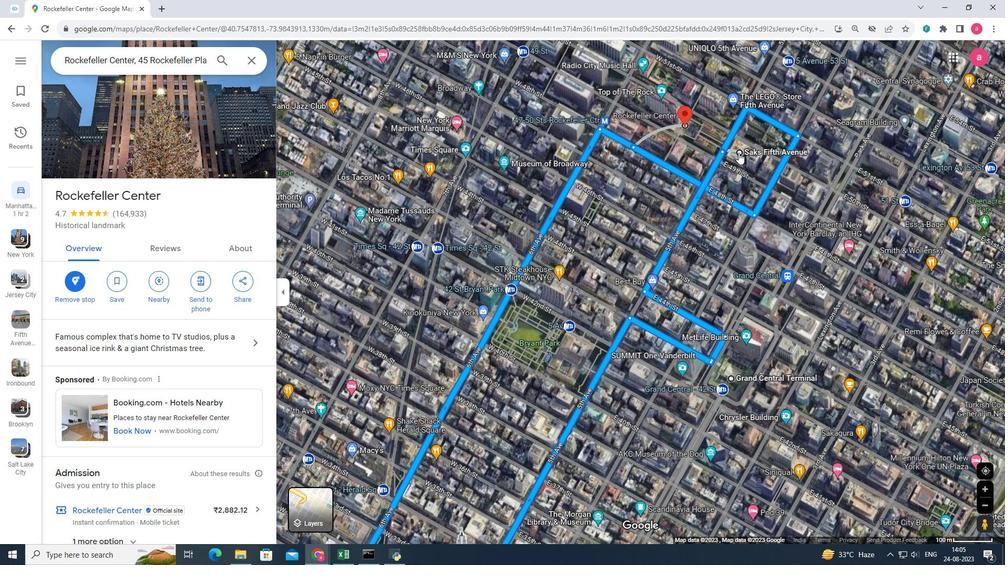 
Action: Mouse moved to (743, 151)
Screenshot: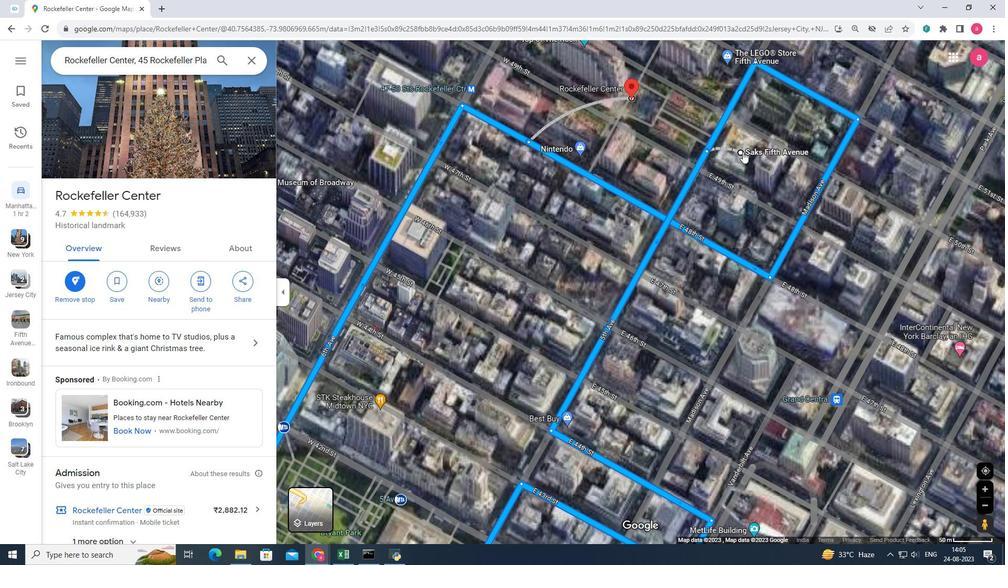 
Action: Mouse pressed left at (743, 151)
Screenshot: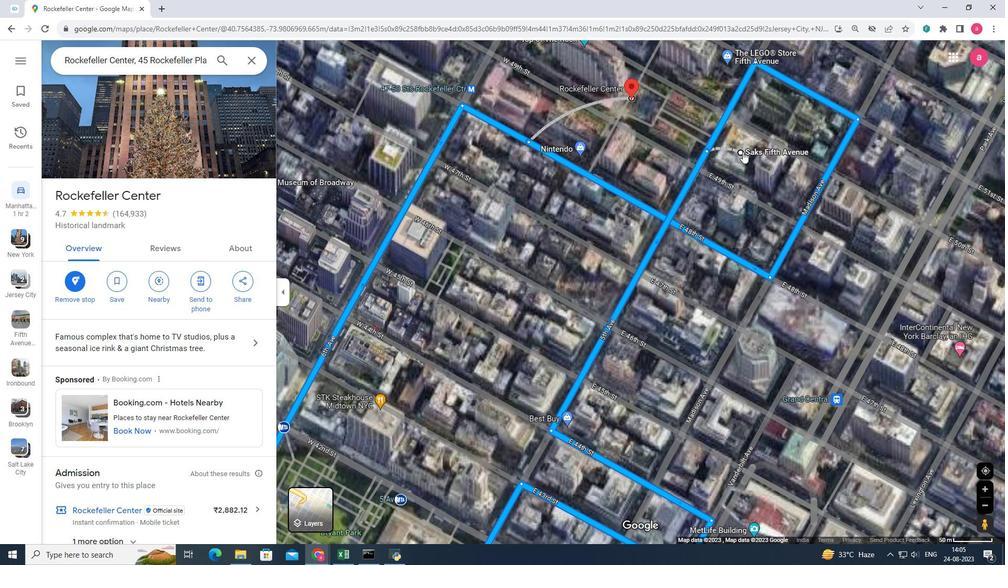 
Action: Mouse moved to (742, 151)
Screenshot: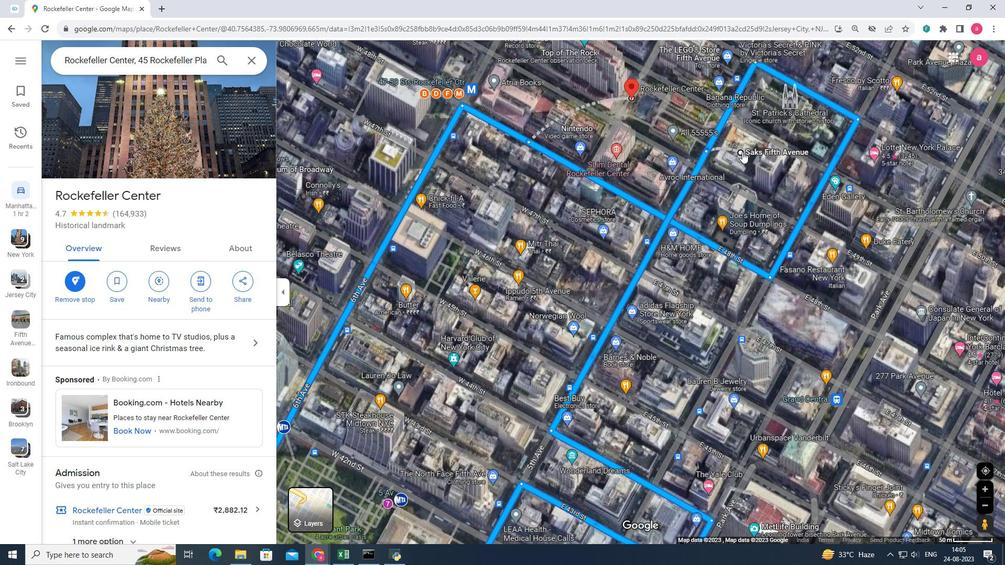 
Action: Mouse scrolled (742, 151) with delta (0, 0)
Screenshot: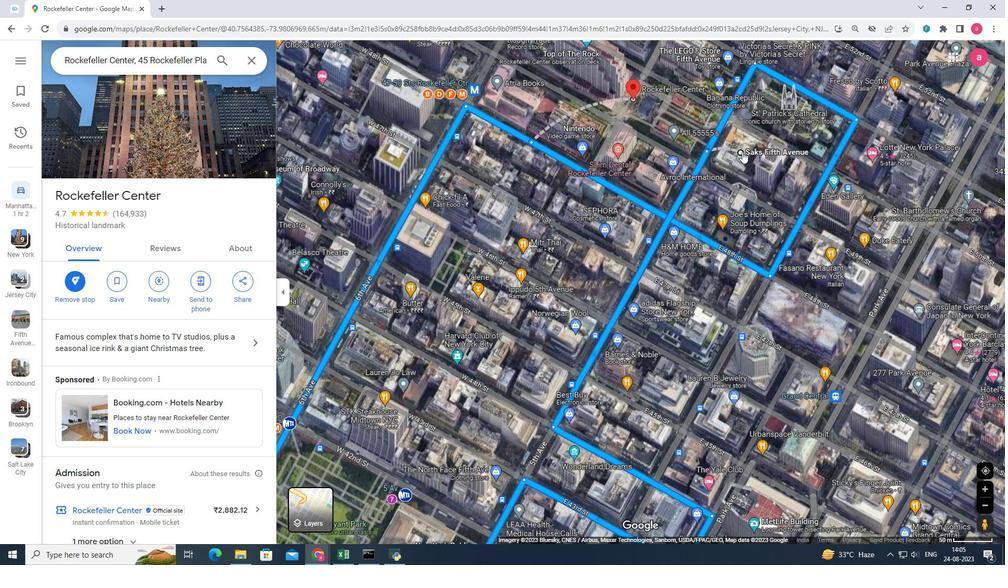 
Action: Mouse scrolled (742, 151) with delta (0, 0)
Screenshot: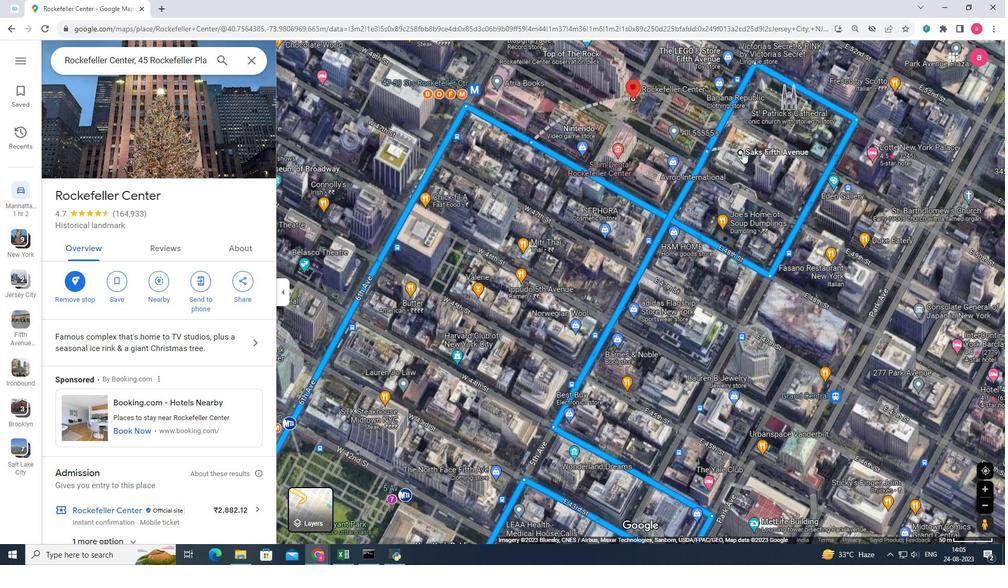 
Action: Mouse moved to (742, 151)
Screenshot: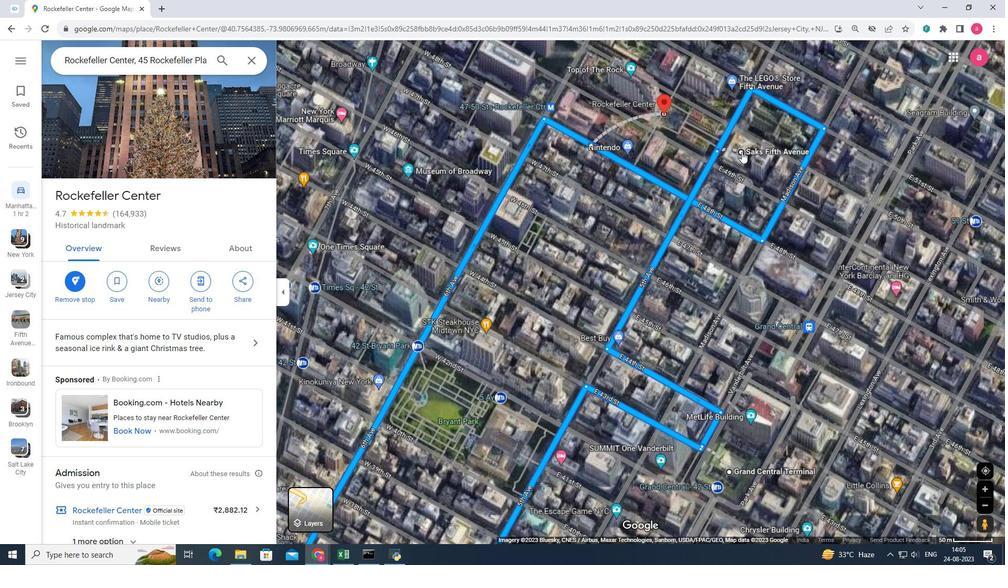 
Action: Mouse pressed left at (742, 151)
Screenshot: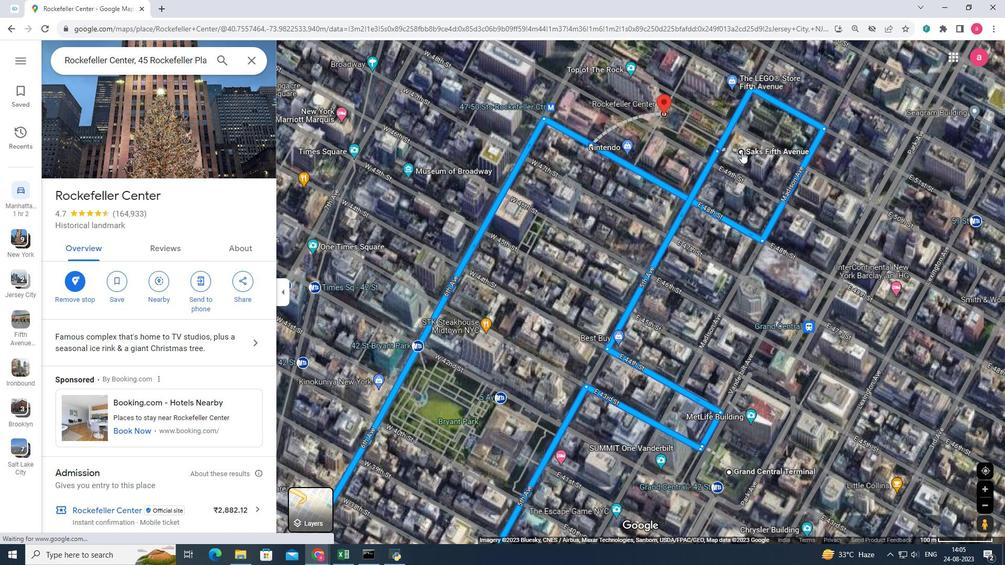 
Action: Mouse scrolled (742, 151) with delta (0, 0)
Screenshot: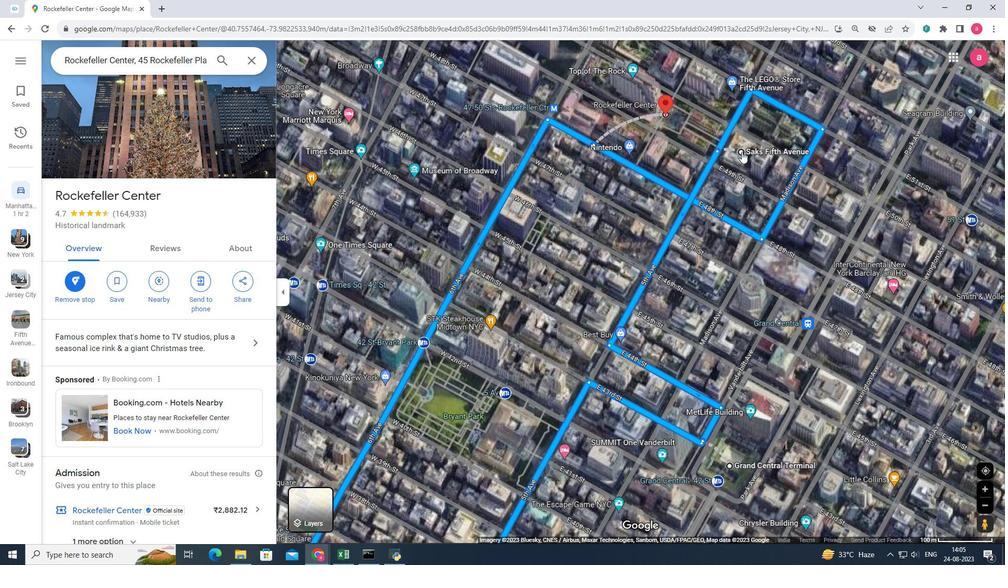 
Action: Mouse scrolled (742, 151) with delta (0, 0)
Screenshot: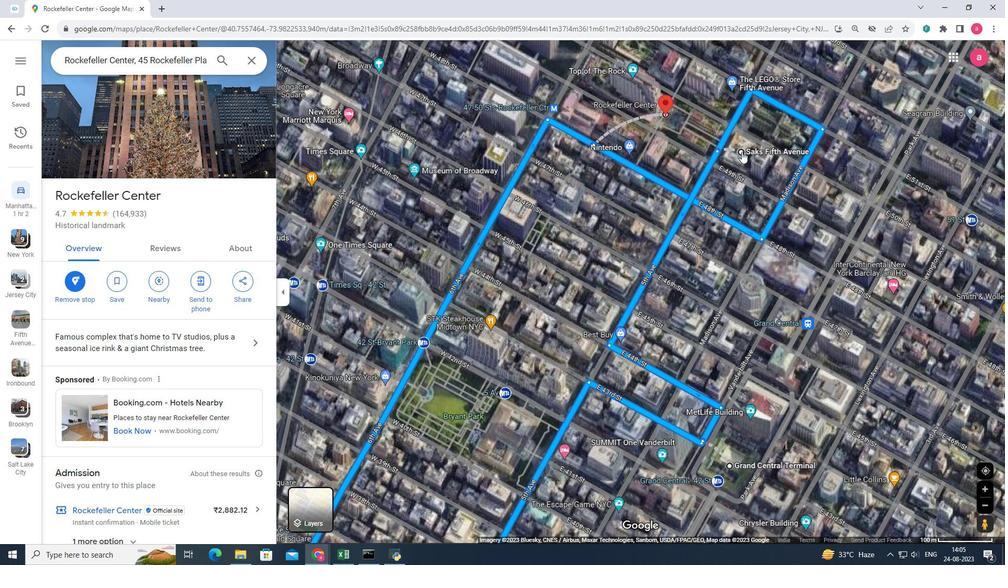 
Action: Mouse scrolled (742, 151) with delta (0, 0)
Screenshot: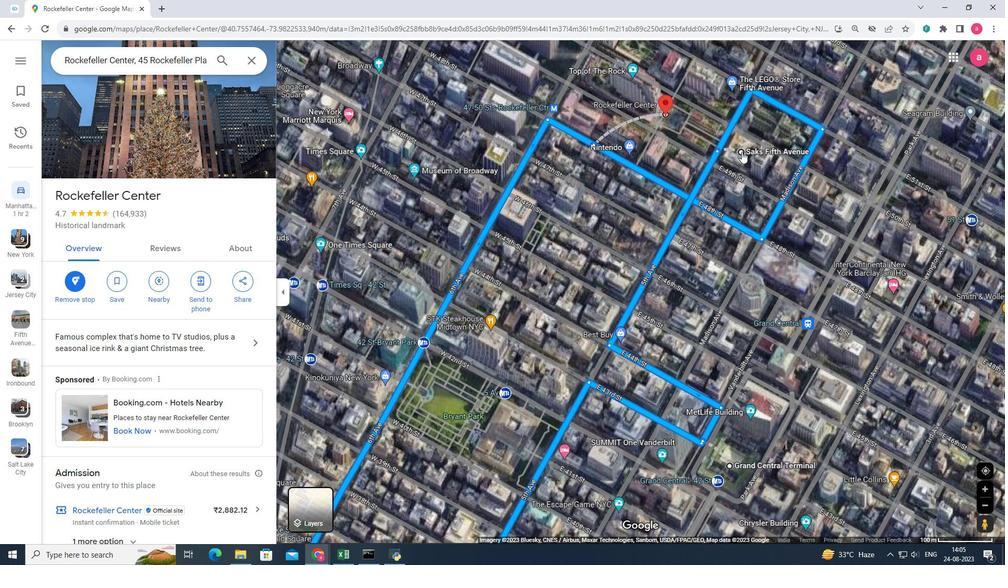 
Action: Mouse scrolled (742, 151) with delta (0, 0)
Screenshot: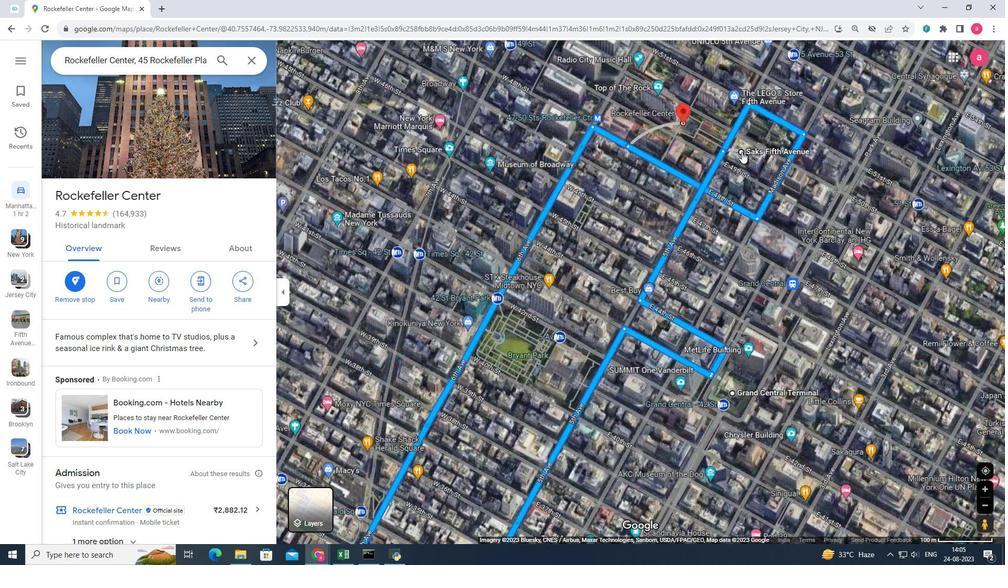 
Action: Mouse pressed left at (742, 151)
Screenshot: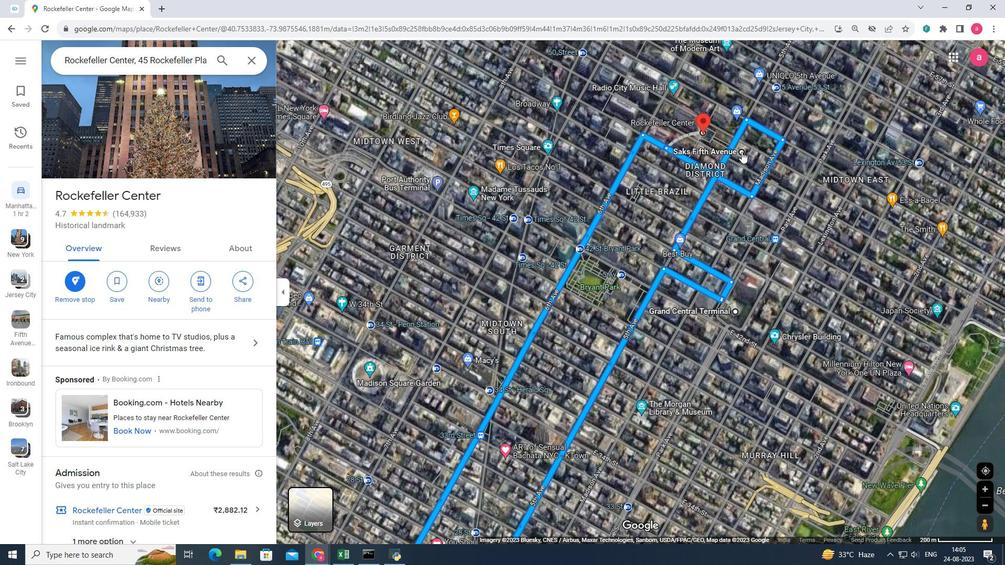 
Action: Mouse moved to (250, 60)
Screenshot: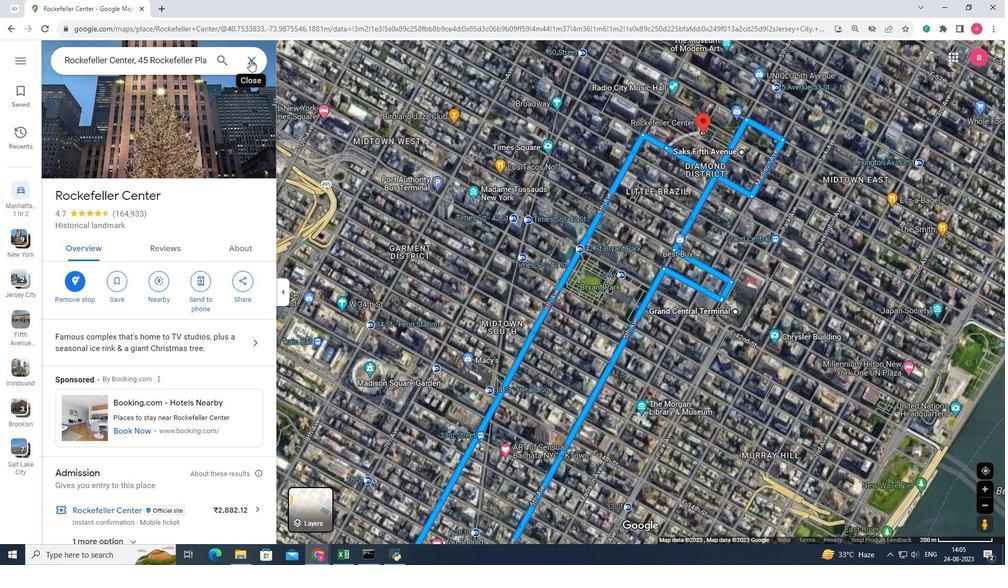
Action: Mouse pressed left at (250, 60)
Screenshot: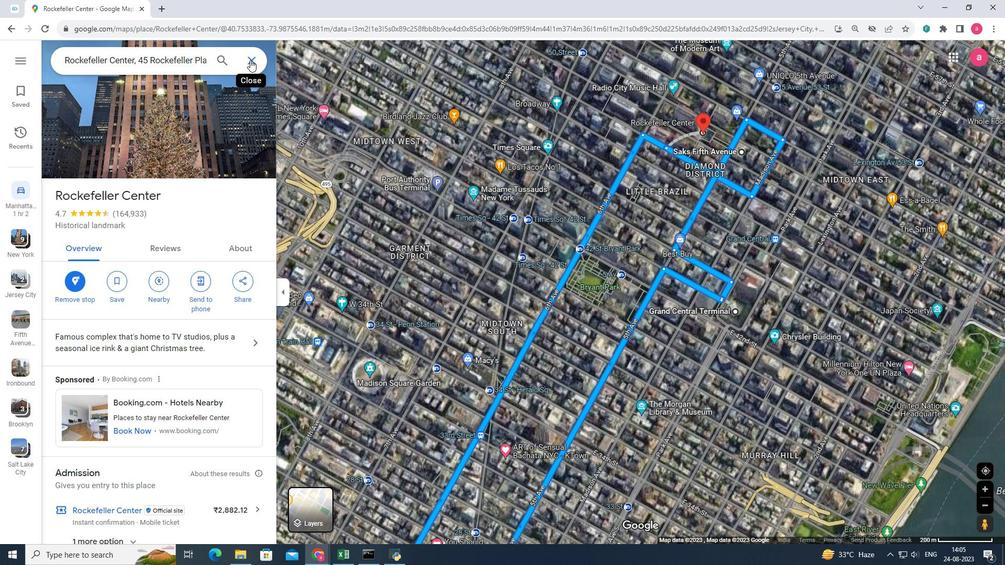 
Action: Mouse moved to (246, 64)
Screenshot: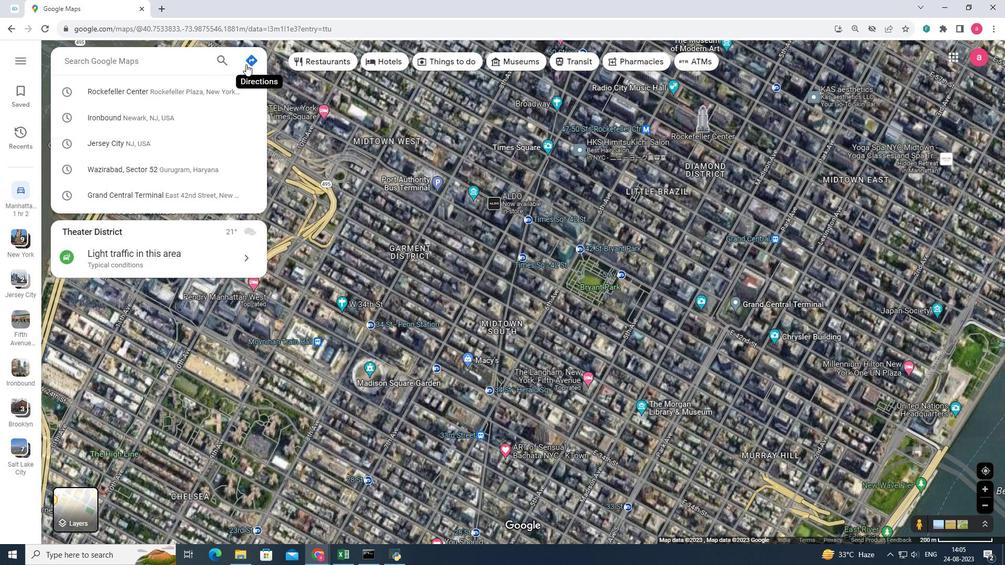 
Action: Mouse pressed left at (246, 64)
Screenshot: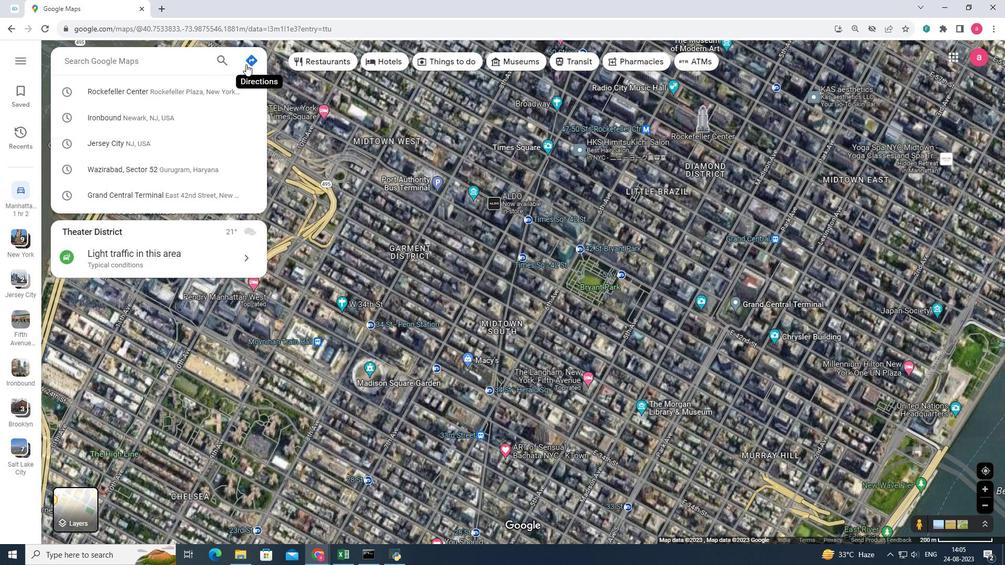 
Action: Mouse moved to (97, 324)
Screenshot: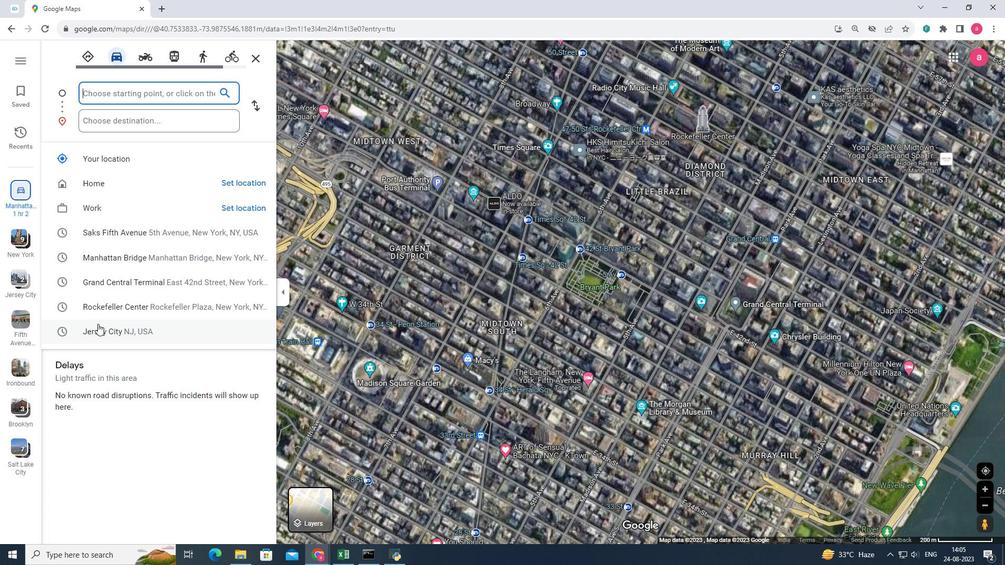 
Action: Mouse pressed left at (97, 324)
Screenshot: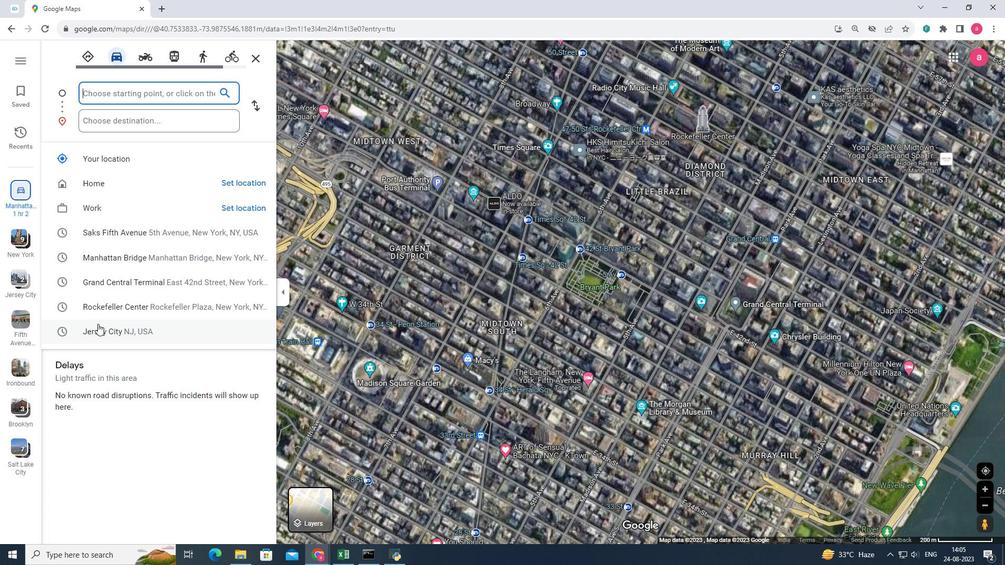 
Action: Mouse moved to (111, 117)
Screenshot: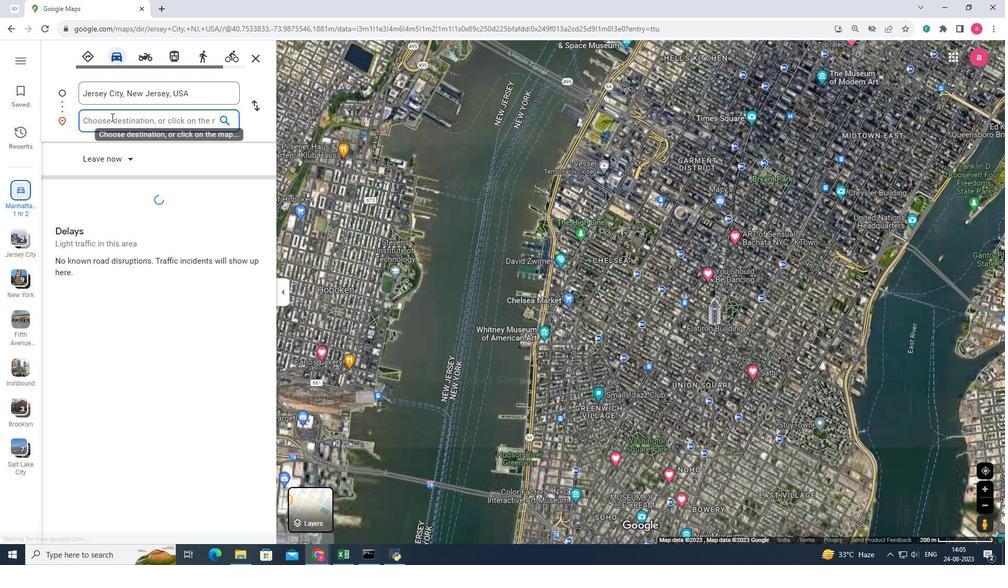 
Action: Mouse pressed left at (111, 117)
Screenshot: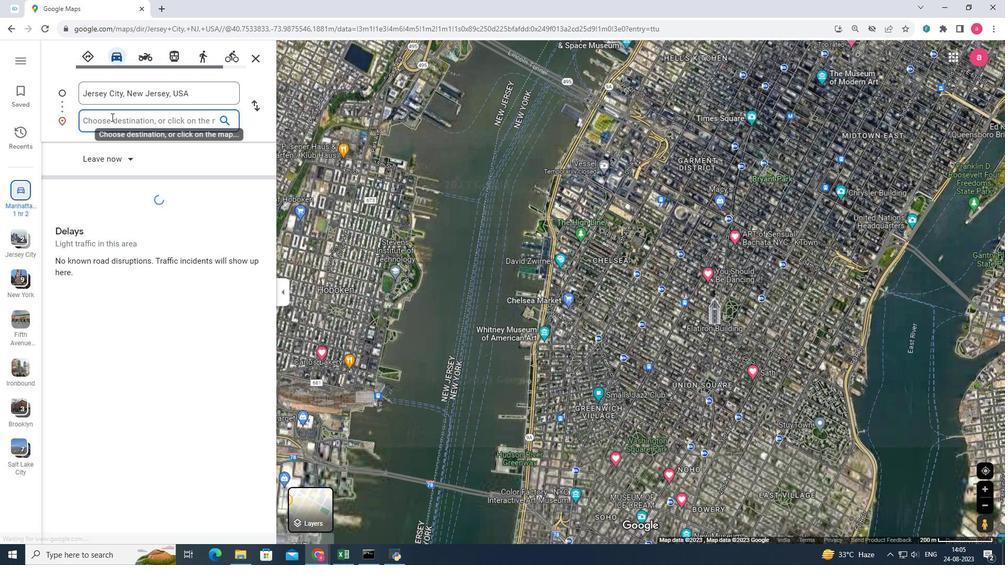 
Action: Mouse moved to (108, 122)
Screenshot: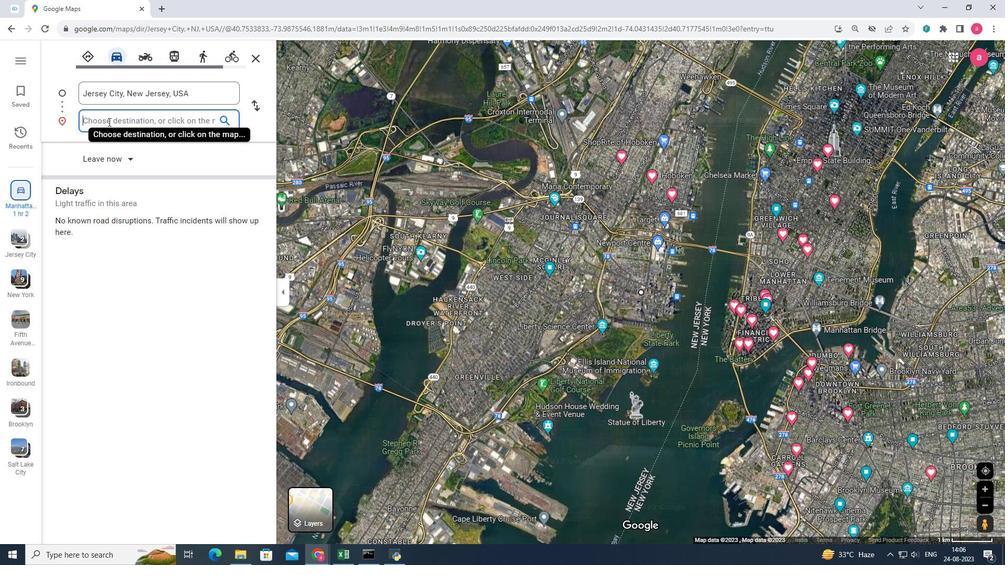 
Action: Mouse pressed left at (108, 122)
Screenshot: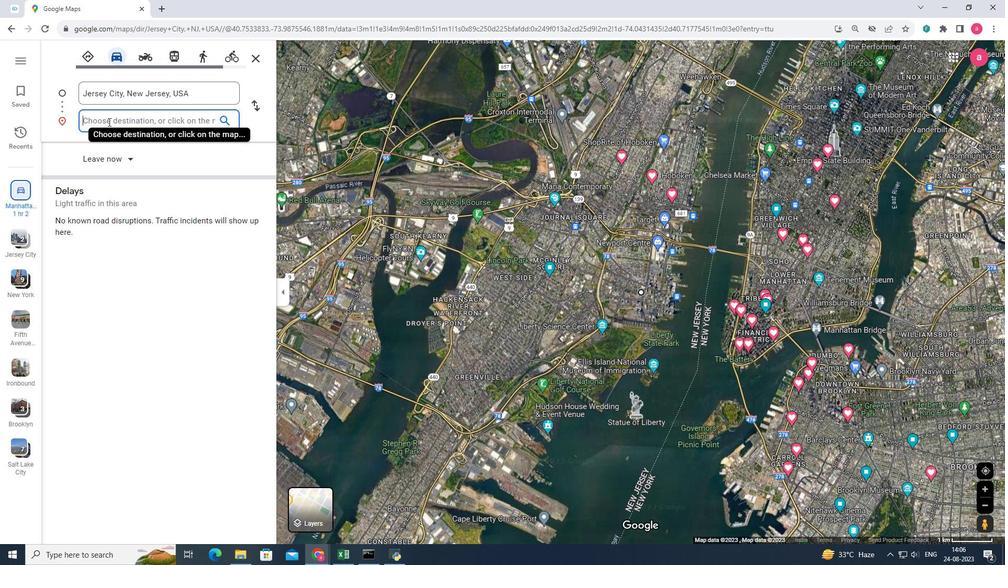 
Action: Mouse moved to (133, 303)
Screenshot: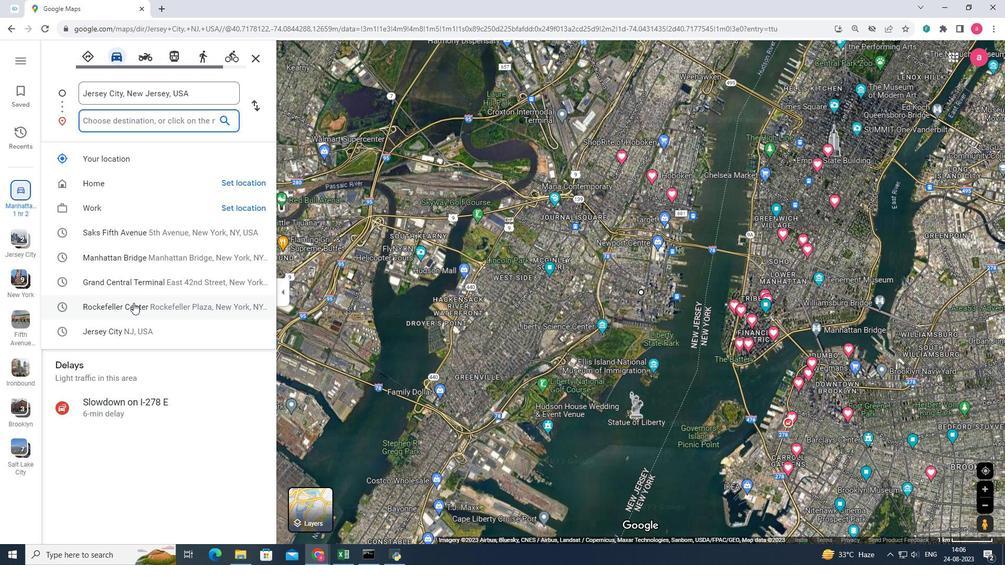 
Action: Mouse pressed left at (133, 303)
Screenshot: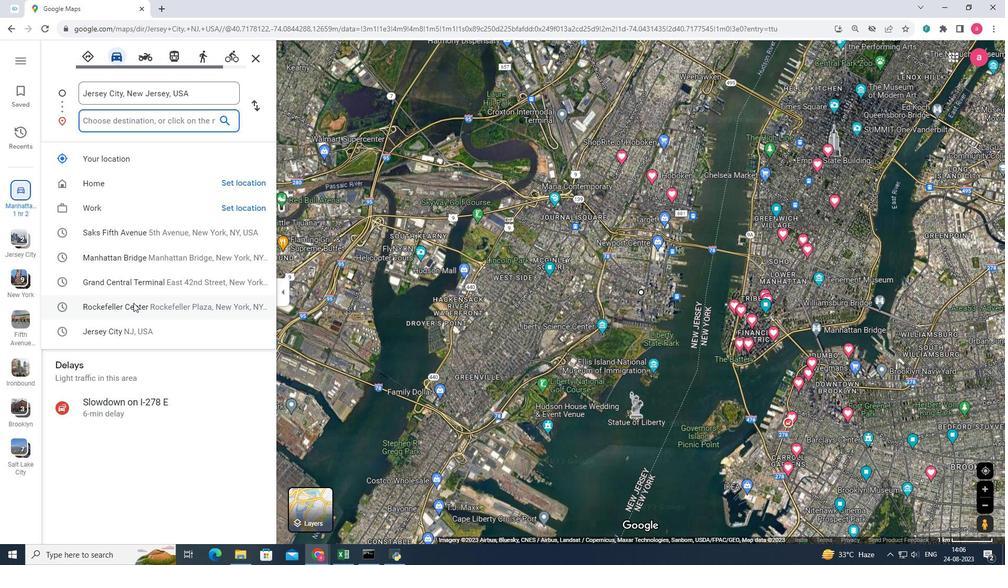 
Action: Mouse moved to (91, 147)
Screenshot: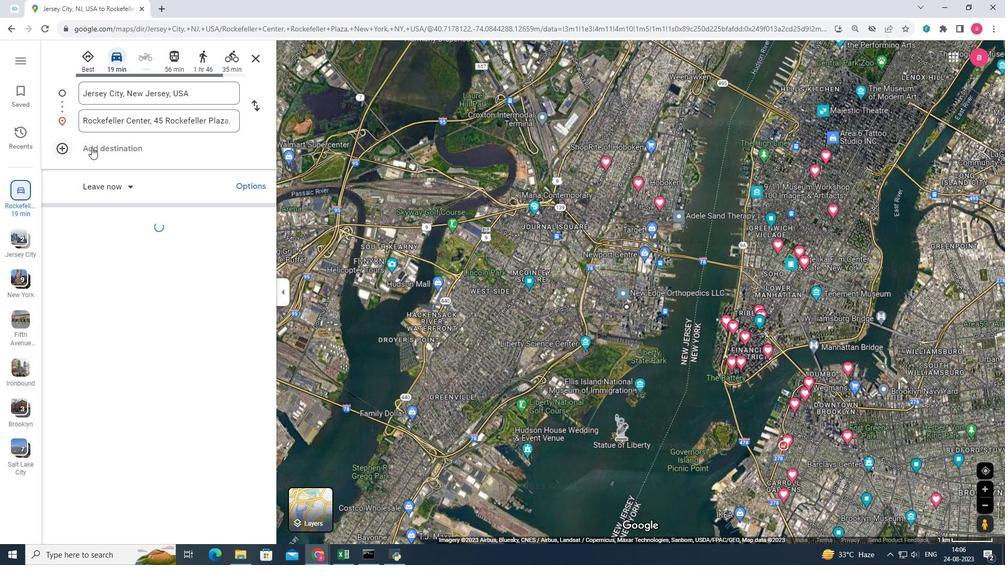 
Action: Mouse pressed left at (91, 147)
Screenshot: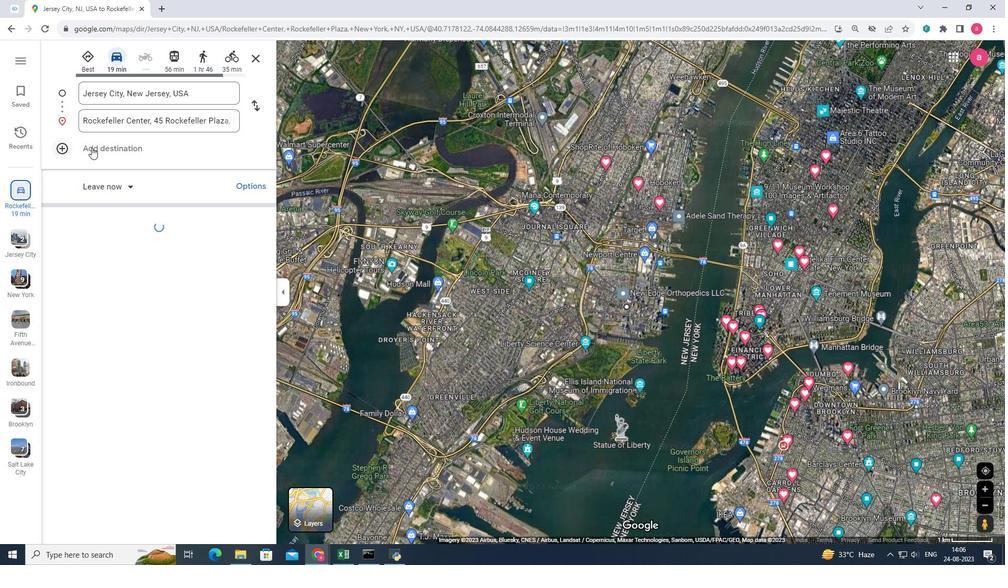 
Action: Mouse moved to (102, 151)
Screenshot: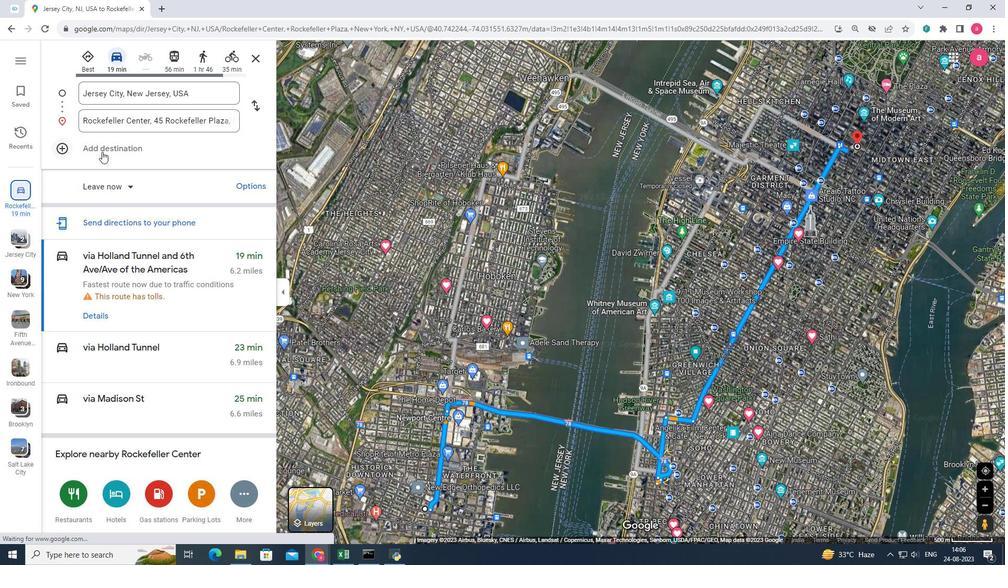
Action: Mouse pressed left at (102, 151)
Screenshot: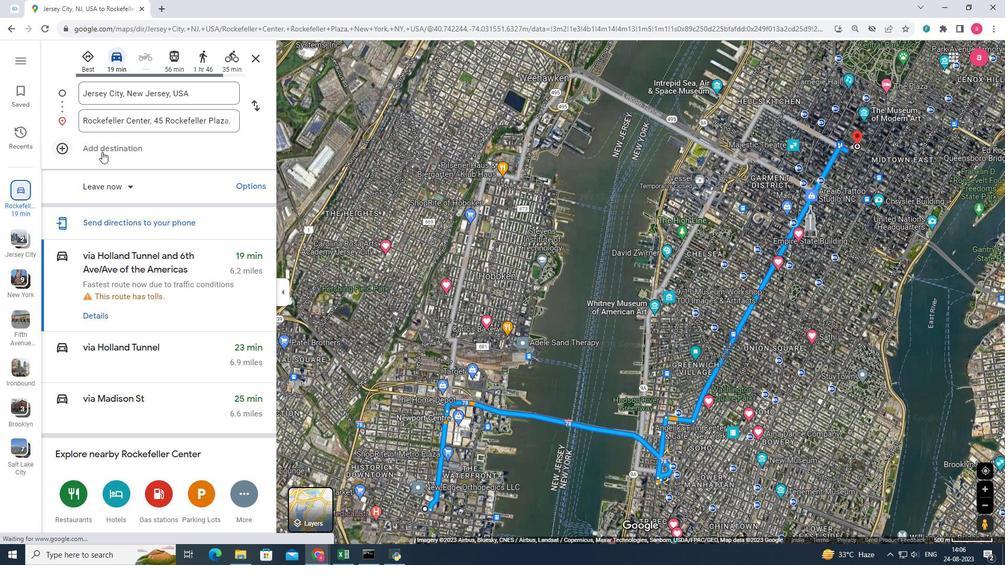 
Action: Mouse moved to (116, 303)
Screenshot: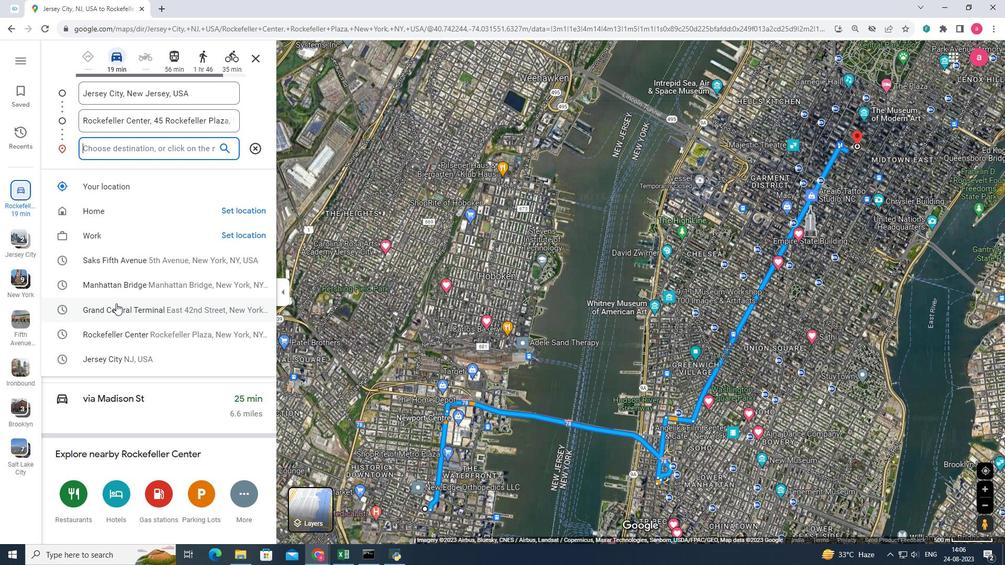 
Action: Mouse pressed left at (116, 303)
